 Task: Look for Airbnb properties in Bom Conselho, Brazil from 26th December, 2023 to 31st December, 2023 for 2 adults. Place can be entire room with 1  bedroom having 1 bed and 1 bathroom. Property type can be hotel.
Action: Mouse moved to (520, 179)
Screenshot: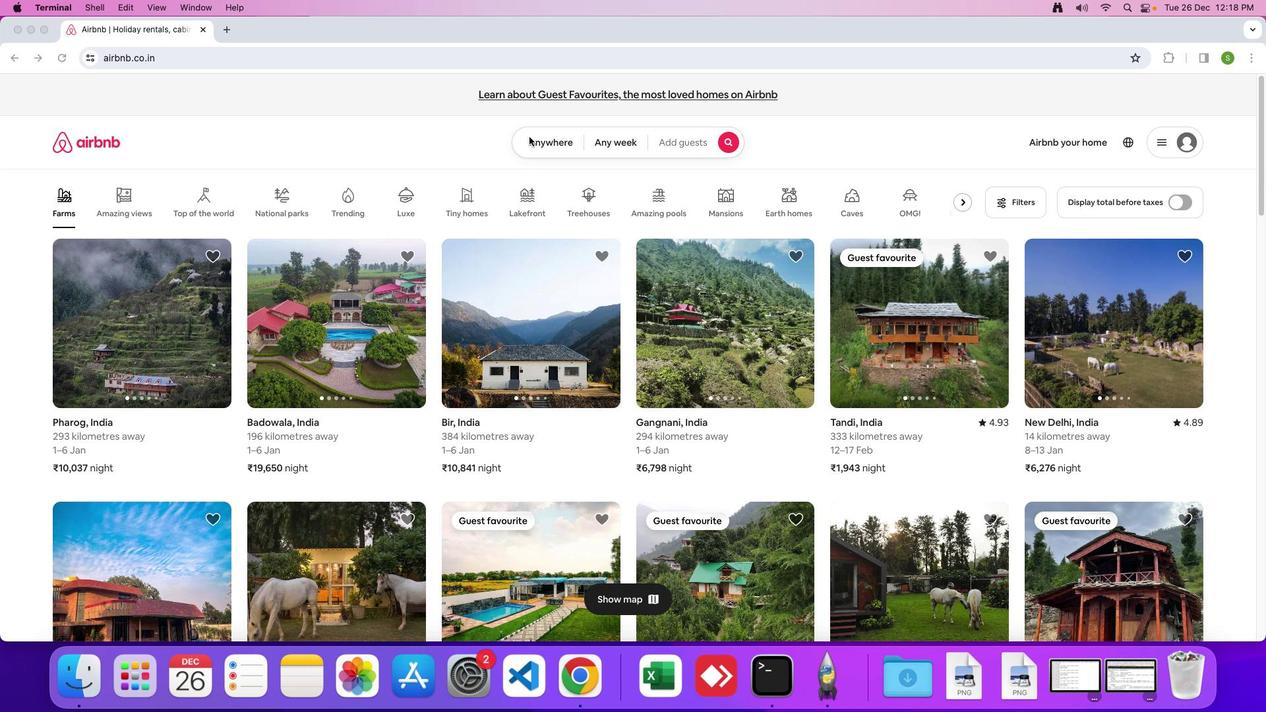 
Action: Mouse pressed left at (520, 179)
Screenshot: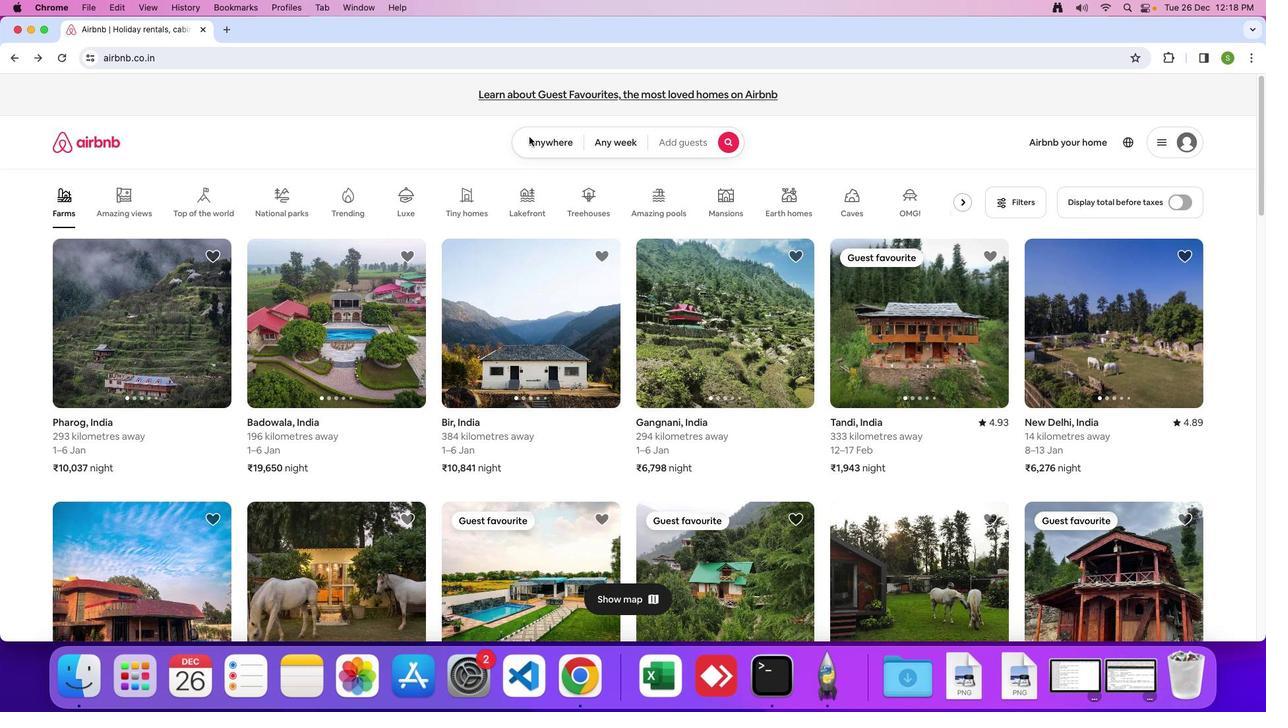 
Action: Mouse moved to (543, 181)
Screenshot: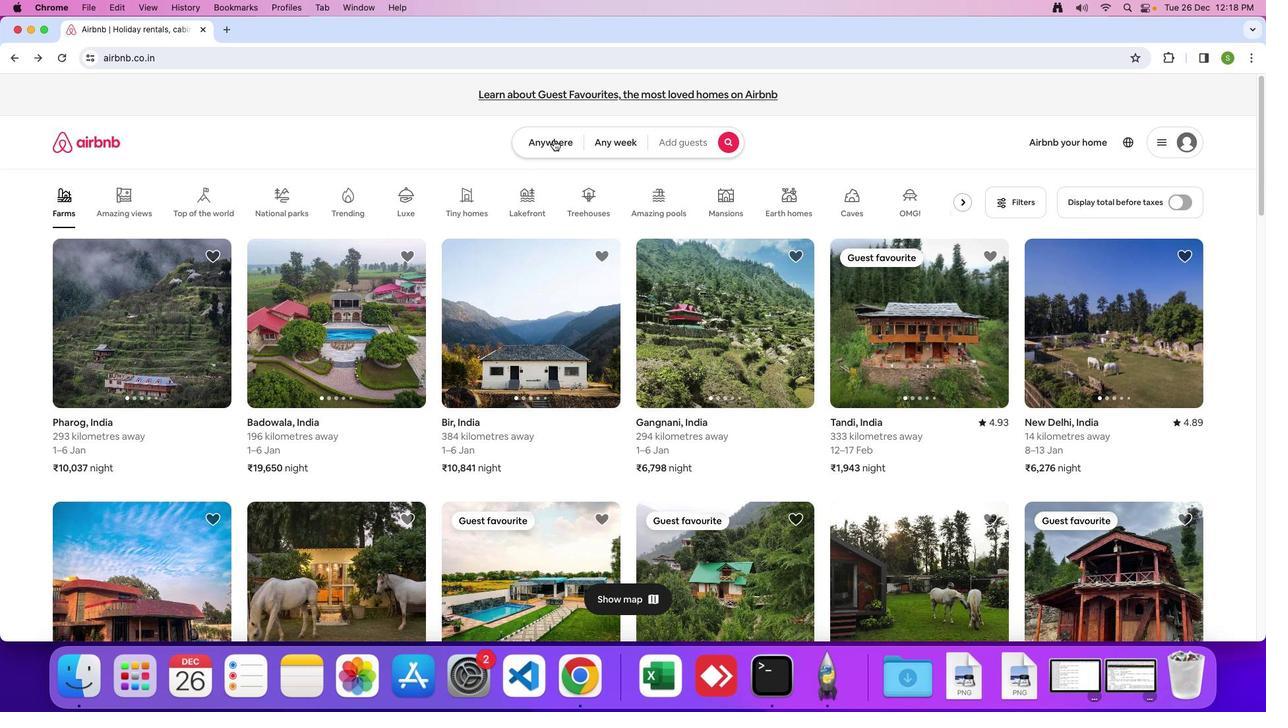 
Action: Mouse pressed left at (543, 181)
Screenshot: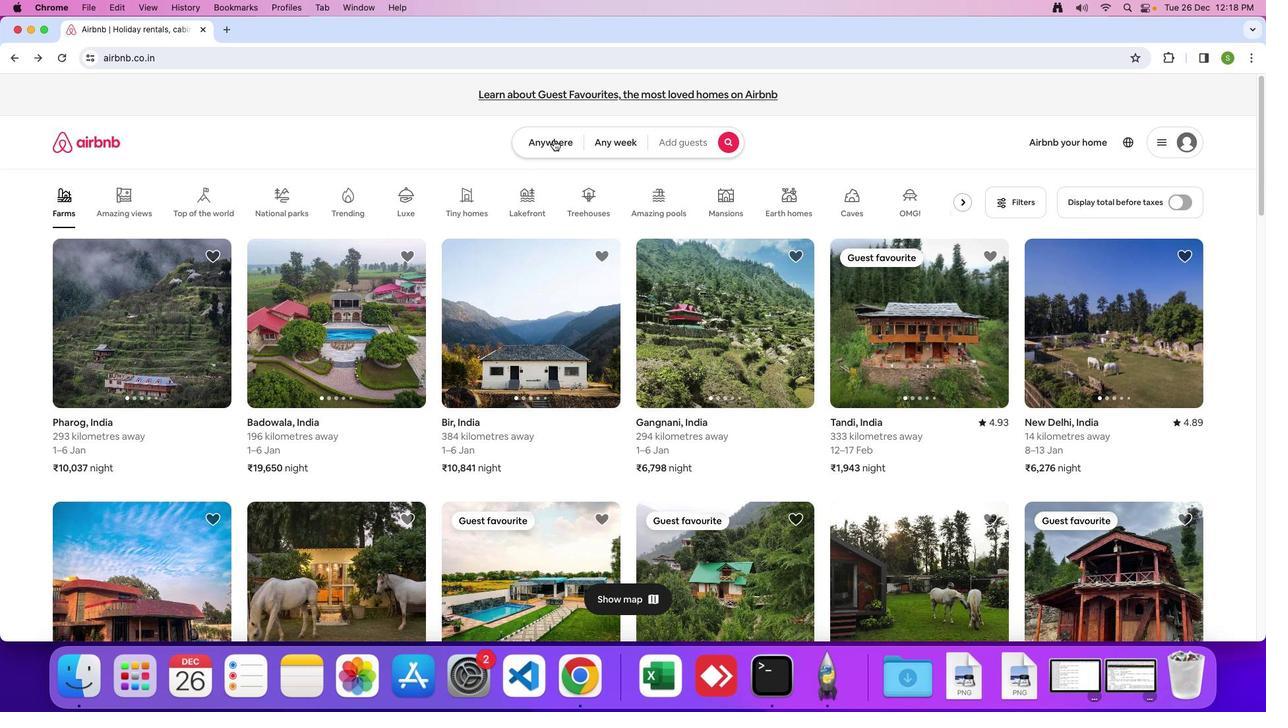 
Action: Mouse moved to (445, 225)
Screenshot: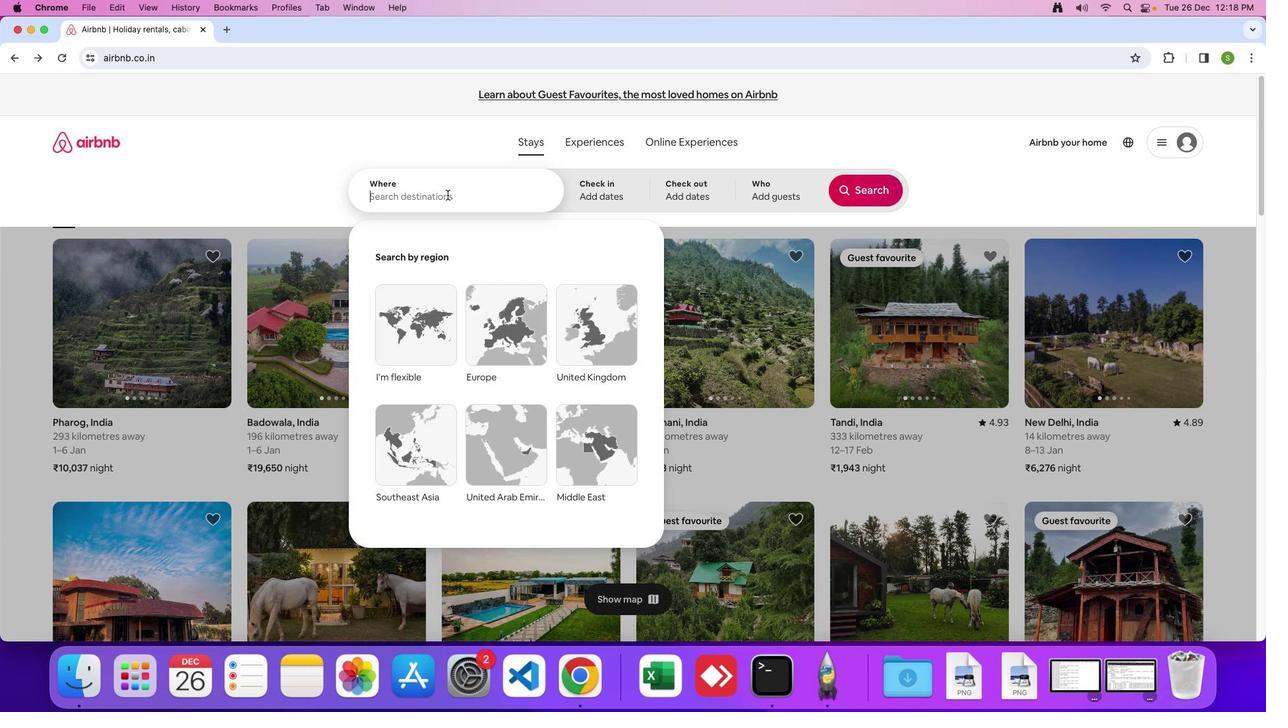 
Action: Mouse pressed left at (445, 225)
Screenshot: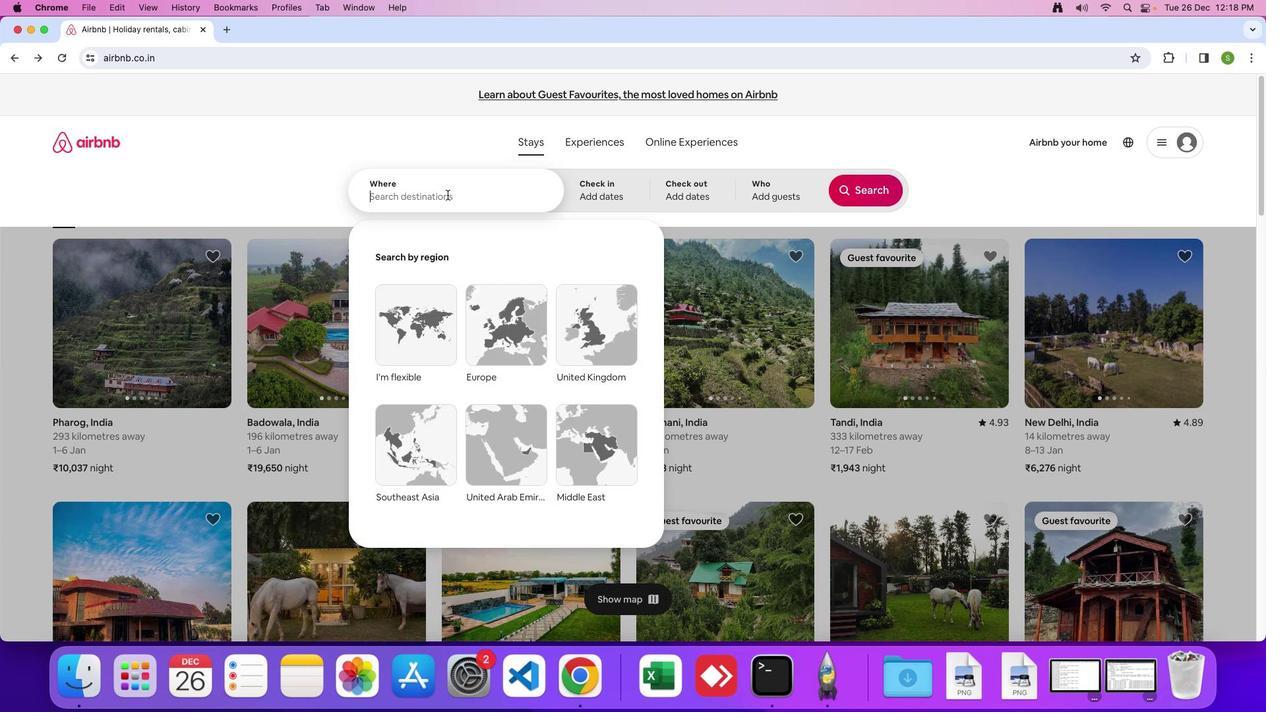 
Action: Mouse moved to (429, 232)
Screenshot: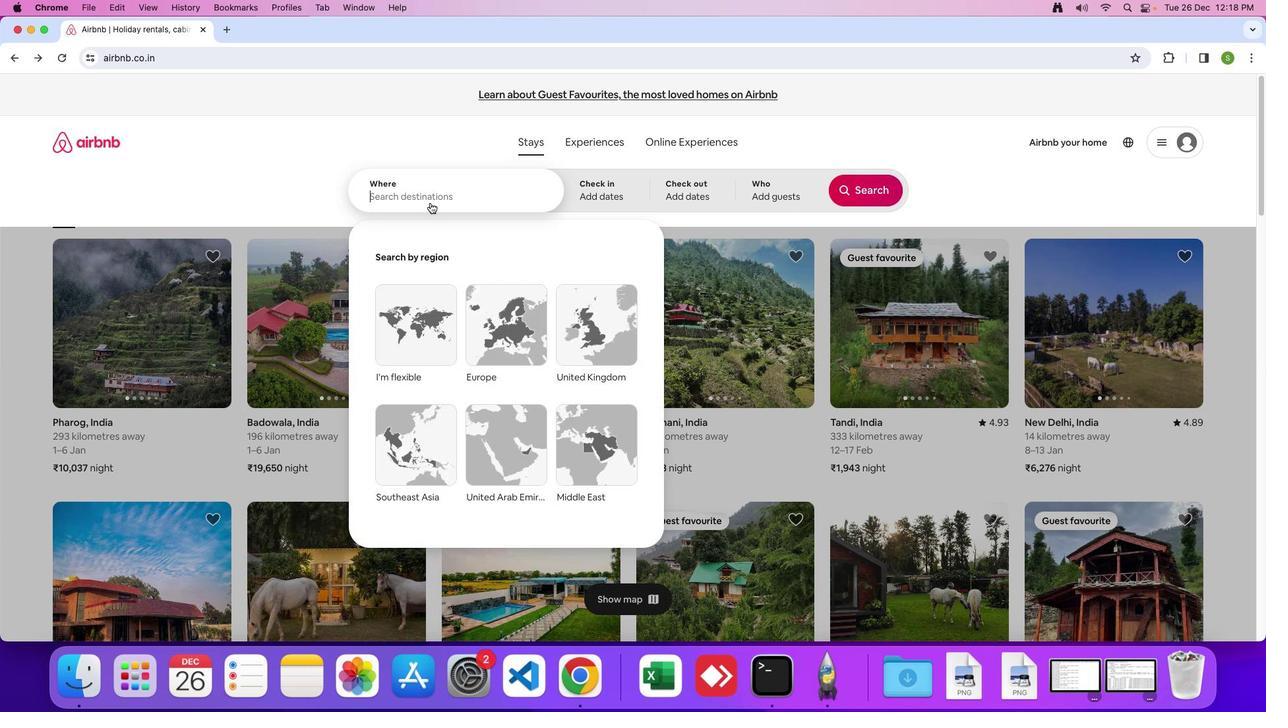 
Action: Key pressed 'B'Key.caps_lock'o''m'Key.spaceKey.shift'C''o''n''s''e''l''h''o'','Key.spaceKey.shift'B''r''a''z''i''l'Key.enter
Screenshot: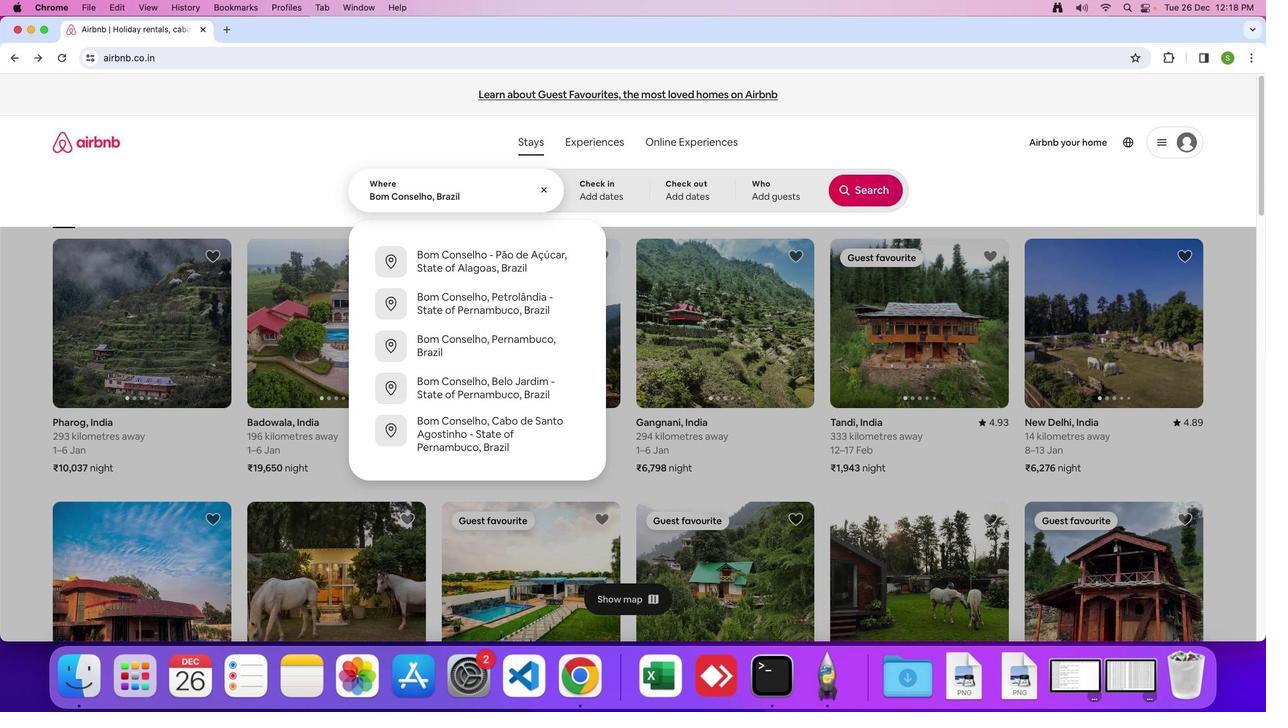 
Action: Mouse moved to (459, 453)
Screenshot: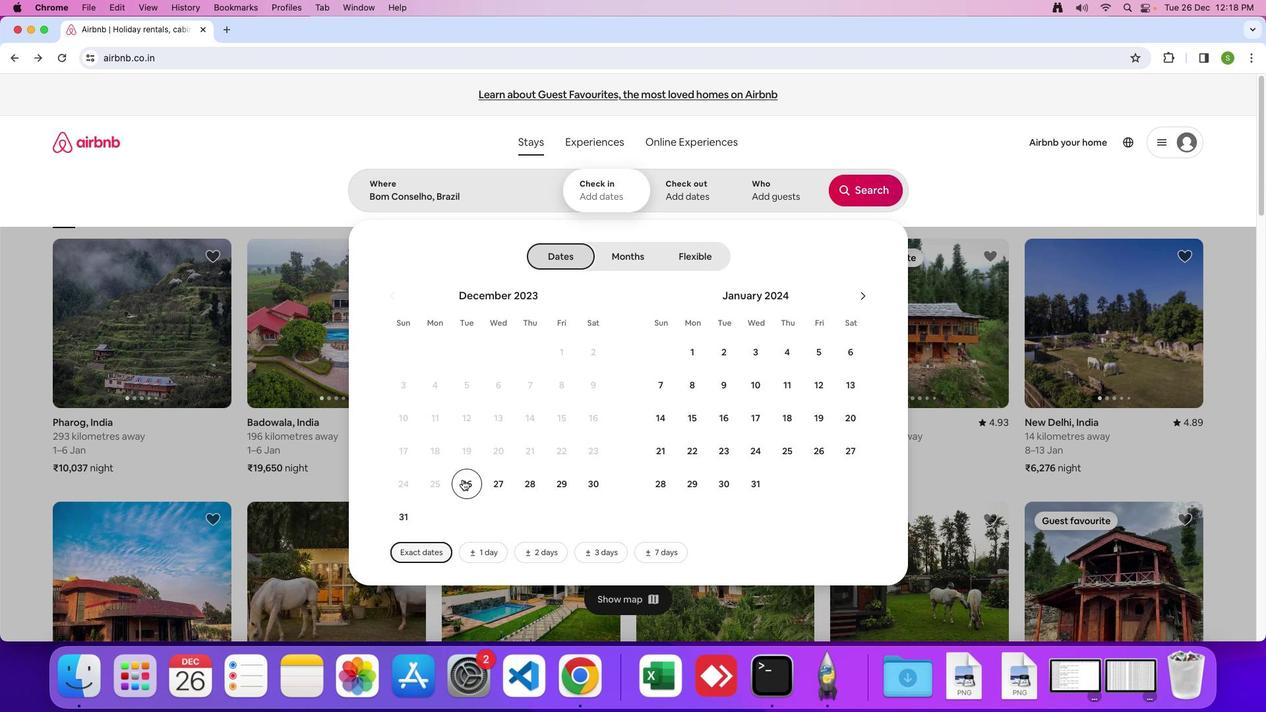 
Action: Mouse pressed left at (459, 453)
Screenshot: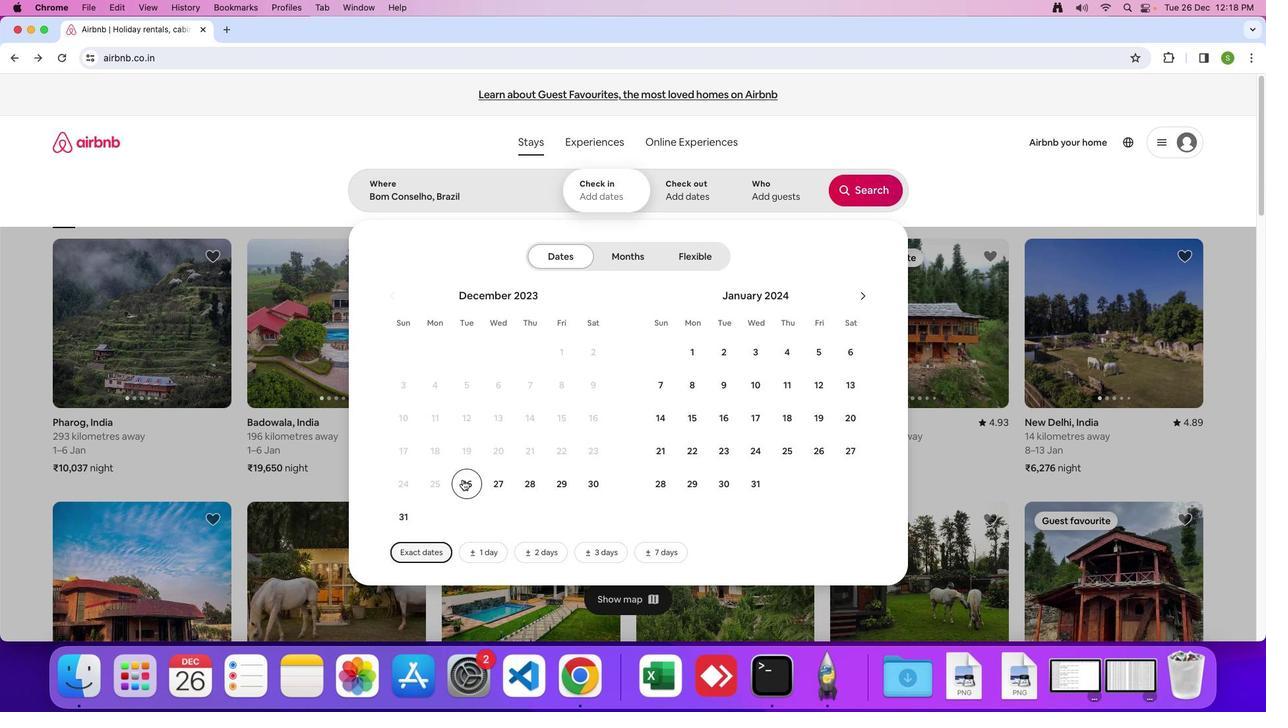 
Action: Mouse moved to (409, 482)
Screenshot: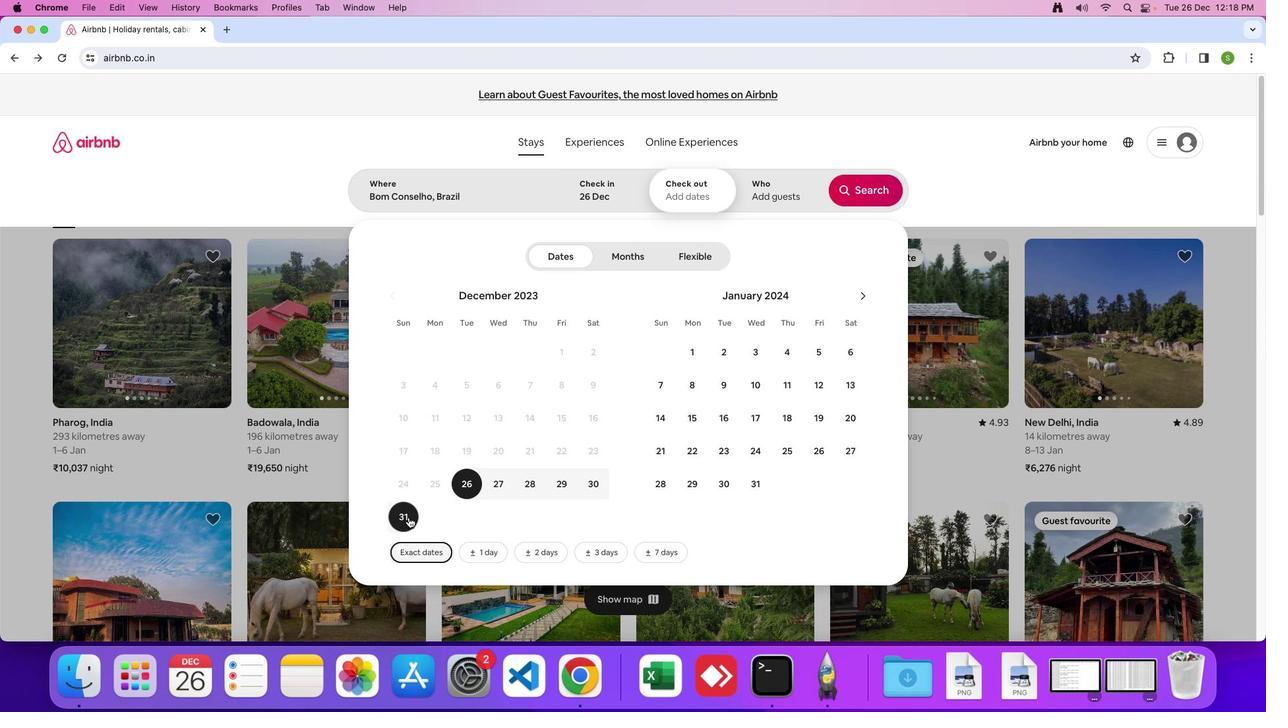 
Action: Mouse pressed left at (409, 482)
Screenshot: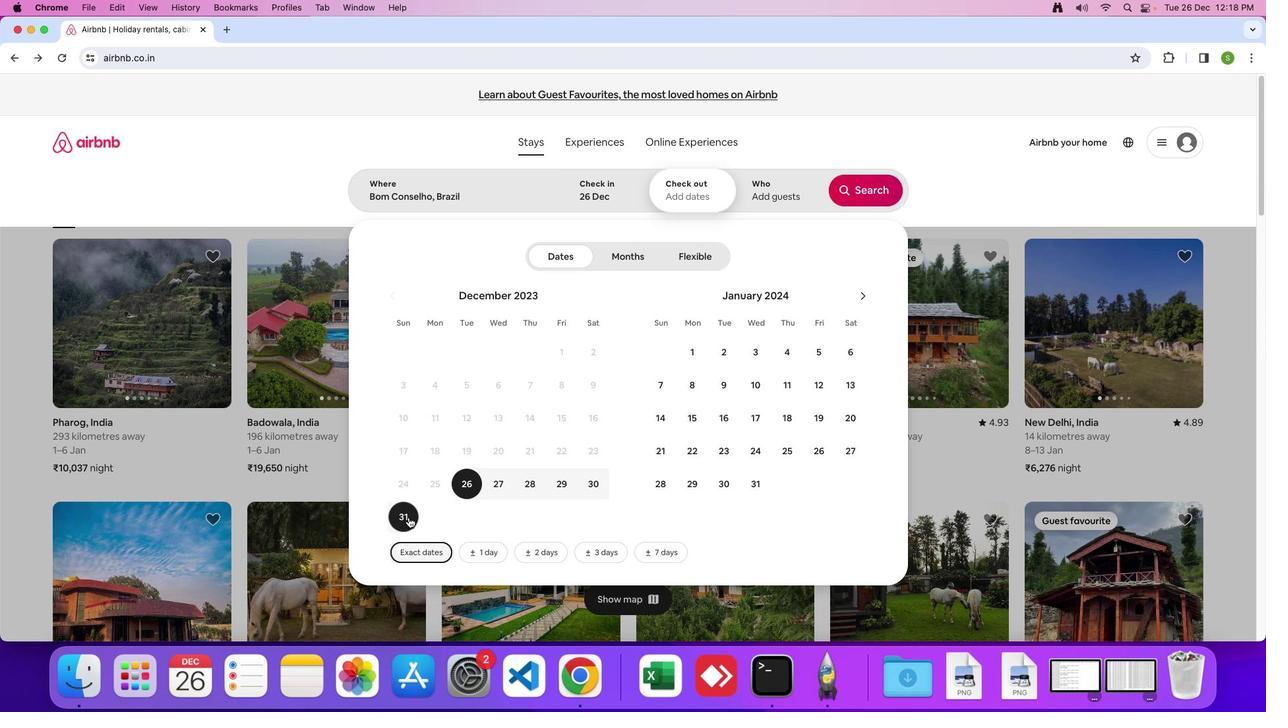 
Action: Mouse moved to (754, 221)
Screenshot: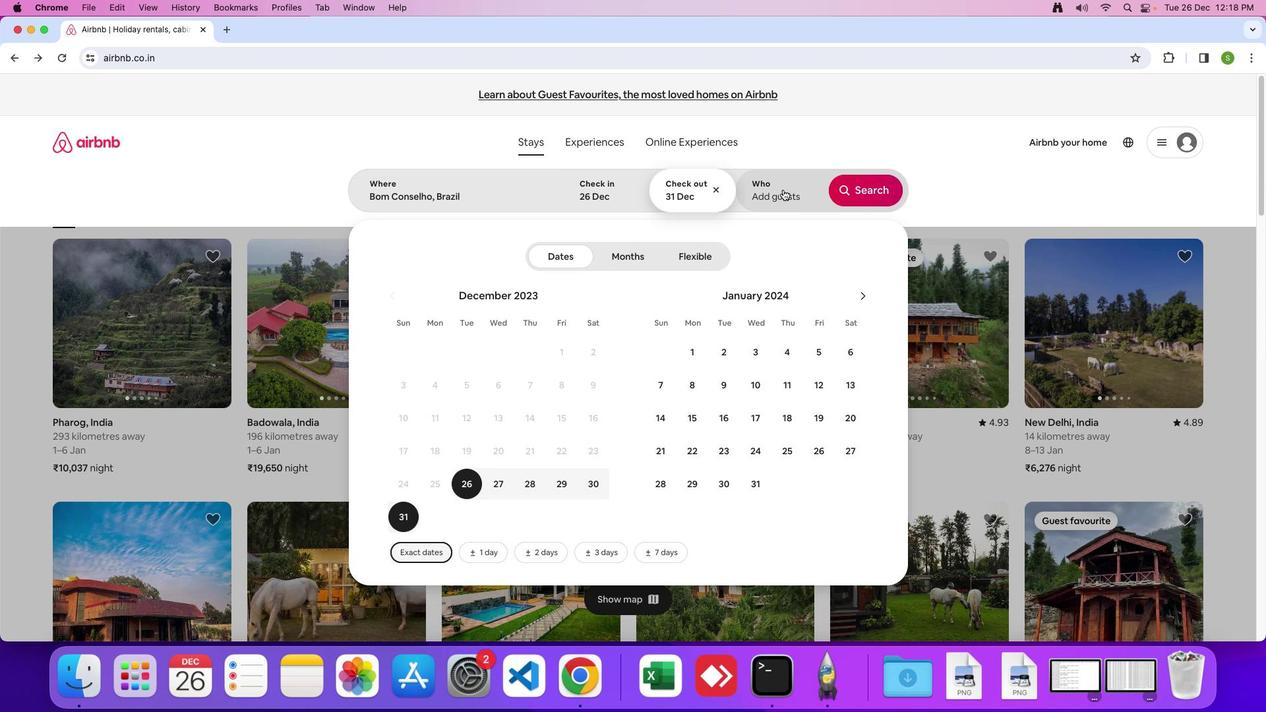 
Action: Mouse pressed left at (754, 221)
Screenshot: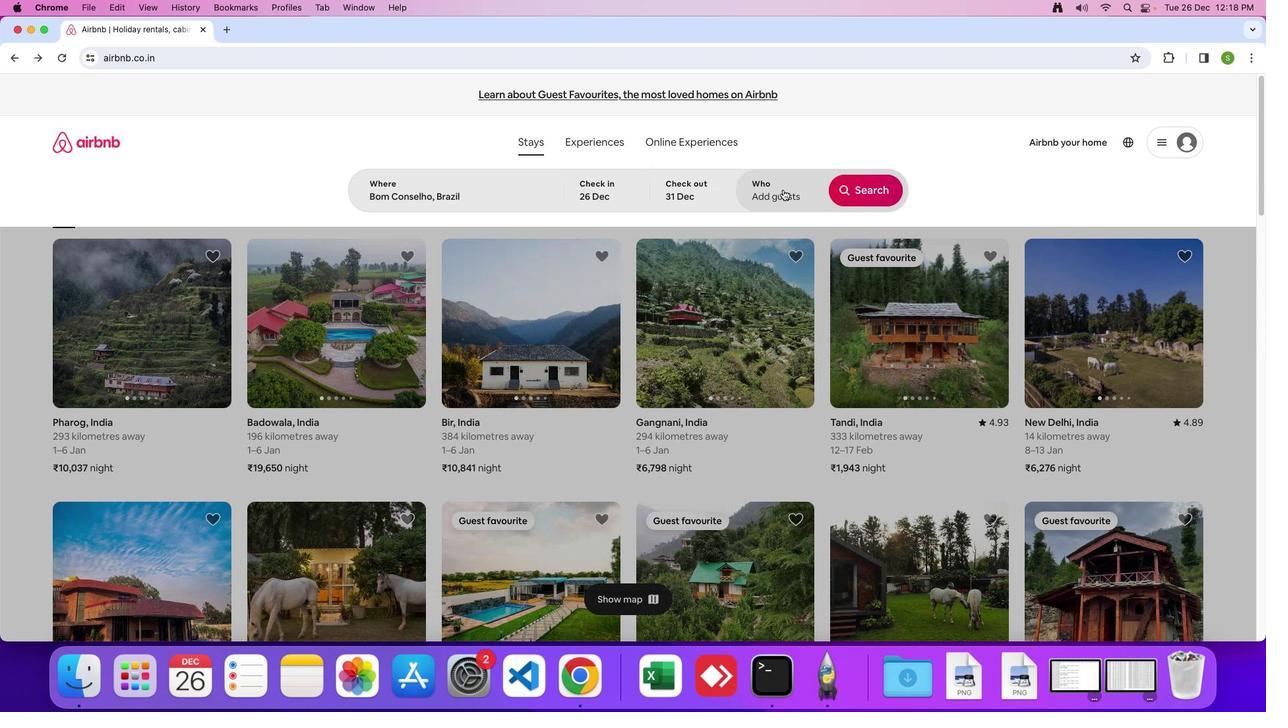 
Action: Mouse moved to (830, 274)
Screenshot: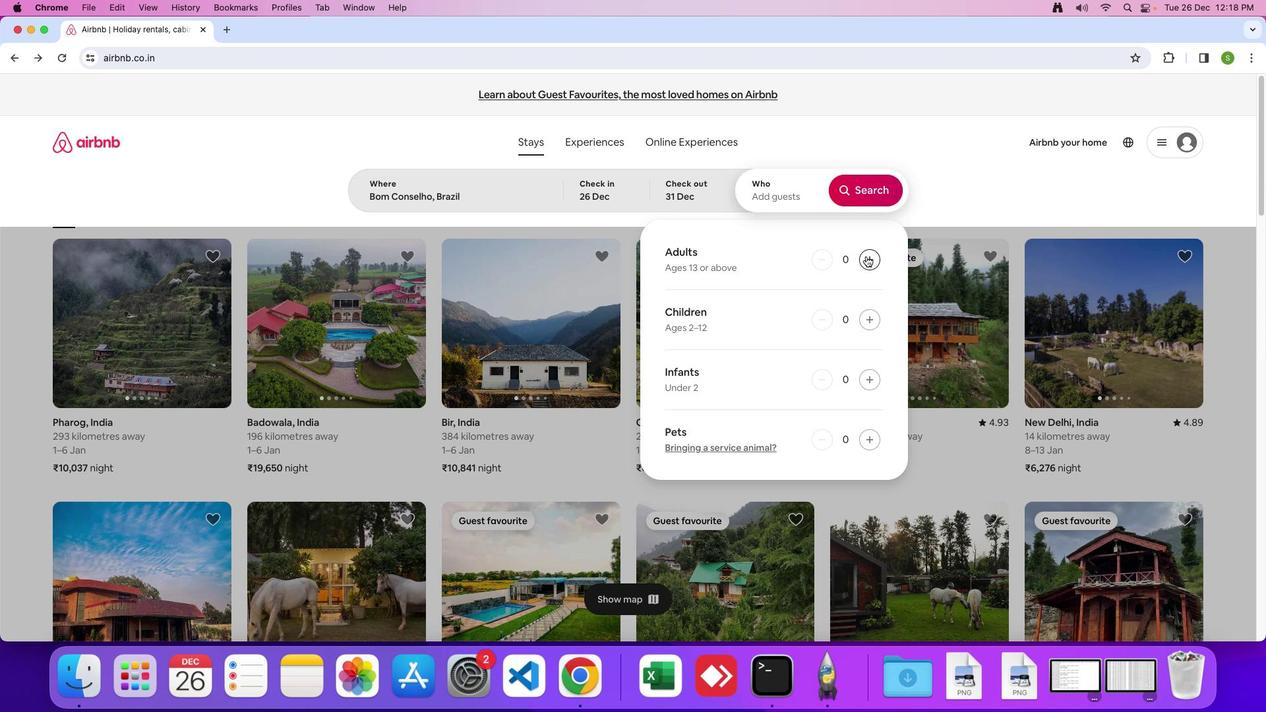 
Action: Mouse pressed left at (830, 274)
Screenshot: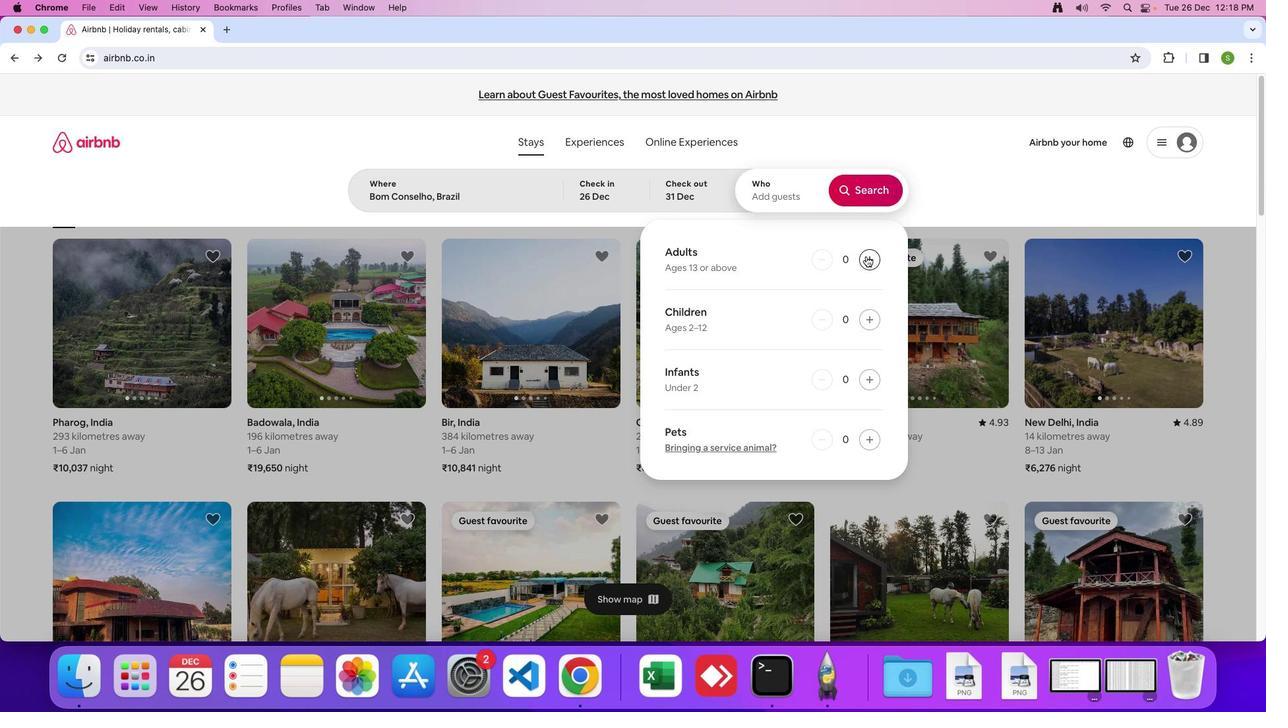 
Action: Mouse pressed left at (830, 274)
Screenshot: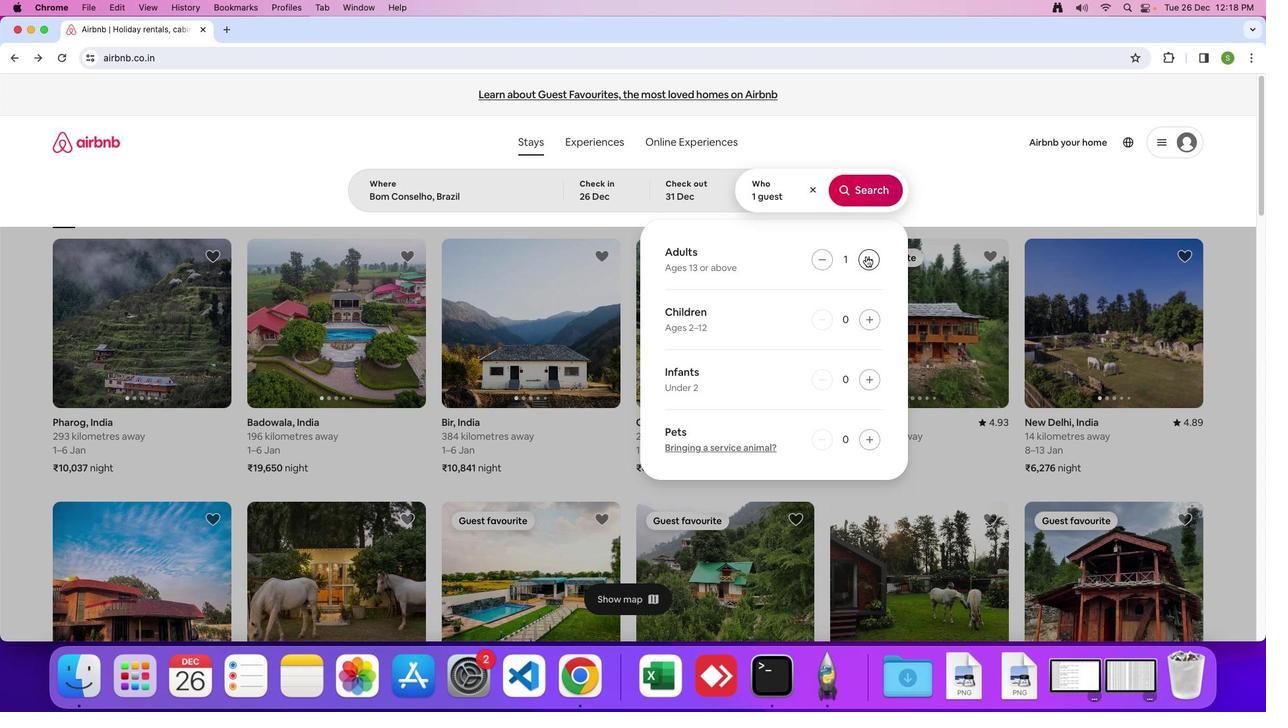 
Action: Mouse moved to (841, 214)
Screenshot: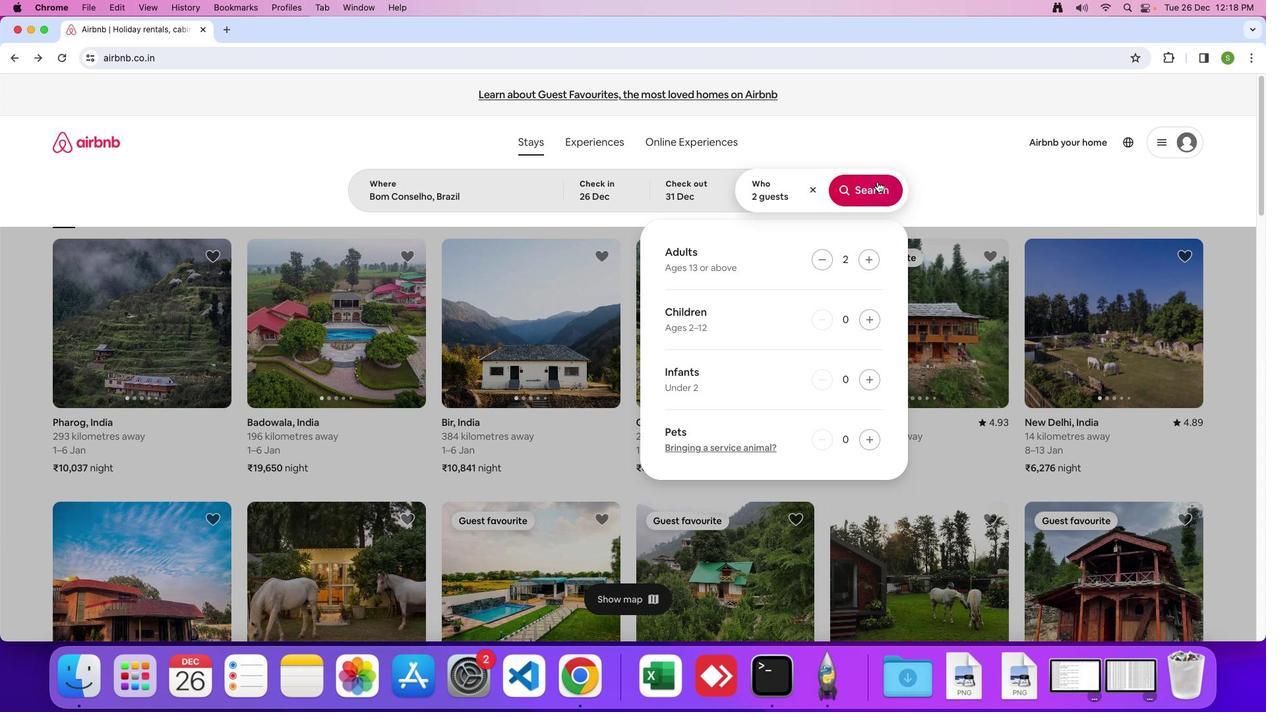 
Action: Mouse pressed left at (841, 214)
Screenshot: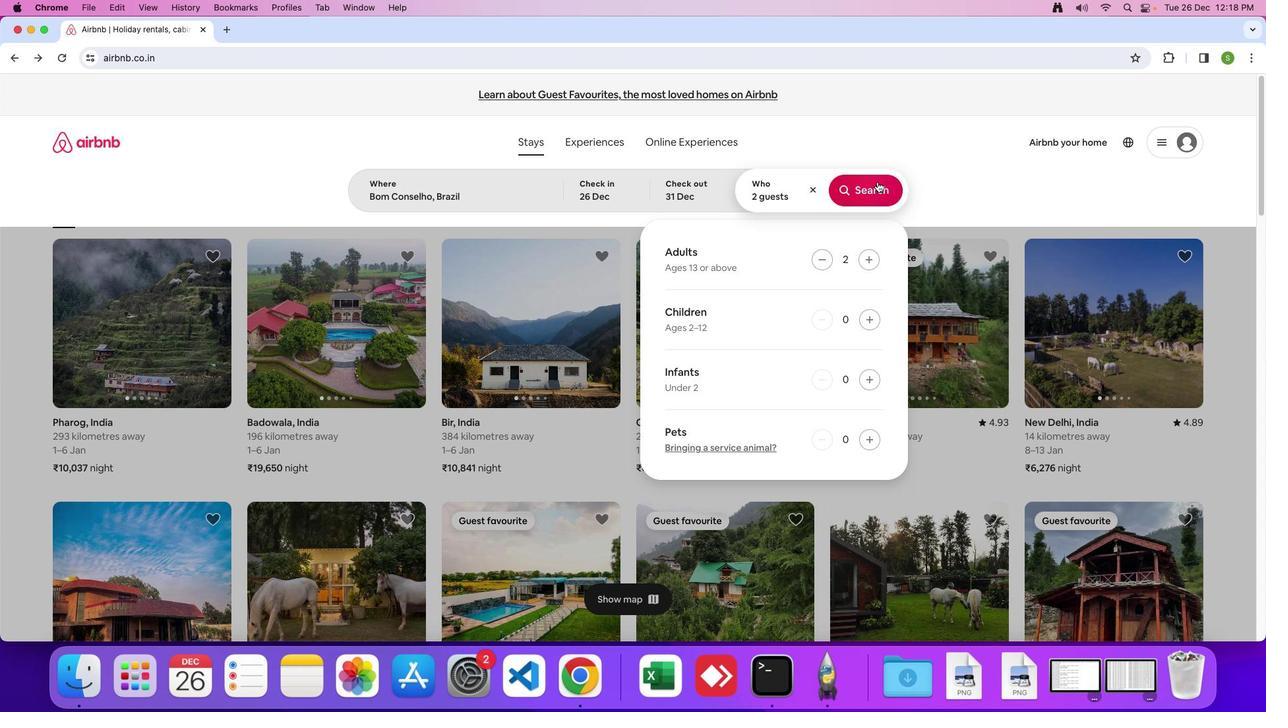 
Action: Mouse moved to (1006, 193)
Screenshot: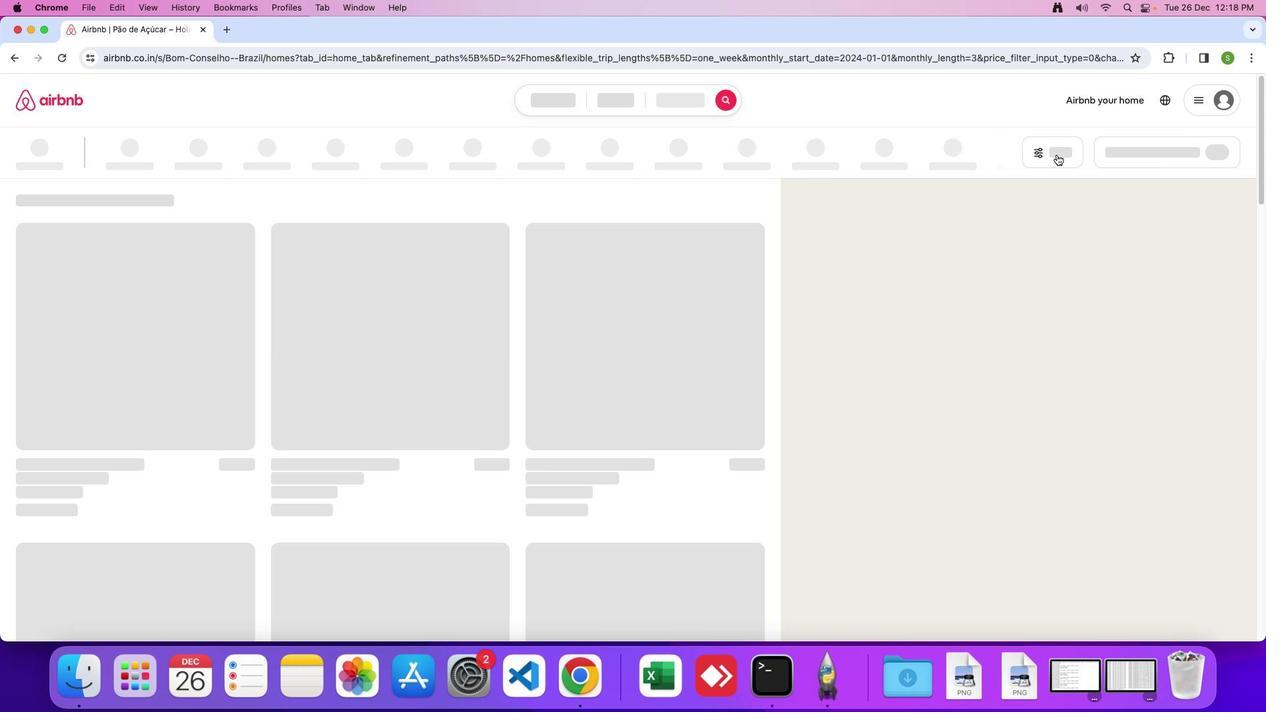 
Action: Mouse pressed left at (1006, 193)
Screenshot: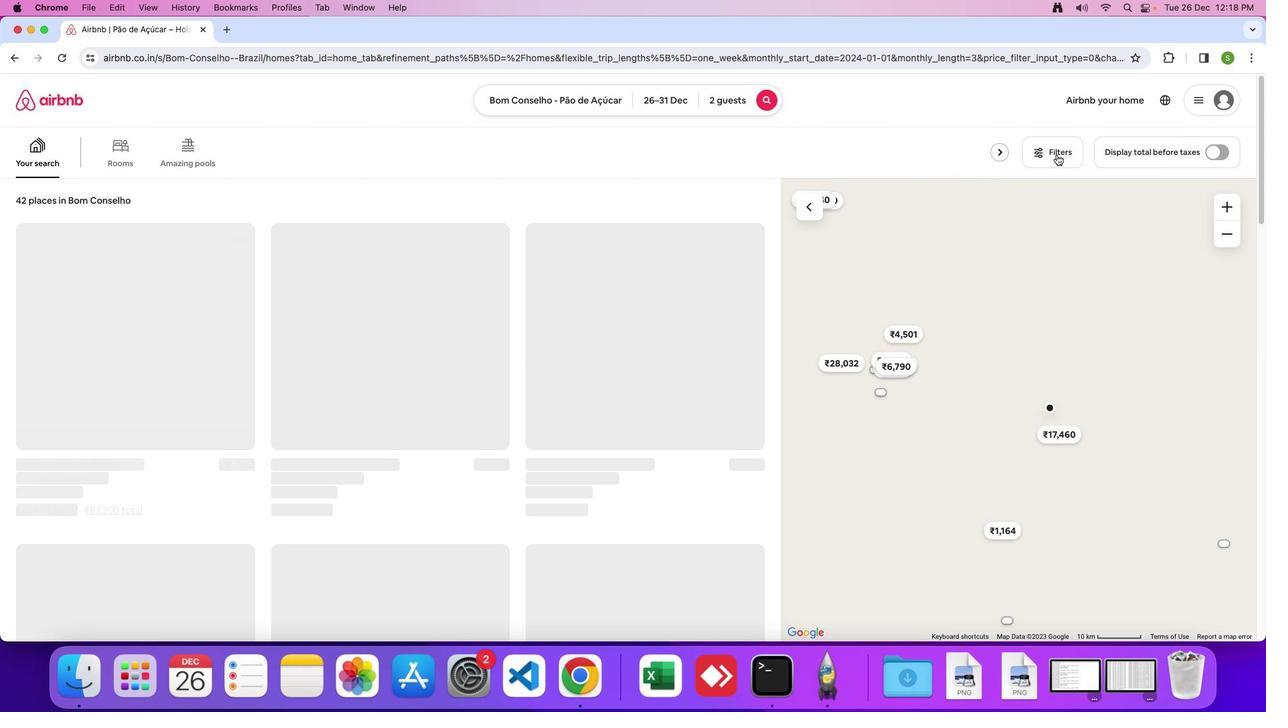 
Action: Mouse moved to (595, 416)
Screenshot: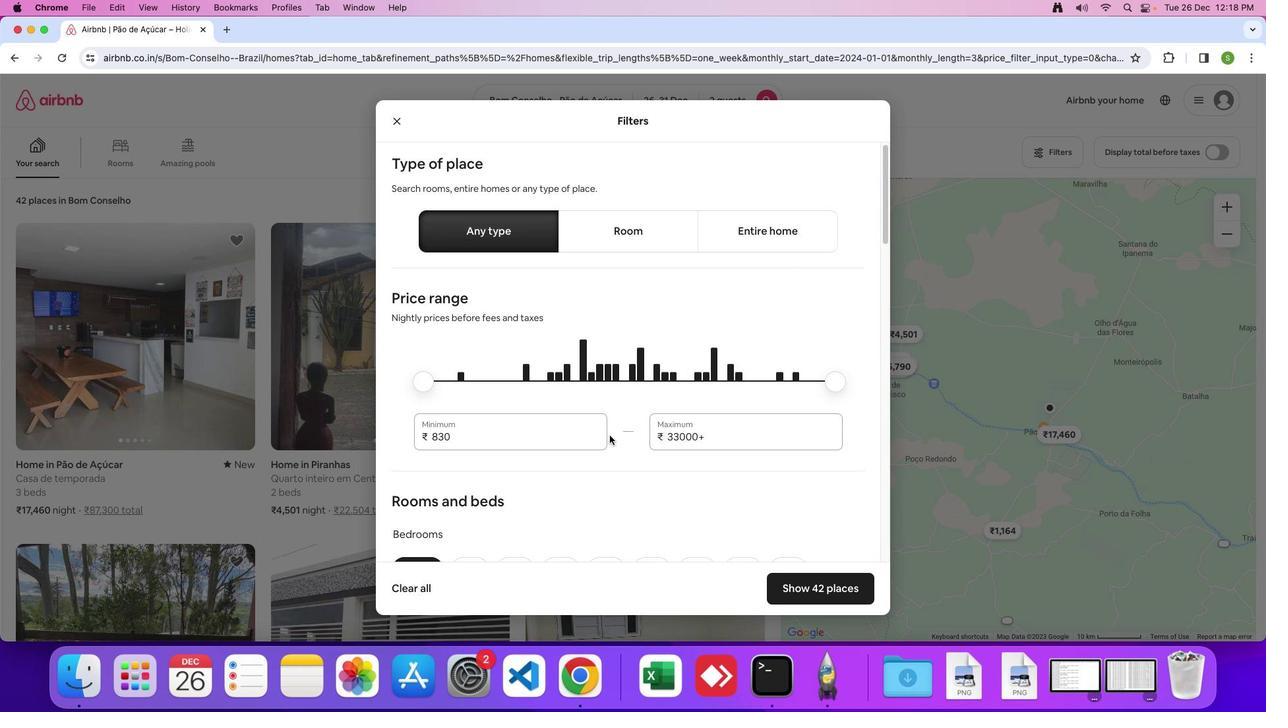 
Action: Mouse scrolled (595, 416) with delta (32, 69)
Screenshot: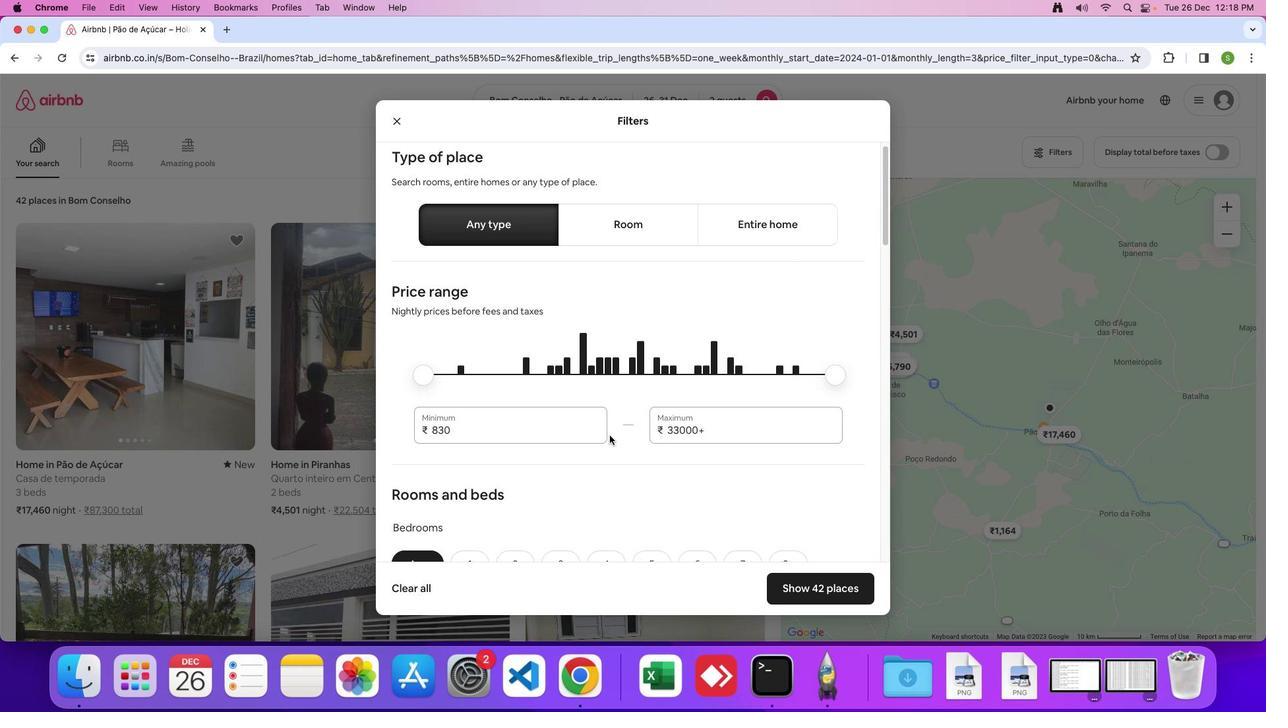 
Action: Mouse scrolled (595, 416) with delta (32, 69)
Screenshot: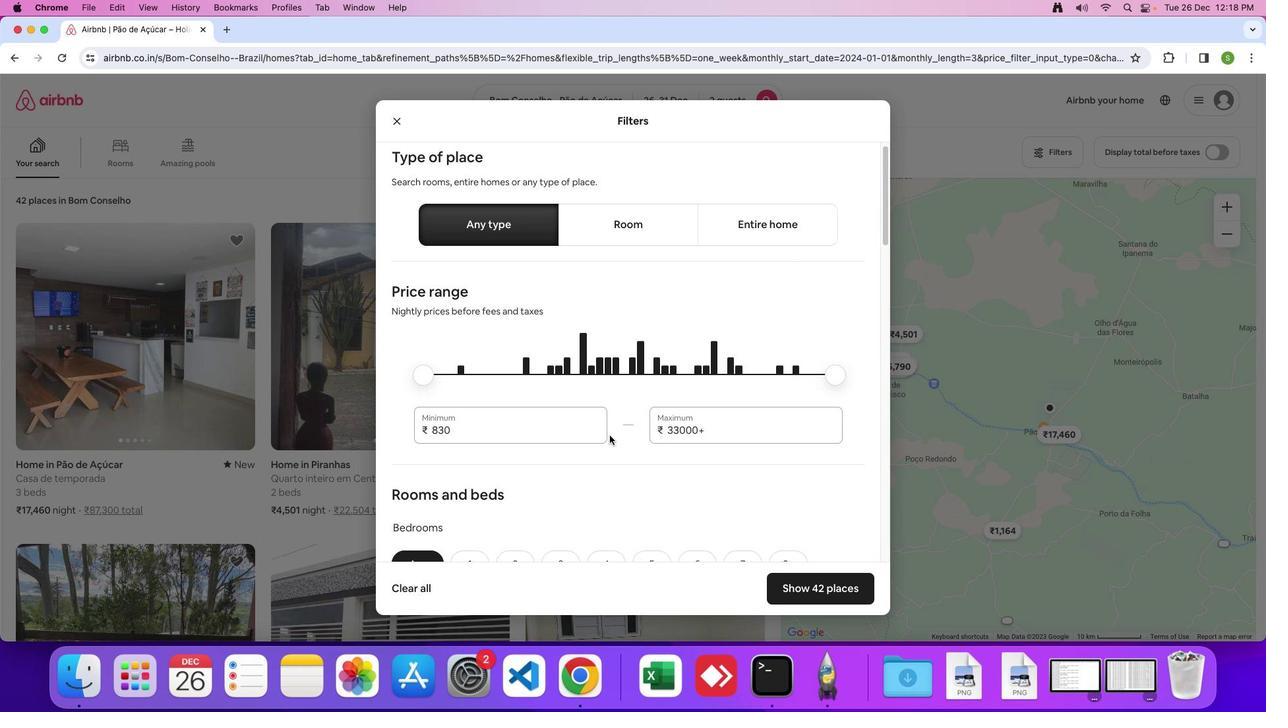 
Action: Mouse scrolled (595, 416) with delta (32, 68)
Screenshot: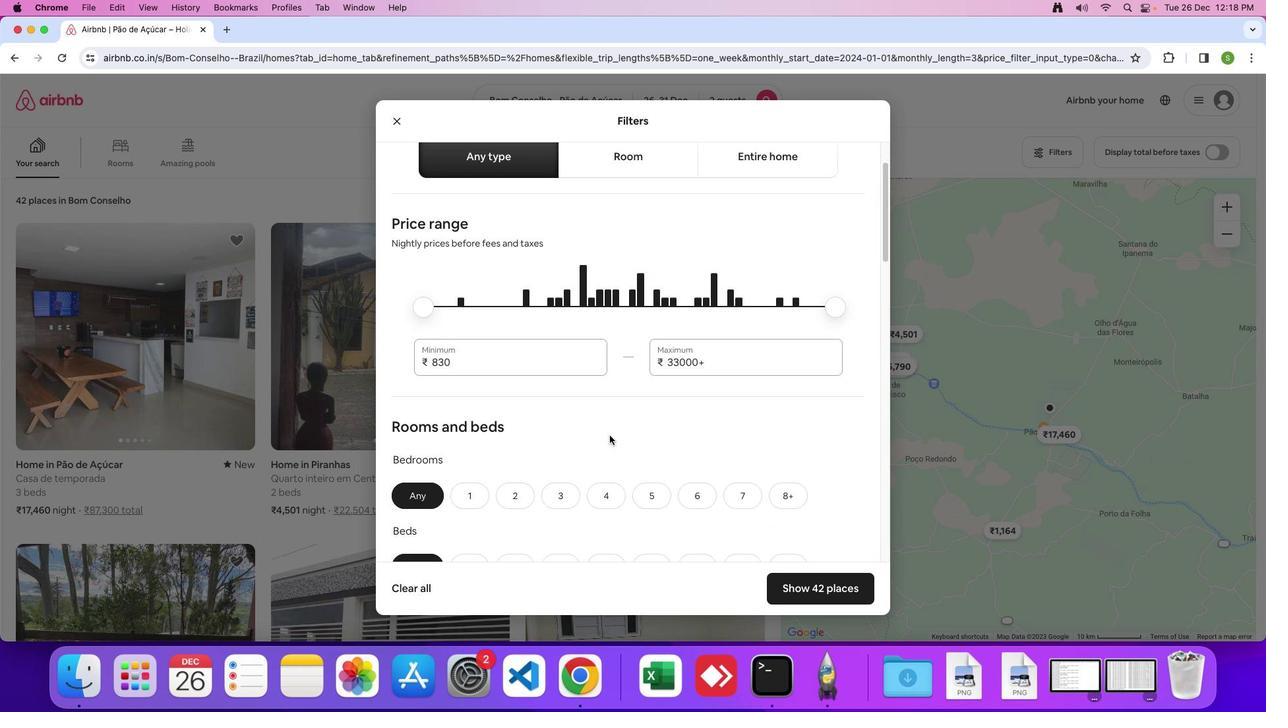 
Action: Mouse scrolled (595, 416) with delta (32, 69)
Screenshot: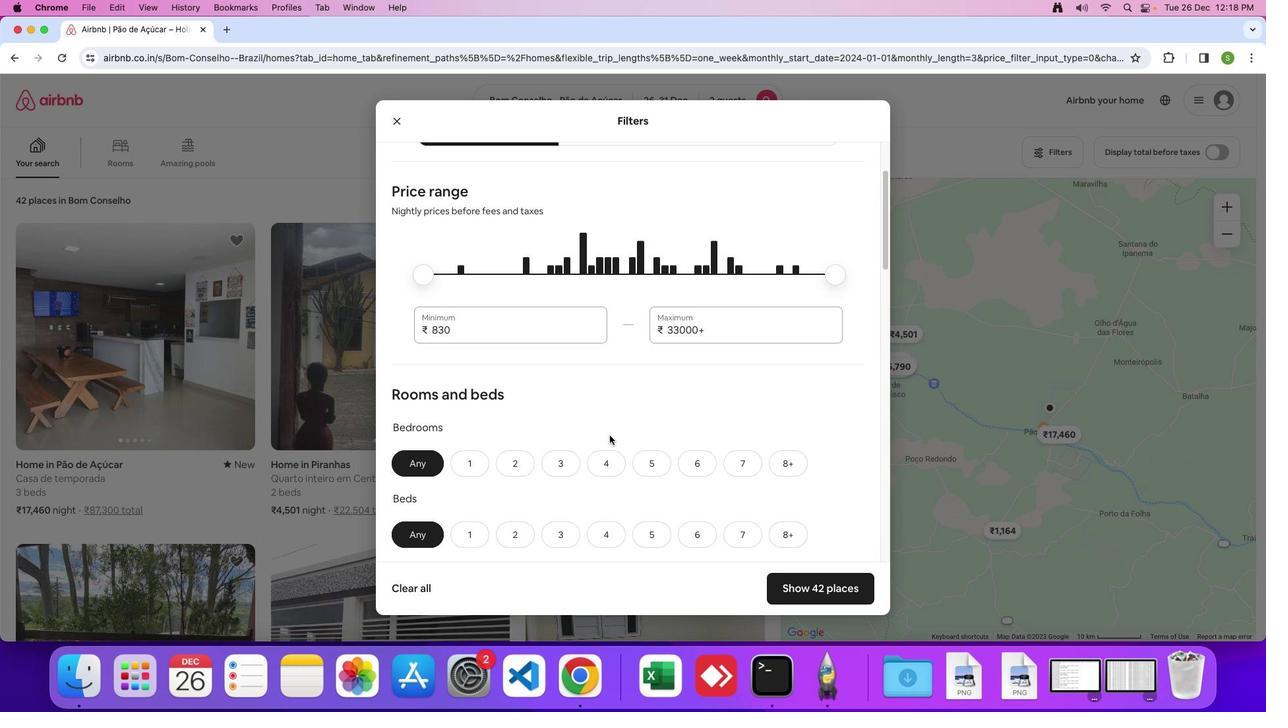 
Action: Mouse scrolled (595, 416) with delta (32, 69)
Screenshot: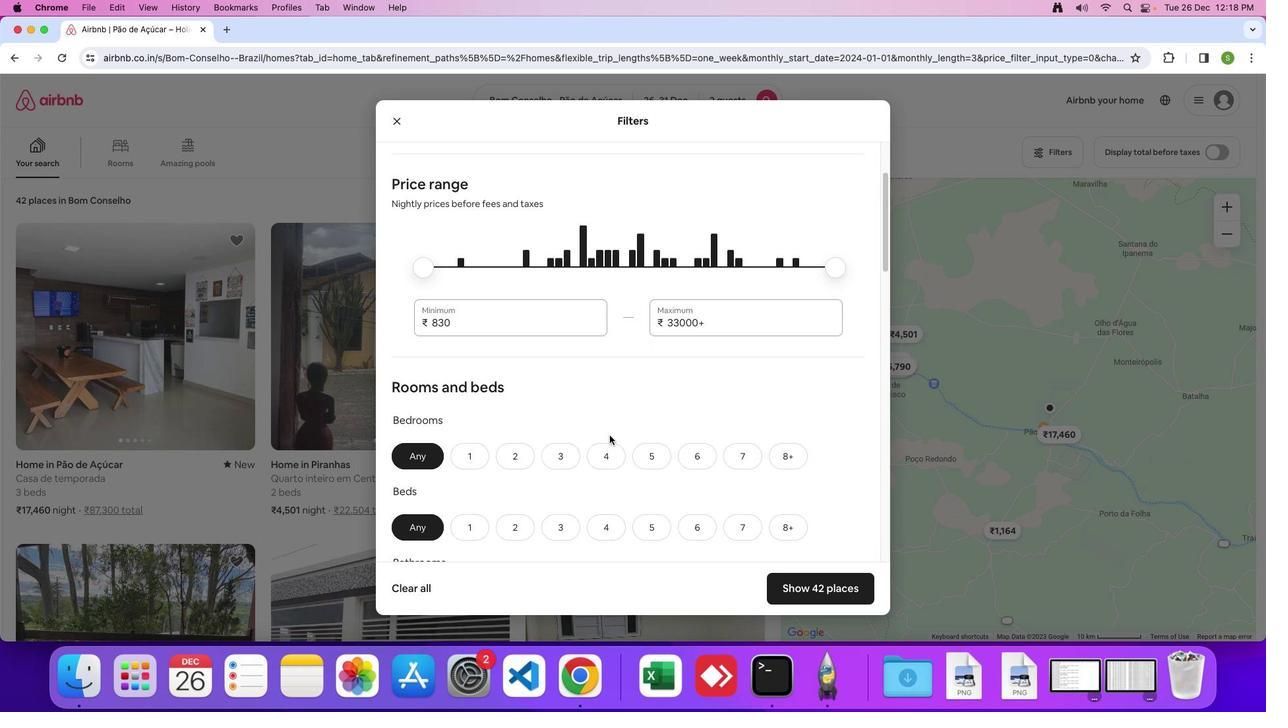 
Action: Mouse scrolled (595, 416) with delta (32, 68)
Screenshot: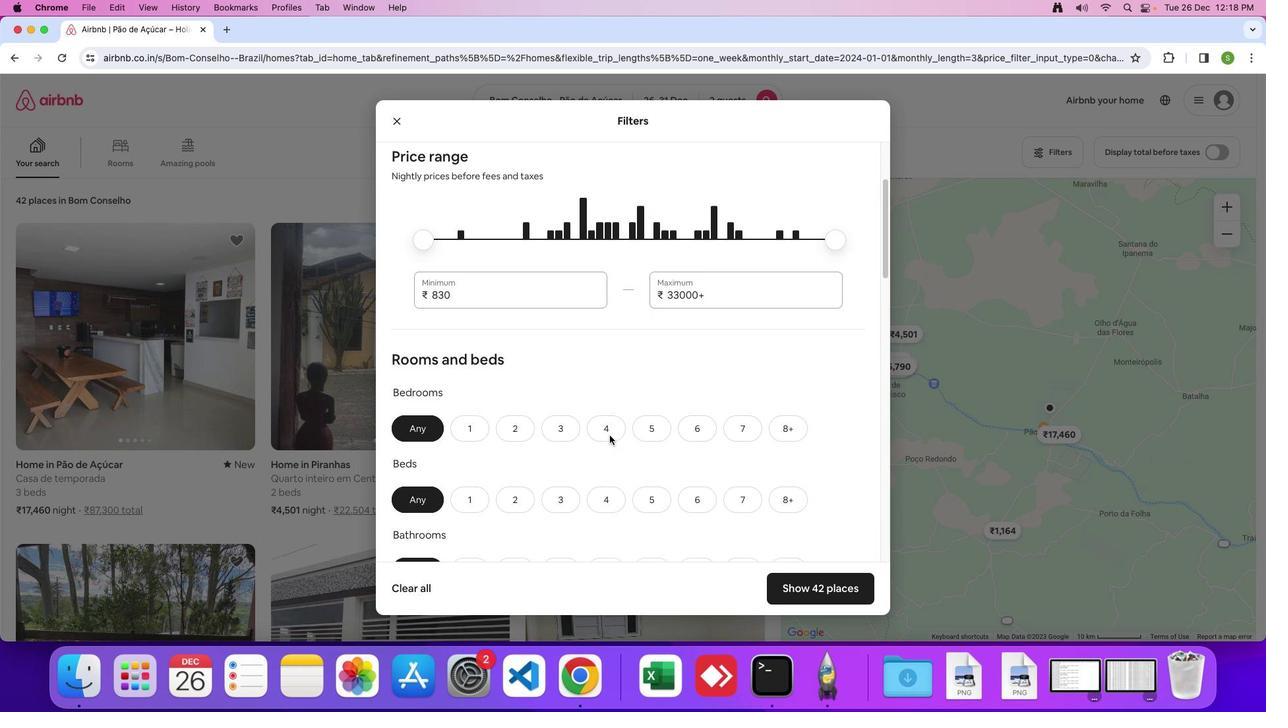 
Action: Mouse moved to (595, 416)
Screenshot: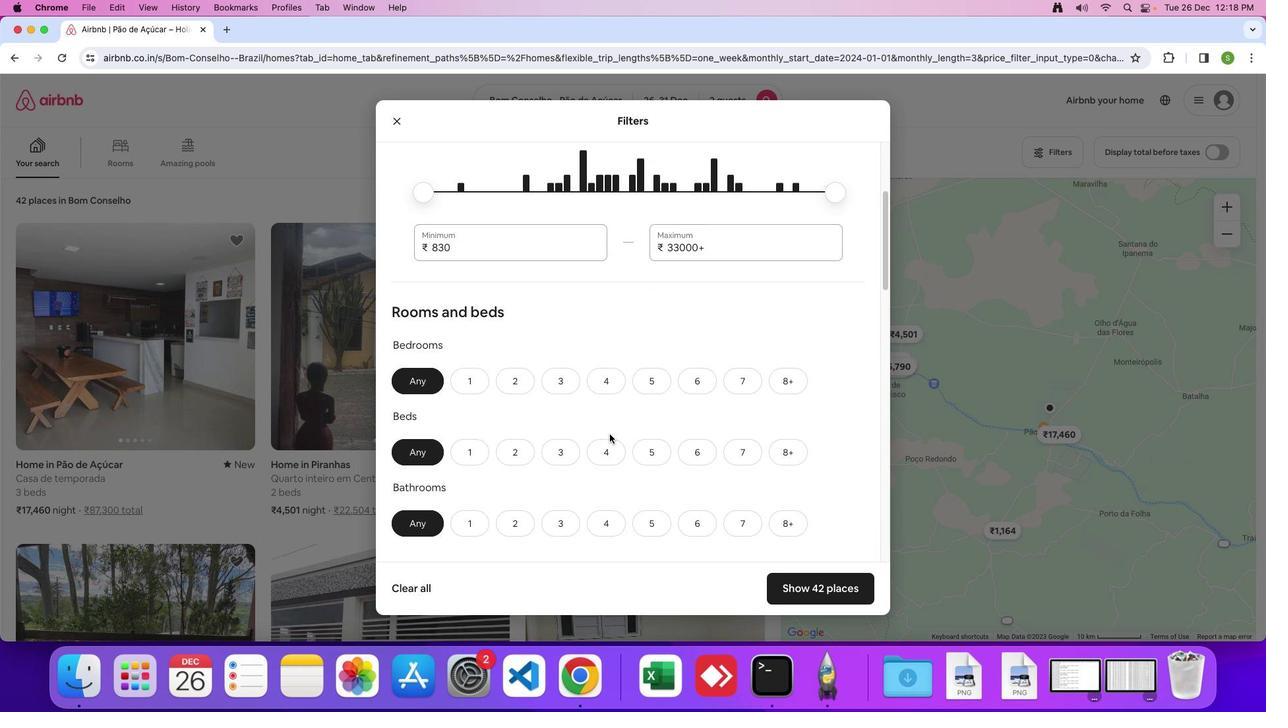 
Action: Mouse scrolled (595, 416) with delta (32, 69)
Screenshot: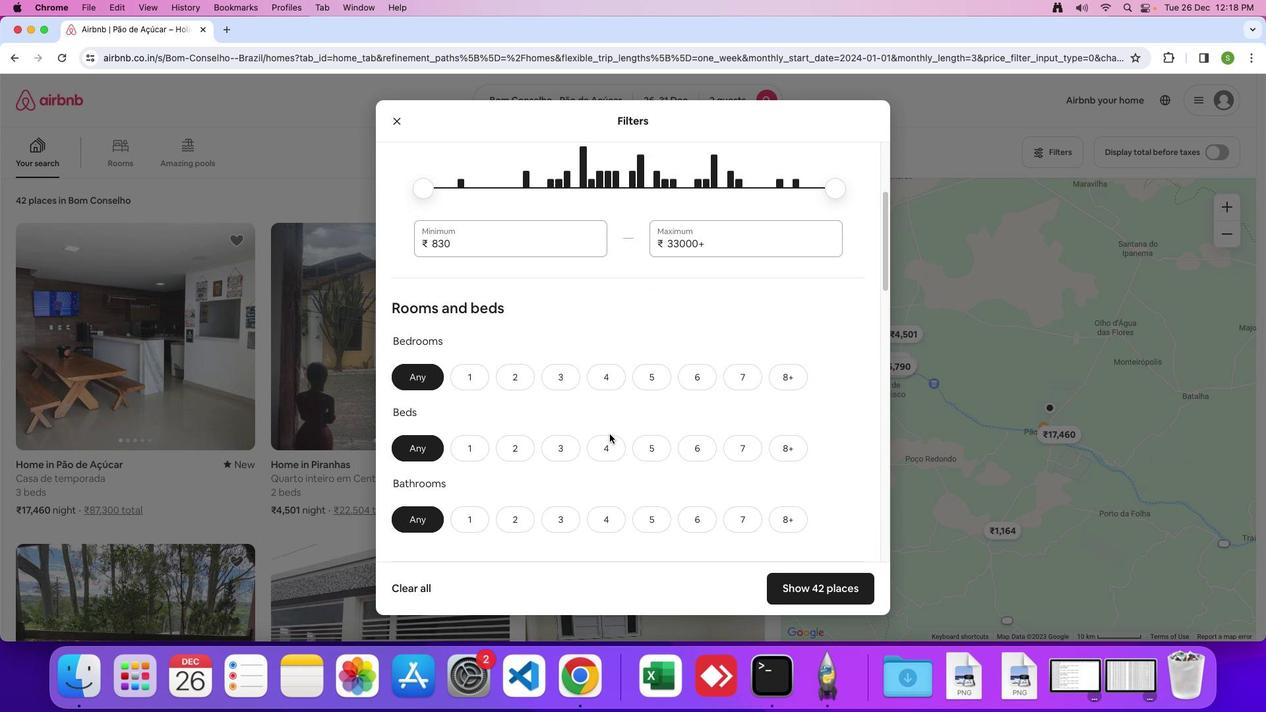 
Action: Mouse moved to (595, 416)
Screenshot: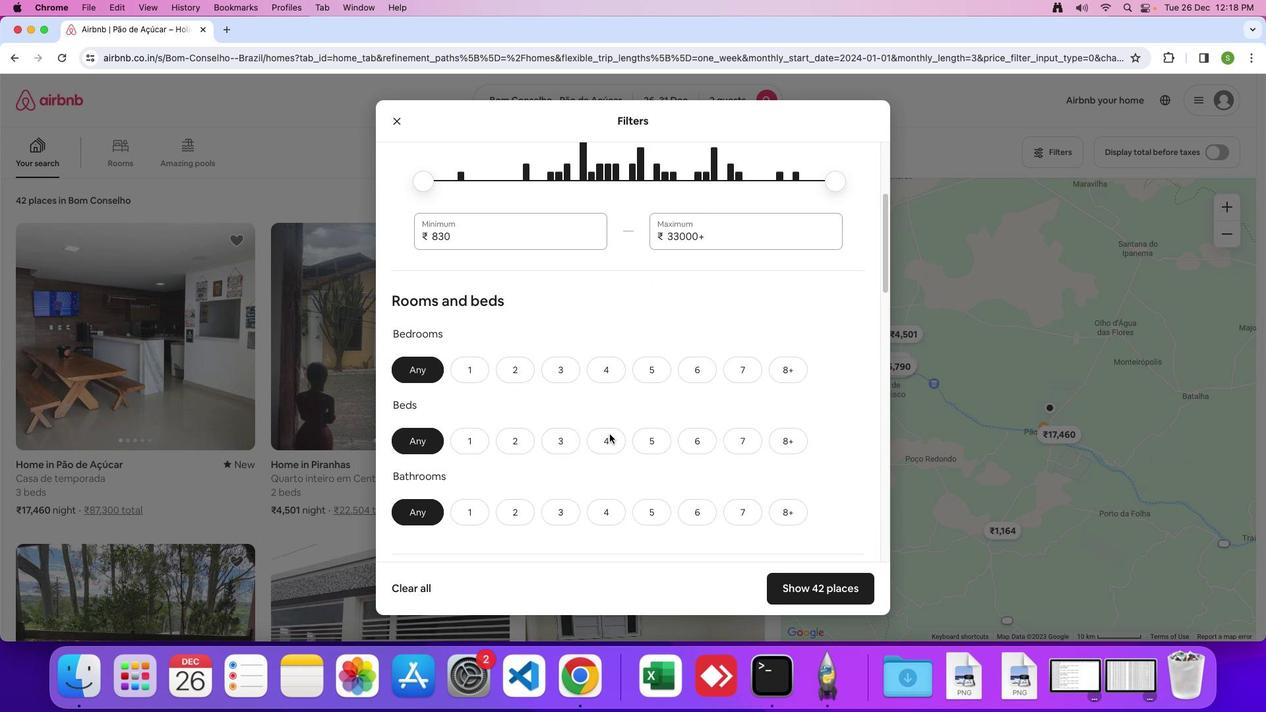 
Action: Mouse scrolled (595, 416) with delta (32, 69)
Screenshot: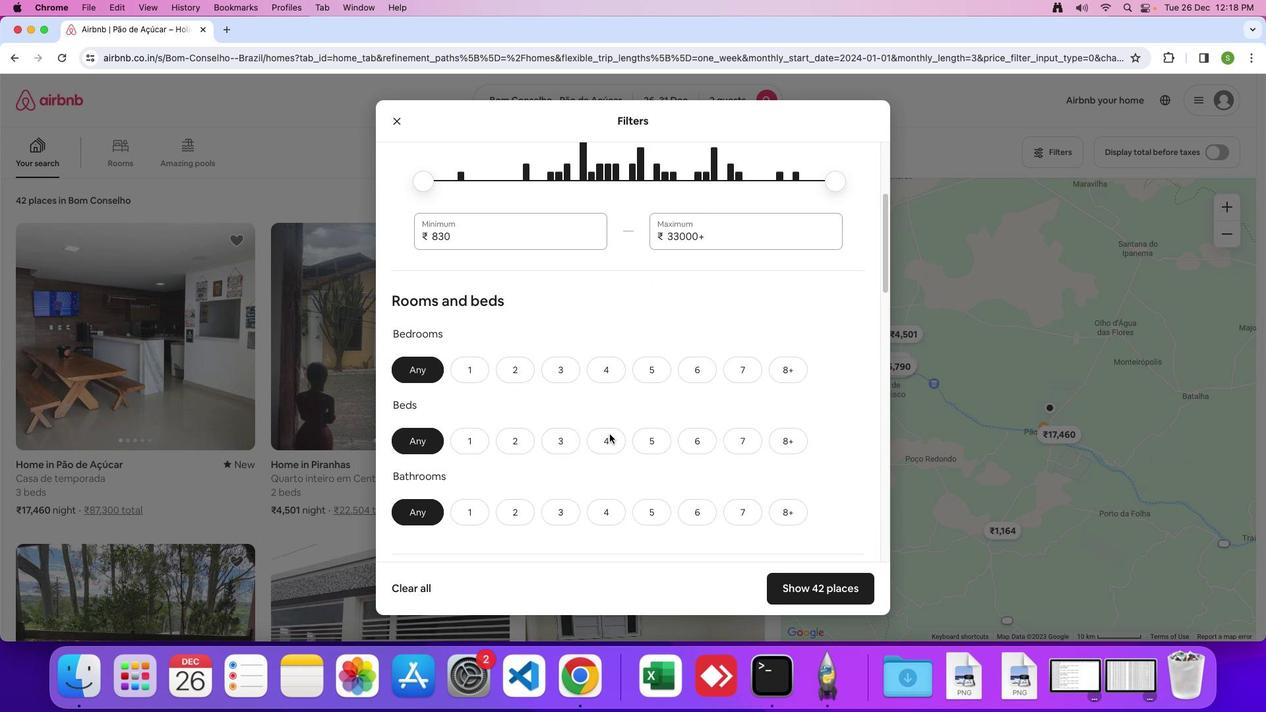 
Action: Mouse moved to (595, 416)
Screenshot: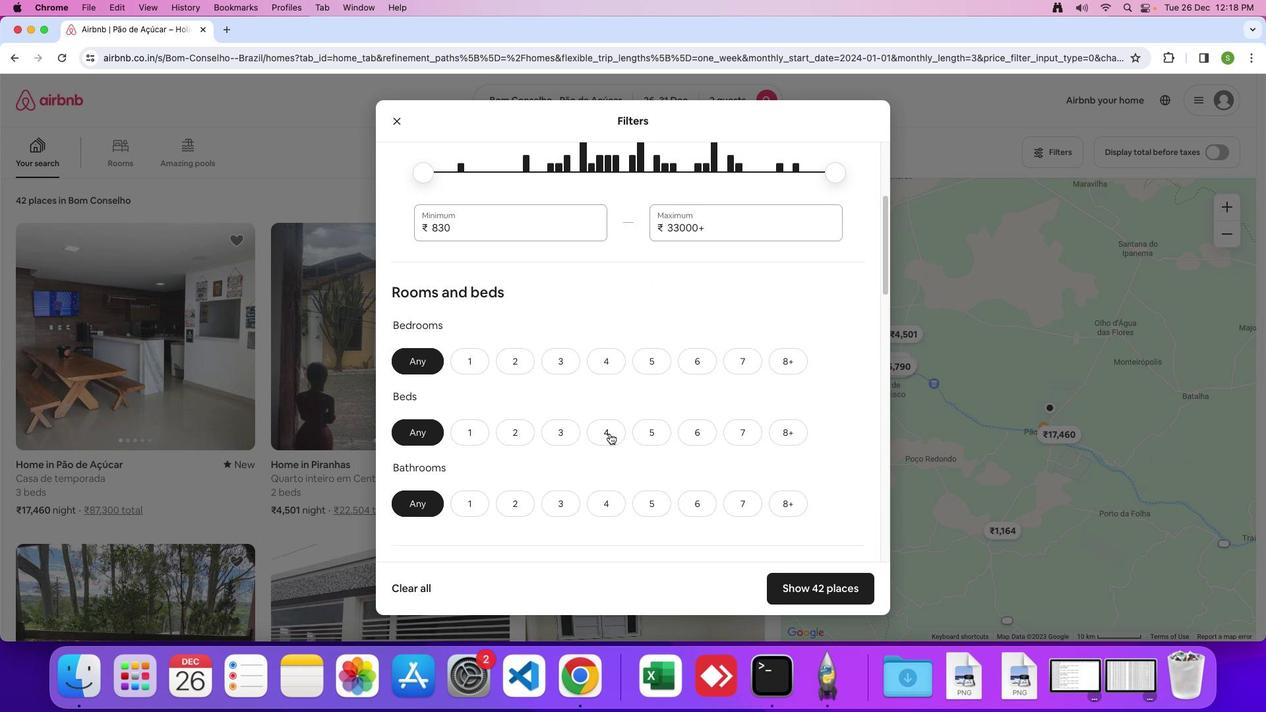 
Action: Mouse scrolled (595, 416) with delta (32, 69)
Screenshot: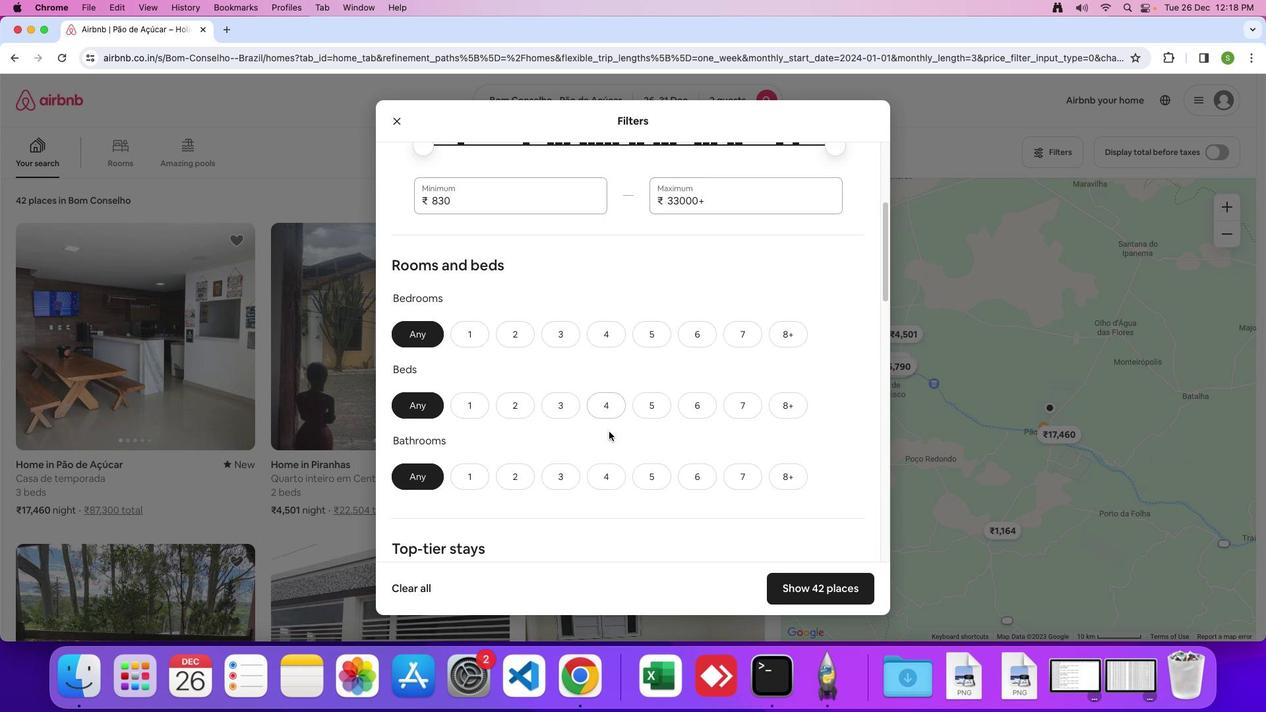 
Action: Mouse moved to (461, 316)
Screenshot: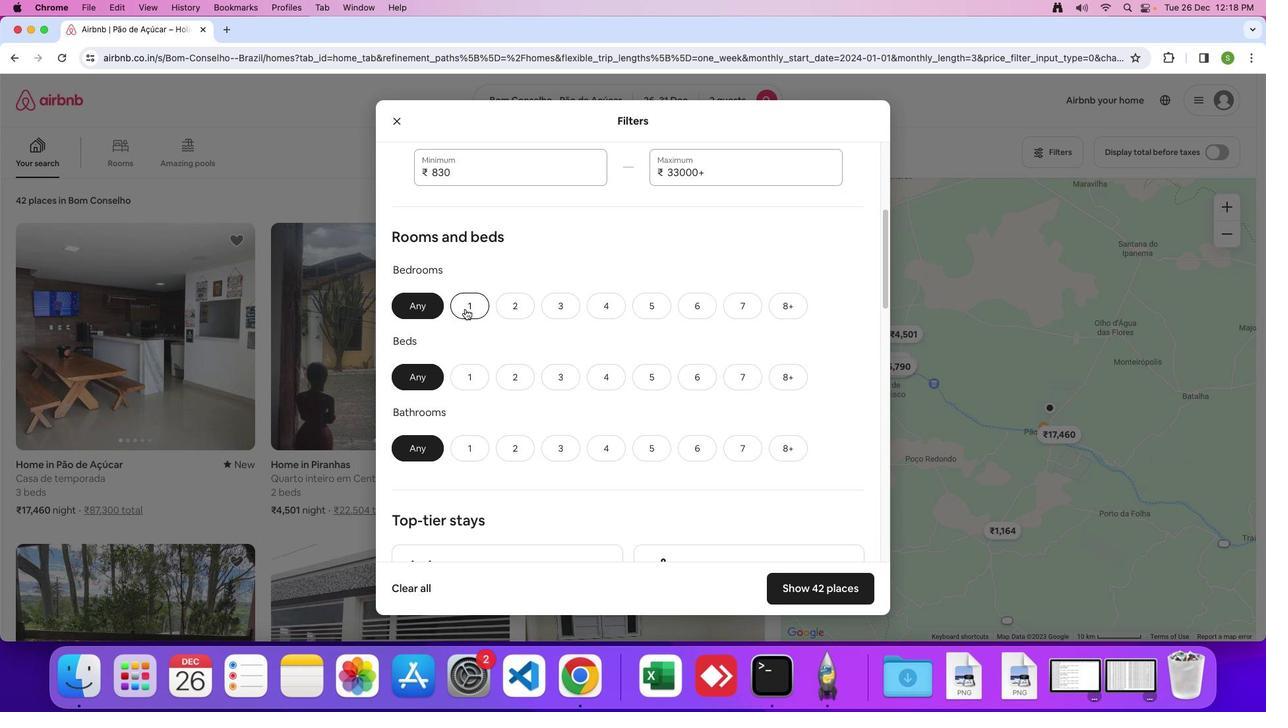 
Action: Mouse pressed left at (461, 316)
Screenshot: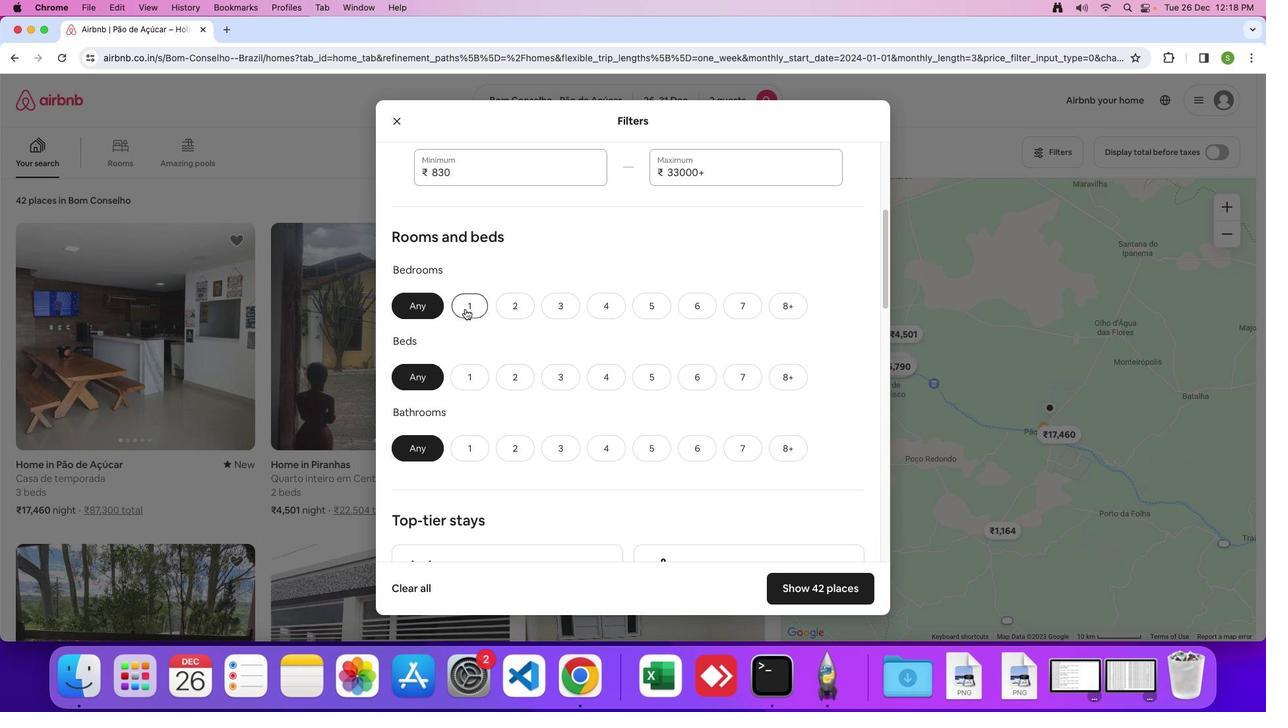 
Action: Mouse moved to (459, 372)
Screenshot: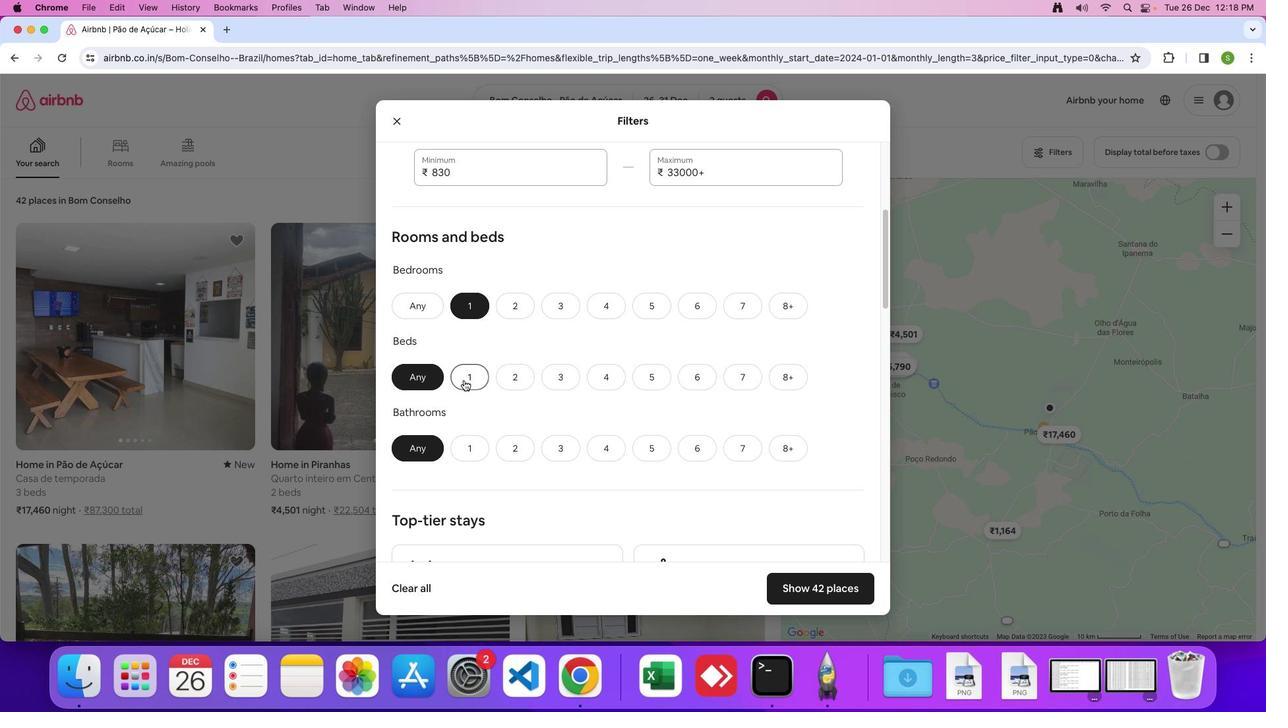 
Action: Mouse pressed left at (459, 372)
Screenshot: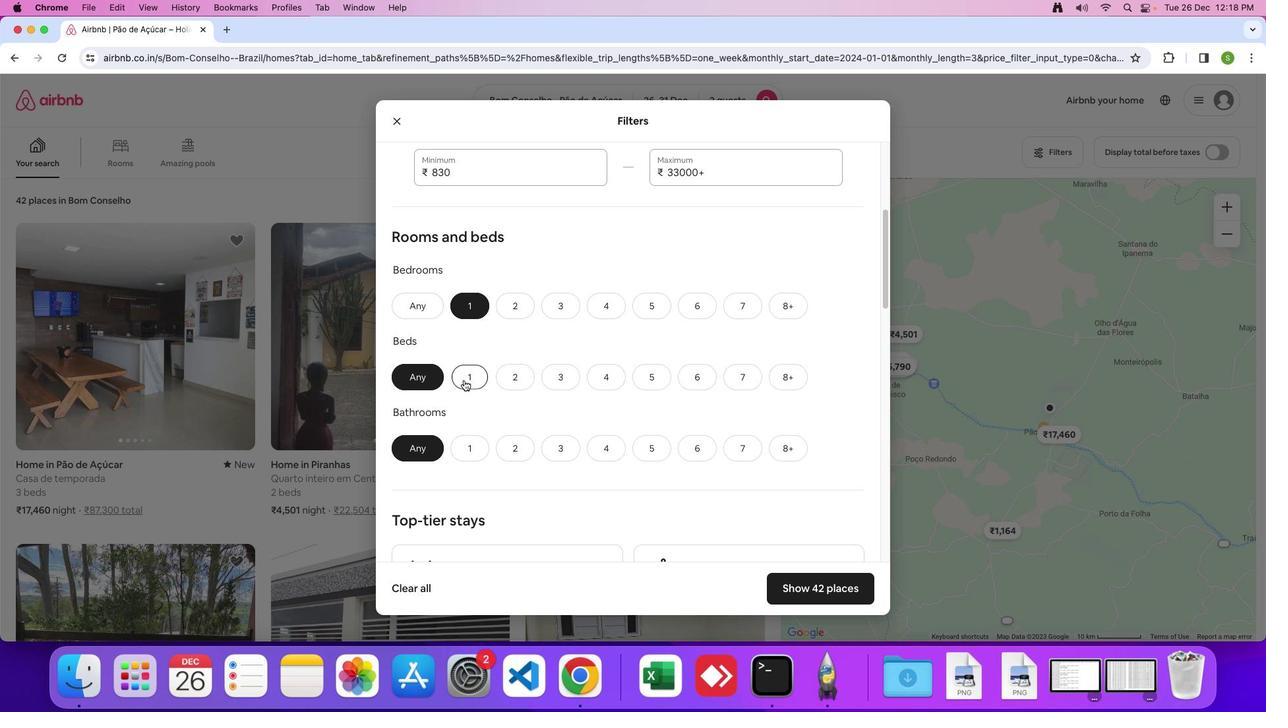 
Action: Mouse moved to (461, 424)
Screenshot: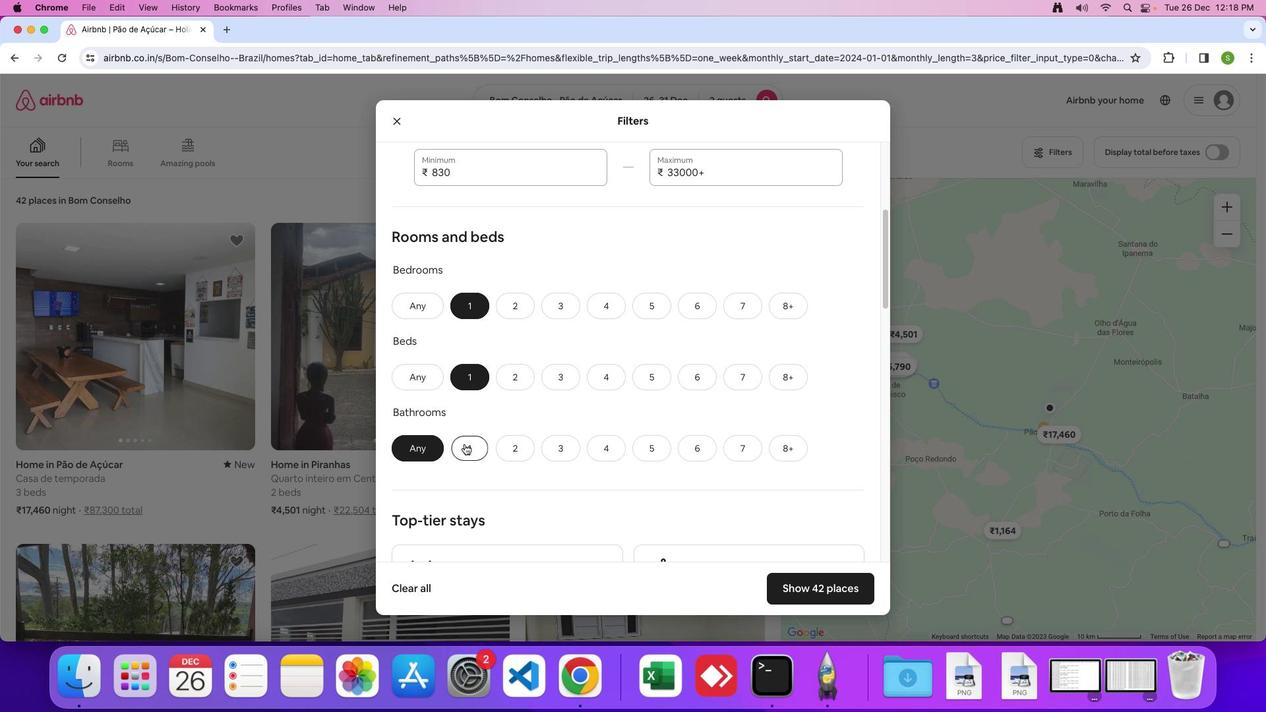 
Action: Mouse pressed left at (461, 424)
Screenshot: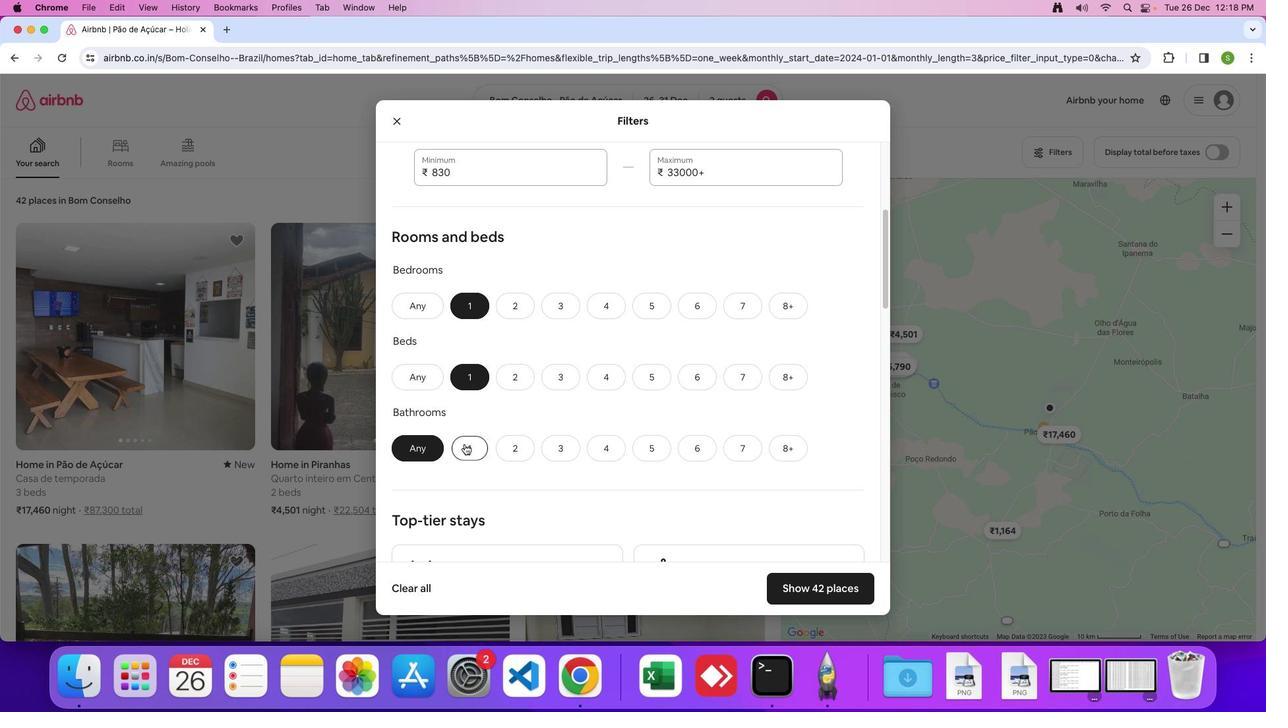 
Action: Mouse moved to (589, 398)
Screenshot: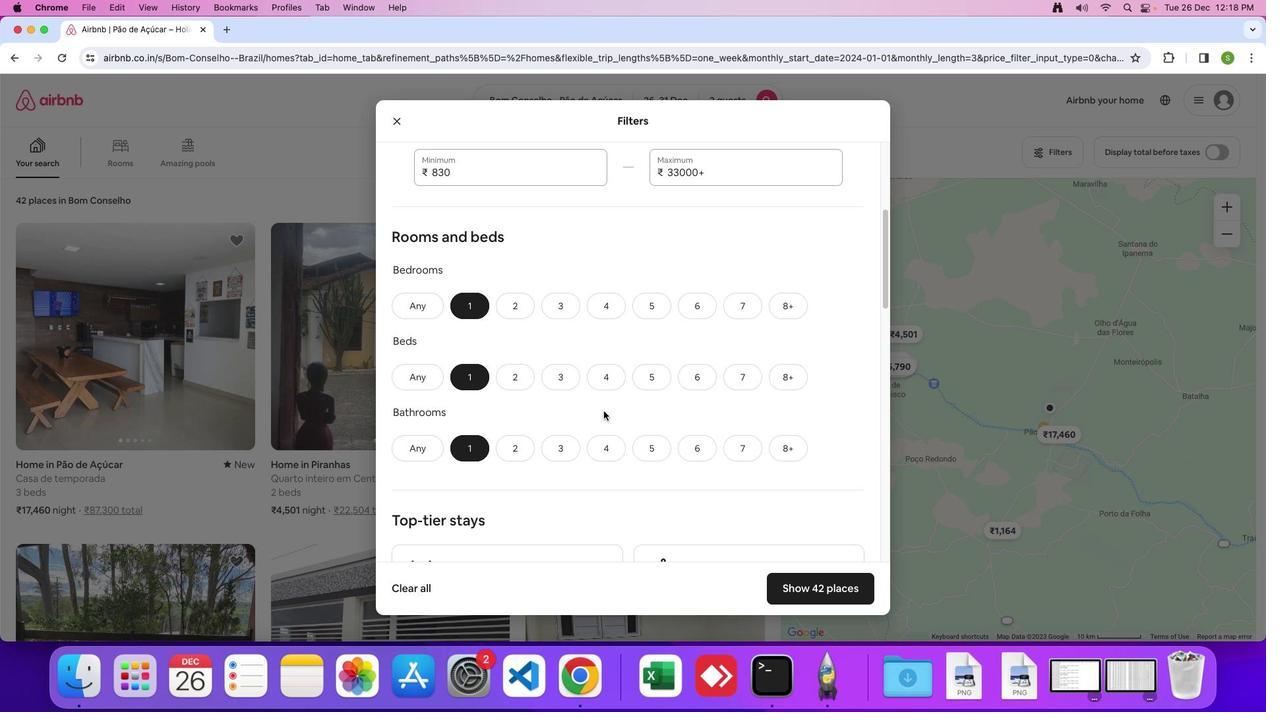 
Action: Mouse scrolled (589, 398) with delta (32, 69)
Screenshot: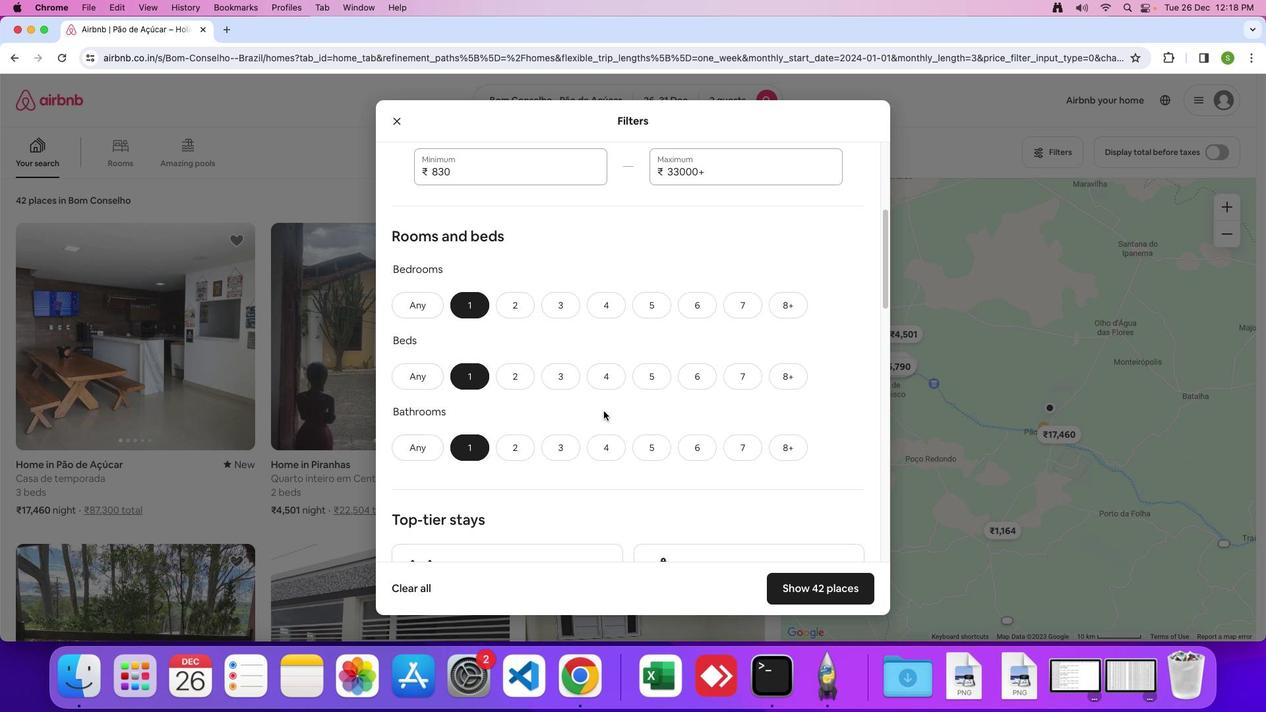 
Action: Mouse scrolled (589, 398) with delta (32, 69)
Screenshot: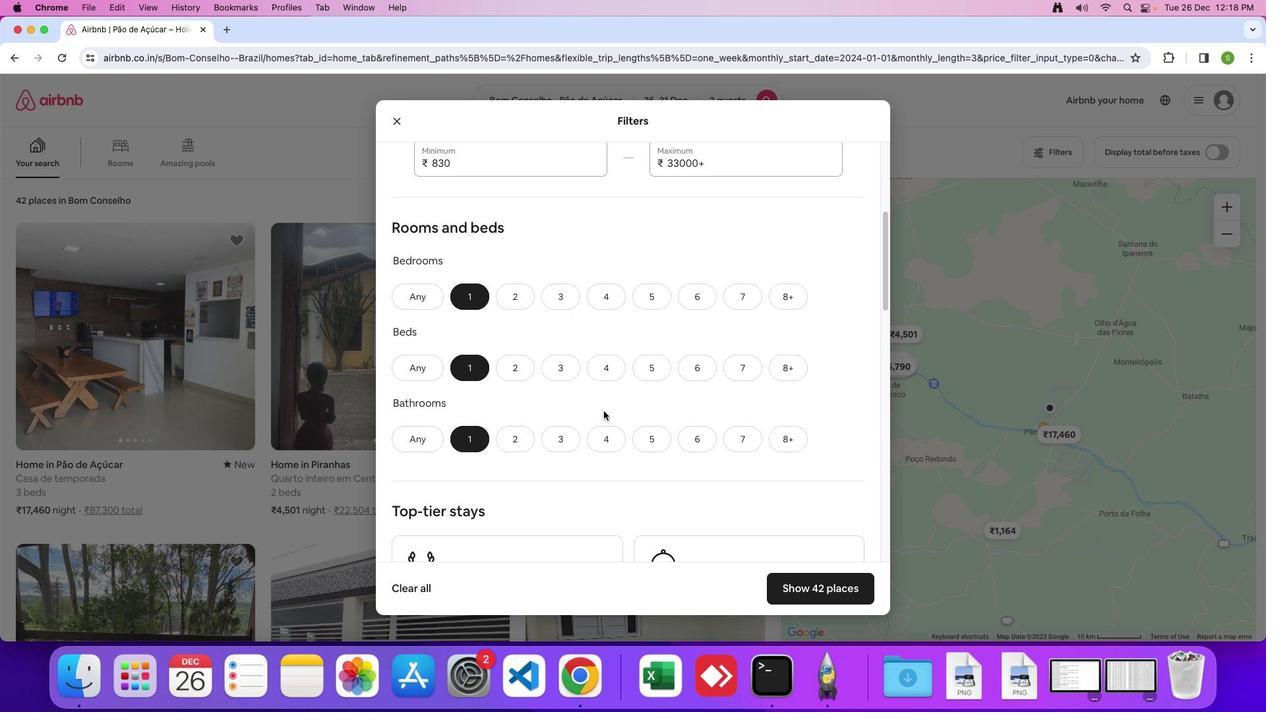 
Action: Mouse scrolled (589, 398) with delta (32, 69)
Screenshot: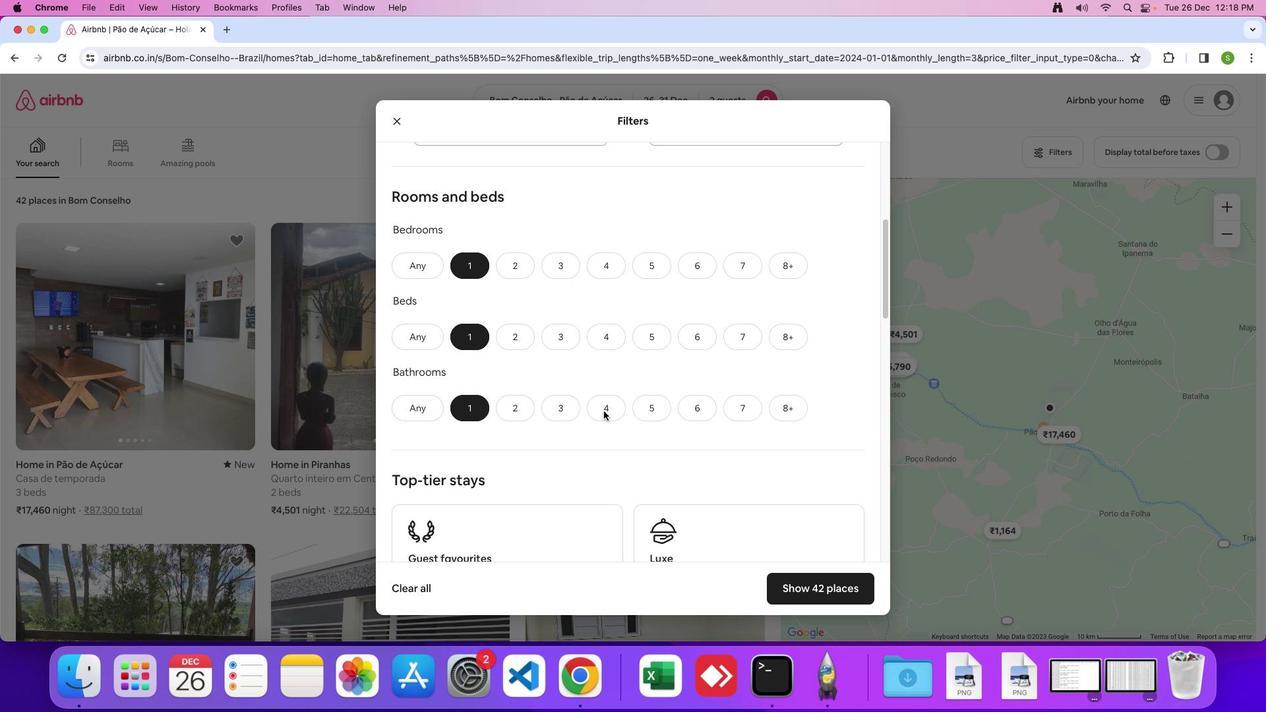 
Action: Mouse moved to (589, 399)
Screenshot: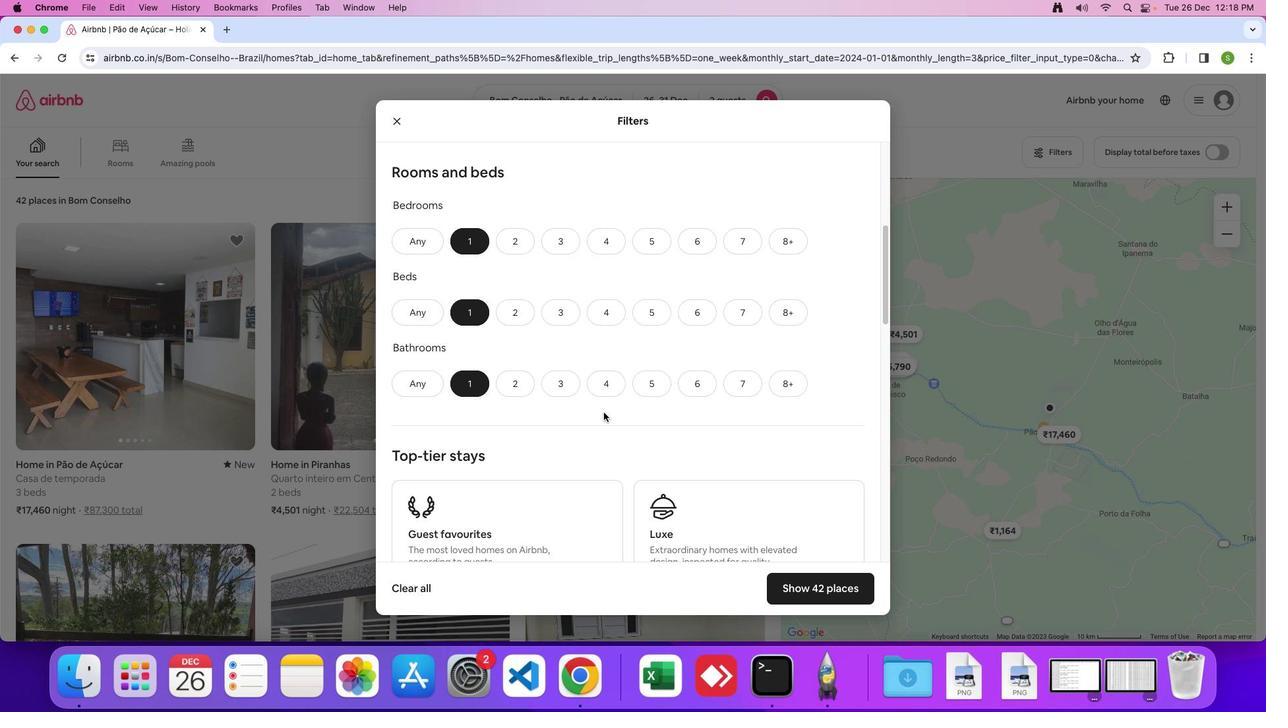 
Action: Mouse scrolled (589, 399) with delta (32, 69)
Screenshot: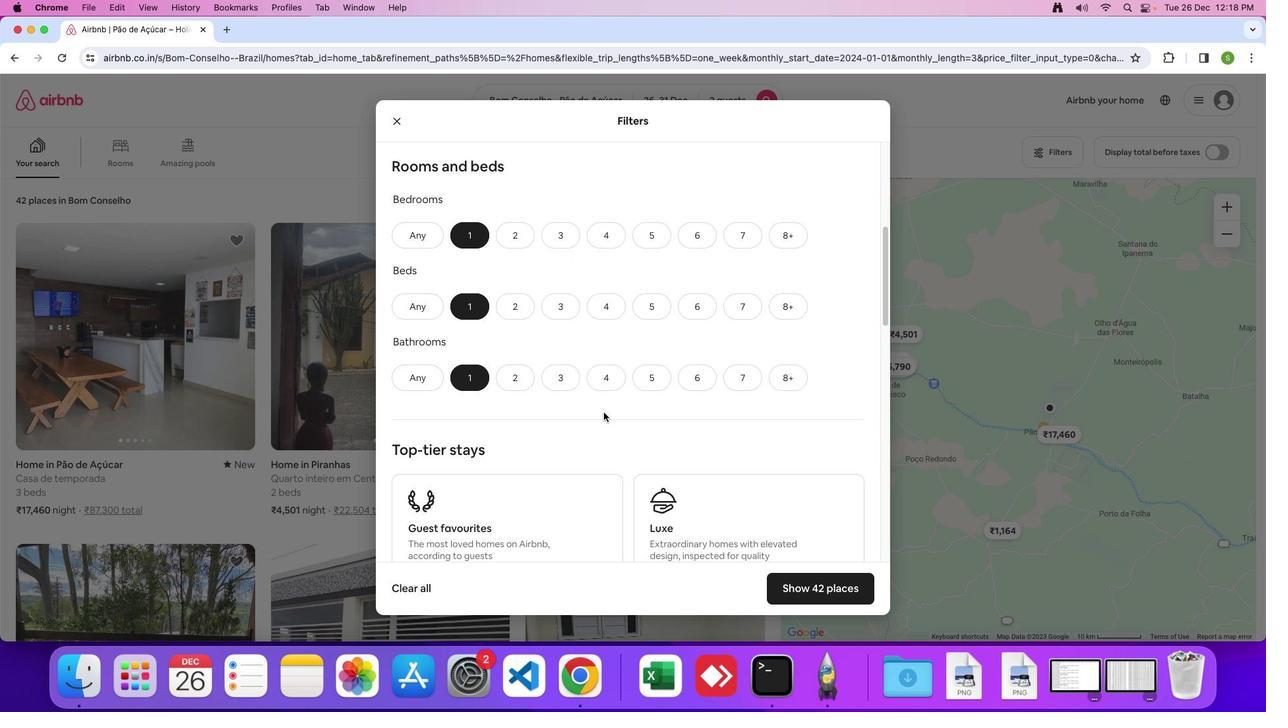 
Action: Mouse scrolled (589, 399) with delta (32, 69)
Screenshot: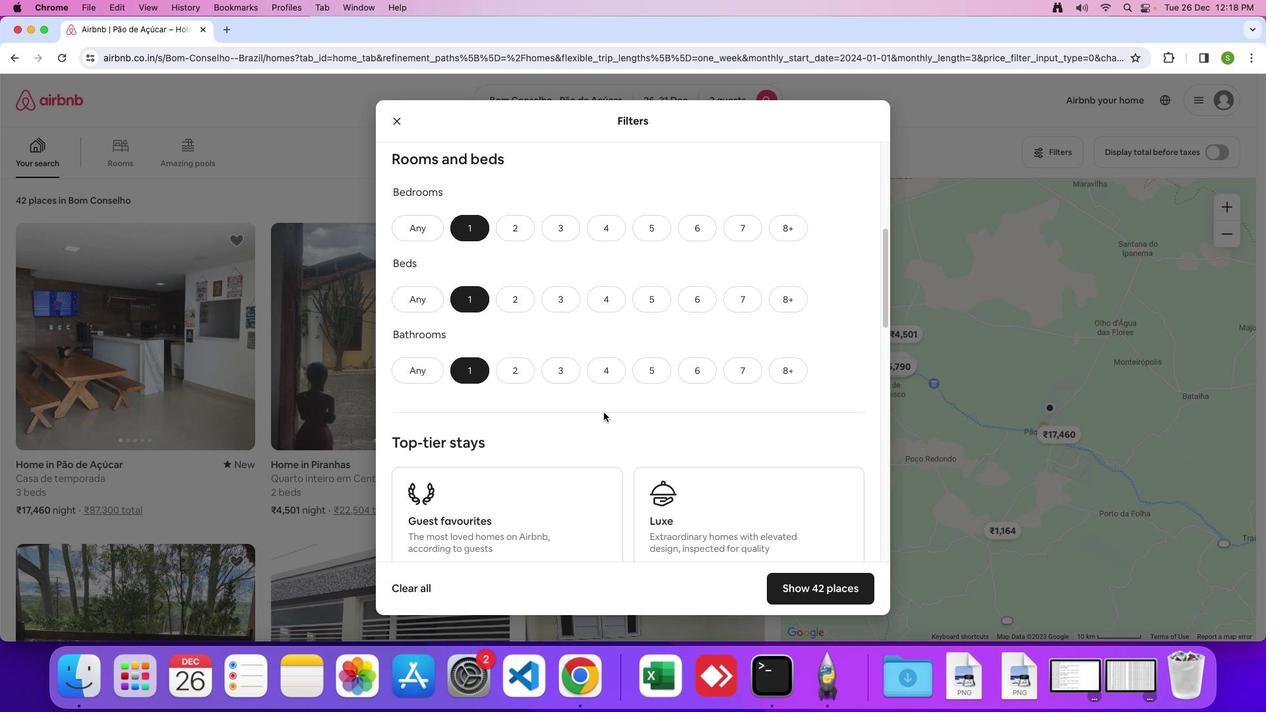 
Action: Mouse scrolled (589, 399) with delta (32, 68)
Screenshot: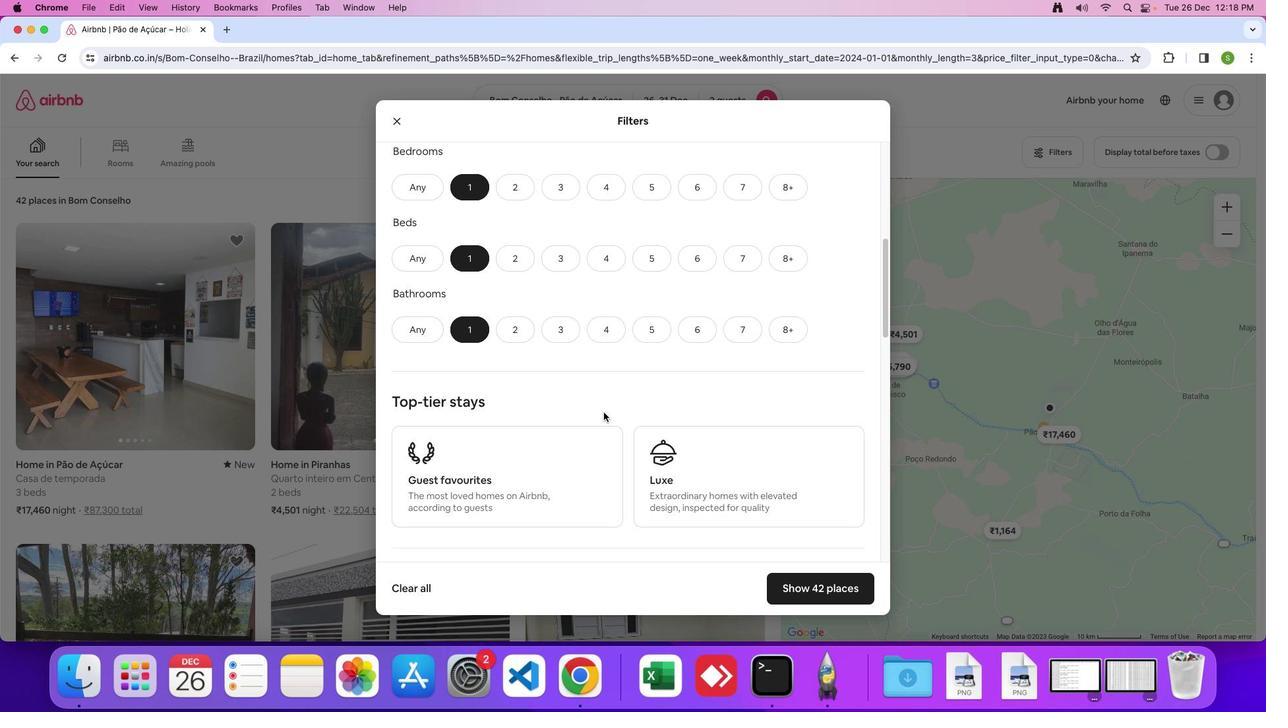 
Action: Mouse scrolled (589, 399) with delta (32, 69)
Screenshot: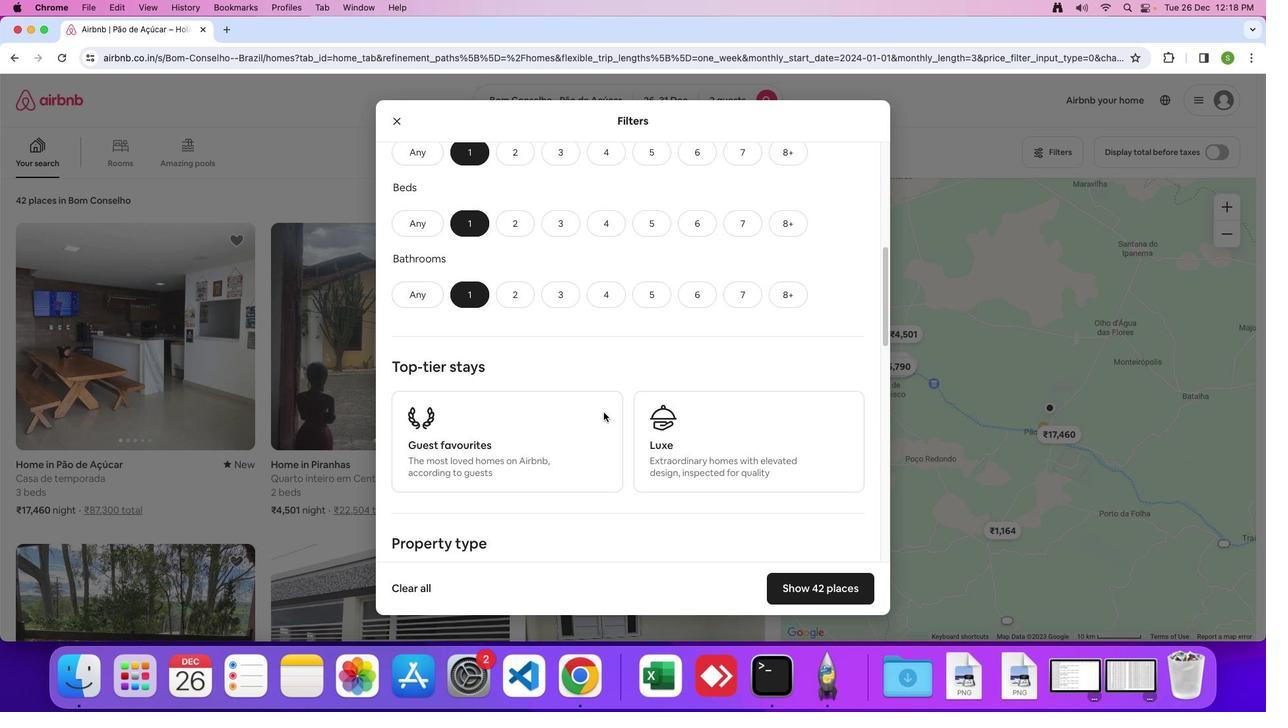 
Action: Mouse scrolled (589, 399) with delta (32, 69)
Screenshot: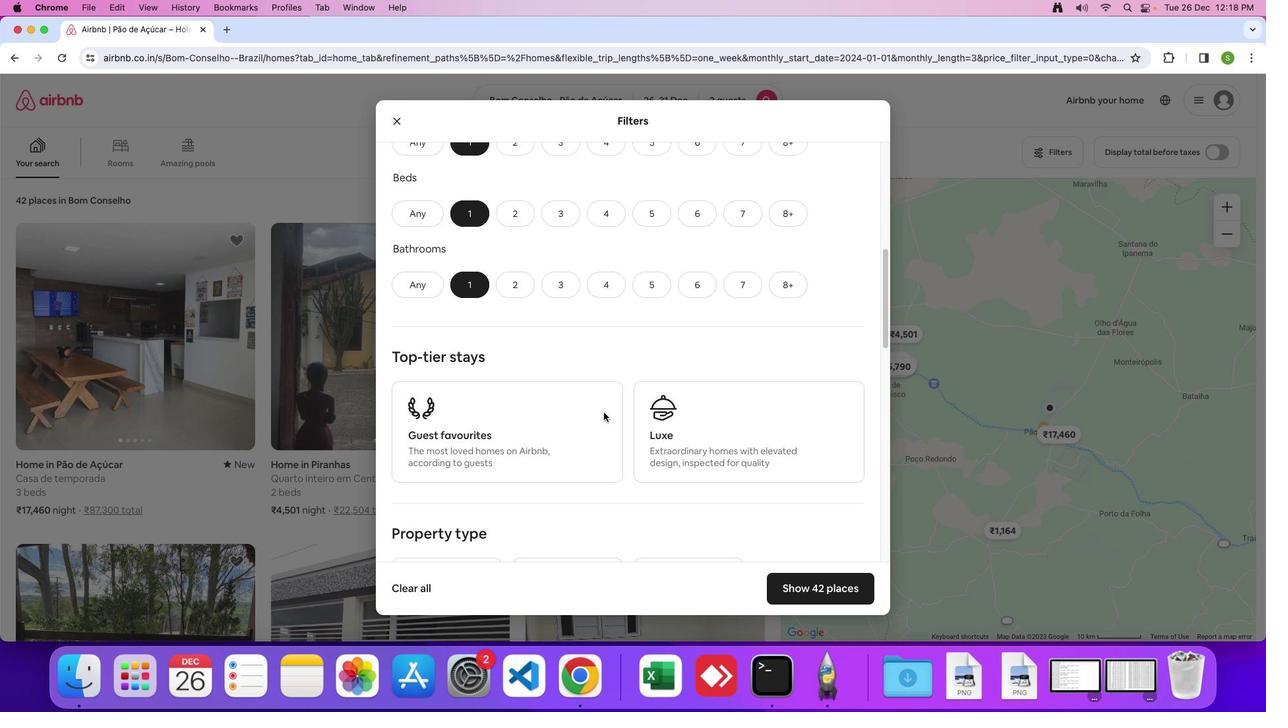 
Action: Mouse scrolled (589, 399) with delta (32, 68)
Screenshot: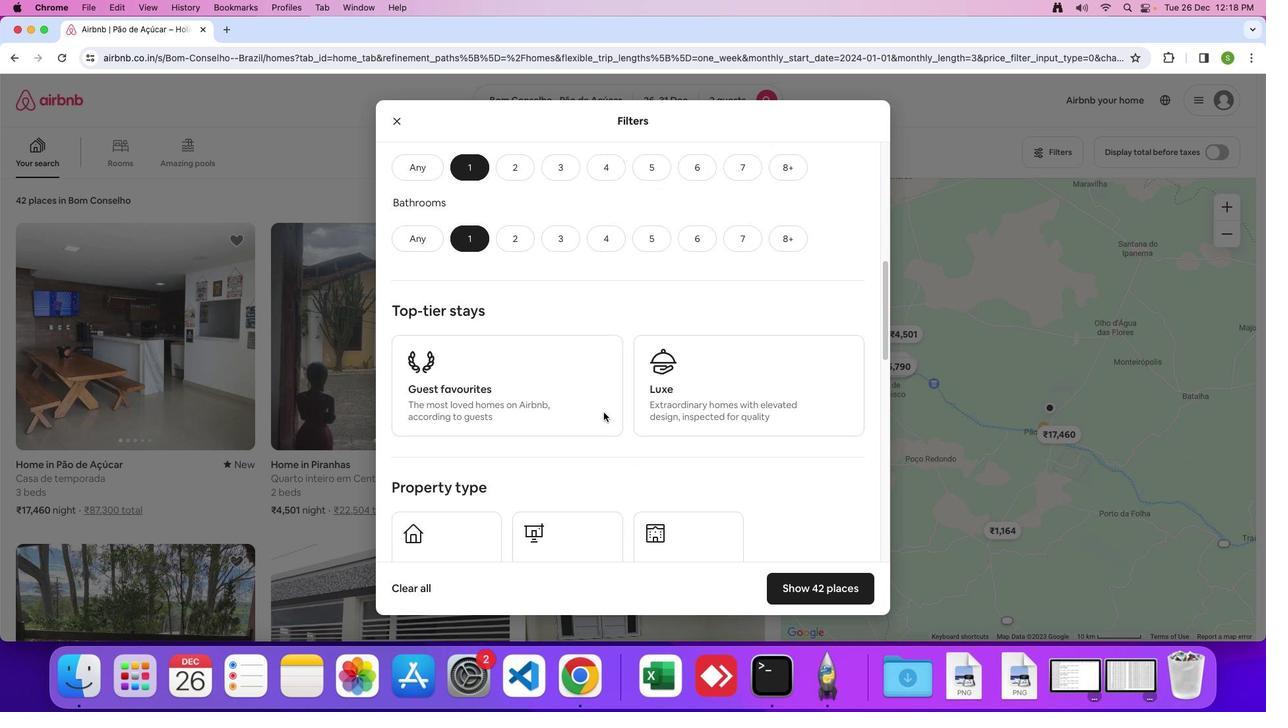 
Action: Mouse scrolled (589, 399) with delta (32, 69)
Screenshot: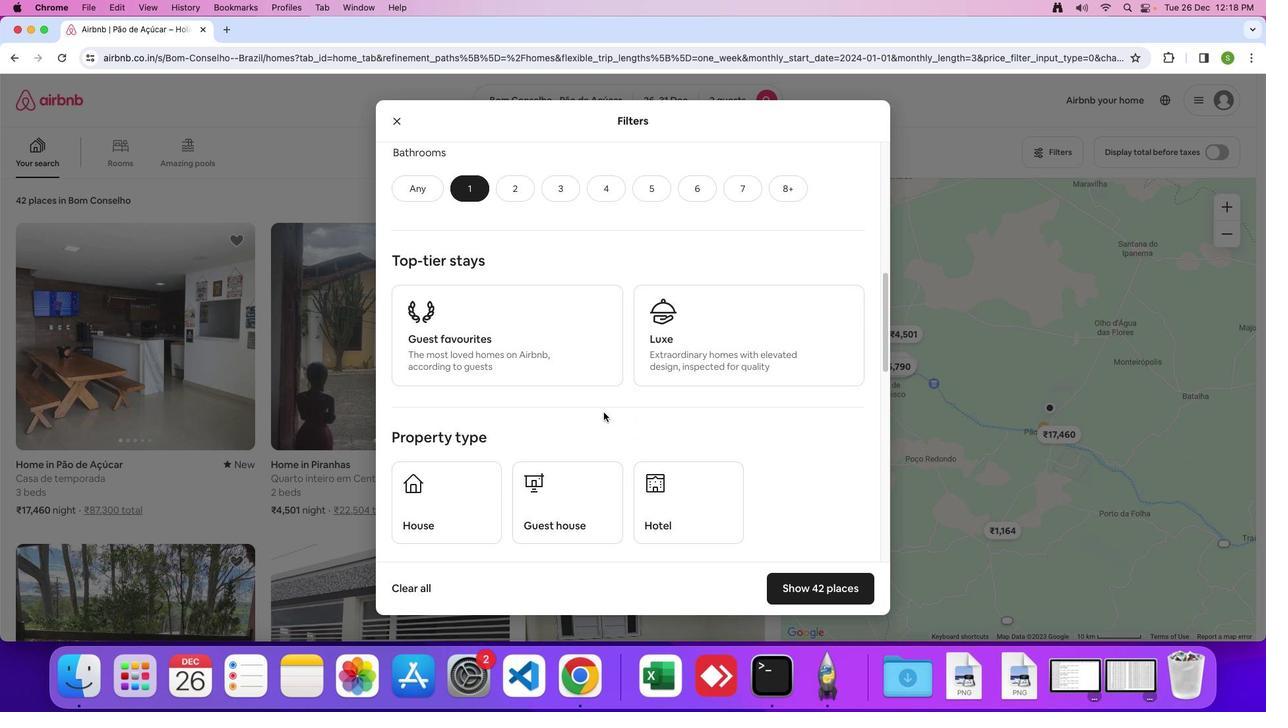 
Action: Mouse scrolled (589, 399) with delta (32, 69)
Screenshot: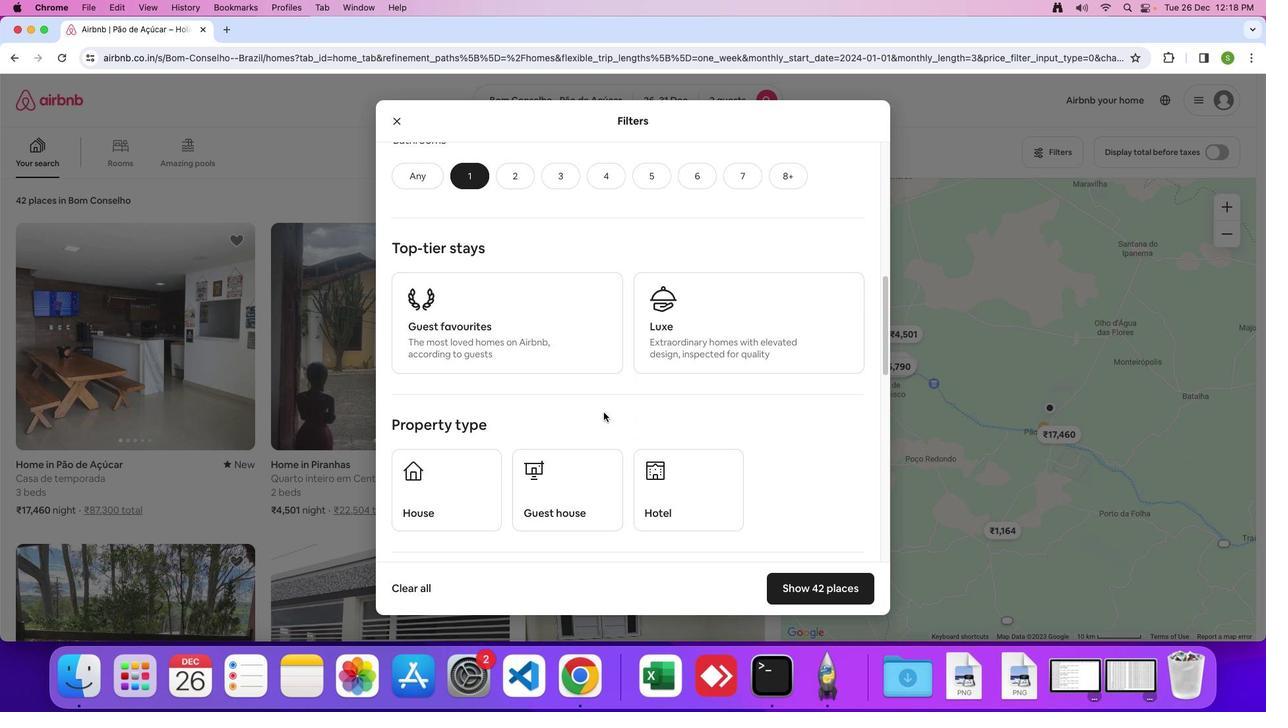 
Action: Mouse scrolled (589, 399) with delta (32, 69)
Screenshot: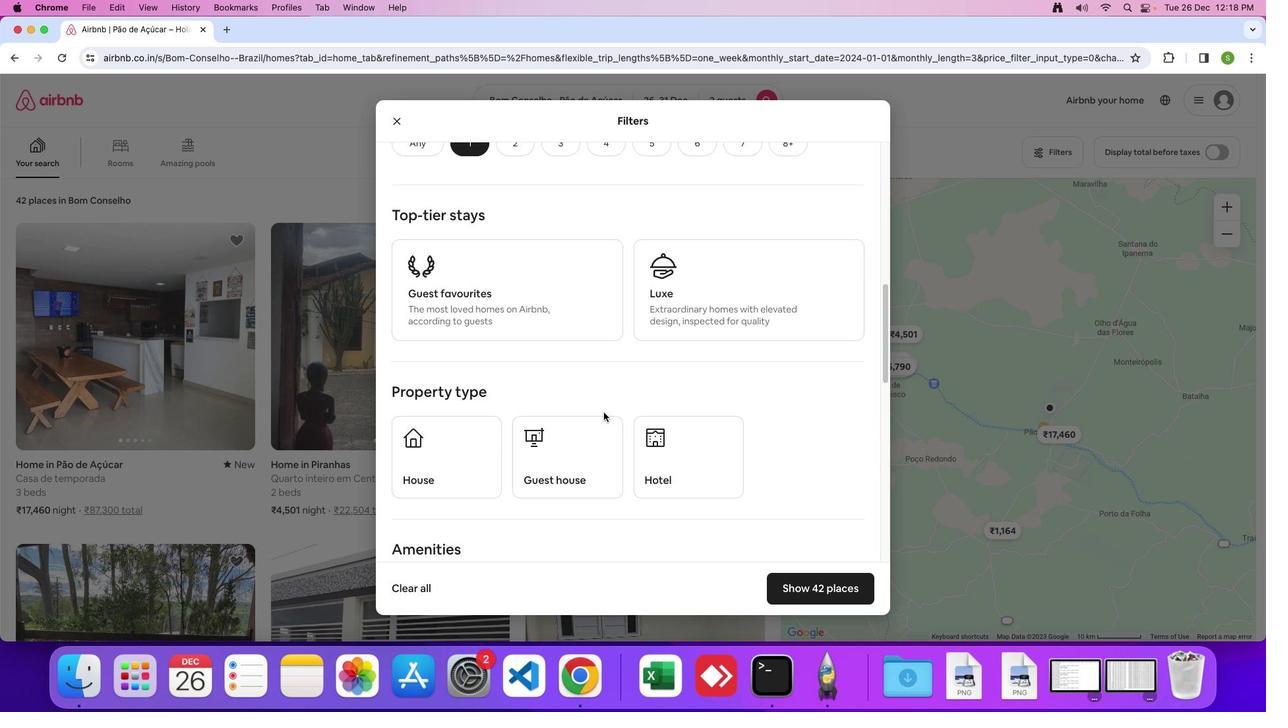 
Action: Mouse moved to (648, 411)
Screenshot: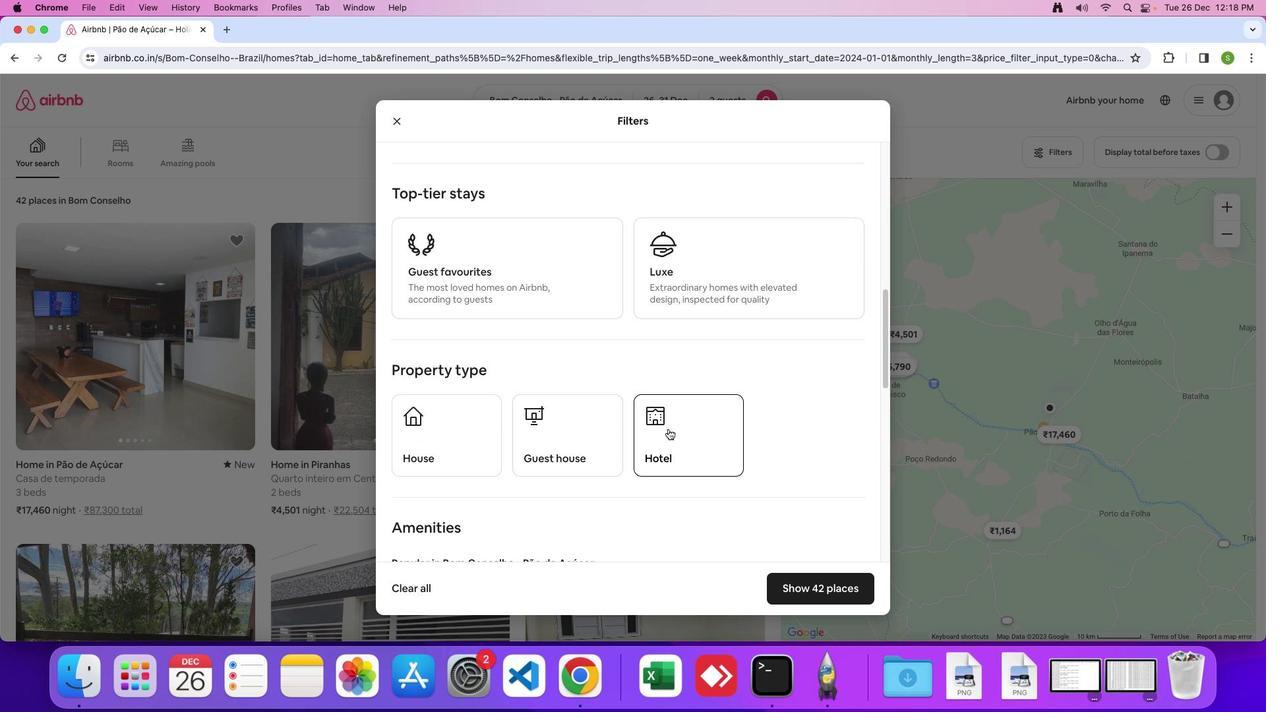 
Action: Mouse pressed left at (648, 411)
Screenshot: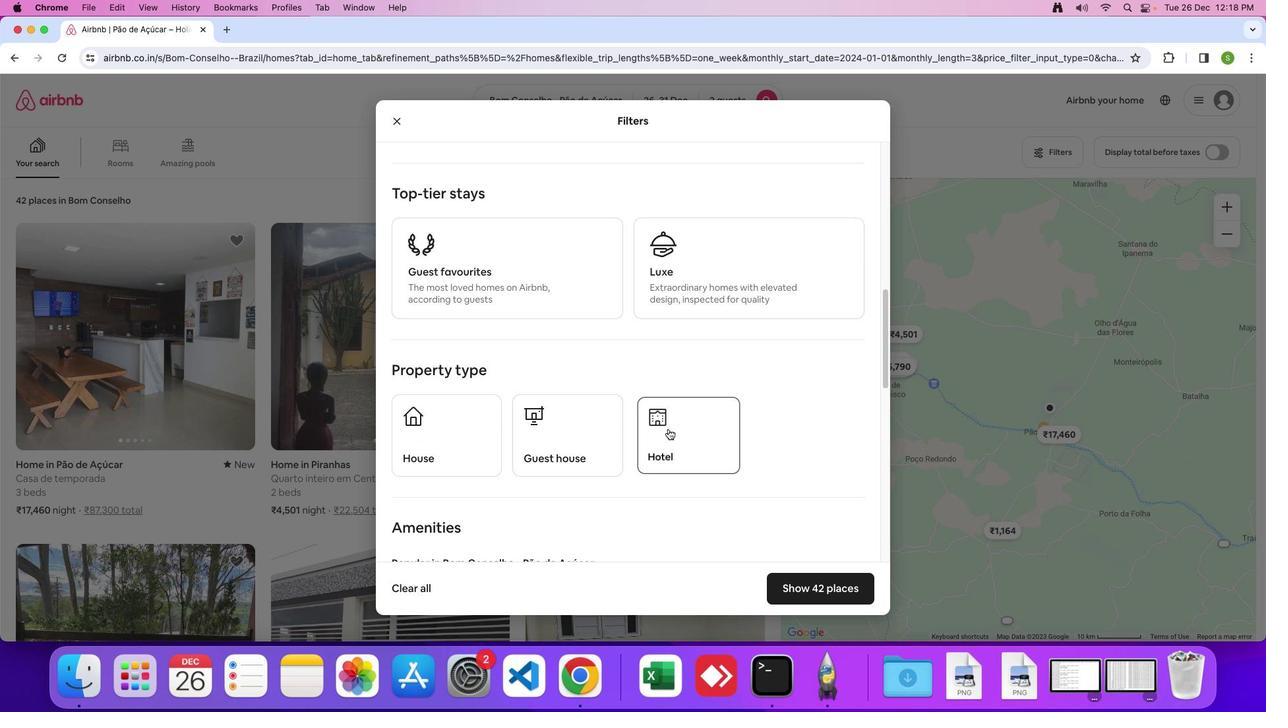 
Action: Mouse moved to (562, 446)
Screenshot: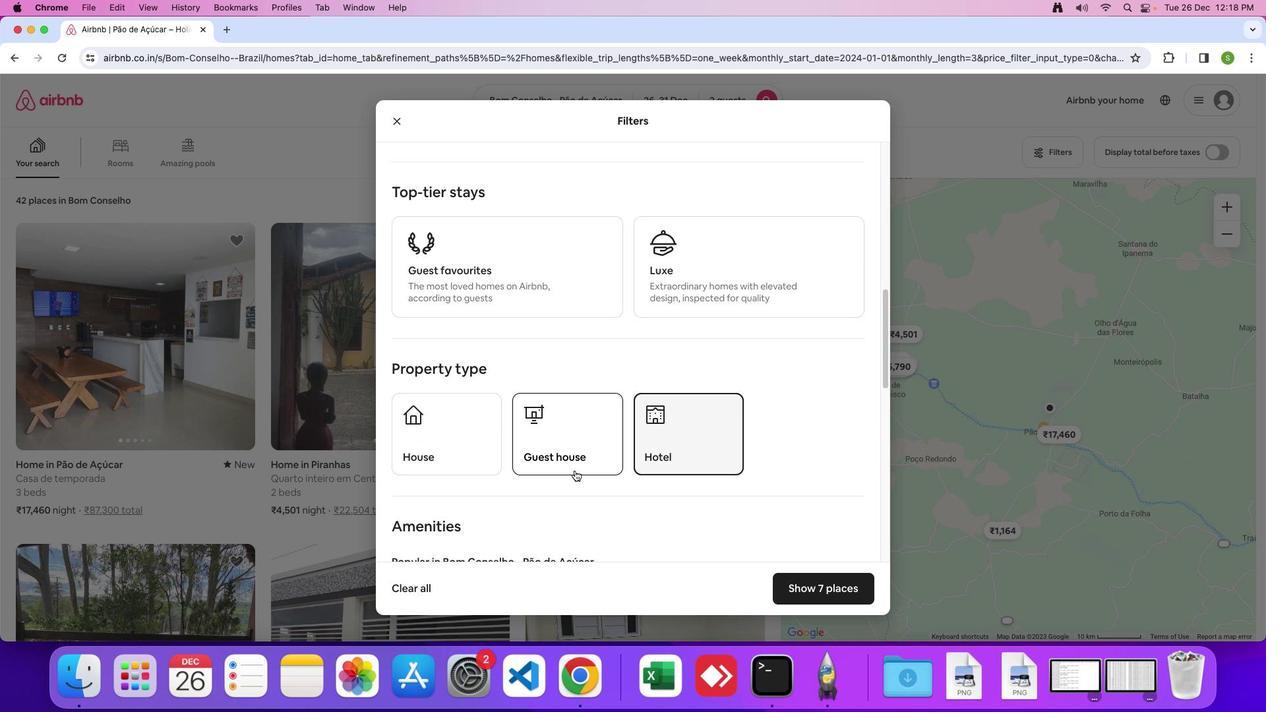 
Action: Mouse scrolled (562, 446) with delta (32, 69)
Screenshot: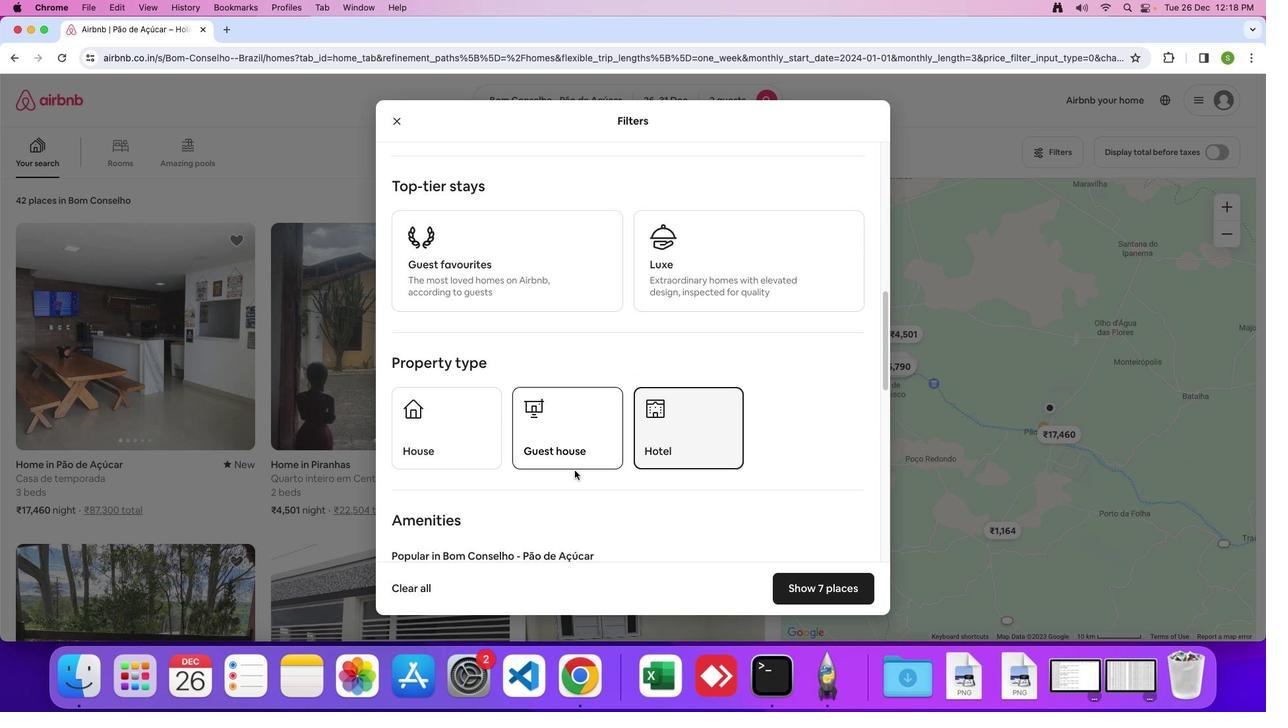 
Action: Mouse moved to (562, 446)
Screenshot: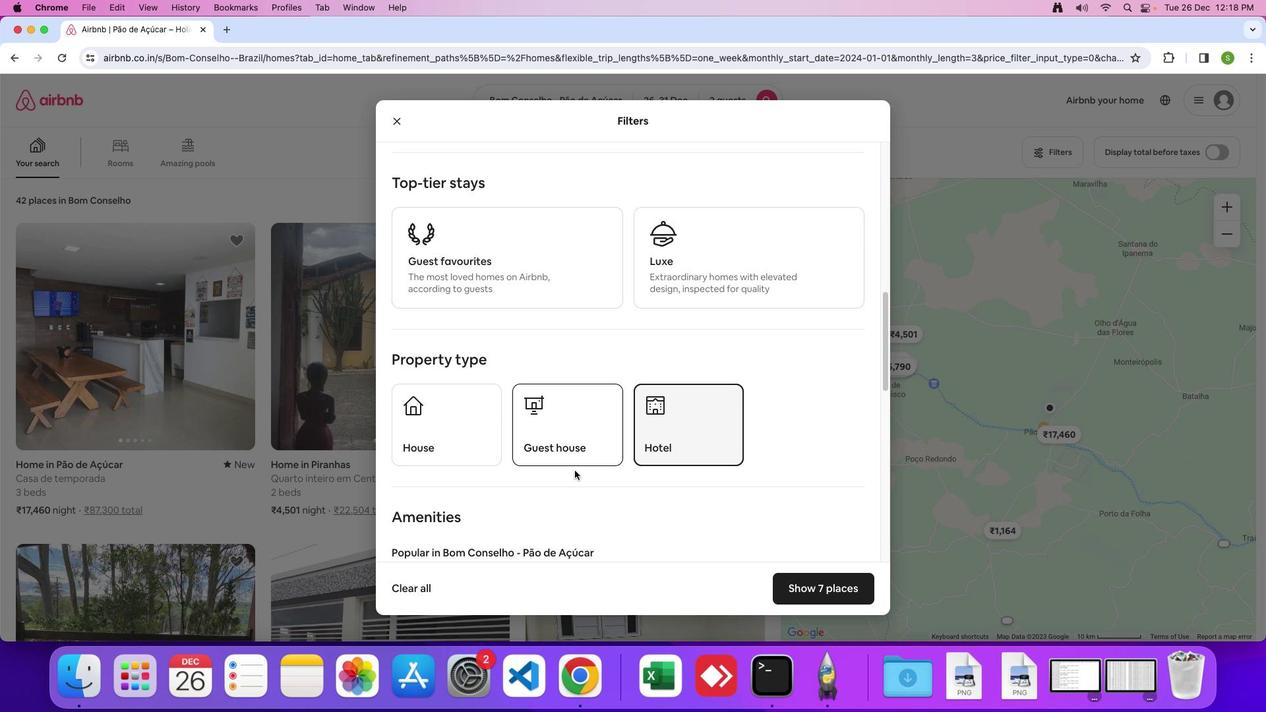 
Action: Mouse scrolled (562, 446) with delta (32, 69)
Screenshot: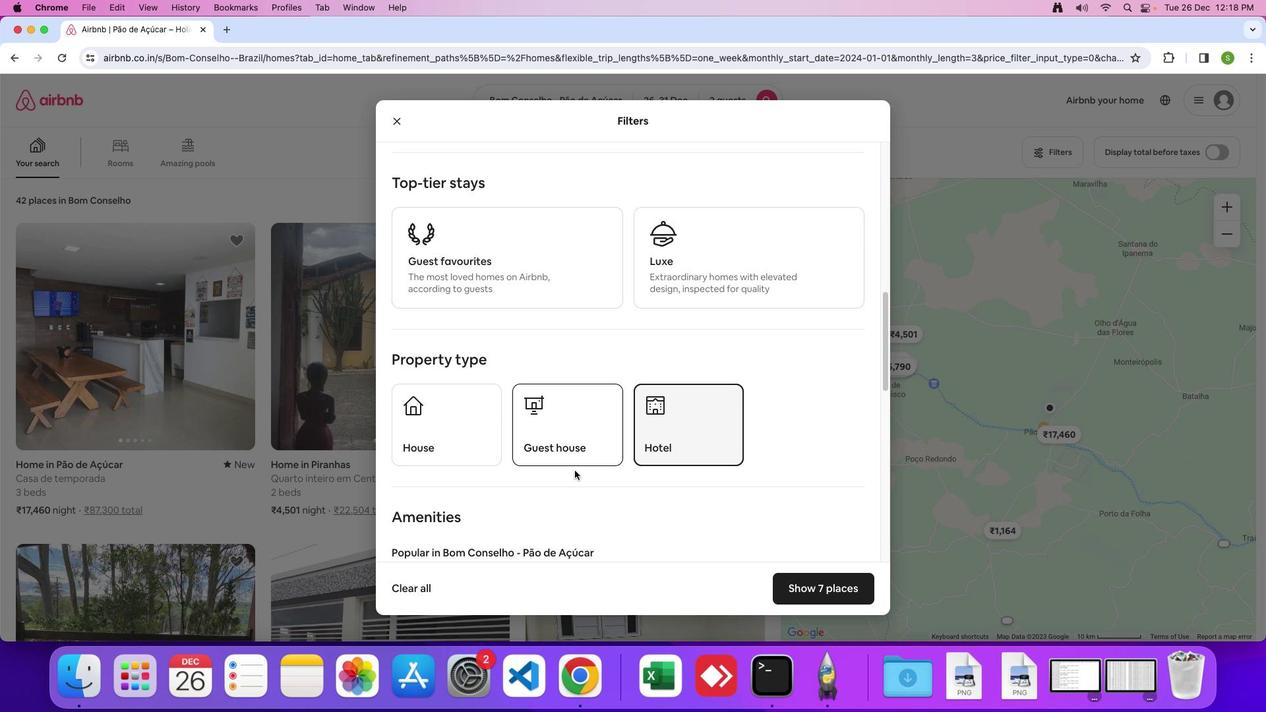 
Action: Mouse moved to (562, 445)
Screenshot: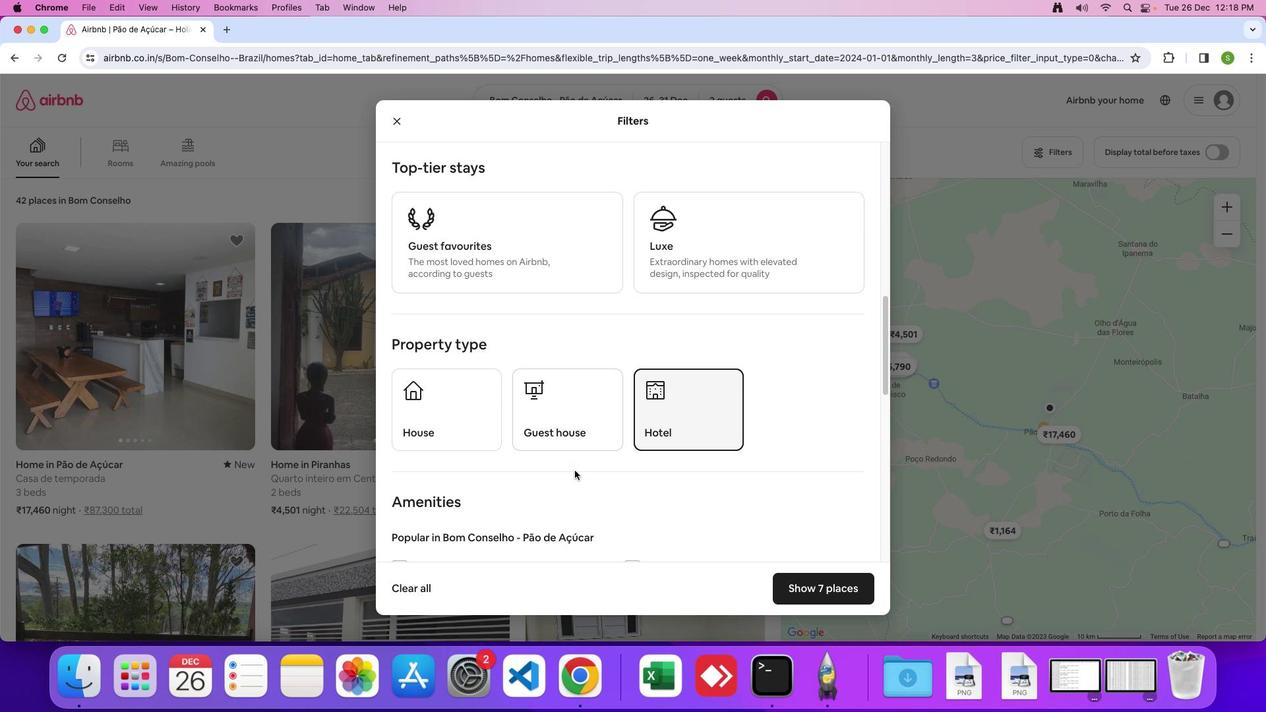 
Action: Mouse scrolled (562, 445) with delta (32, 69)
Screenshot: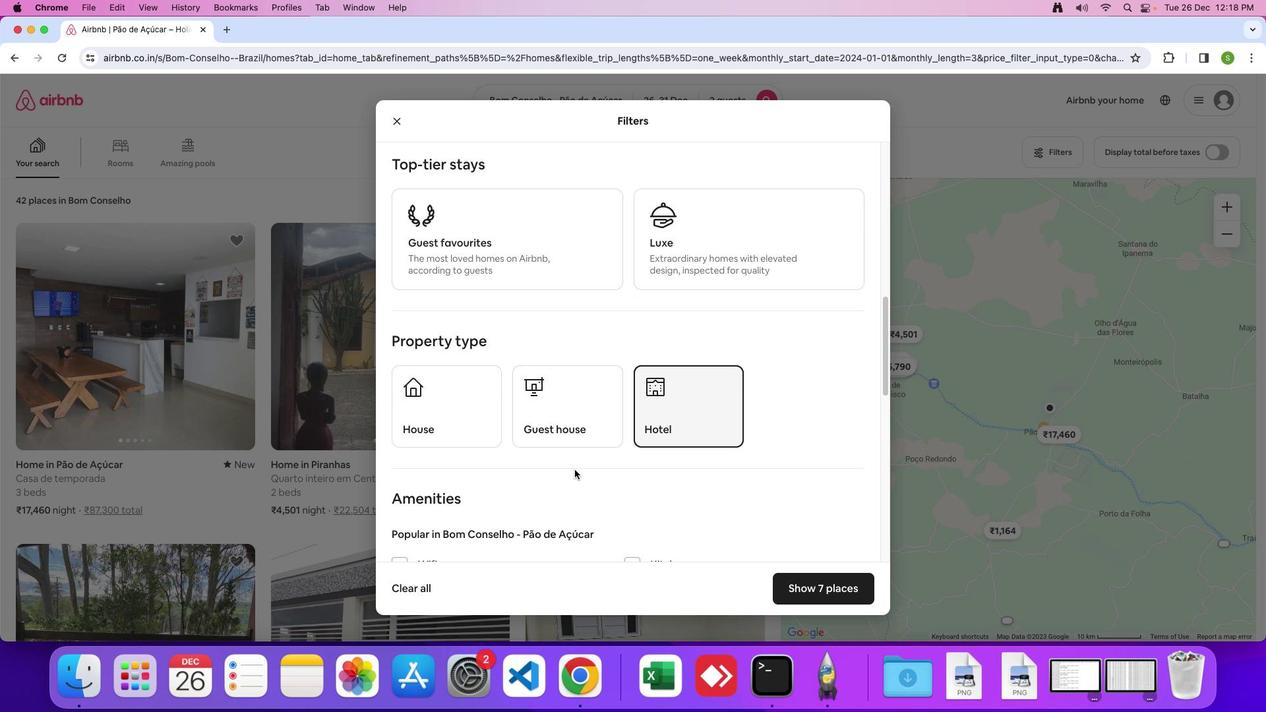 
Action: Mouse moved to (562, 444)
Screenshot: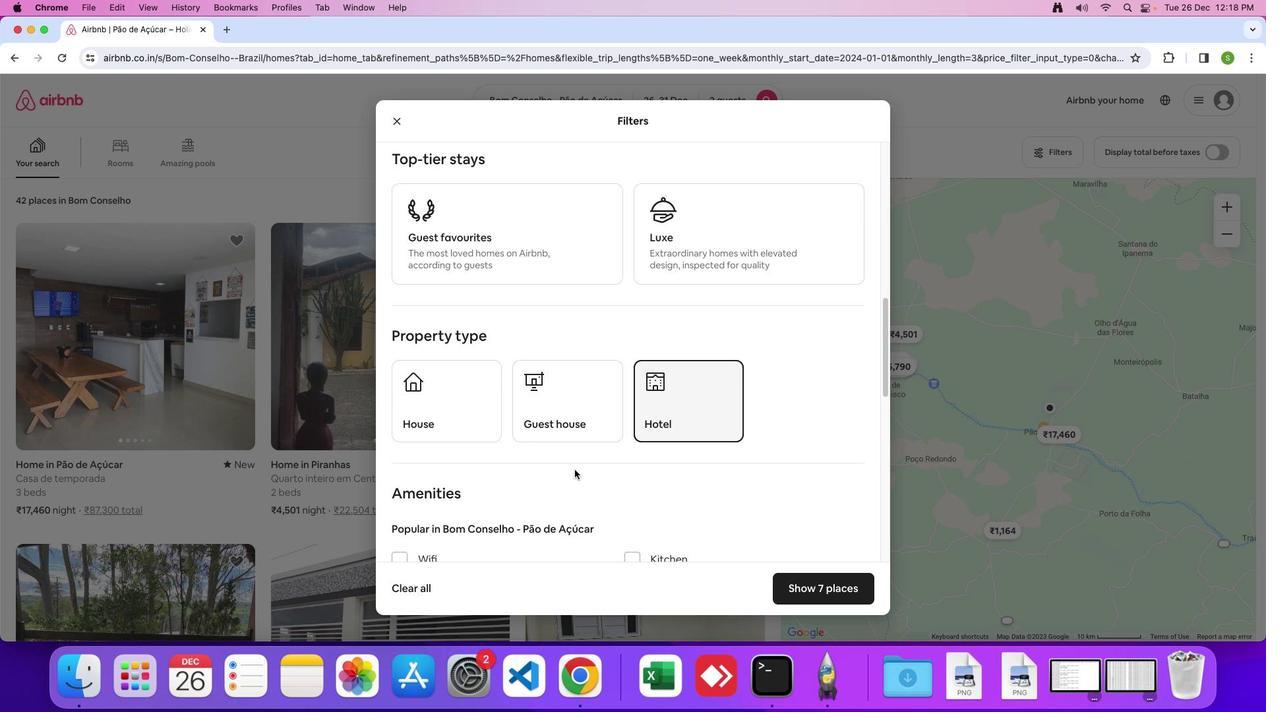 
Action: Mouse scrolled (562, 444) with delta (32, 69)
Screenshot: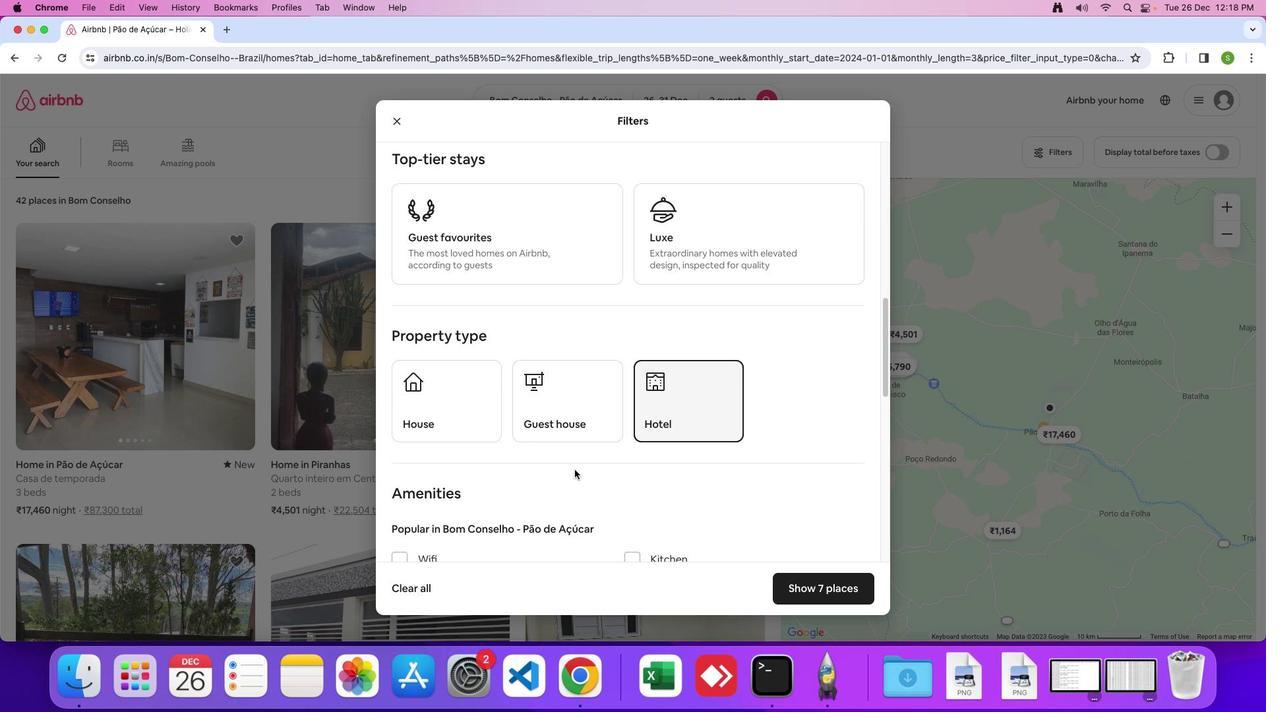 
Action: Mouse scrolled (562, 444) with delta (32, 68)
Screenshot: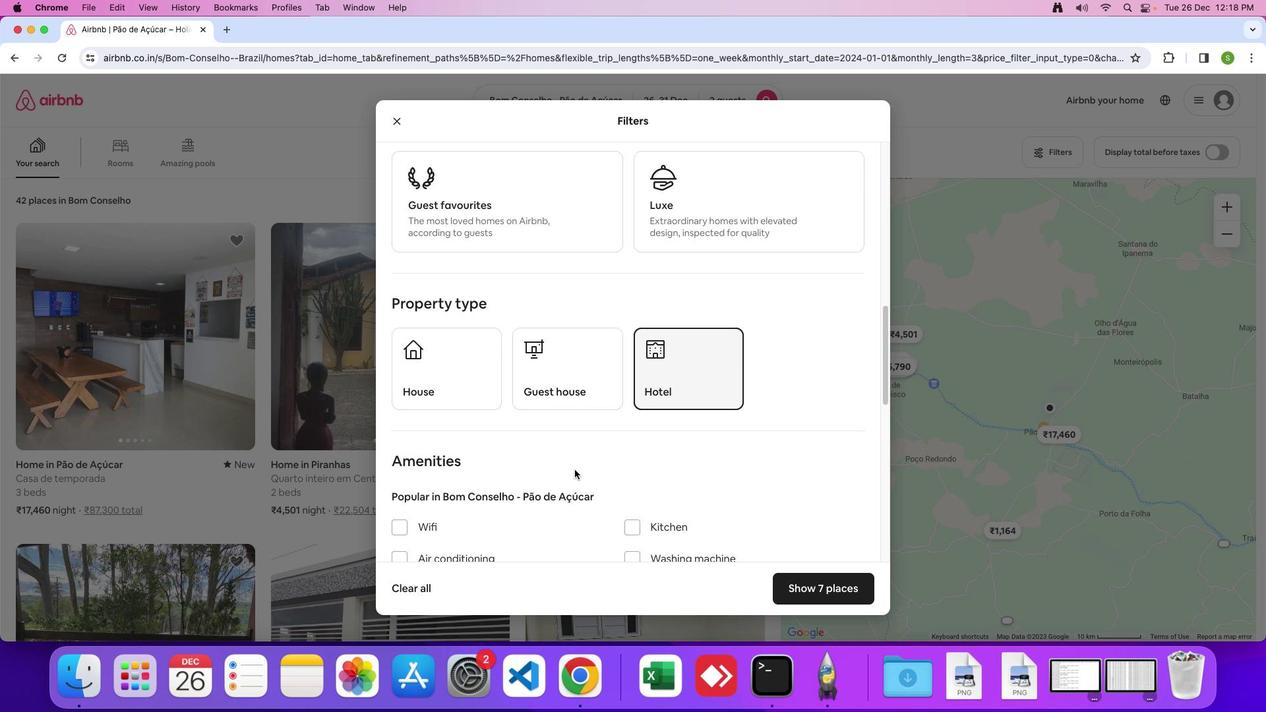 
Action: Mouse moved to (563, 444)
Screenshot: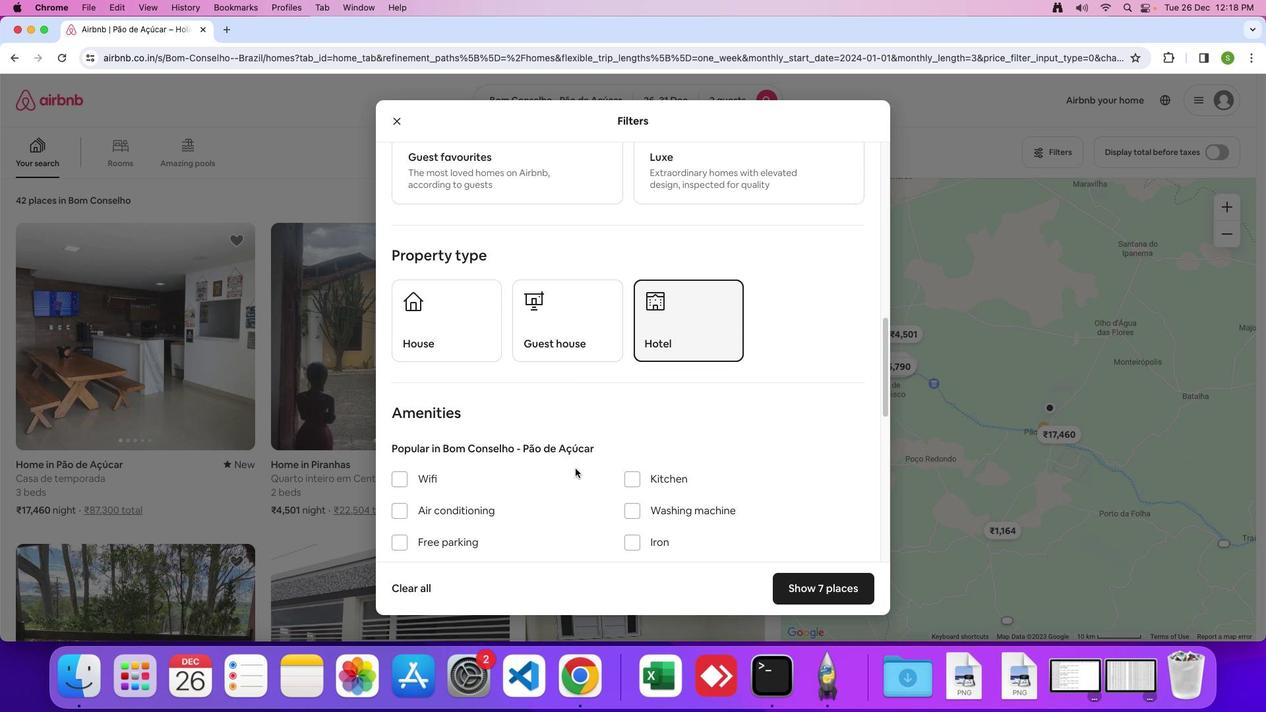 
Action: Mouse scrolled (563, 444) with delta (32, 69)
Screenshot: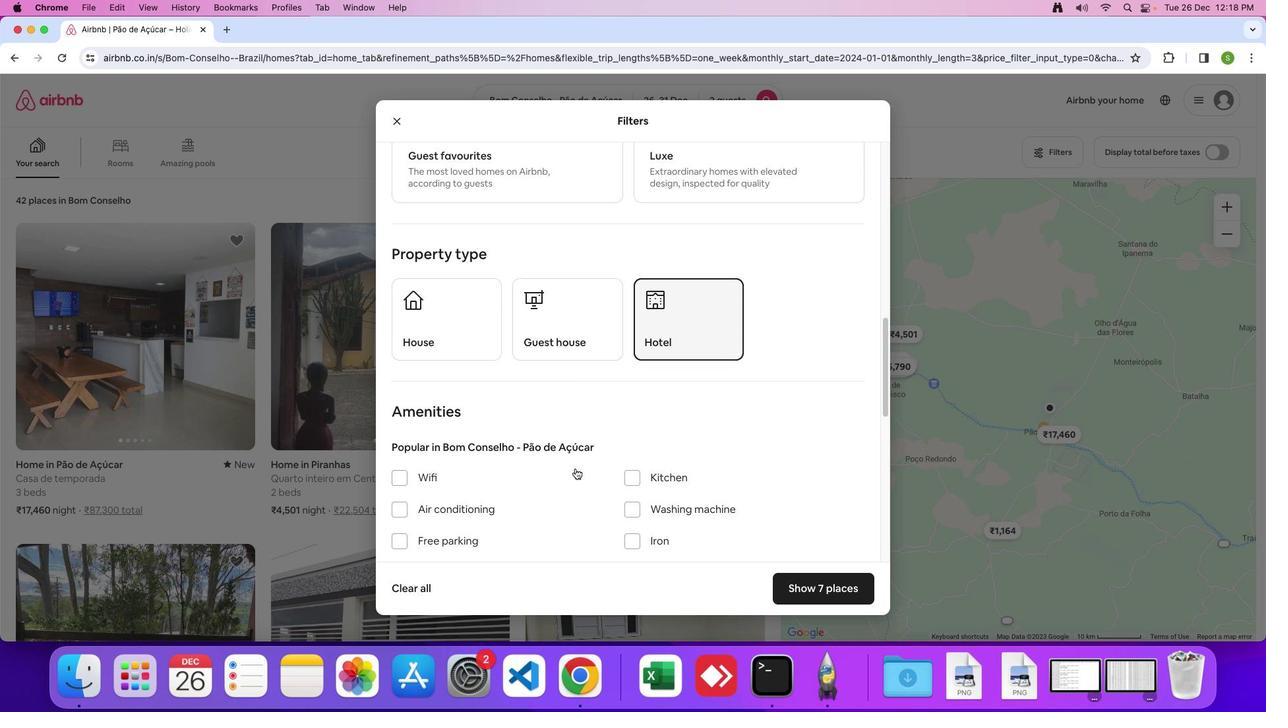 
Action: Mouse moved to (563, 444)
Screenshot: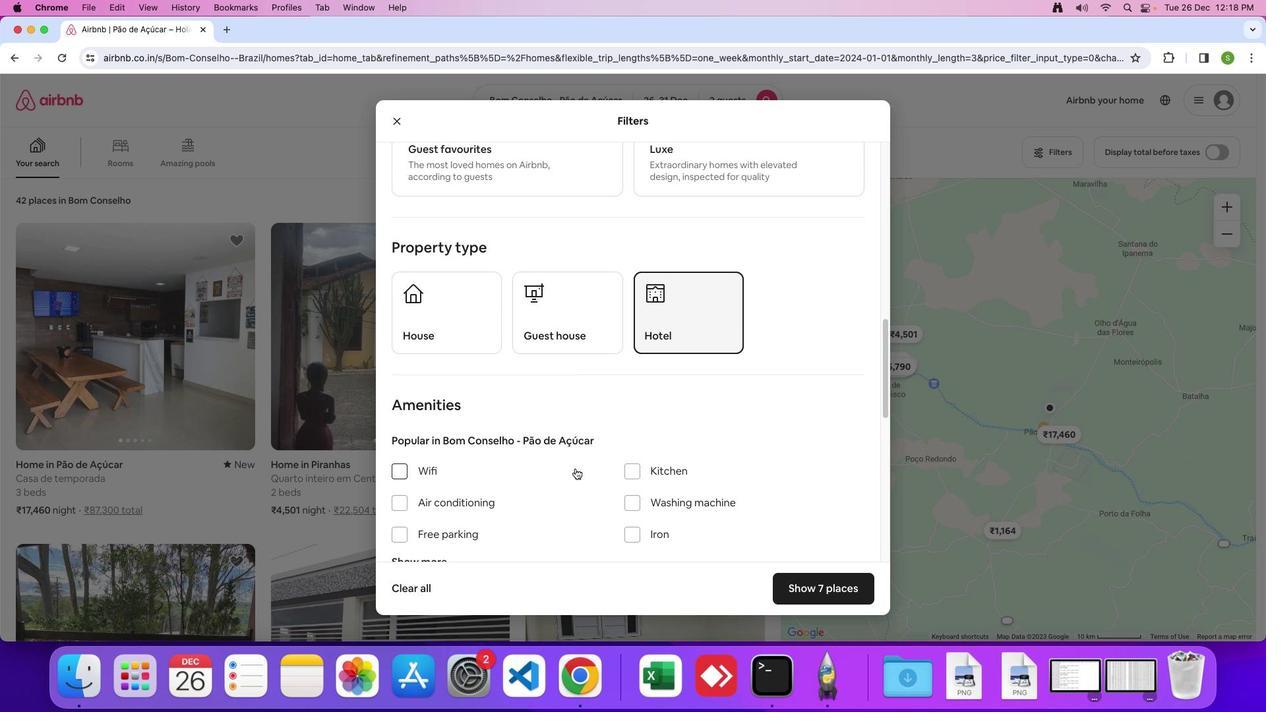
Action: Mouse scrolled (563, 444) with delta (32, 69)
Screenshot: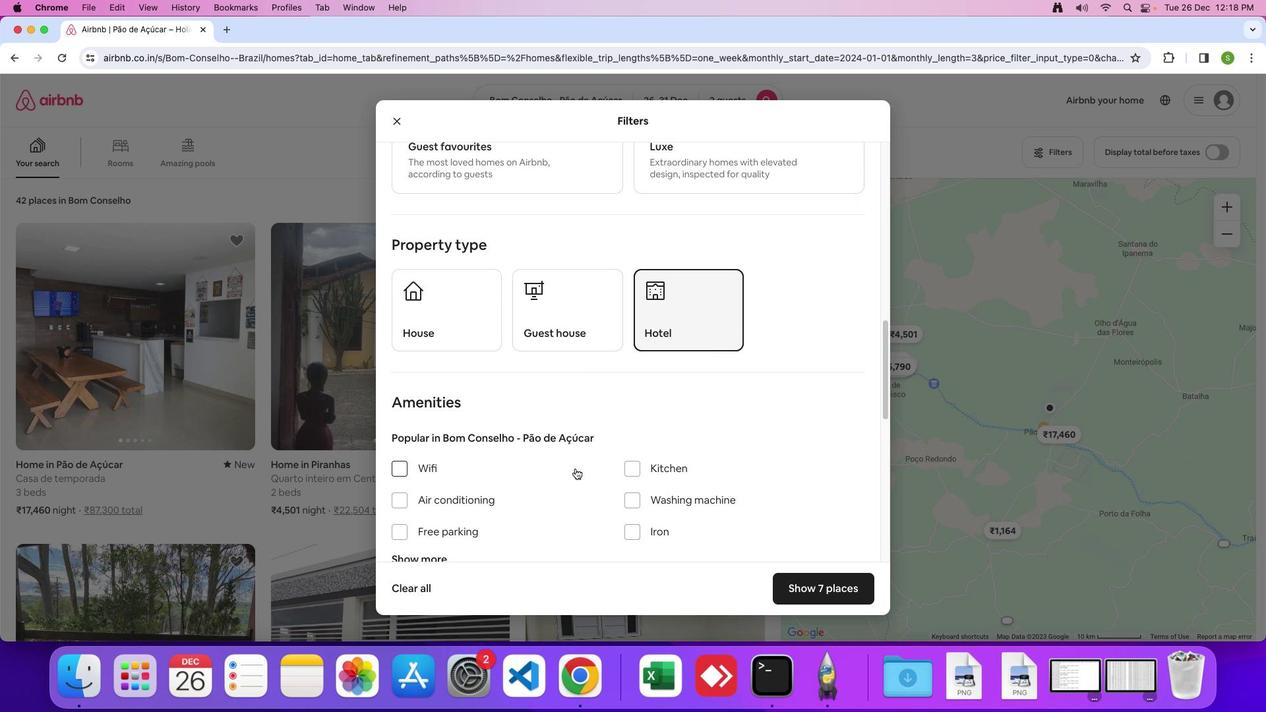 
Action: Mouse moved to (563, 444)
Screenshot: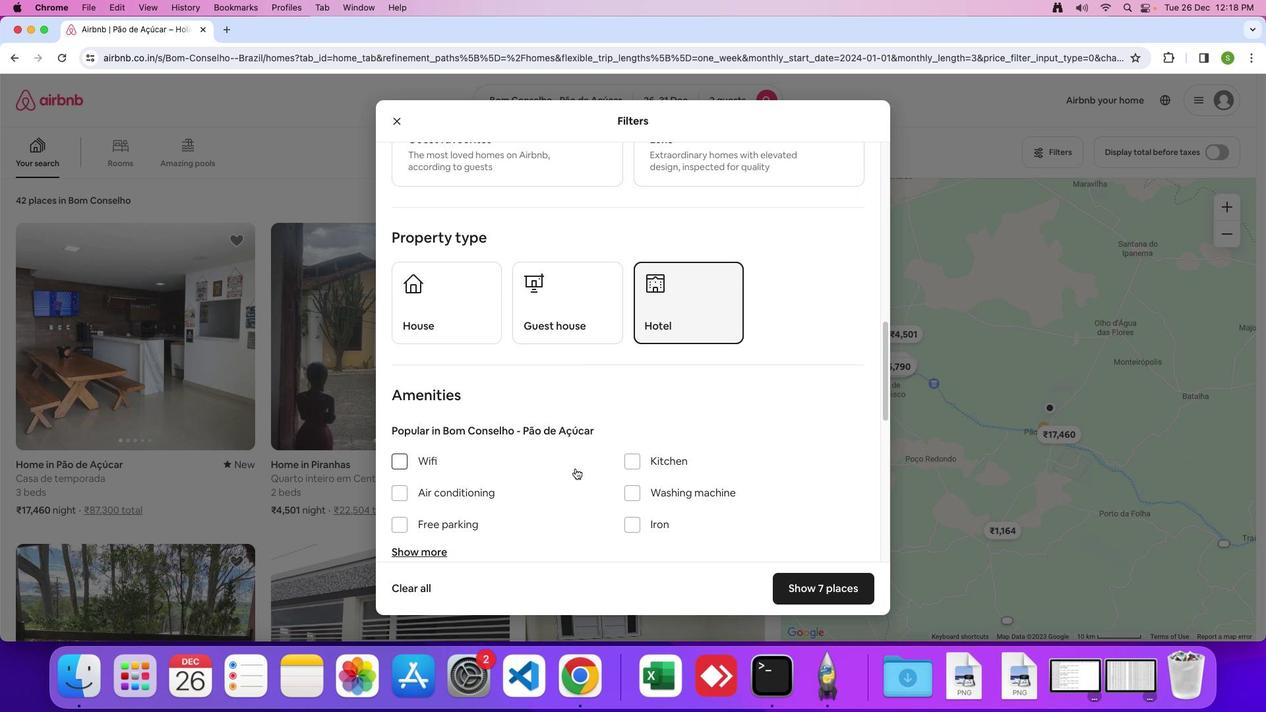 
Action: Mouse scrolled (563, 444) with delta (32, 69)
Screenshot: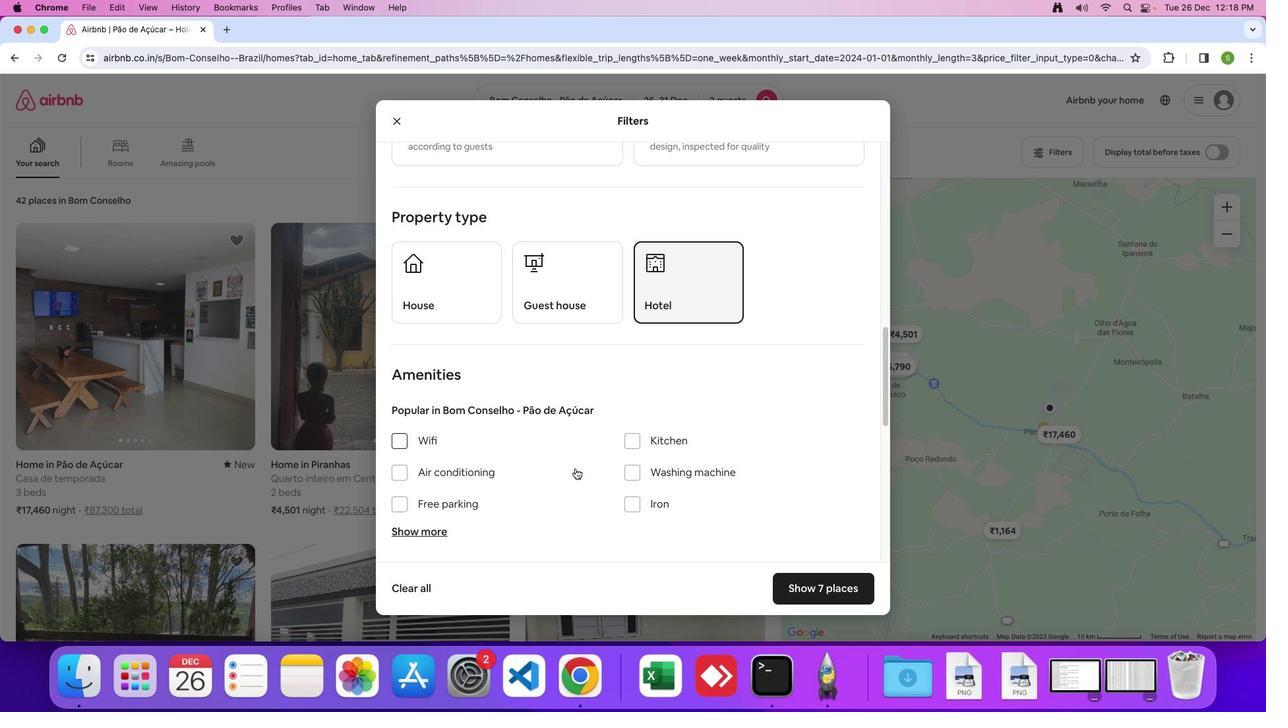 
Action: Mouse moved to (563, 443)
Screenshot: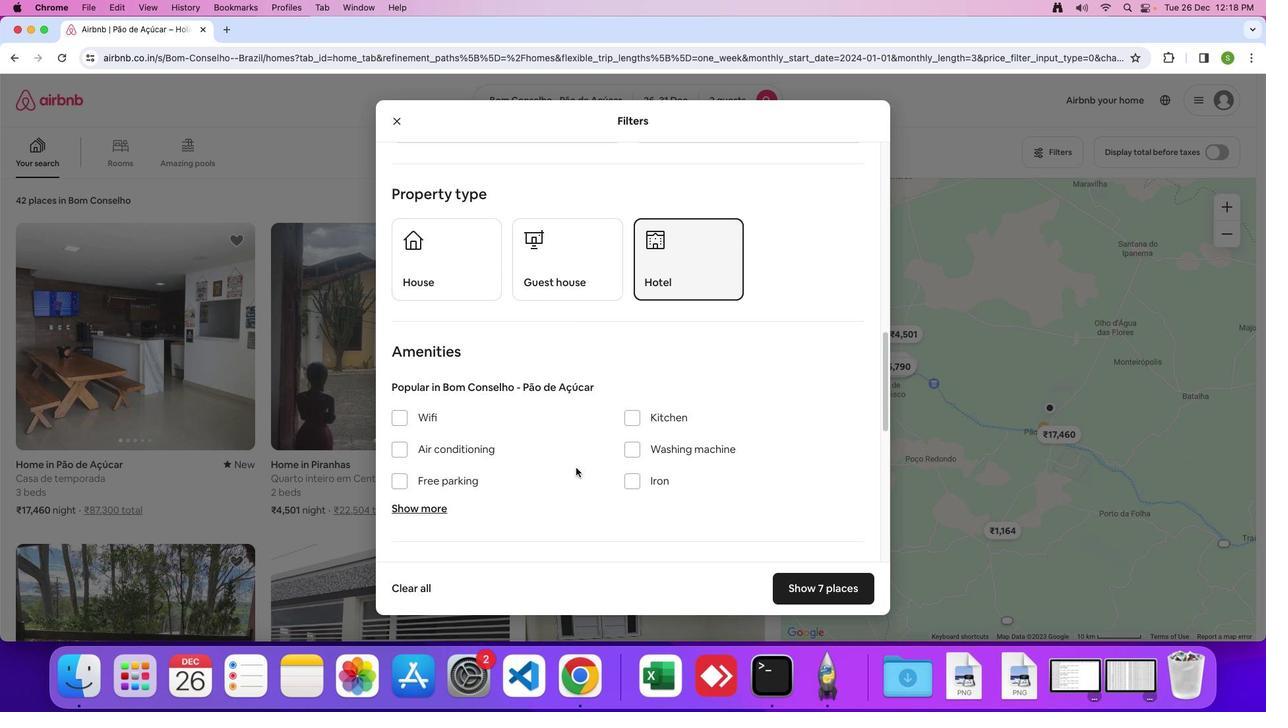 
Action: Mouse scrolled (563, 443) with delta (32, 69)
Screenshot: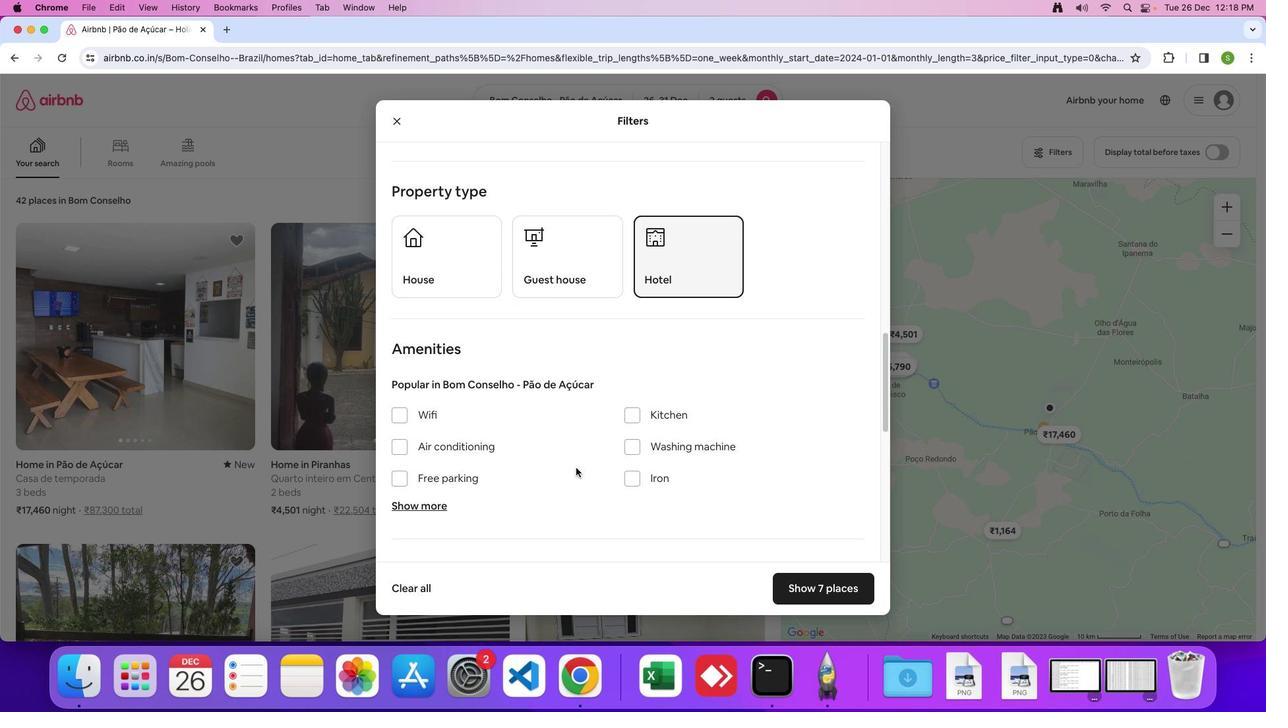
Action: Mouse moved to (563, 443)
Screenshot: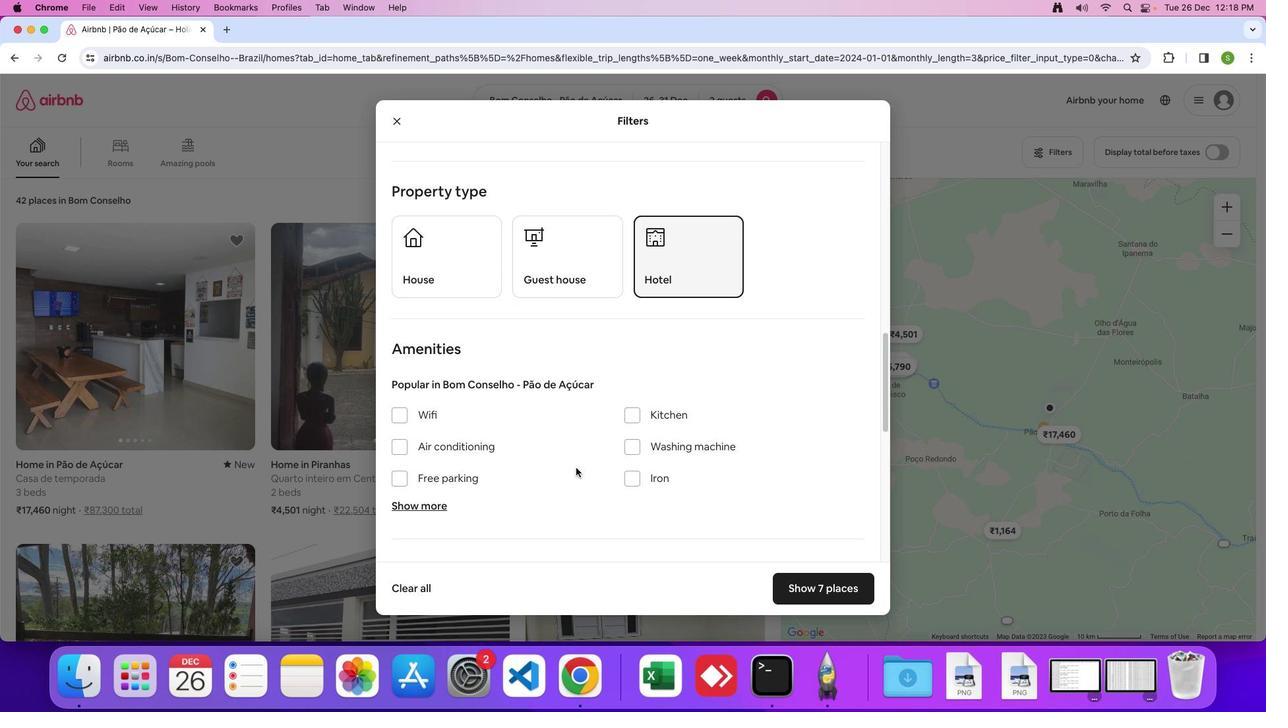 
Action: Mouse scrolled (563, 443) with delta (32, 69)
Screenshot: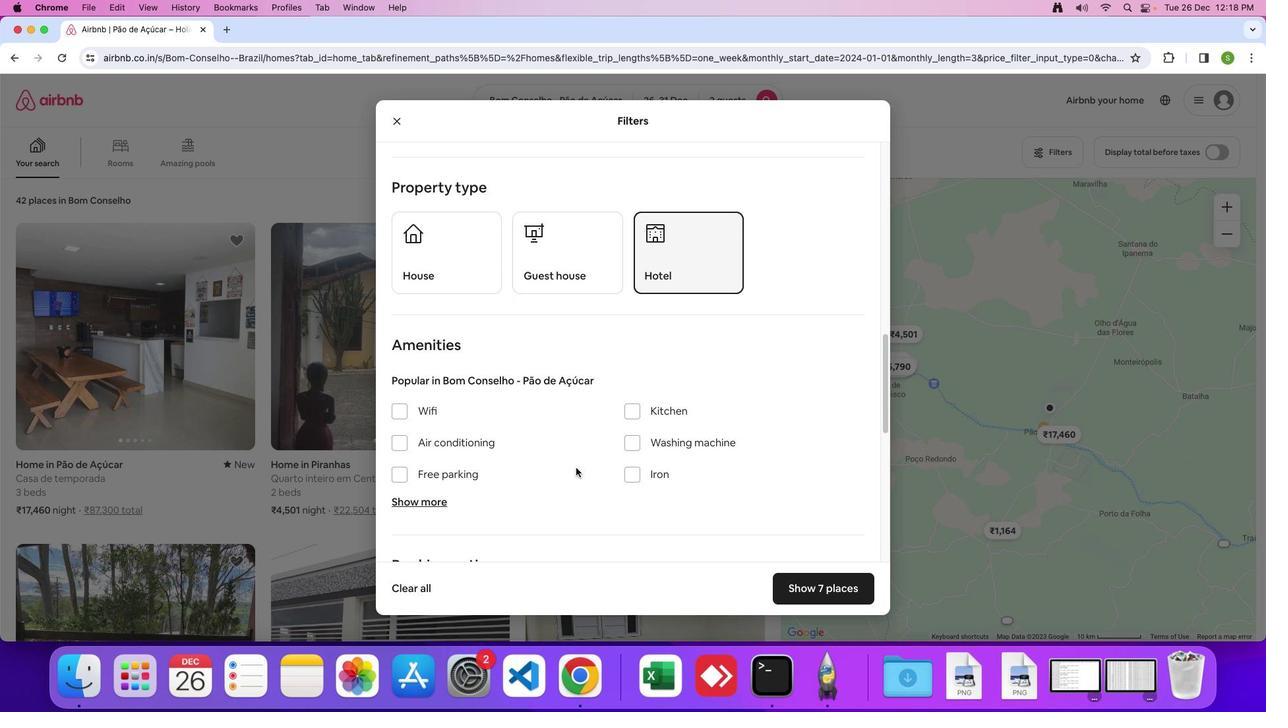 
Action: Mouse scrolled (563, 443) with delta (32, 69)
Screenshot: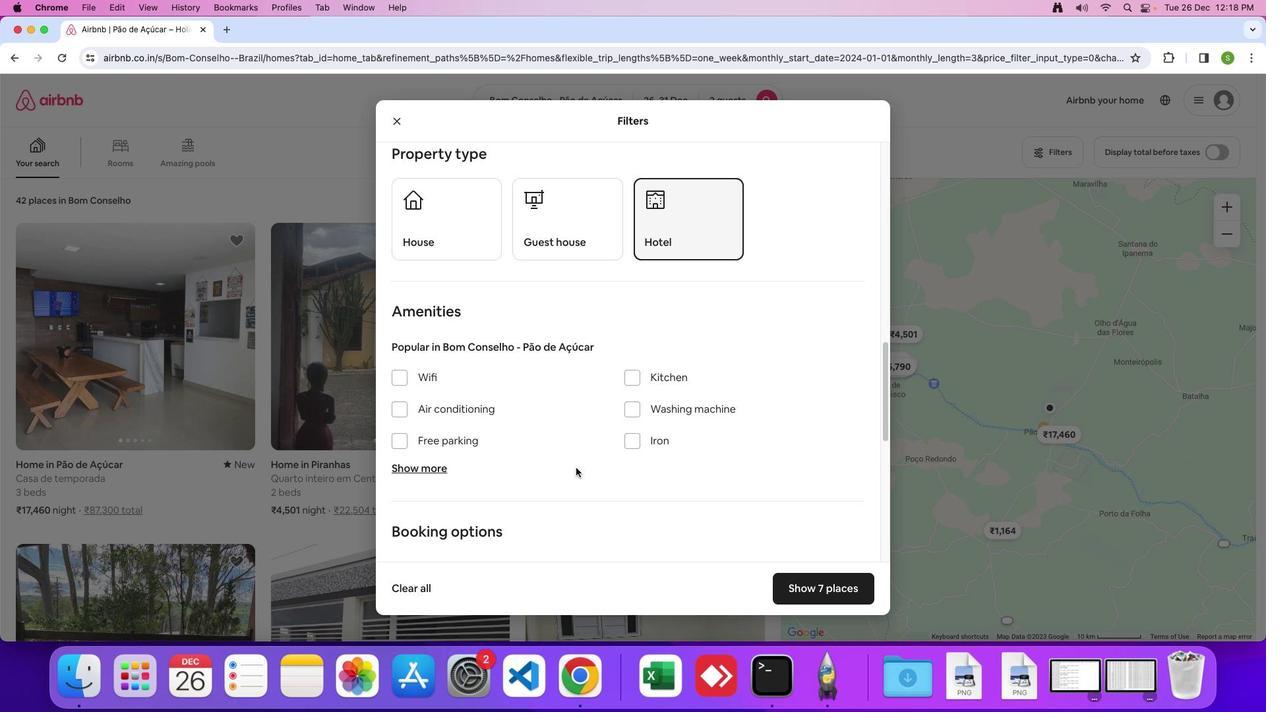 
Action: Mouse moved to (564, 442)
Screenshot: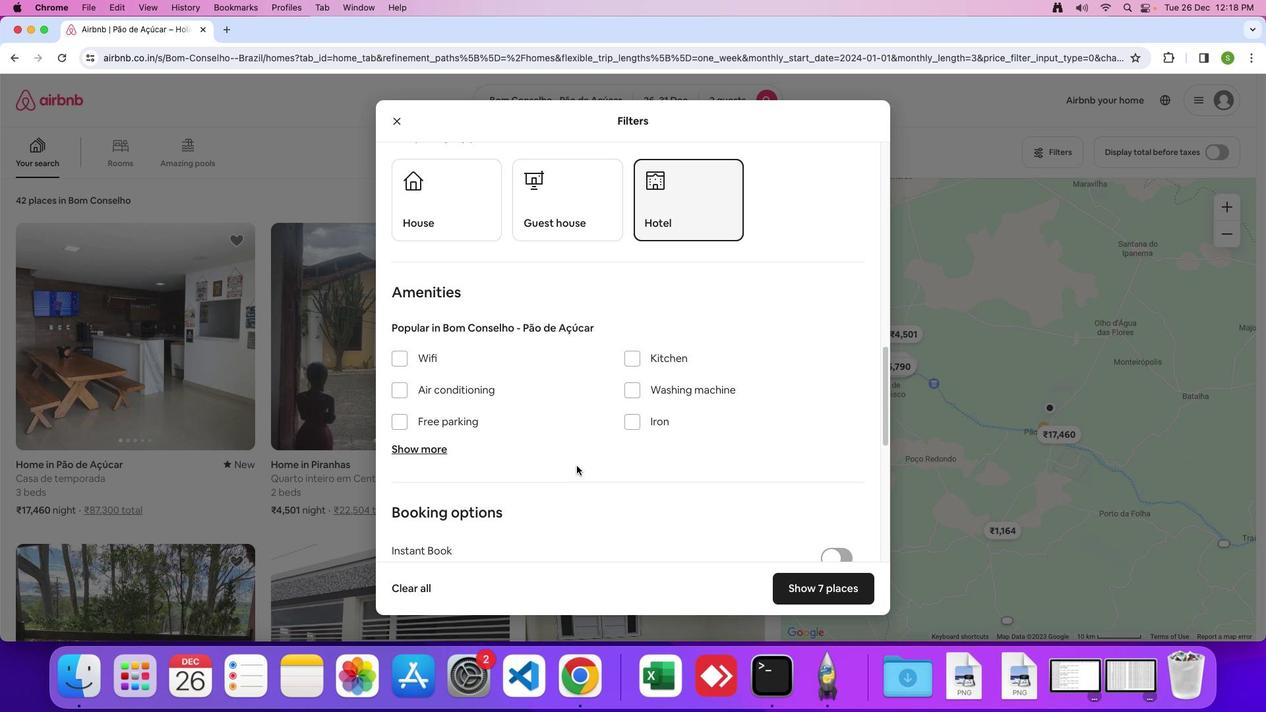 
Action: Mouse scrolled (564, 442) with delta (32, 69)
Screenshot: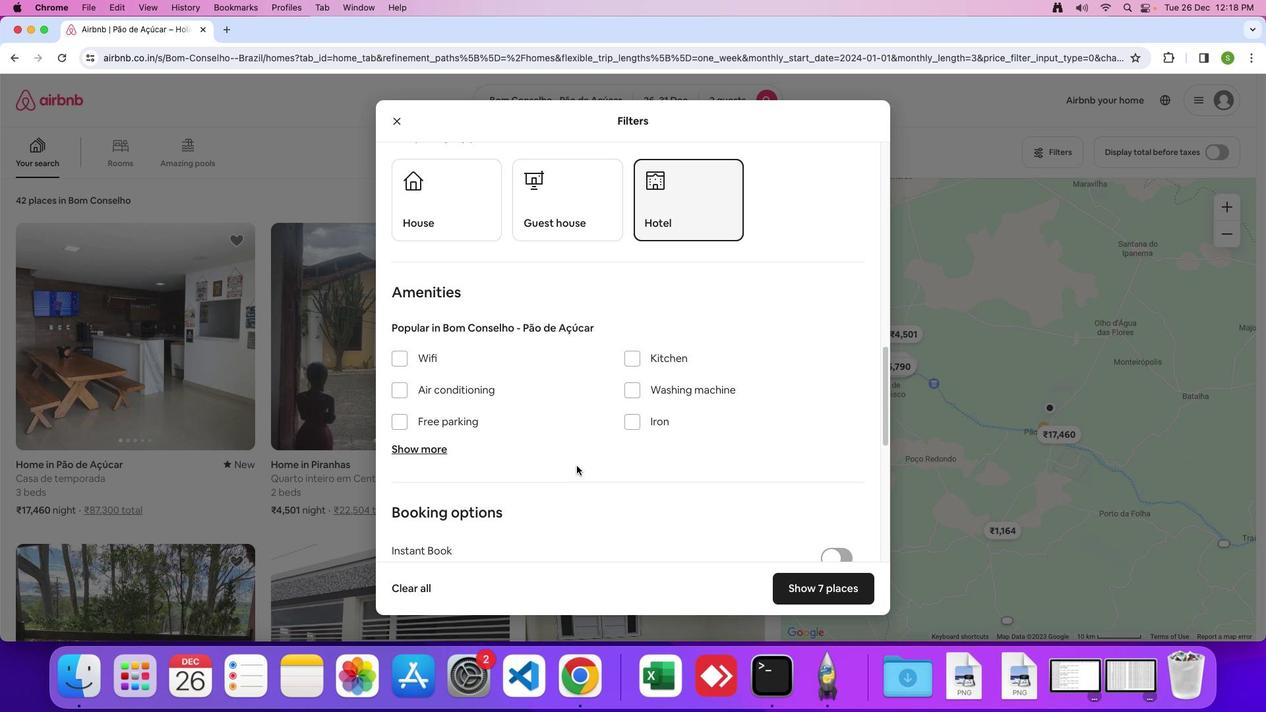 
Action: Mouse moved to (564, 441)
Screenshot: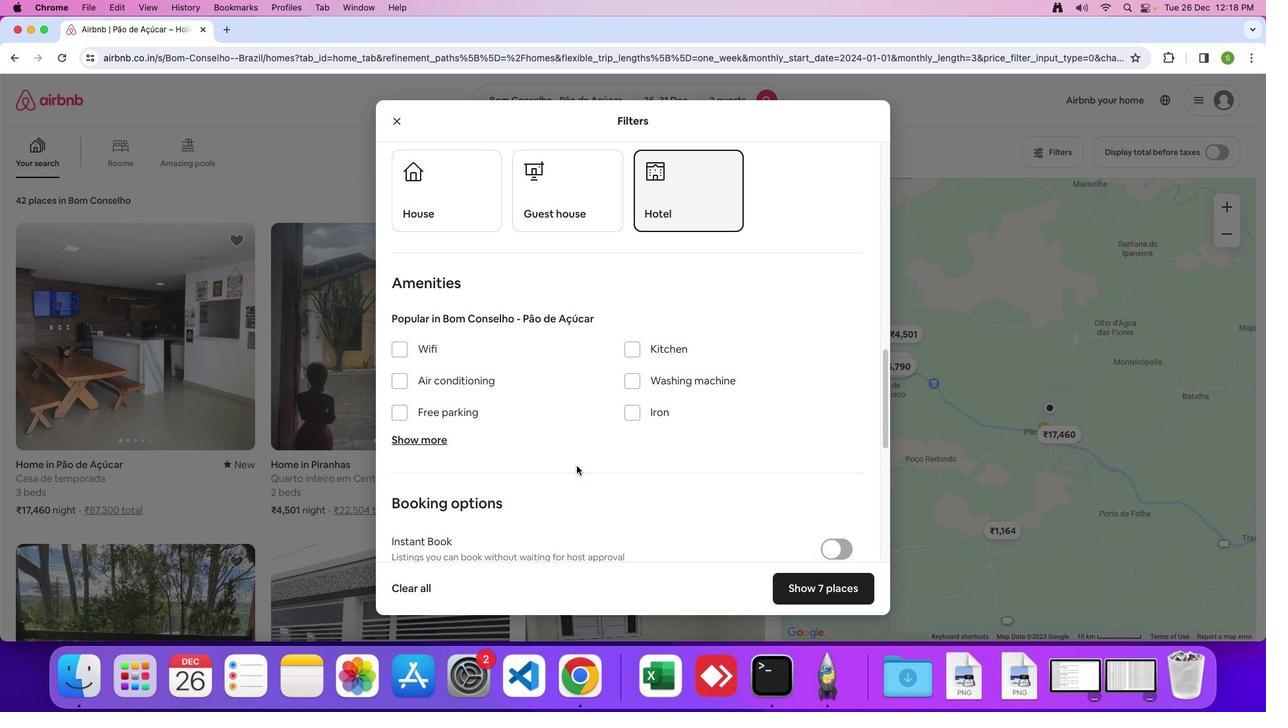 
Action: Mouse scrolled (564, 441) with delta (32, 69)
Screenshot: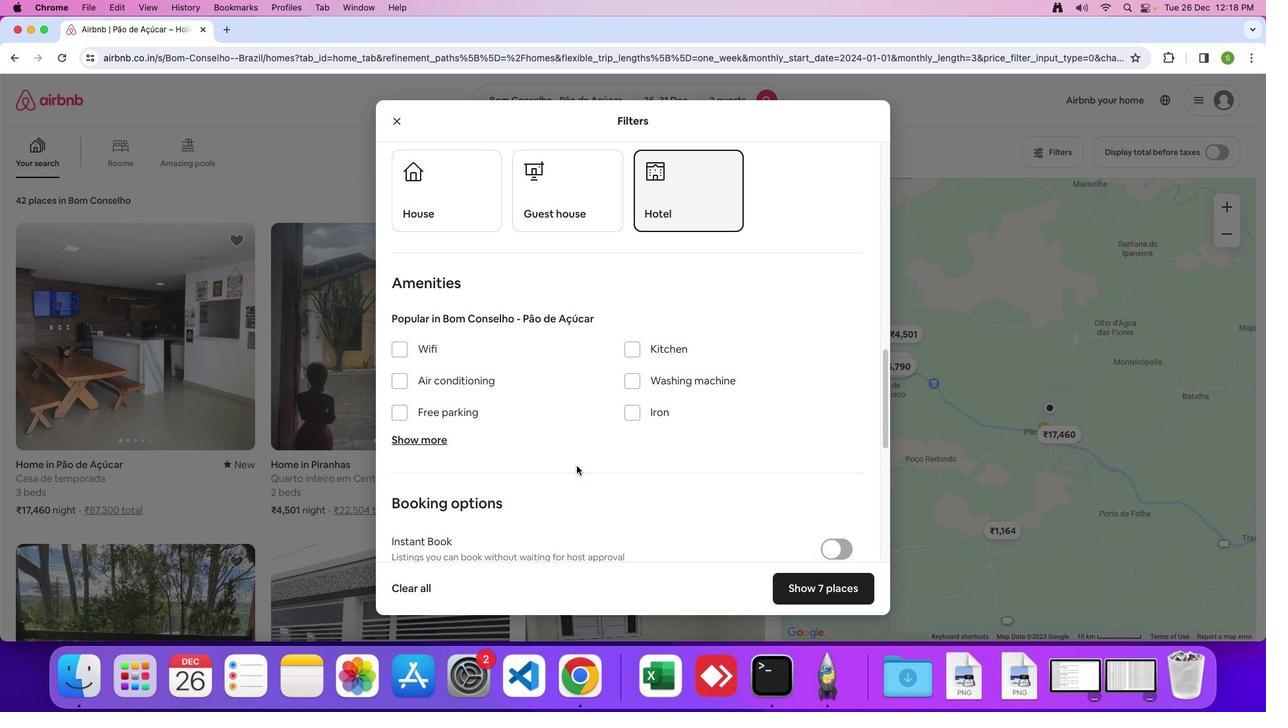 
Action: Mouse moved to (564, 441)
Screenshot: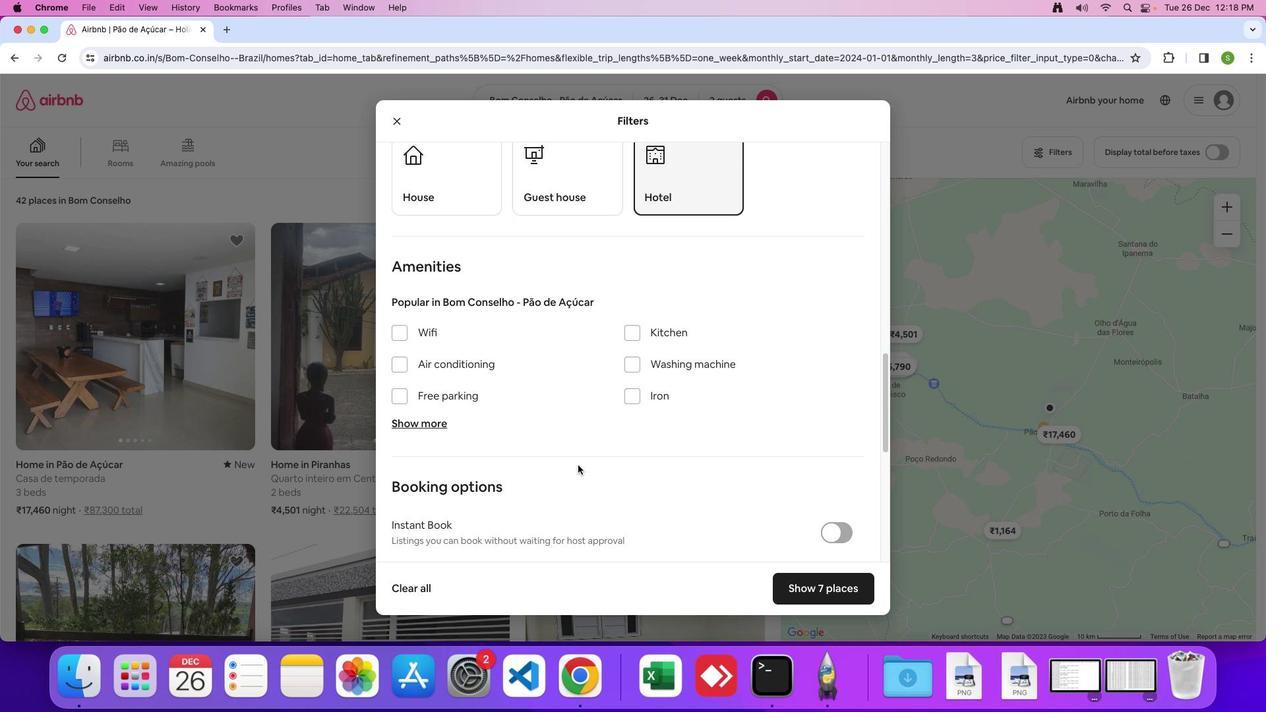 
Action: Mouse scrolled (564, 441) with delta (32, 69)
Screenshot: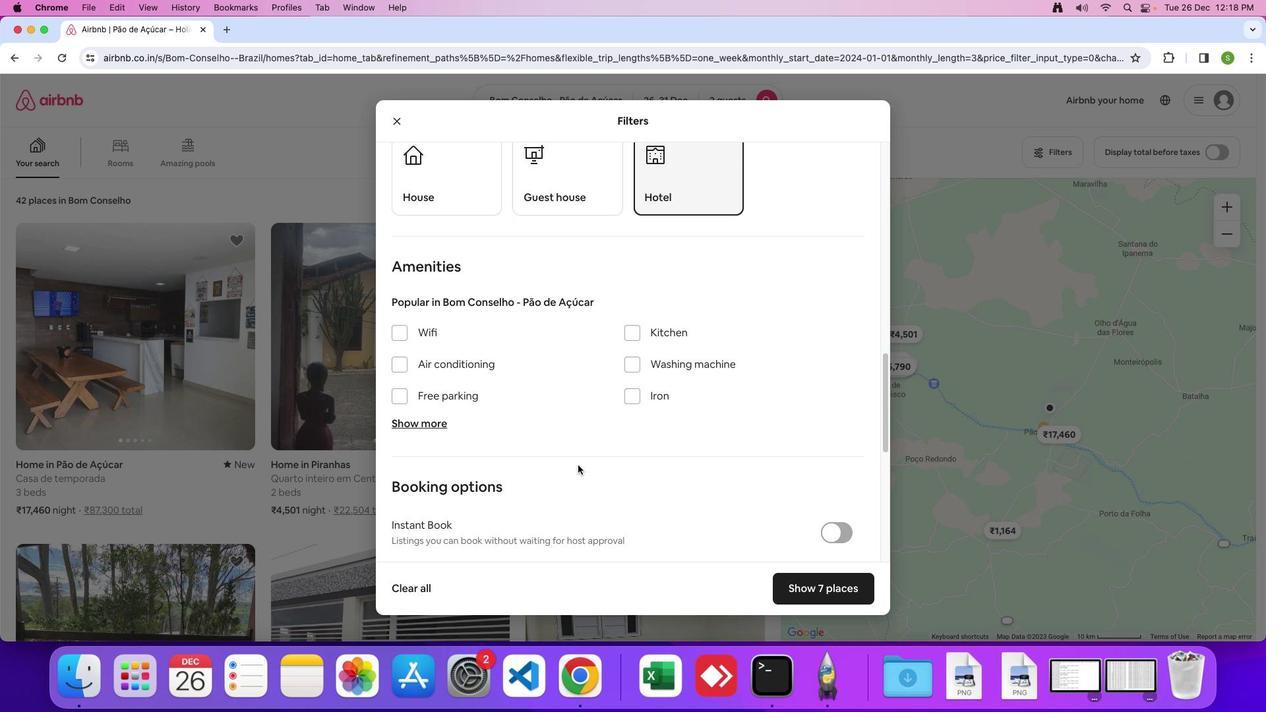
Action: Mouse moved to (564, 440)
Screenshot: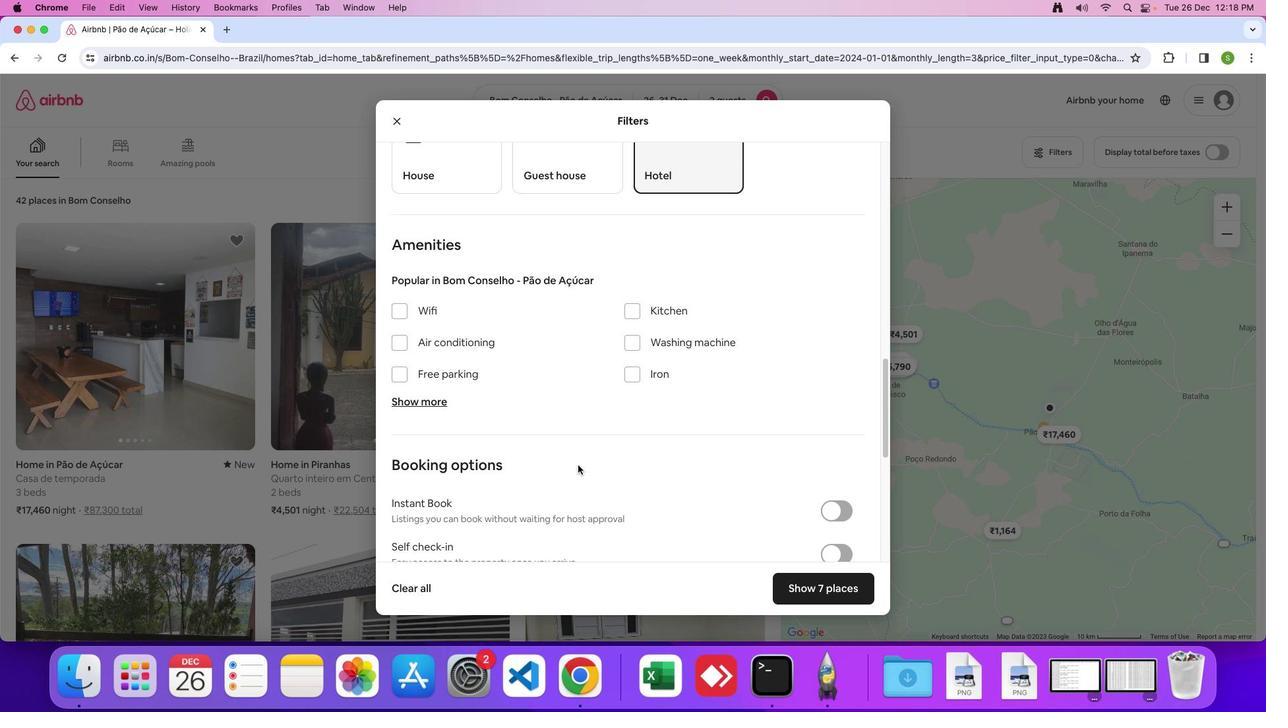 
Action: Mouse scrolled (564, 440) with delta (32, 69)
Screenshot: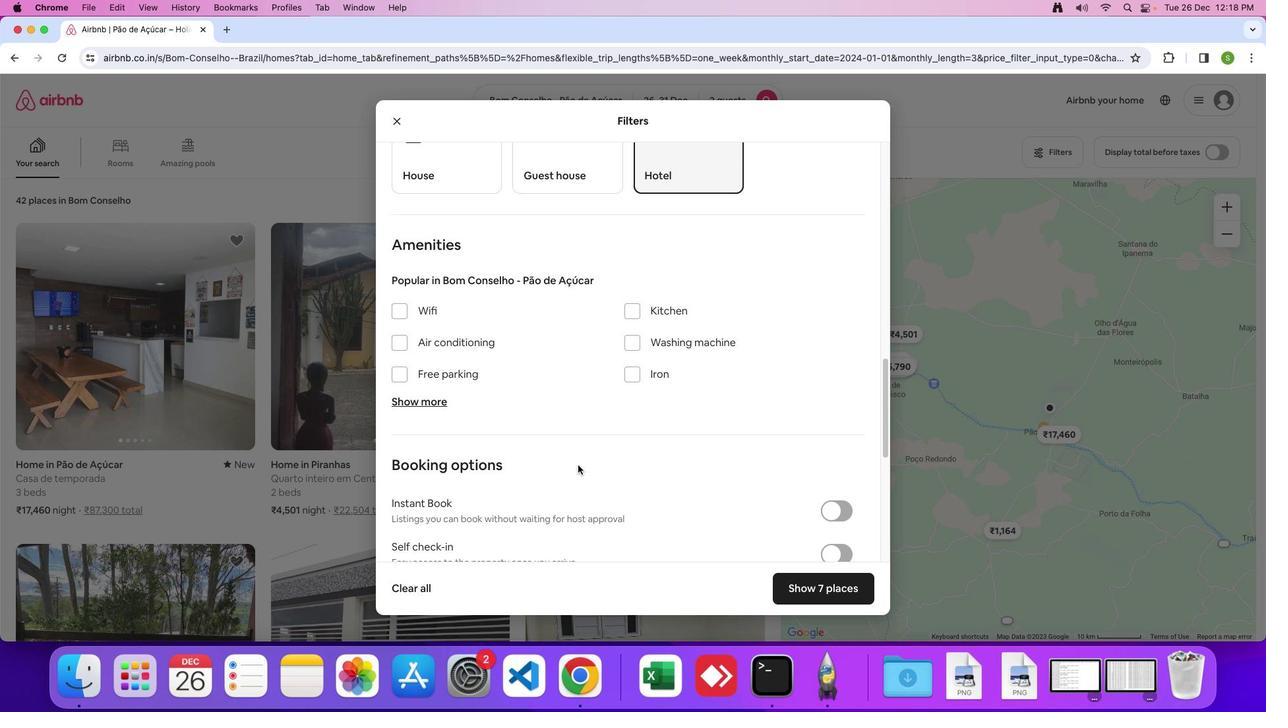
Action: Mouse moved to (564, 440)
Screenshot: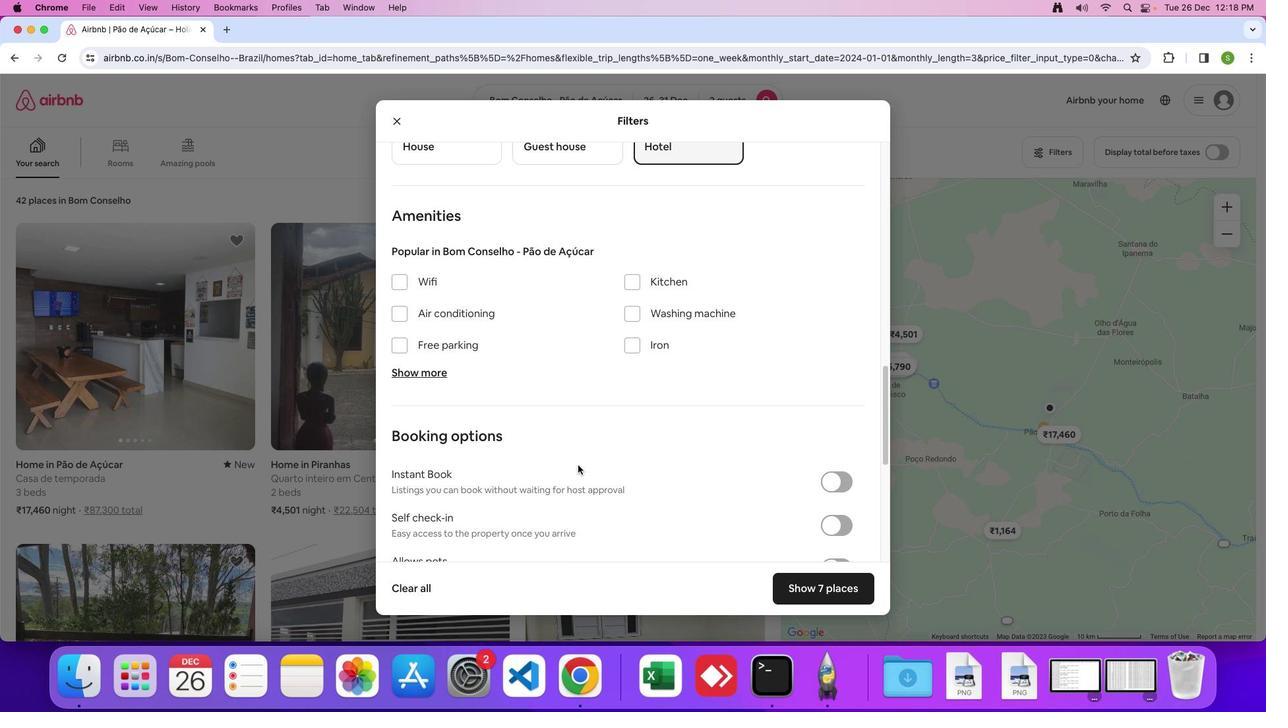 
Action: Mouse scrolled (564, 440) with delta (32, 68)
Screenshot: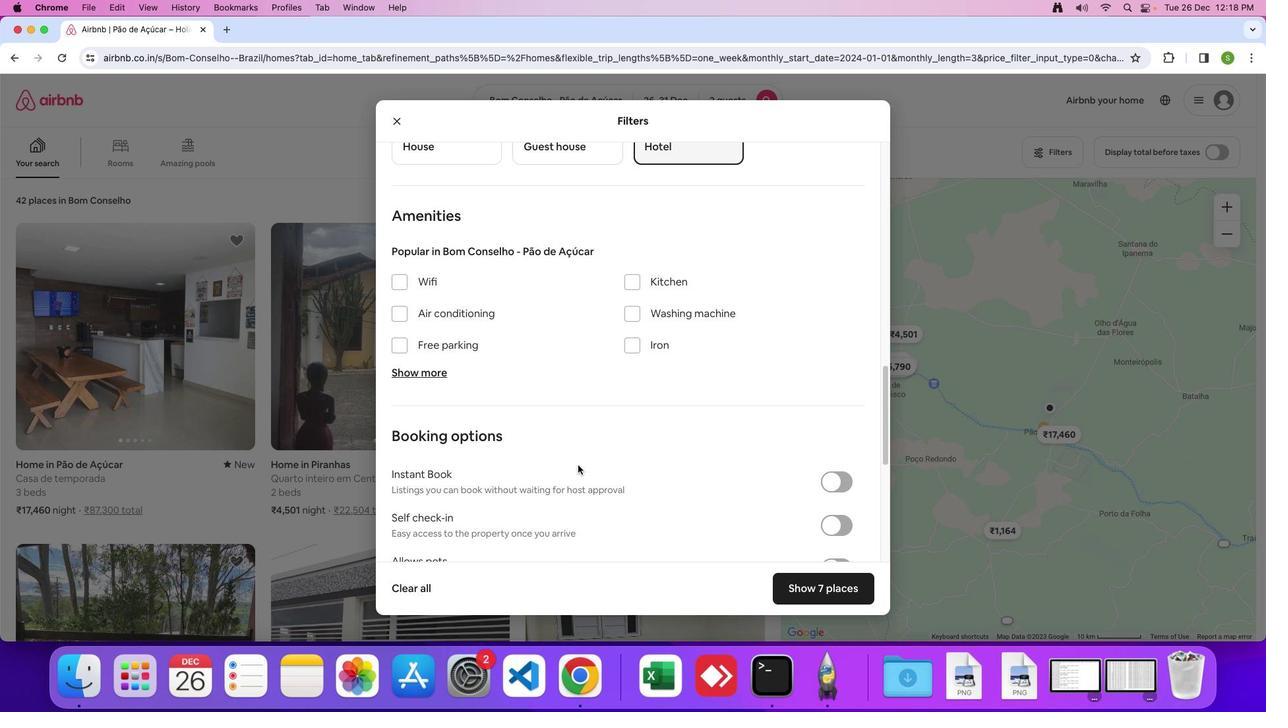 
Action: Mouse moved to (566, 440)
Screenshot: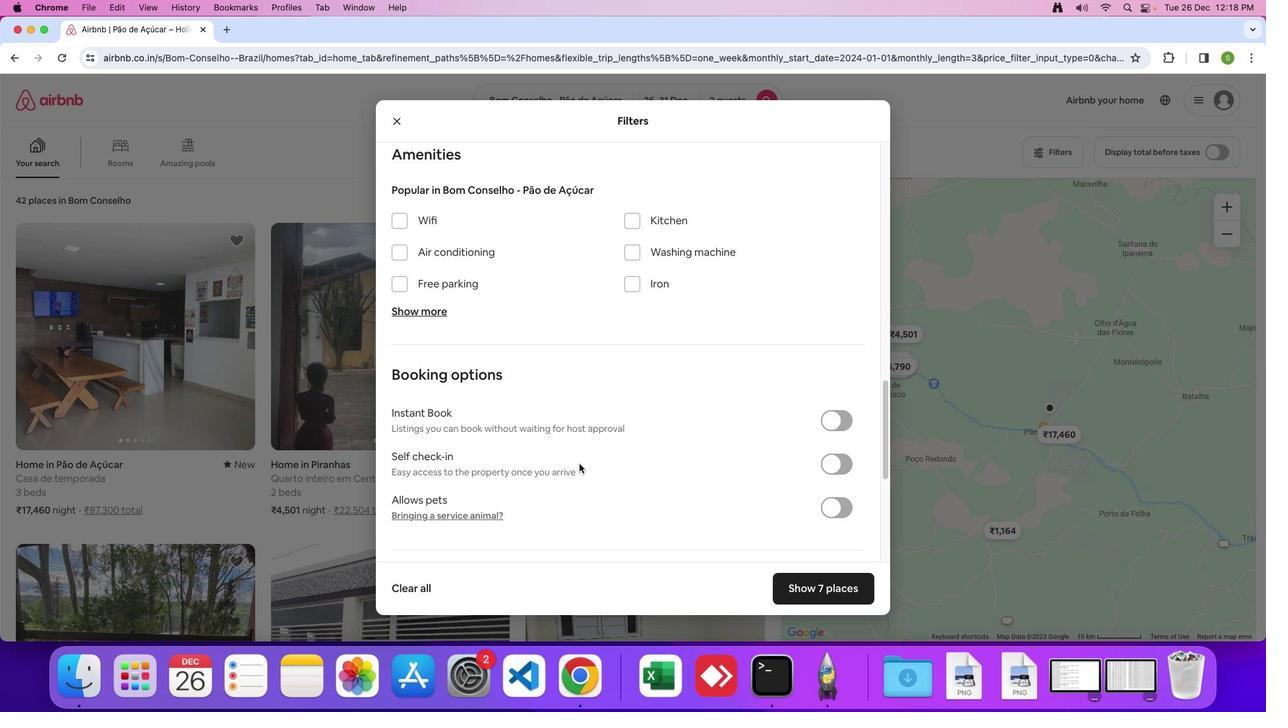 
Action: Mouse scrolled (566, 440) with delta (32, 69)
Screenshot: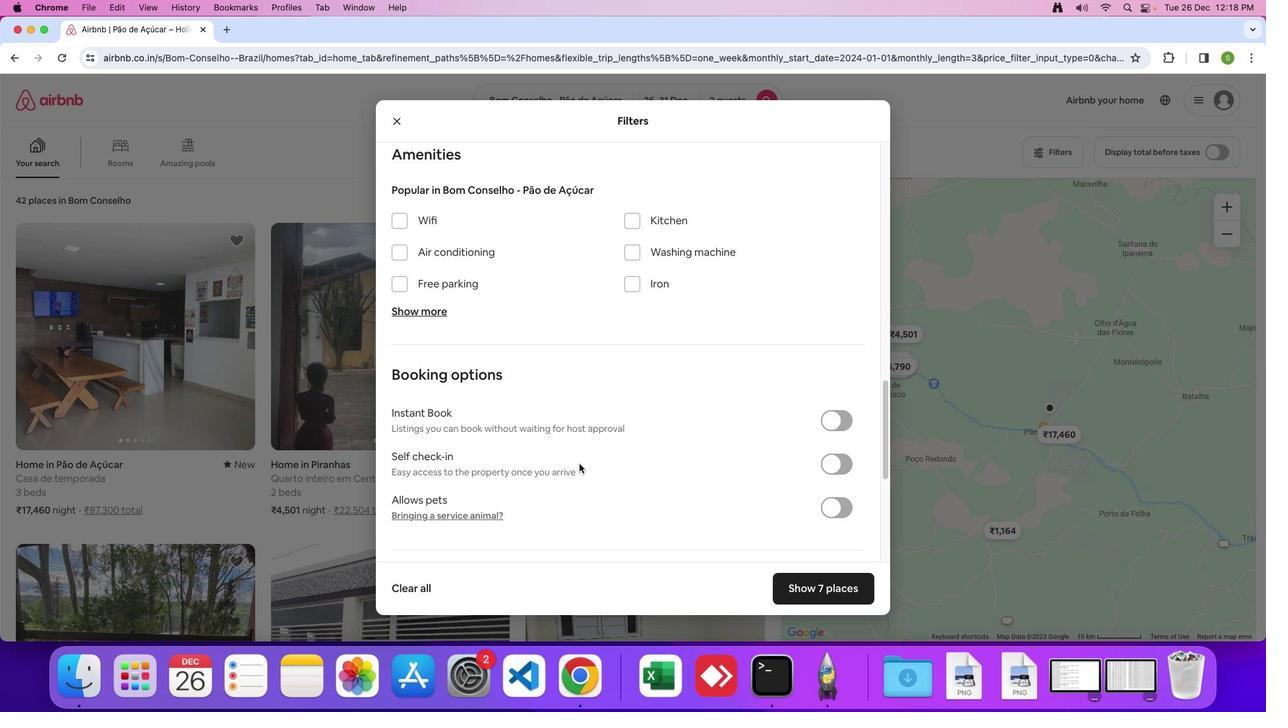 
Action: Mouse scrolled (566, 440) with delta (32, 69)
Screenshot: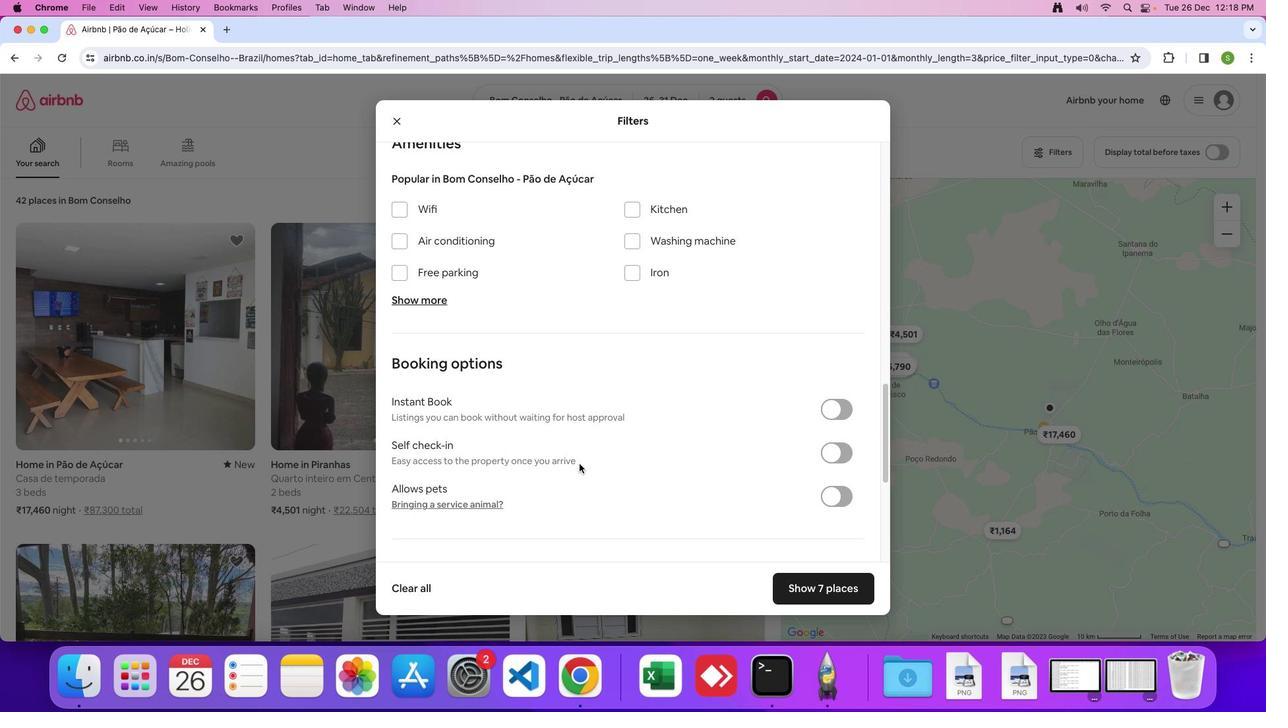 
Action: Mouse moved to (566, 440)
Screenshot: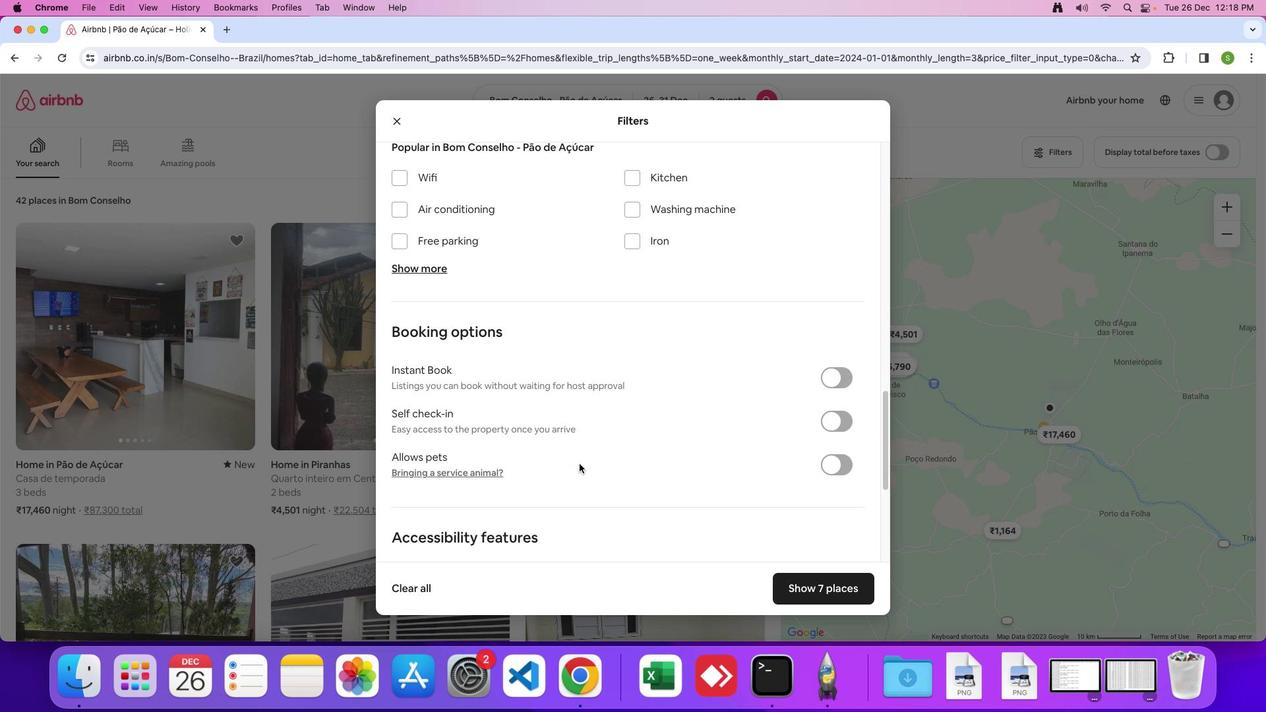 
Action: Mouse scrolled (566, 440) with delta (32, 68)
Screenshot: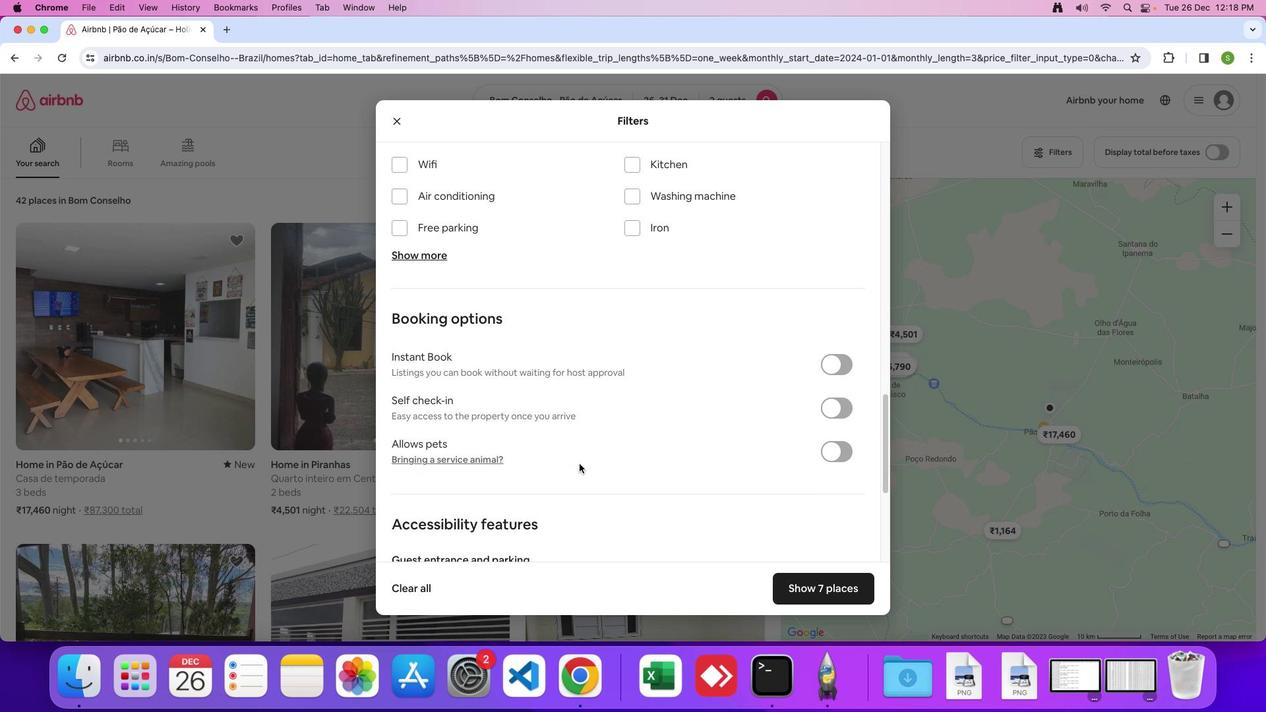 
Action: Mouse scrolled (566, 440) with delta (32, 69)
Screenshot: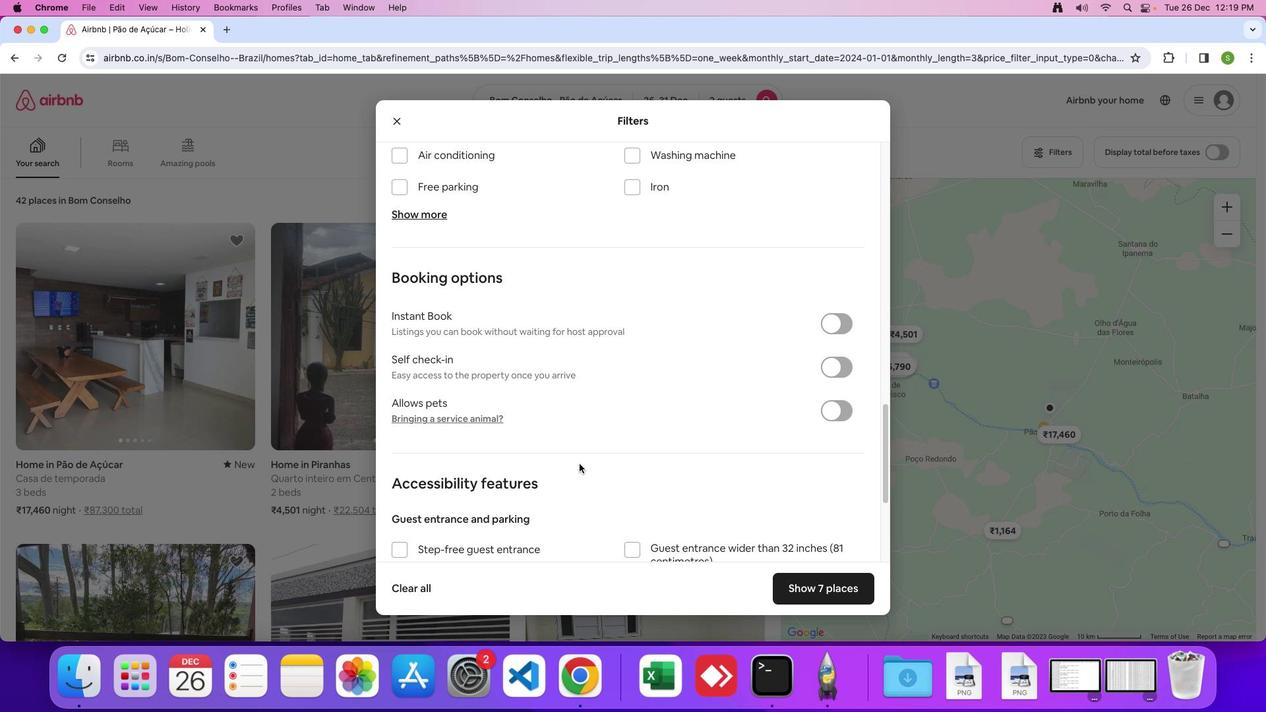
Action: Mouse scrolled (566, 440) with delta (32, 69)
Screenshot: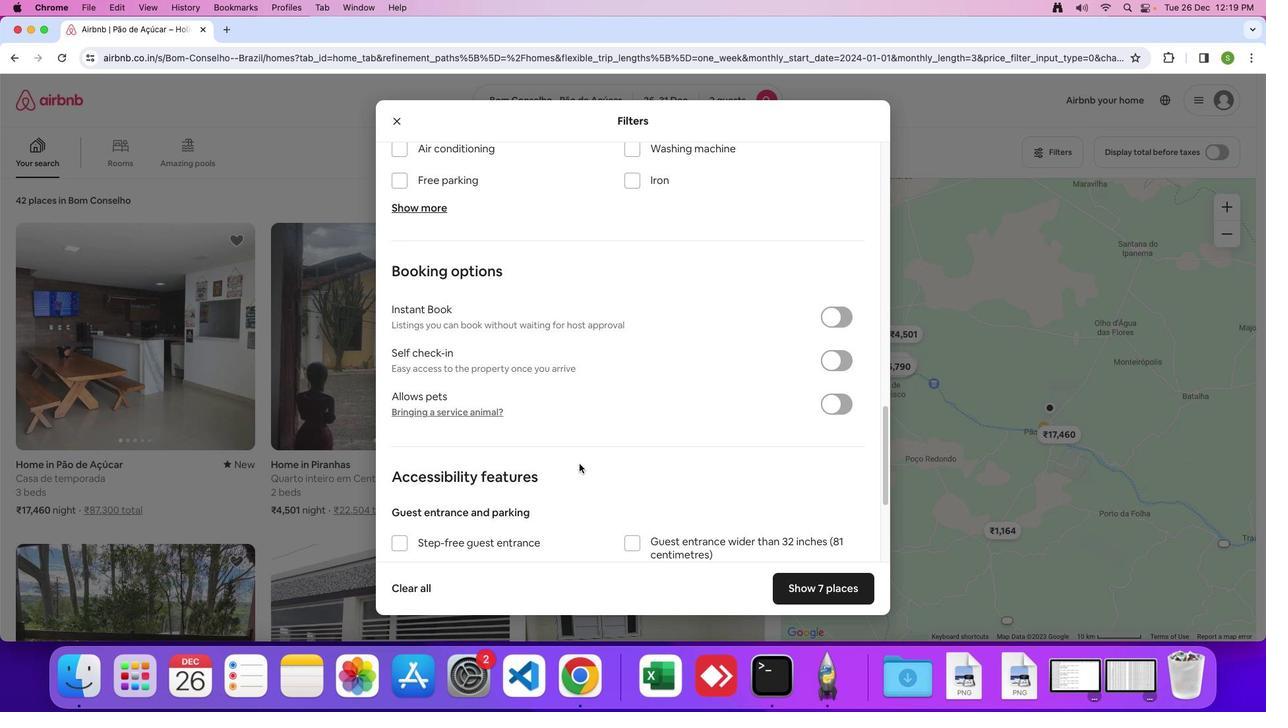 
Action: Mouse scrolled (566, 440) with delta (32, 69)
Screenshot: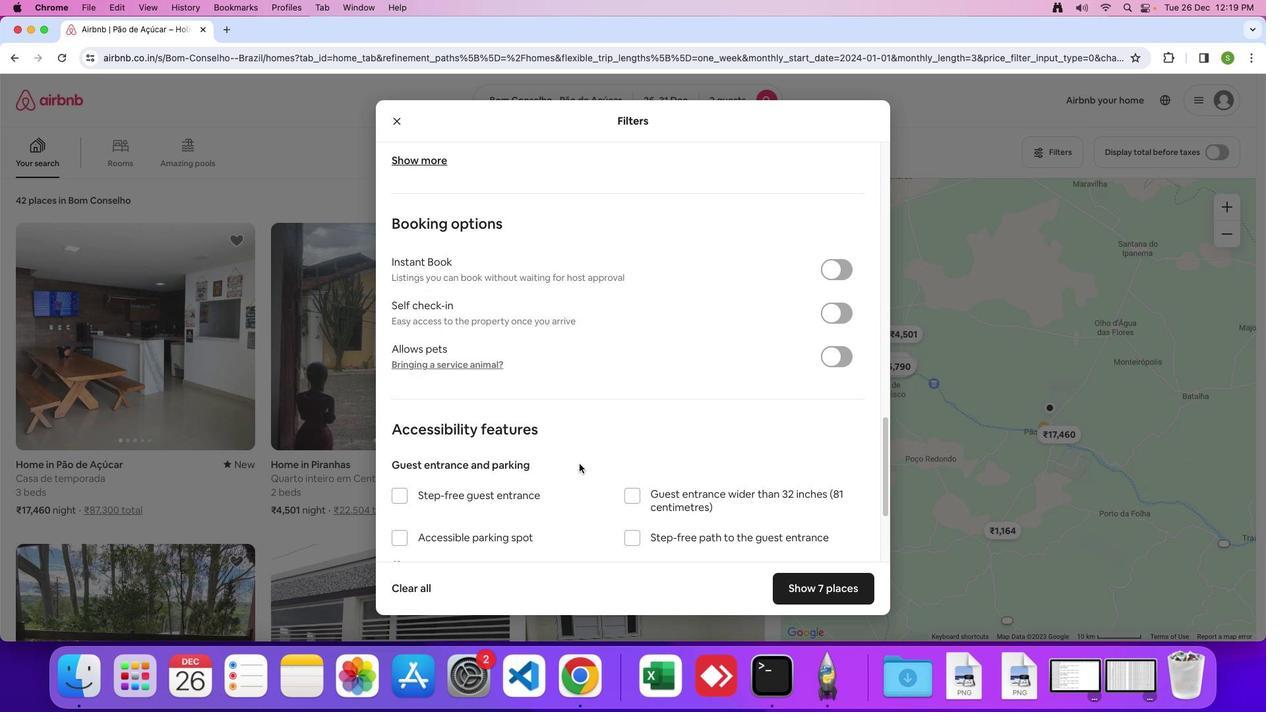 
Action: Mouse scrolled (566, 440) with delta (32, 69)
Screenshot: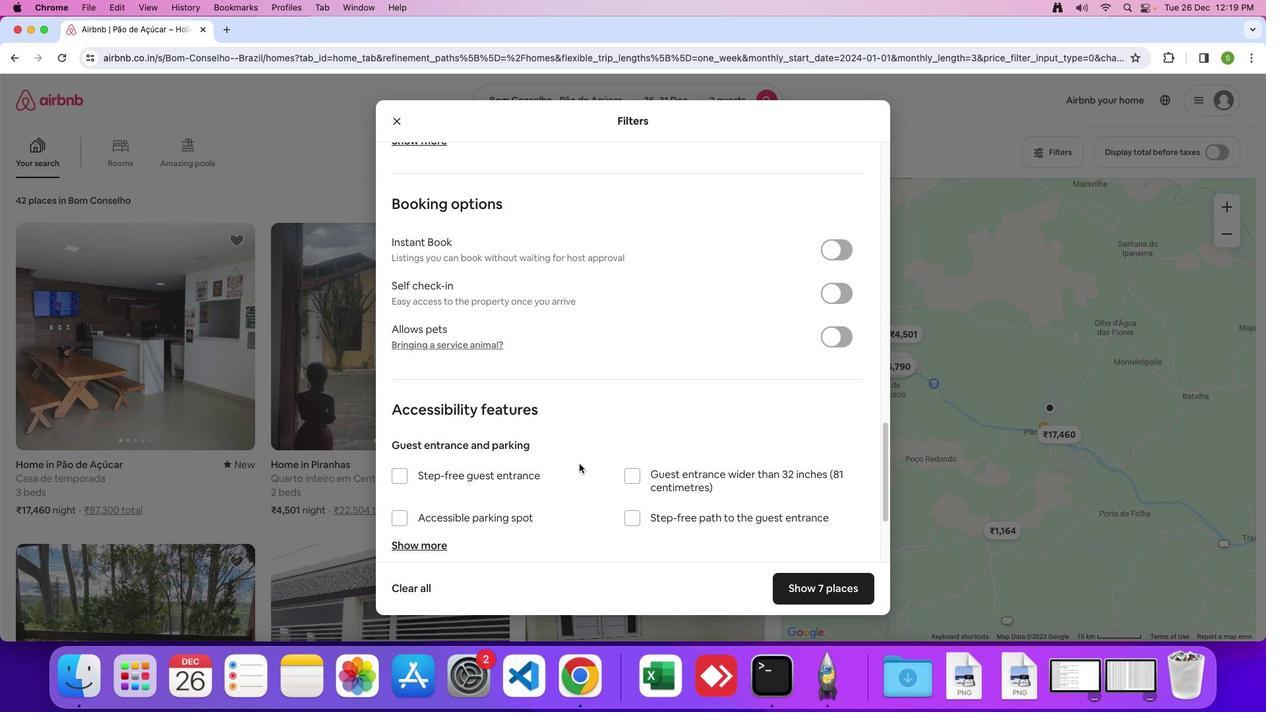 
Action: Mouse scrolled (566, 440) with delta (32, 69)
Screenshot: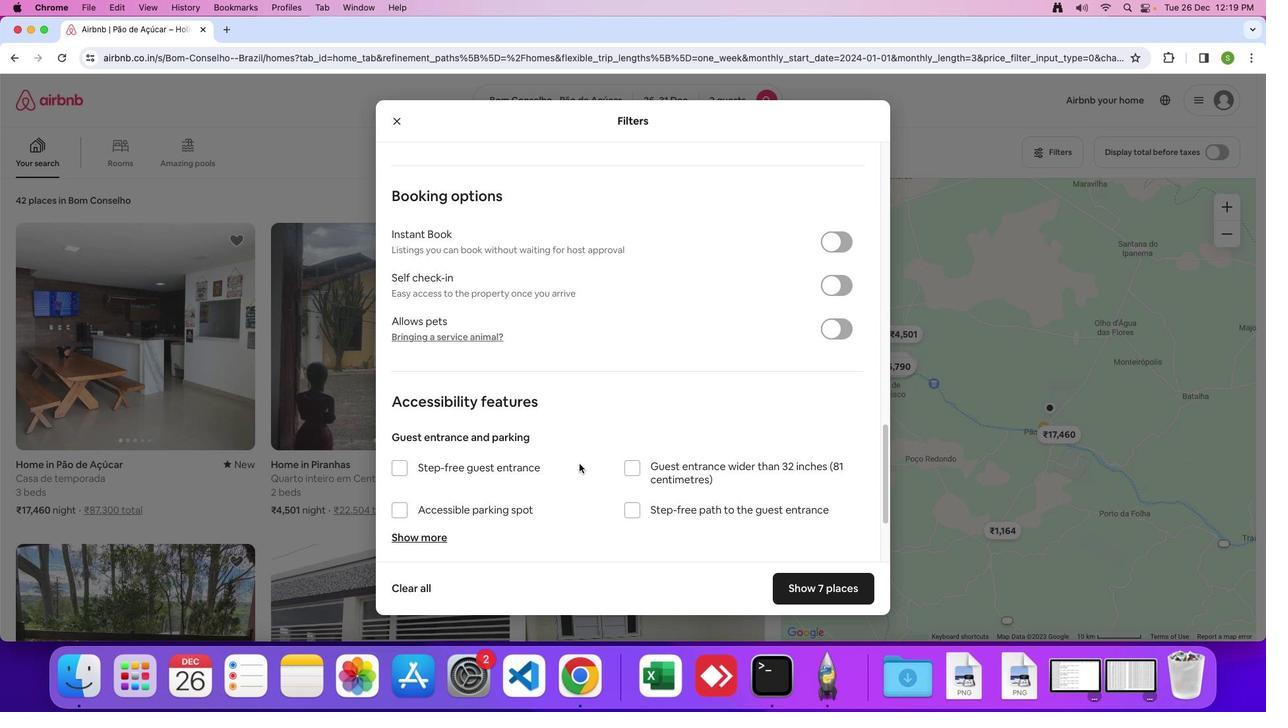 
Action: Mouse scrolled (566, 440) with delta (32, 69)
Screenshot: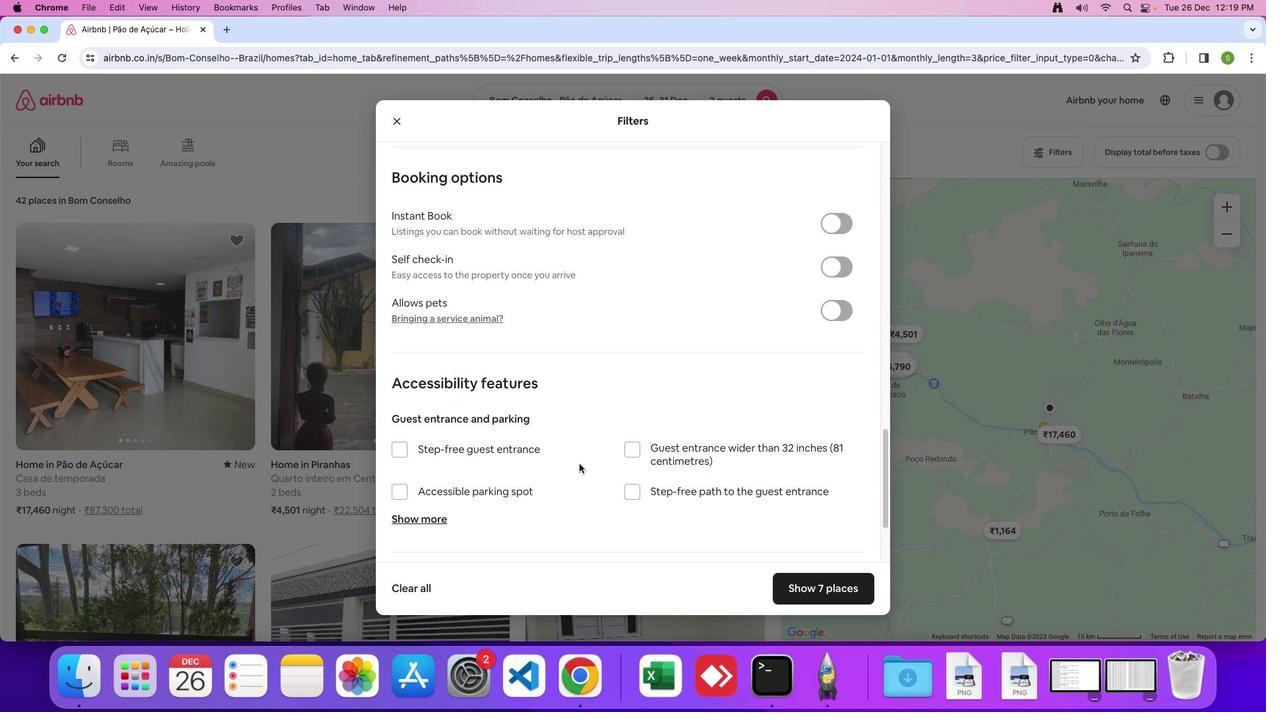 
Action: Mouse scrolled (566, 440) with delta (32, 69)
Screenshot: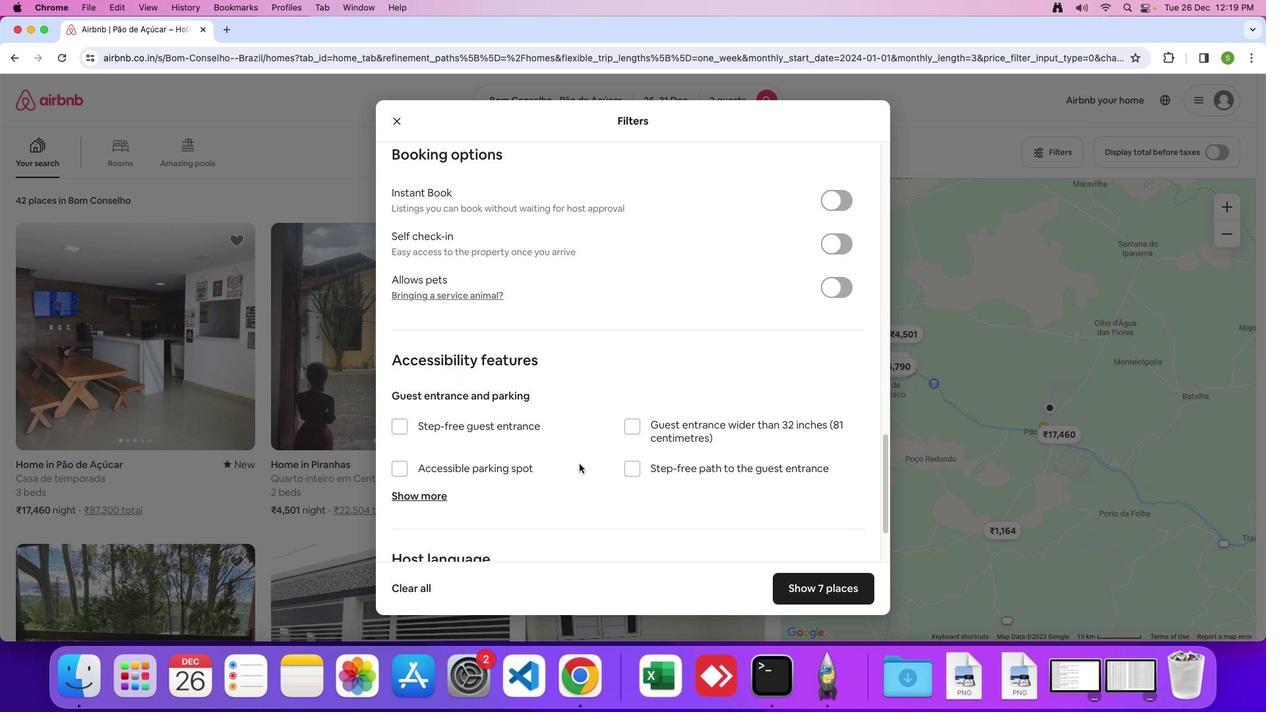 
Action: Mouse scrolled (566, 440) with delta (32, 69)
Screenshot: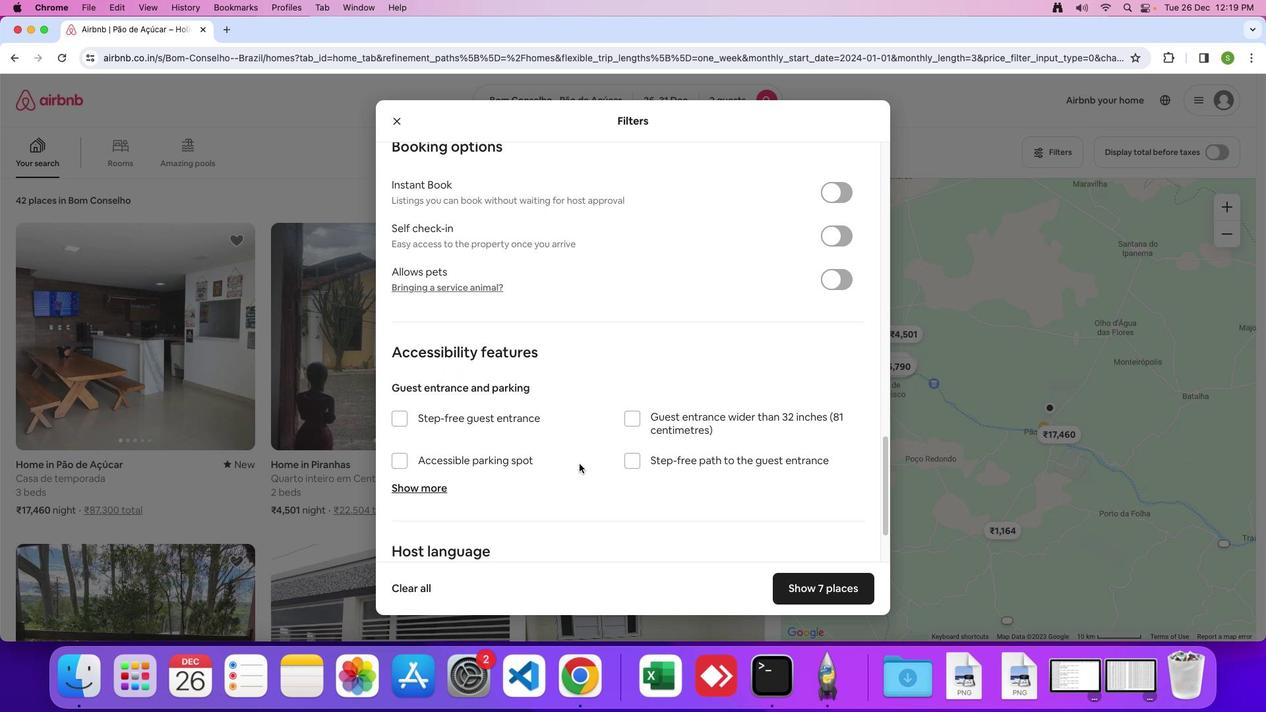 
Action: Mouse scrolled (566, 440) with delta (32, 69)
Screenshot: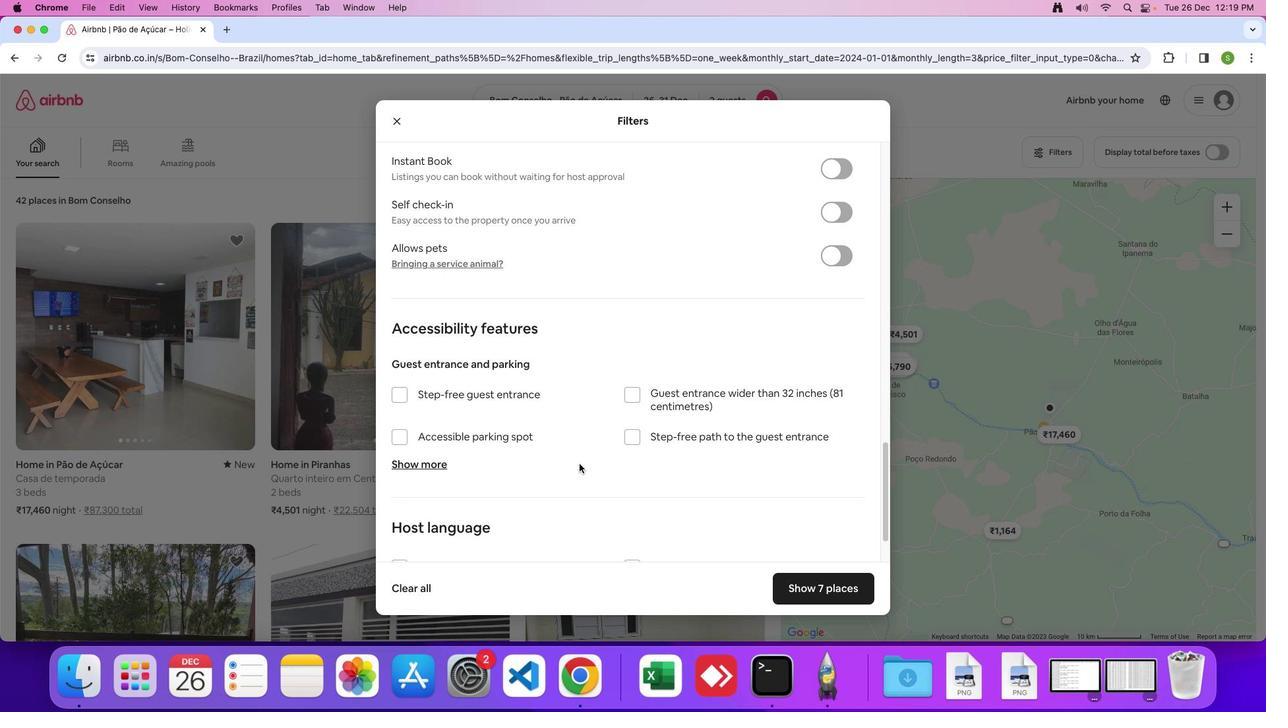 
Action: Mouse scrolled (566, 440) with delta (32, 69)
Screenshot: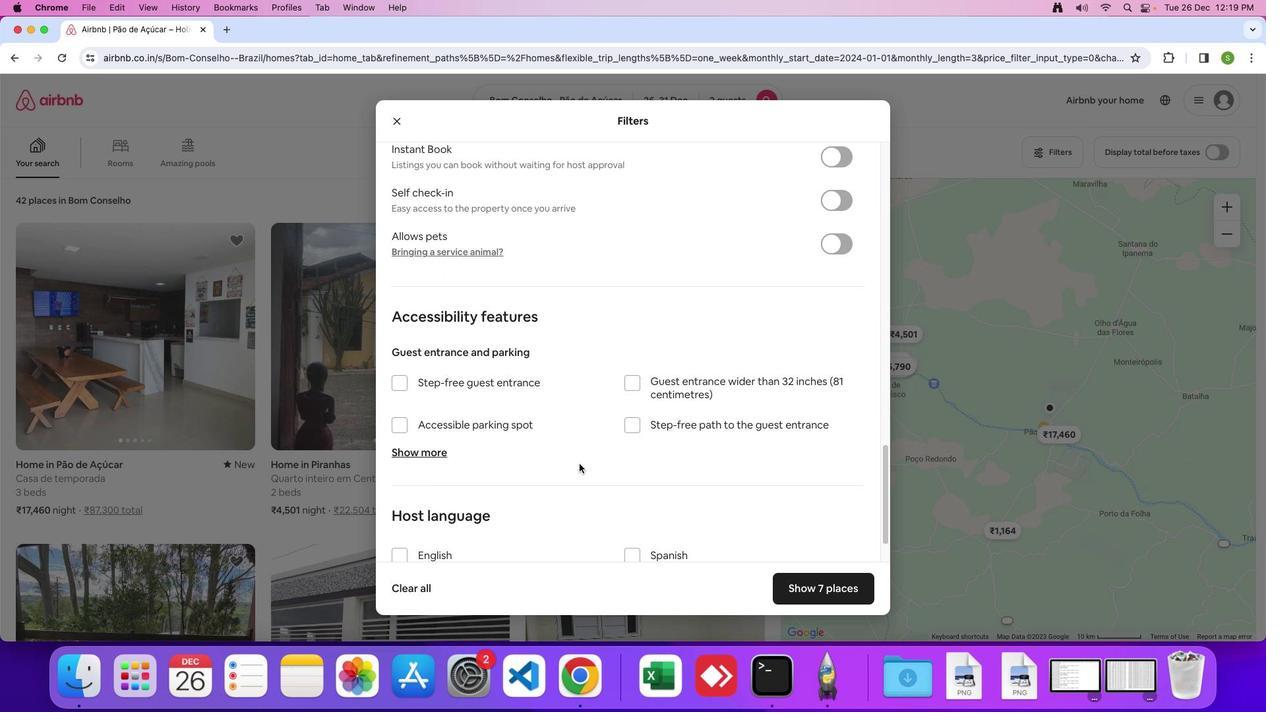 
Action: Mouse scrolled (566, 440) with delta (32, 68)
Screenshot: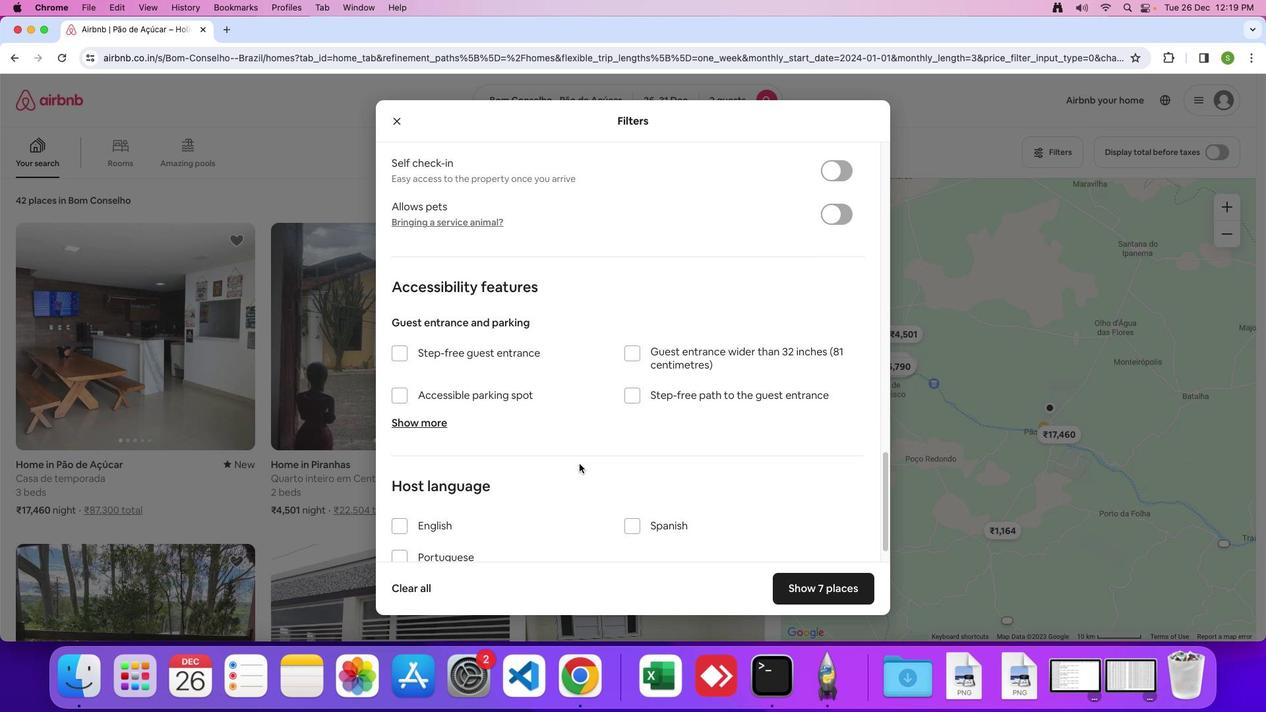 
Action: Mouse scrolled (566, 440) with delta (32, 69)
Screenshot: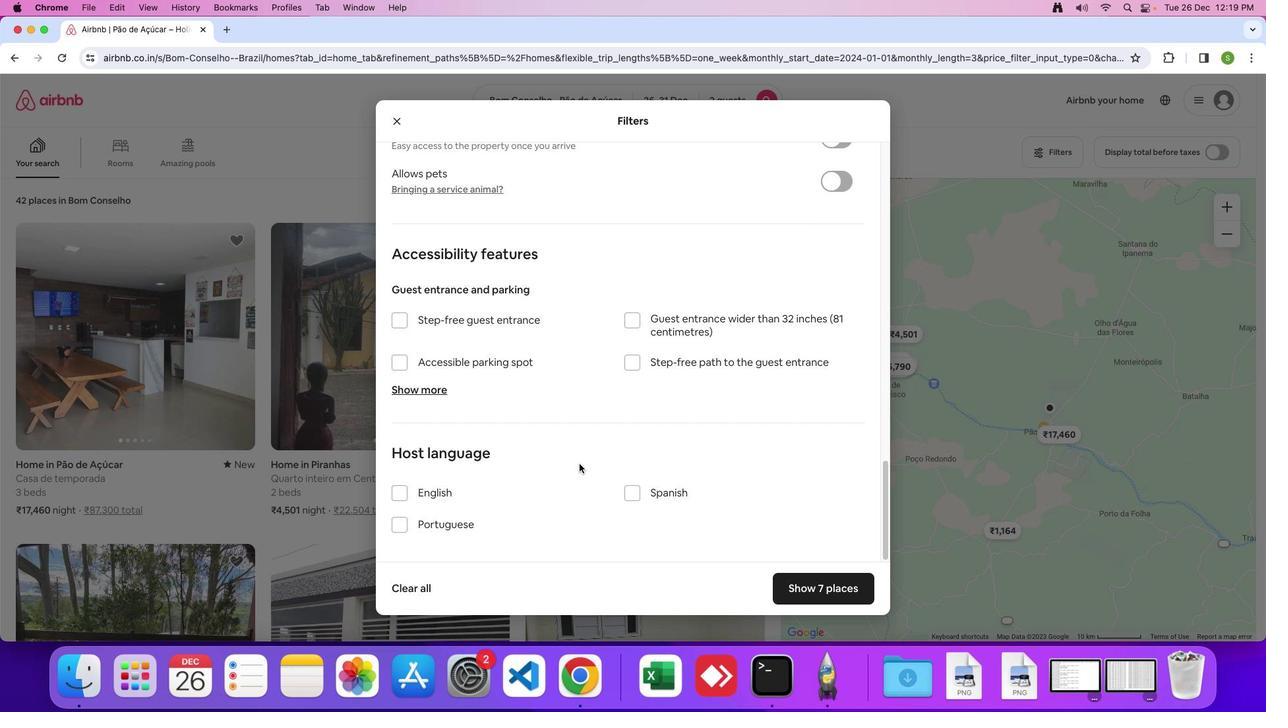 
Action: Mouse scrolled (566, 440) with delta (32, 69)
Screenshot: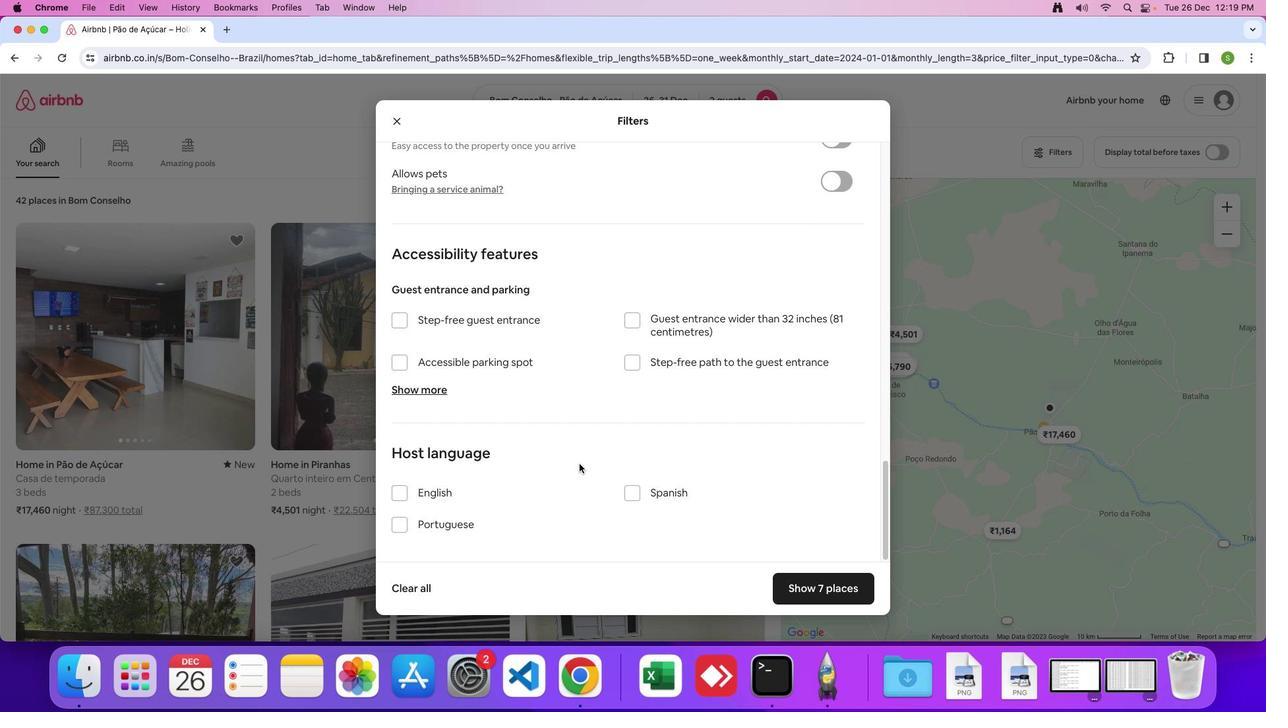 
Action: Mouse scrolled (566, 440) with delta (32, 68)
Screenshot: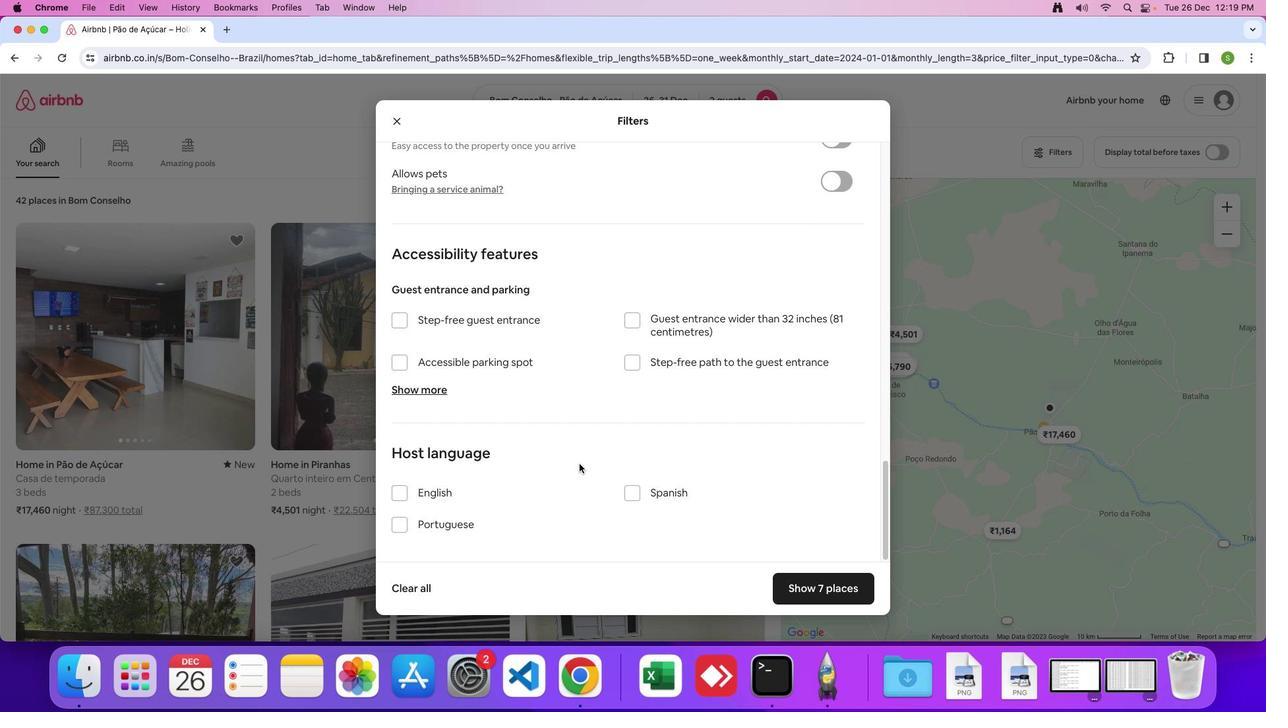 
Action: Mouse moved to (790, 545)
Screenshot: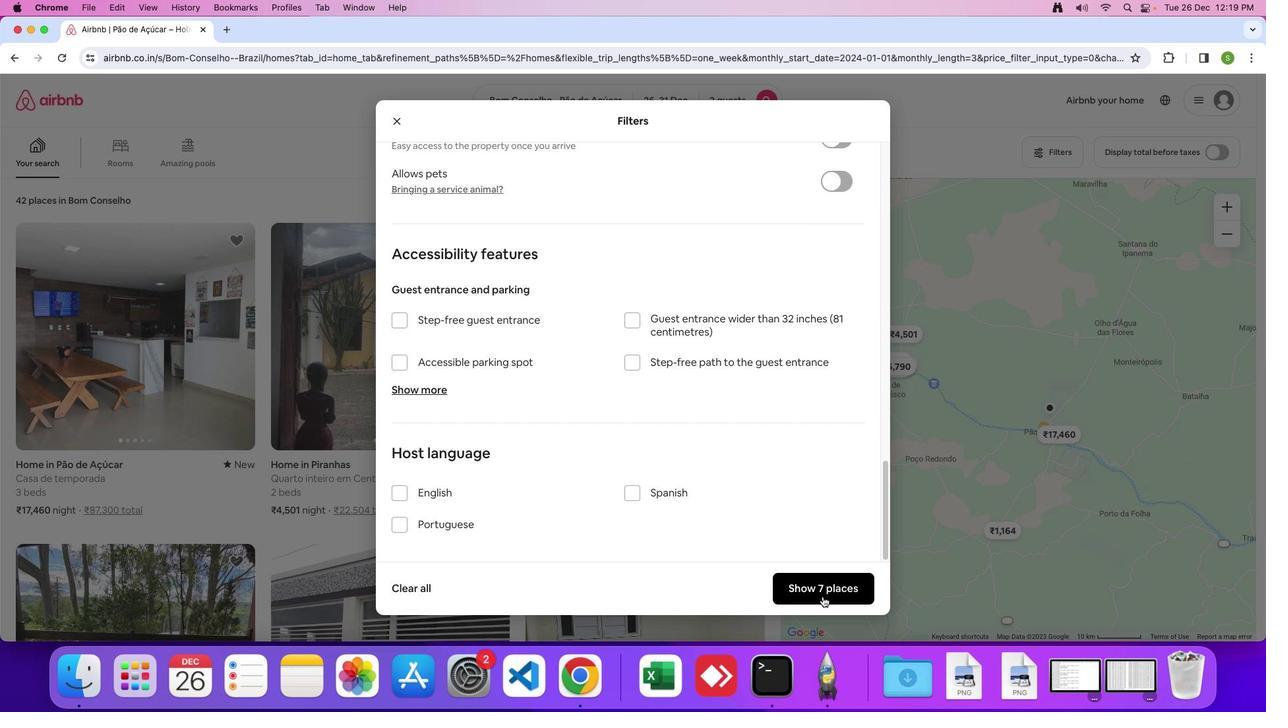 
Action: Mouse pressed left at (790, 545)
Screenshot: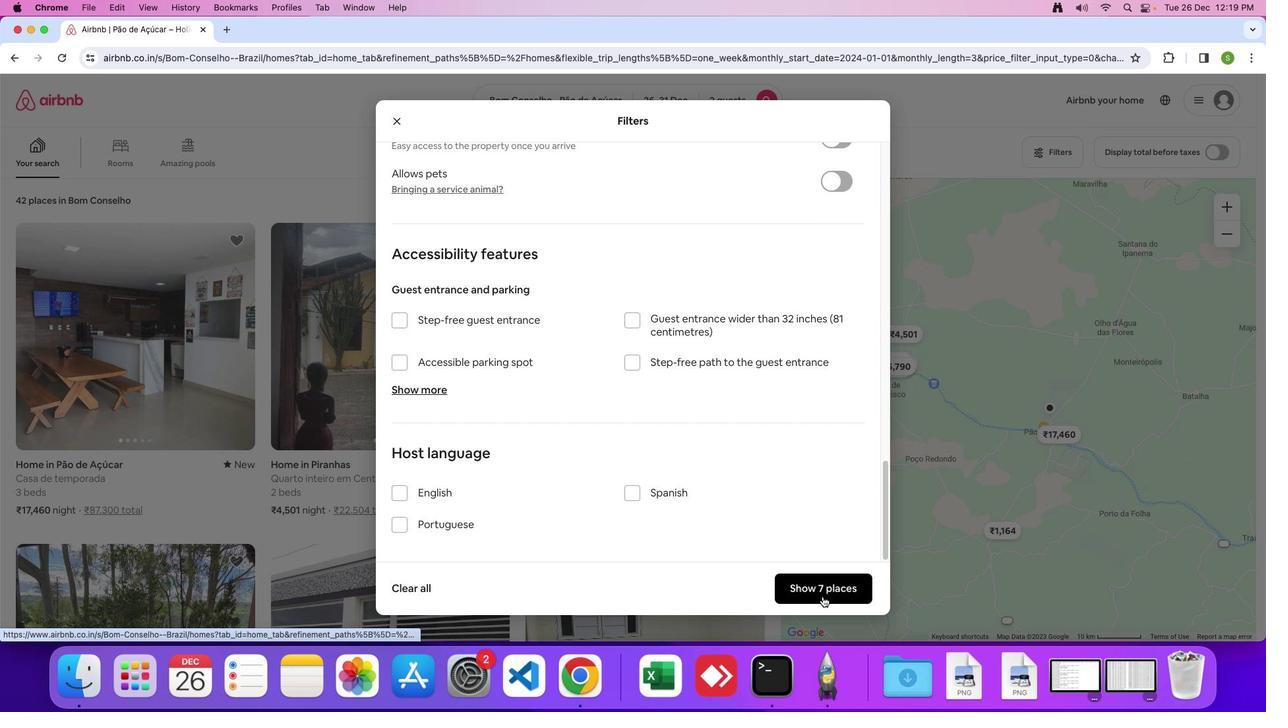
Action: Mouse moved to (178, 339)
Screenshot: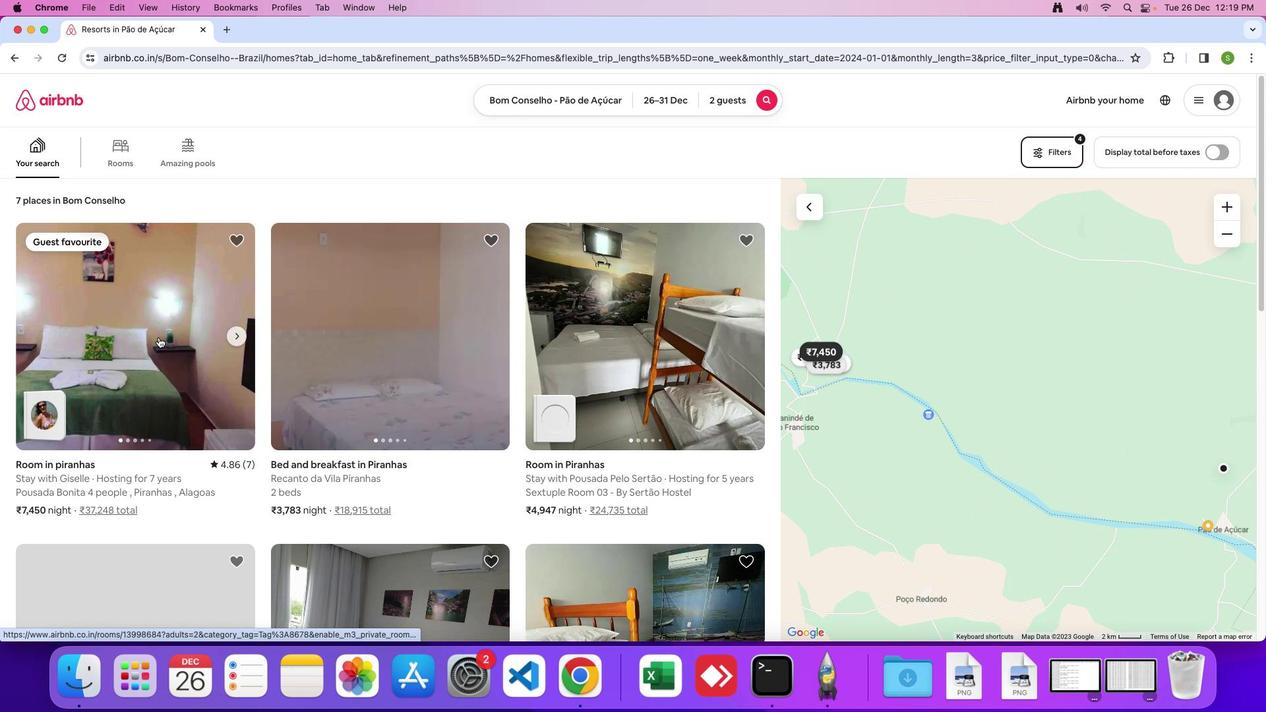 
Action: Mouse pressed left at (178, 339)
Screenshot: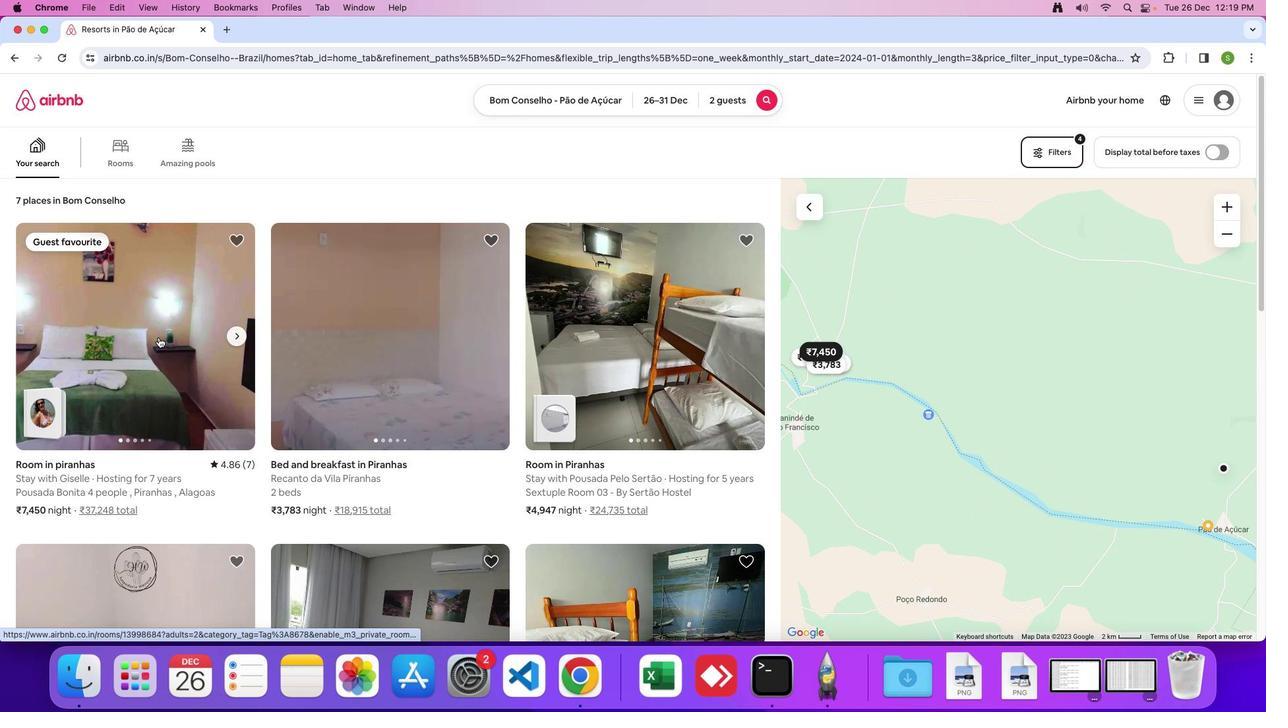 
Action: Mouse moved to (468, 358)
Screenshot: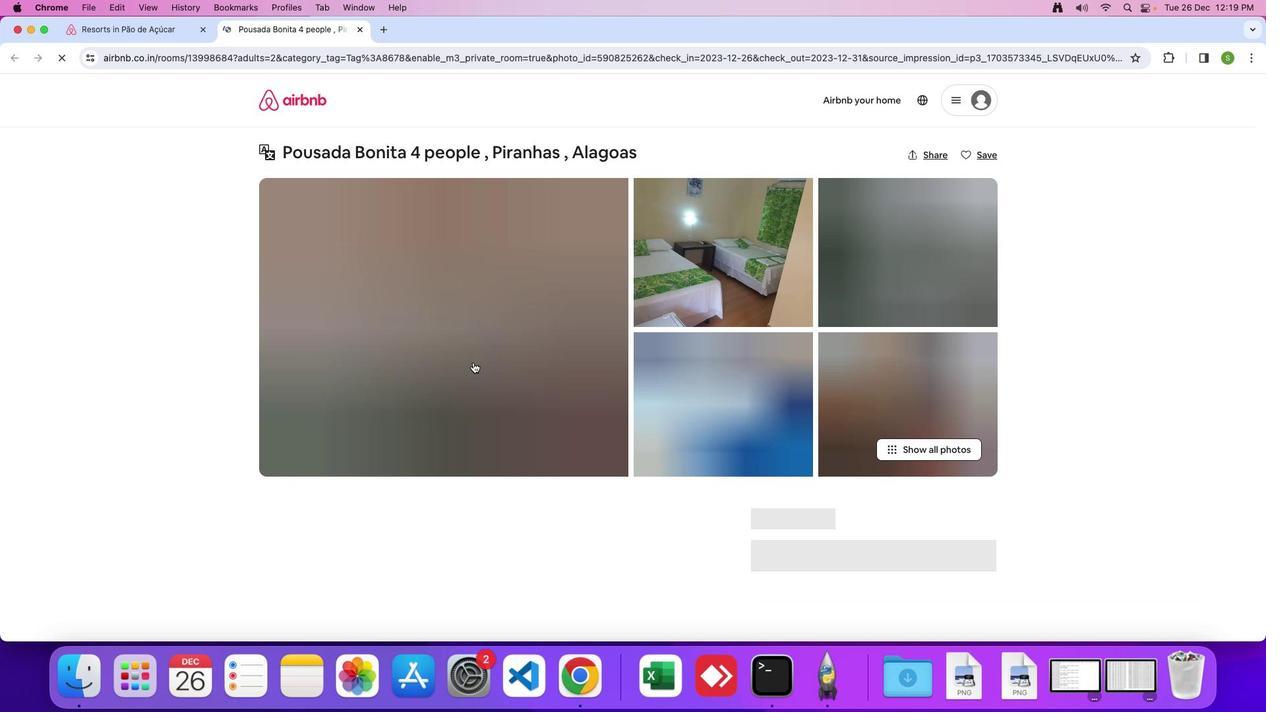 
Action: Mouse pressed left at (468, 358)
Screenshot: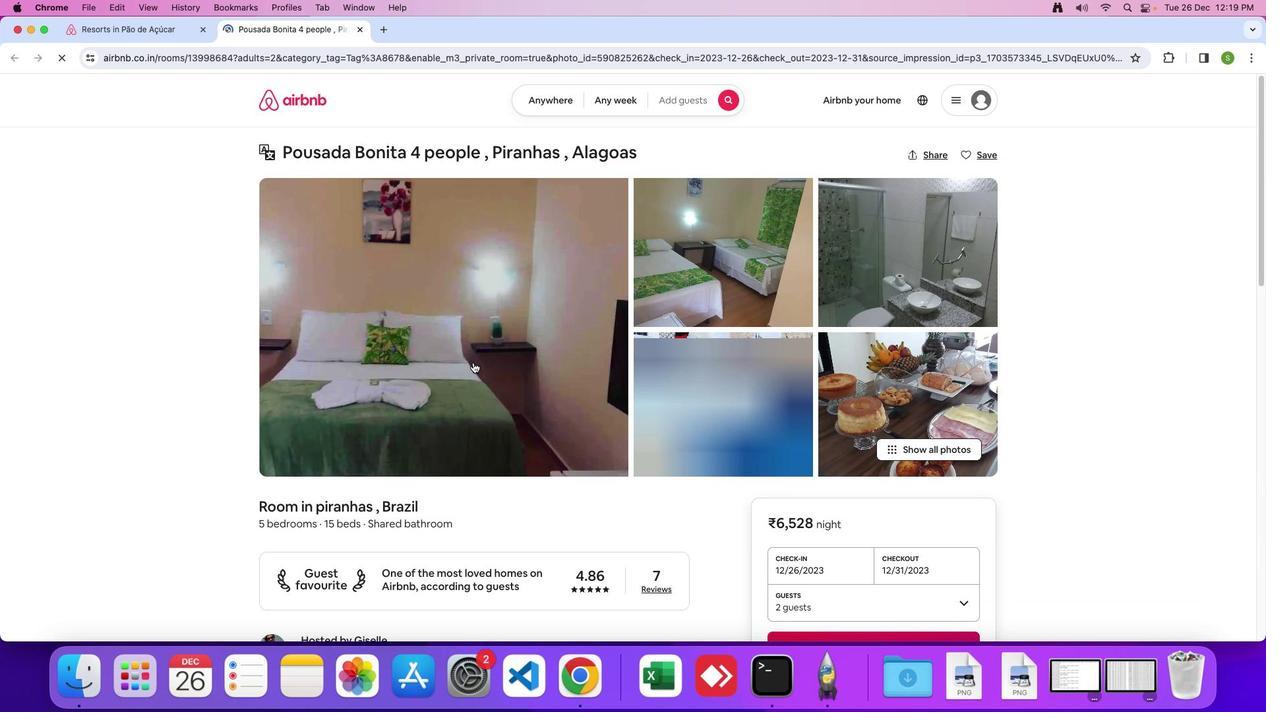 
Action: Mouse moved to (610, 351)
Screenshot: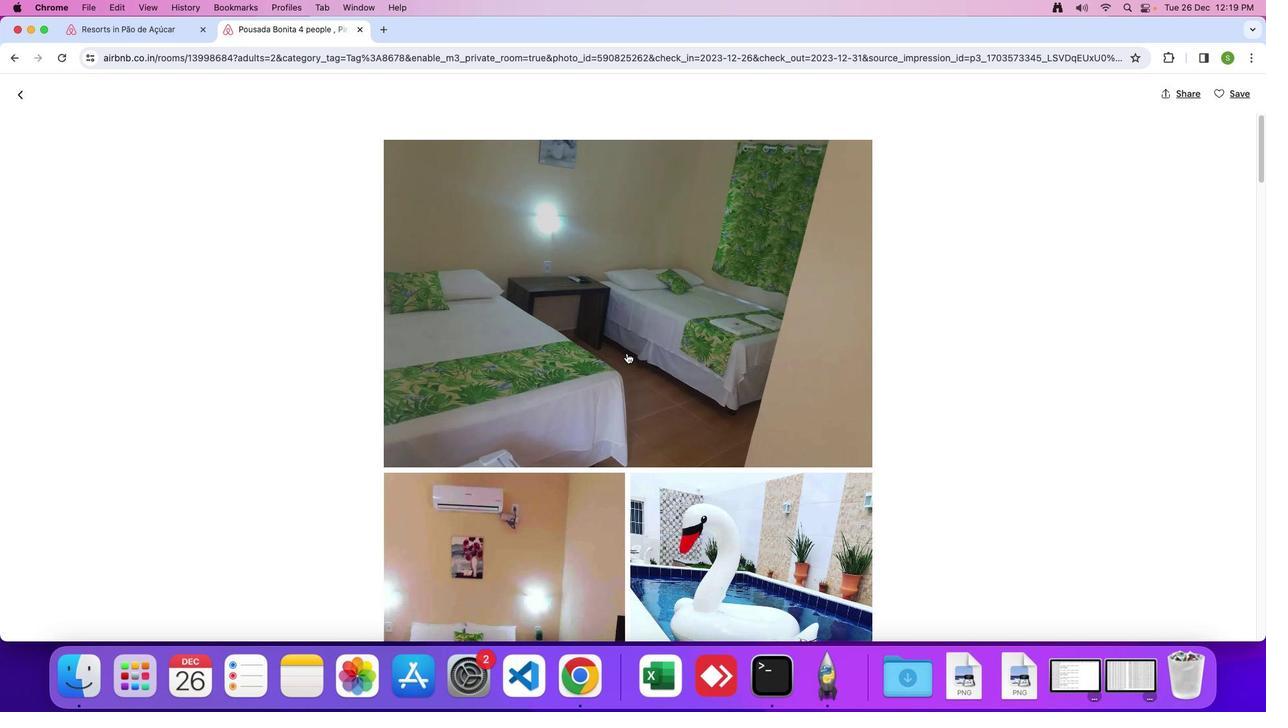 
Action: Mouse scrolled (610, 351) with delta (32, 69)
Screenshot: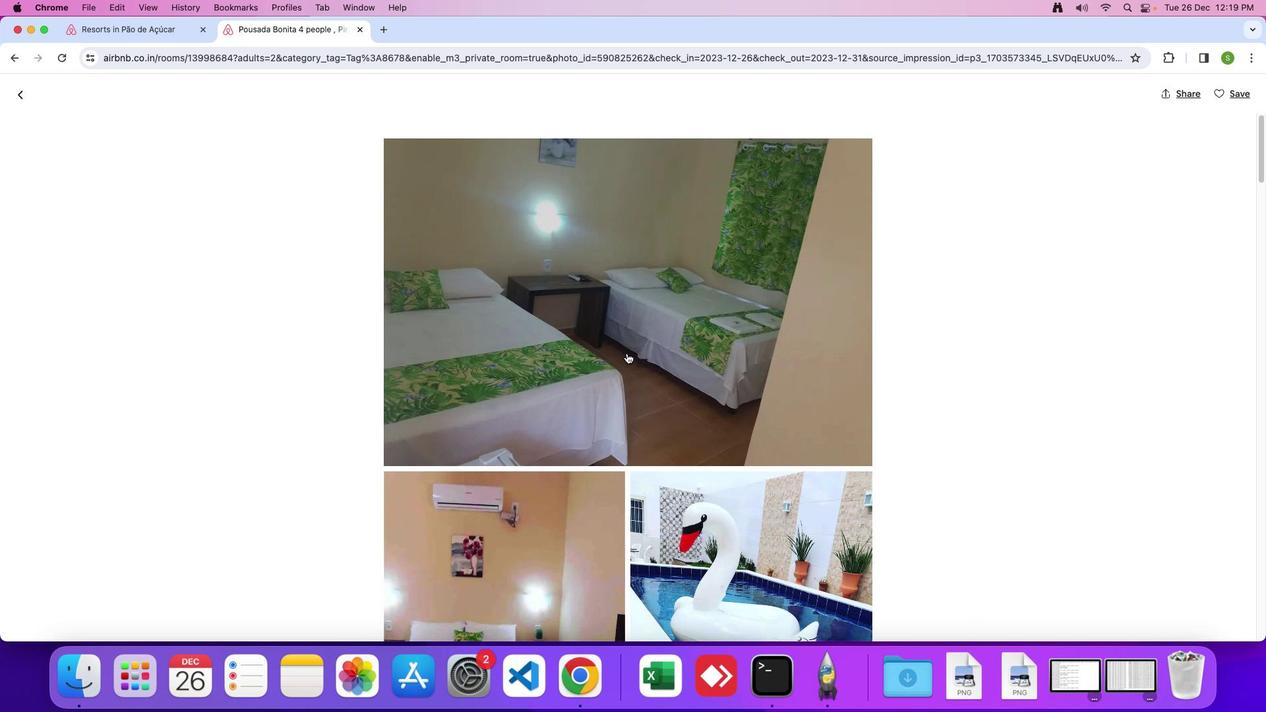 
Action: Mouse scrolled (610, 351) with delta (32, 69)
Screenshot: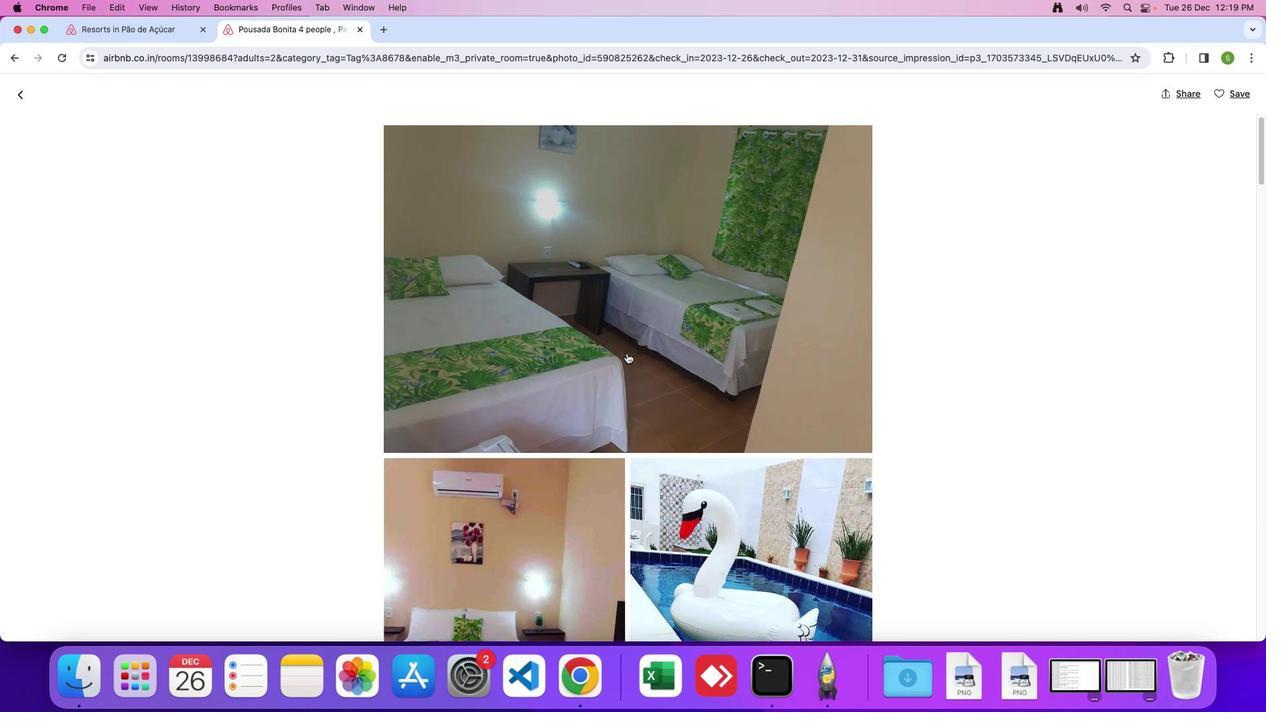 
Action: Mouse scrolled (610, 351) with delta (32, 69)
Screenshot: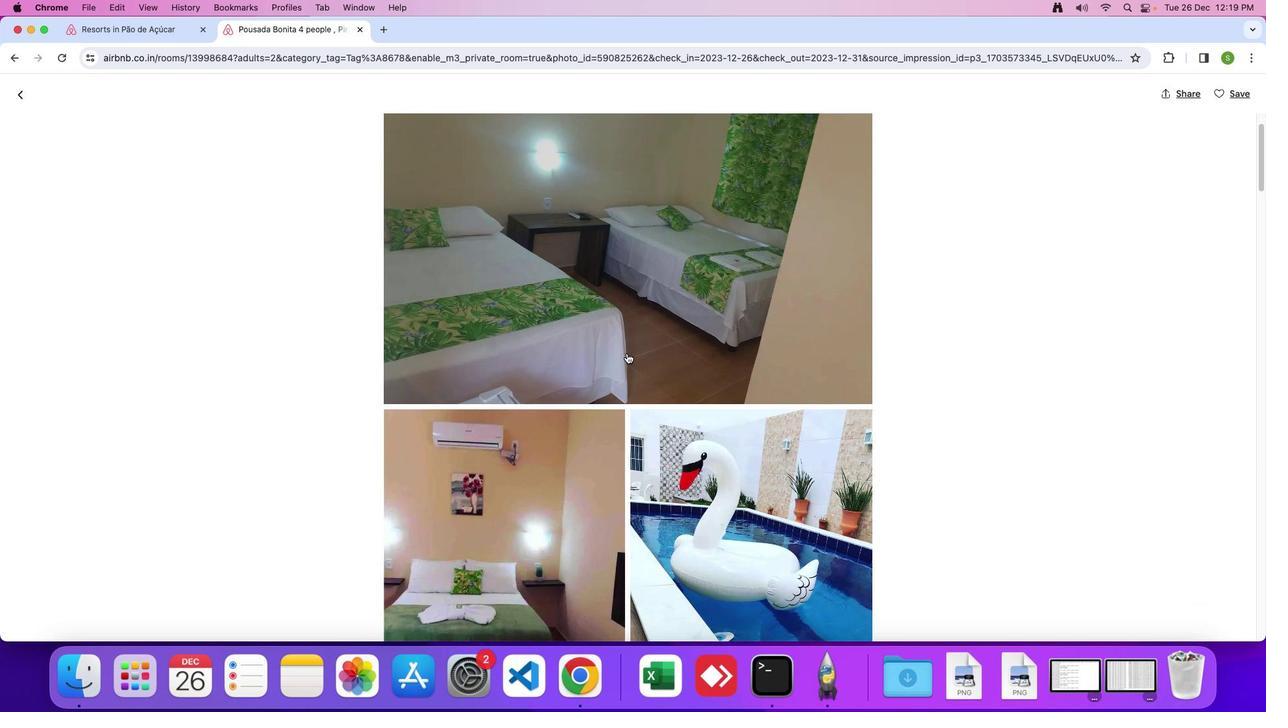 
Action: Mouse moved to (610, 352)
Screenshot: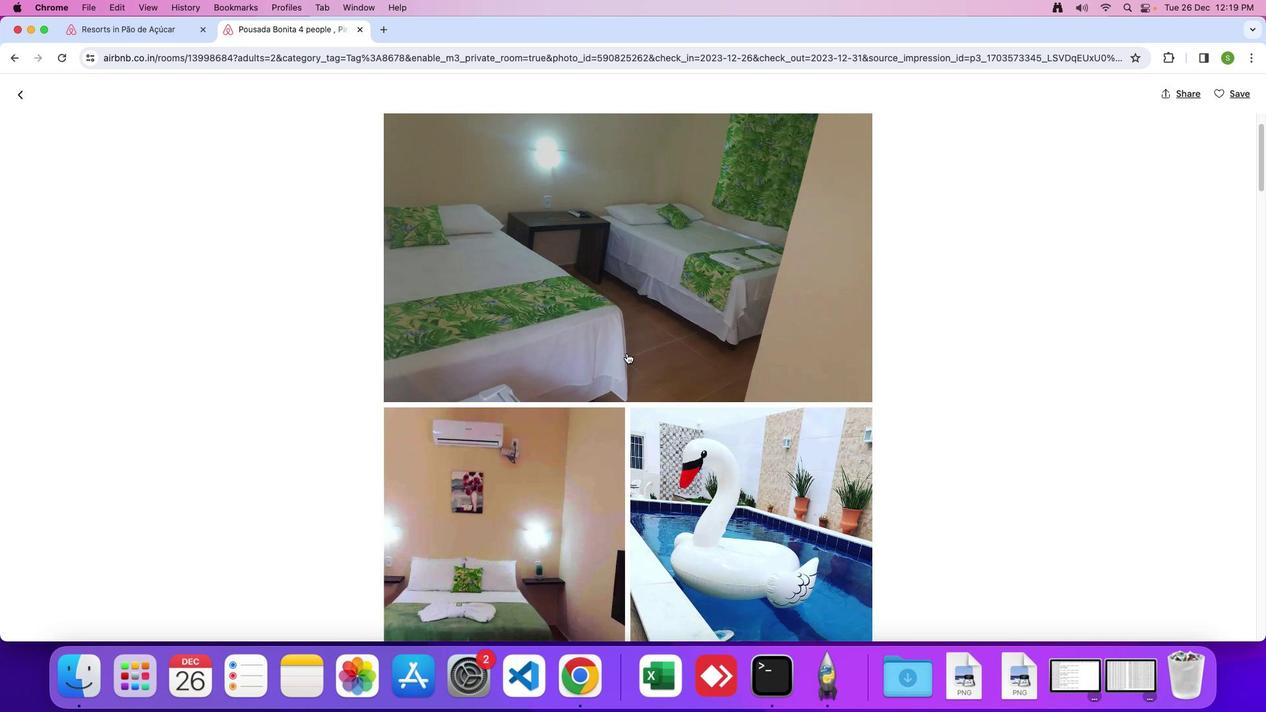 
Action: Mouse scrolled (610, 352) with delta (32, 69)
Screenshot: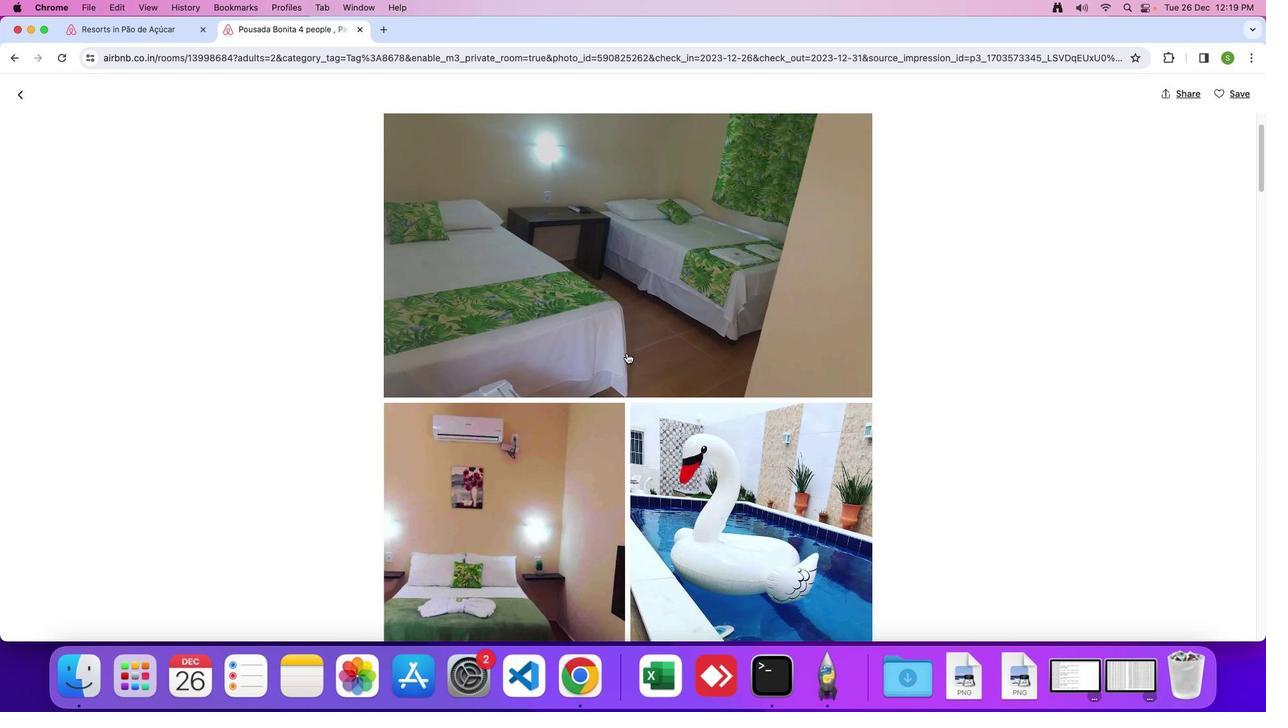 
Action: Mouse scrolled (610, 352) with delta (32, 69)
Screenshot: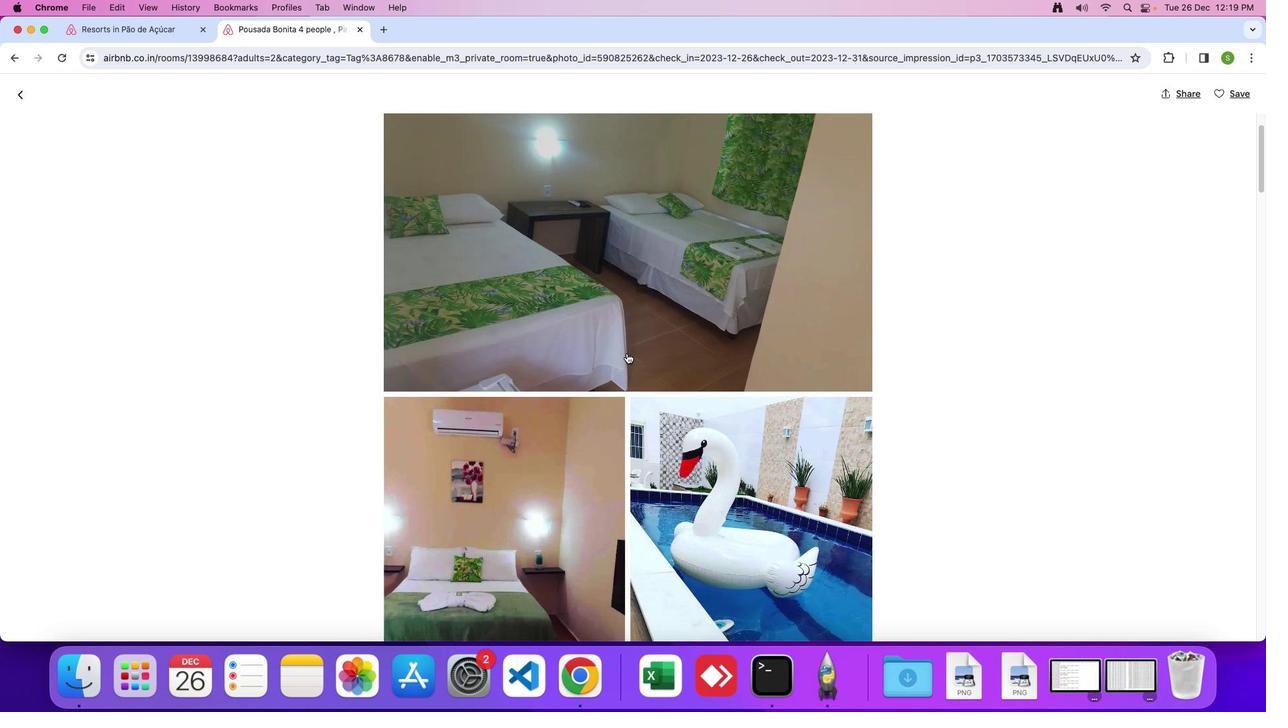 
Action: Mouse scrolled (610, 352) with delta (32, 68)
Screenshot: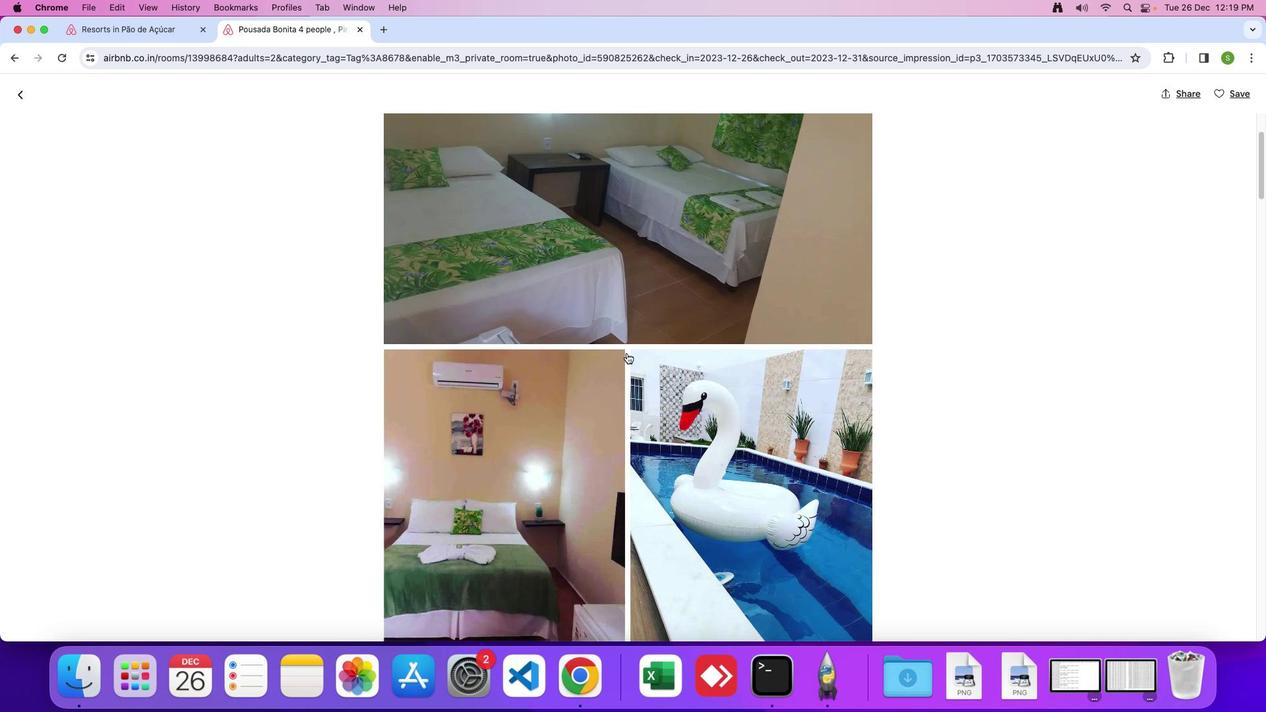 
Action: Mouse scrolled (610, 352) with delta (32, 69)
Screenshot: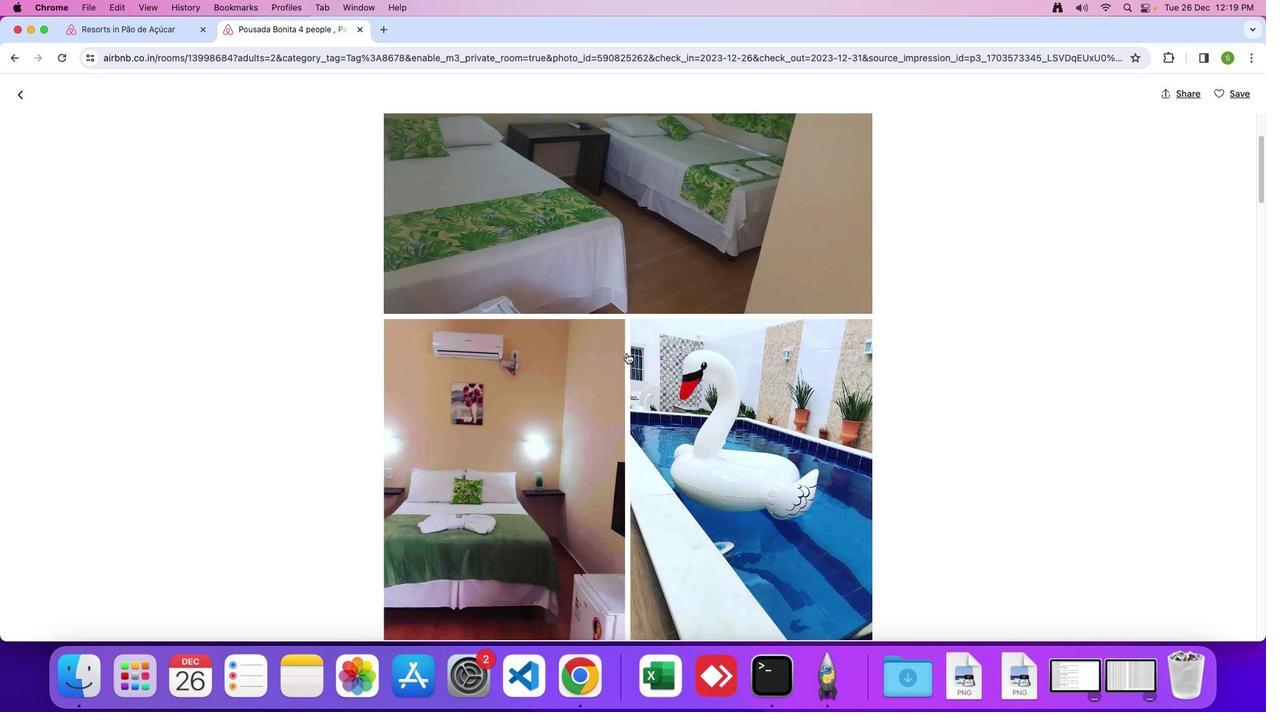 
Action: Mouse scrolled (610, 352) with delta (32, 69)
Screenshot: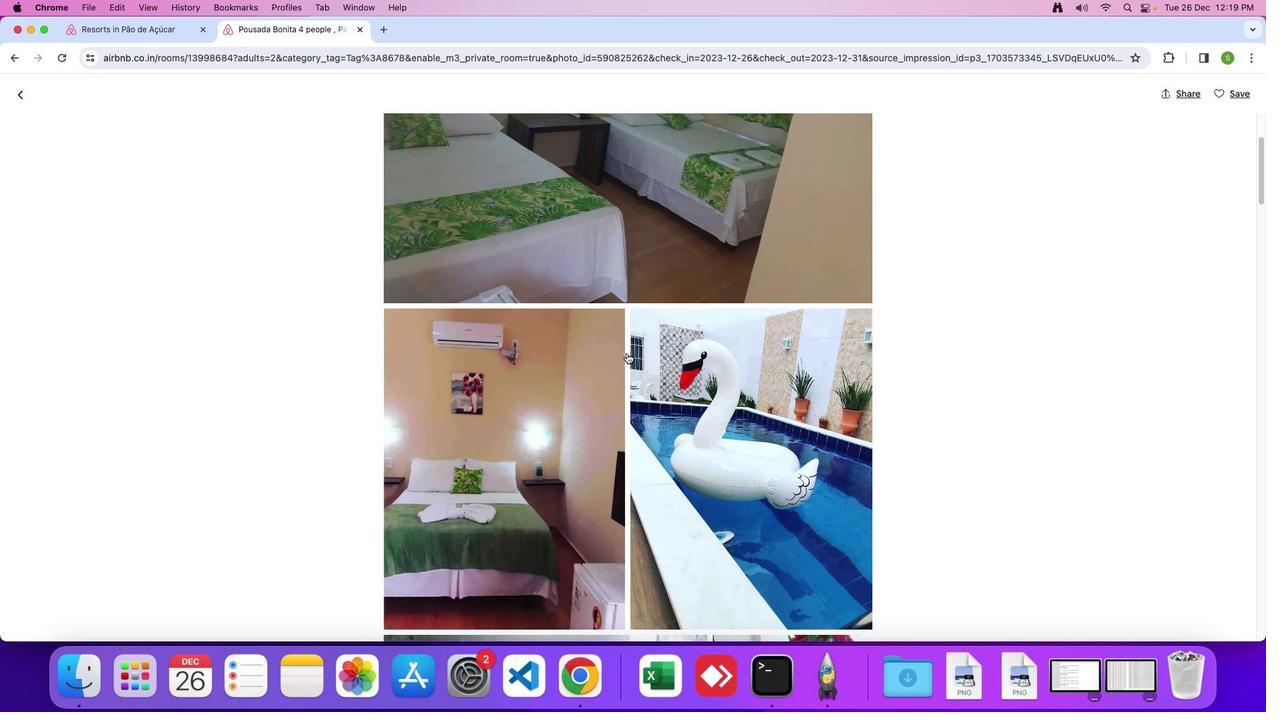 
Action: Mouse scrolled (610, 352) with delta (32, 69)
Screenshot: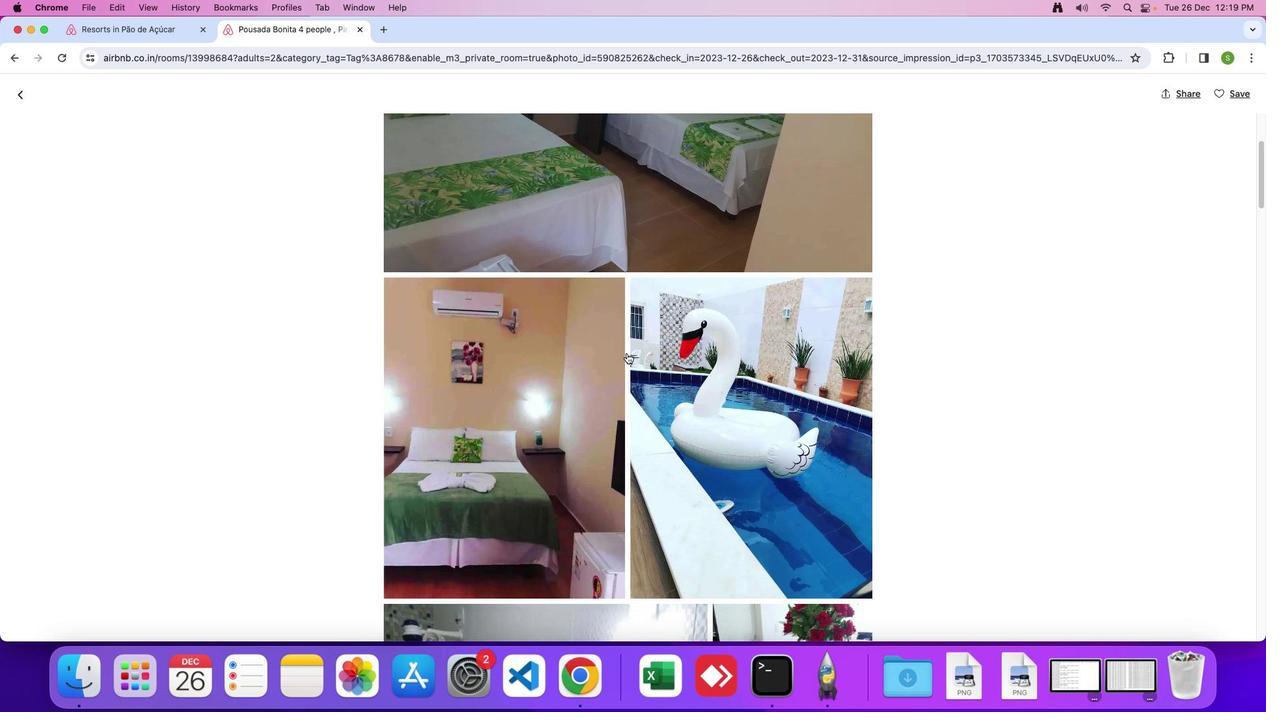 
Action: Mouse moved to (610, 352)
Screenshot: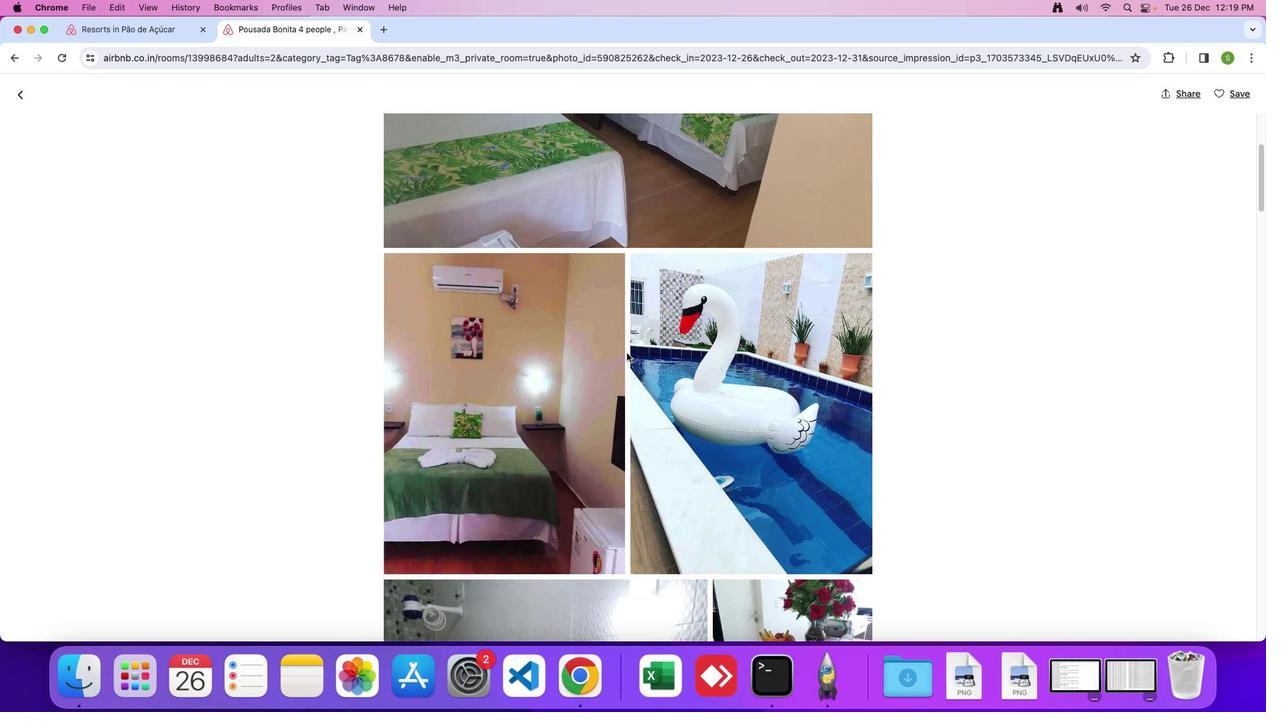 
Action: Mouse scrolled (610, 352) with delta (32, 69)
Screenshot: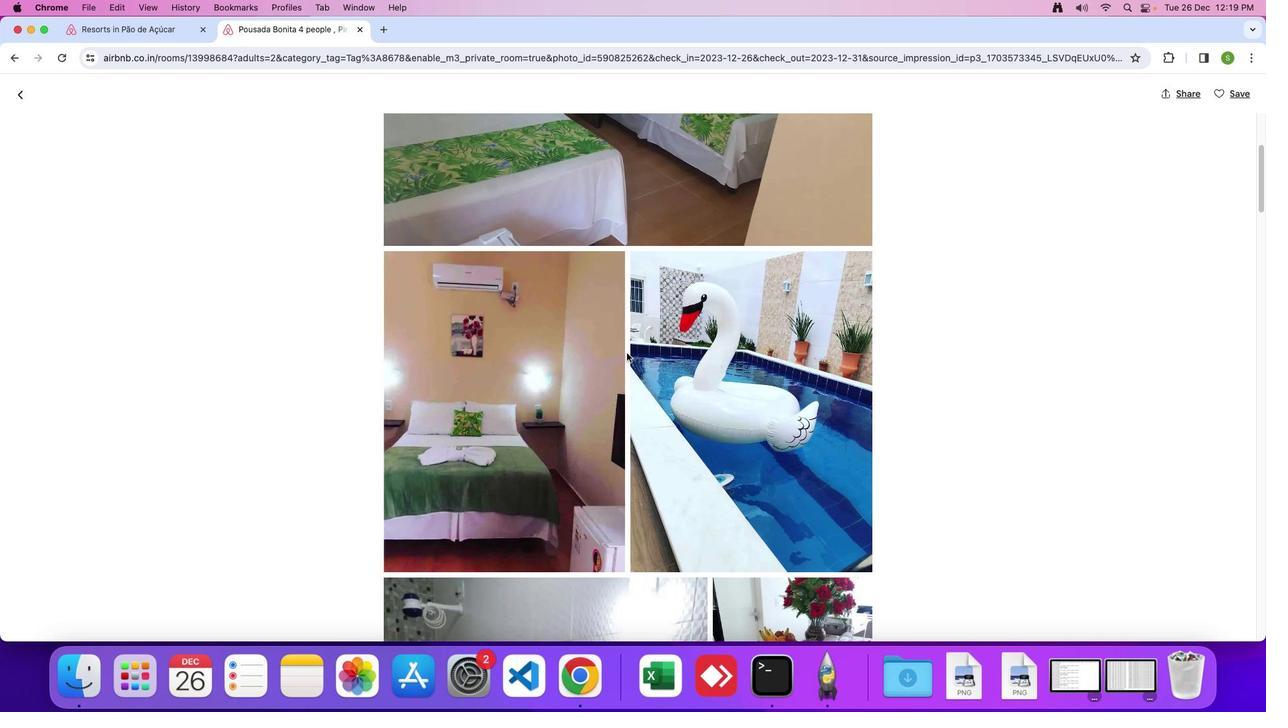
Action: Mouse scrolled (610, 352) with delta (32, 69)
Screenshot: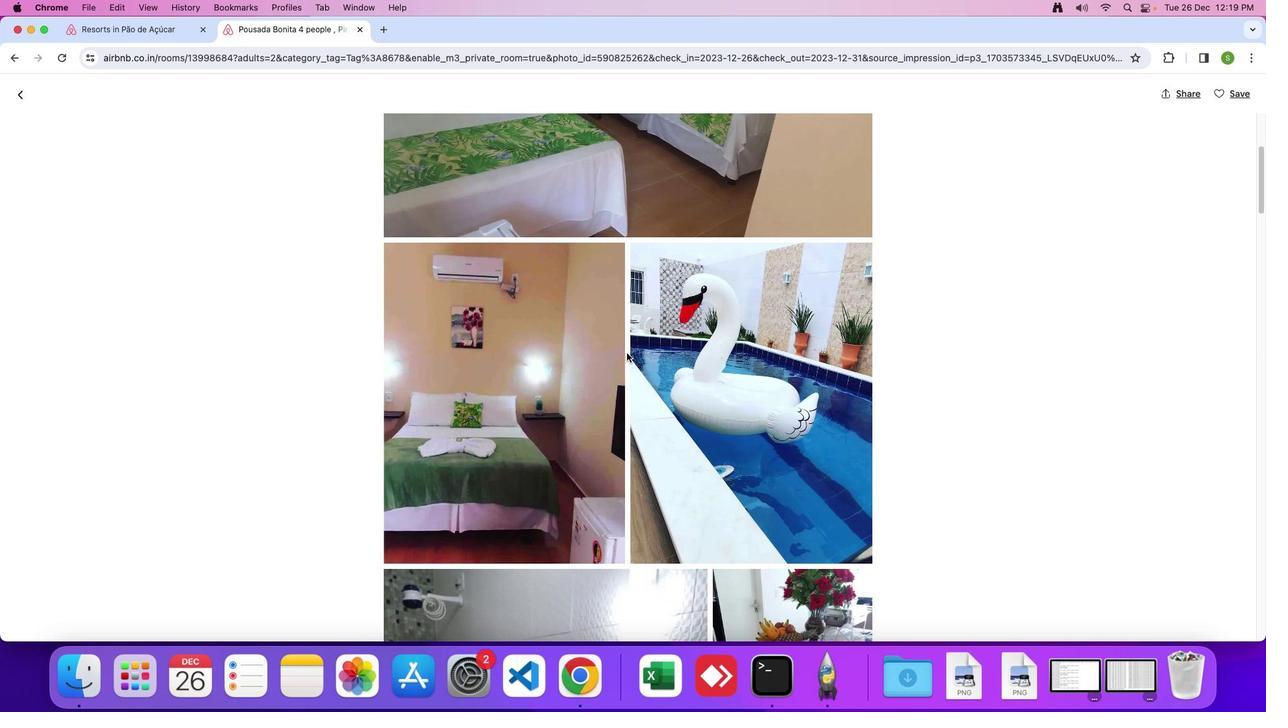 
Action: Mouse scrolled (610, 352) with delta (32, 69)
Screenshot: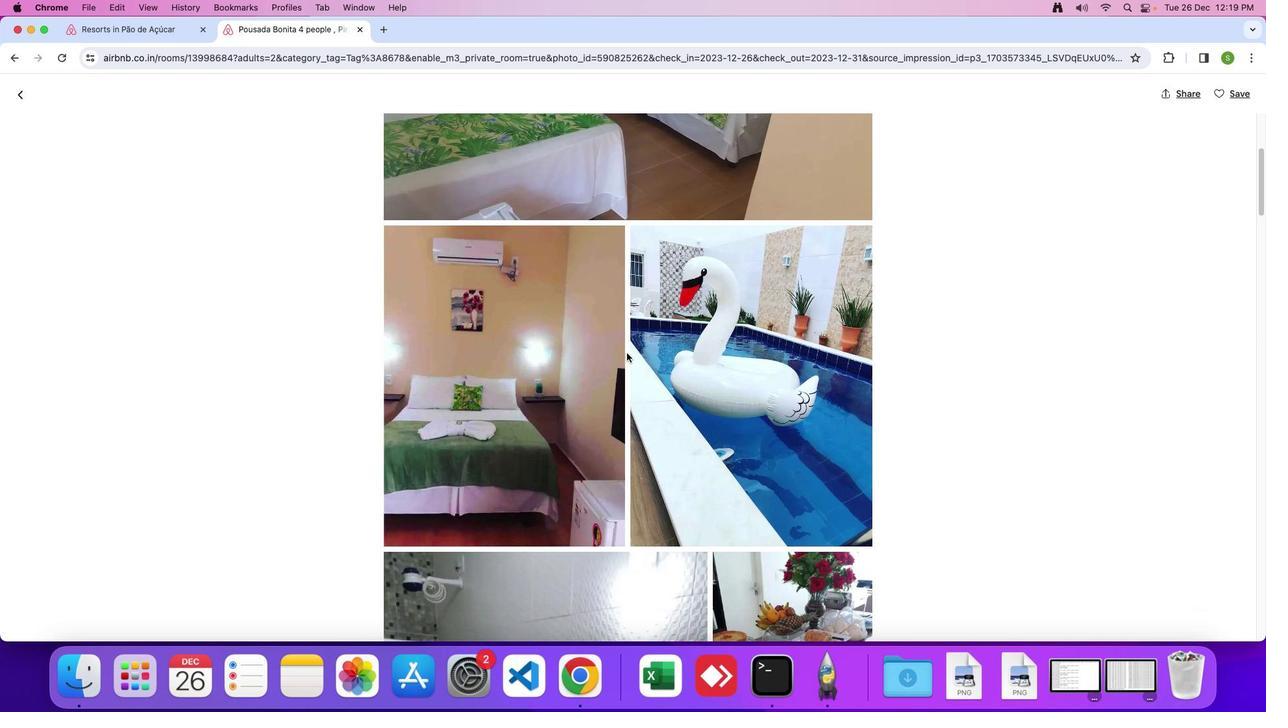 
Action: Mouse scrolled (610, 352) with delta (32, 69)
Screenshot: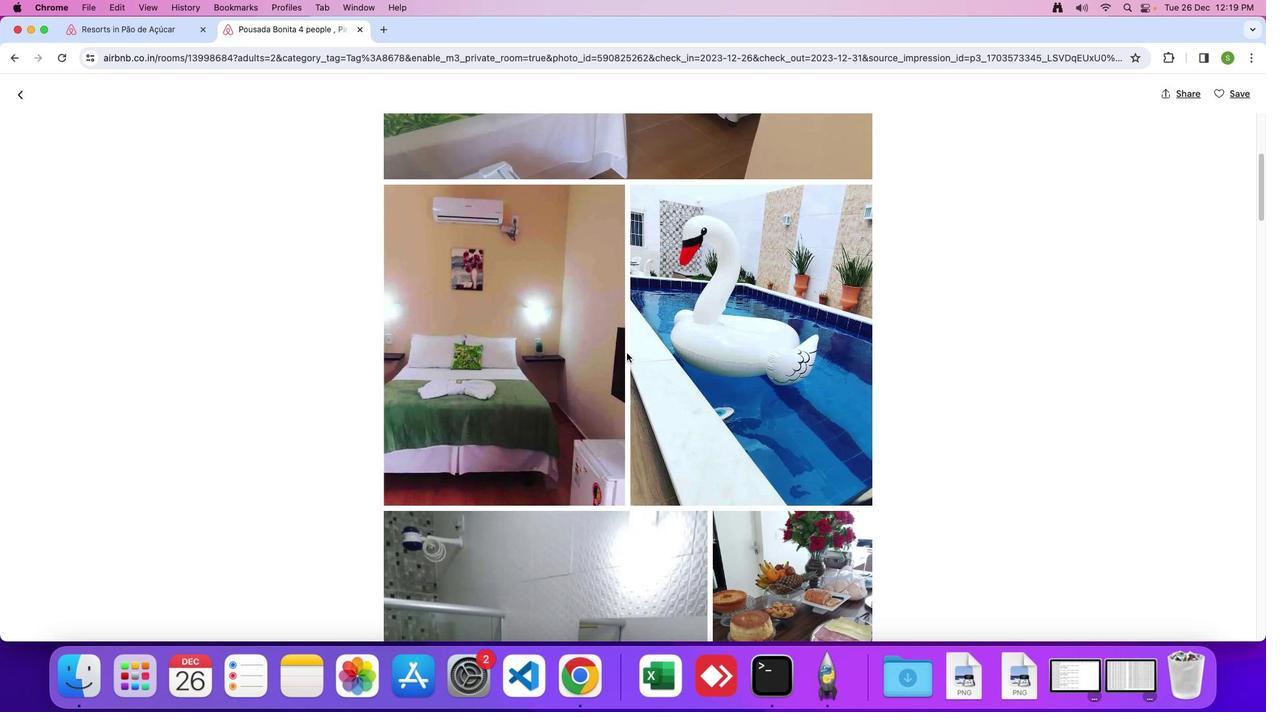
Action: Mouse scrolled (610, 352) with delta (32, 69)
Screenshot: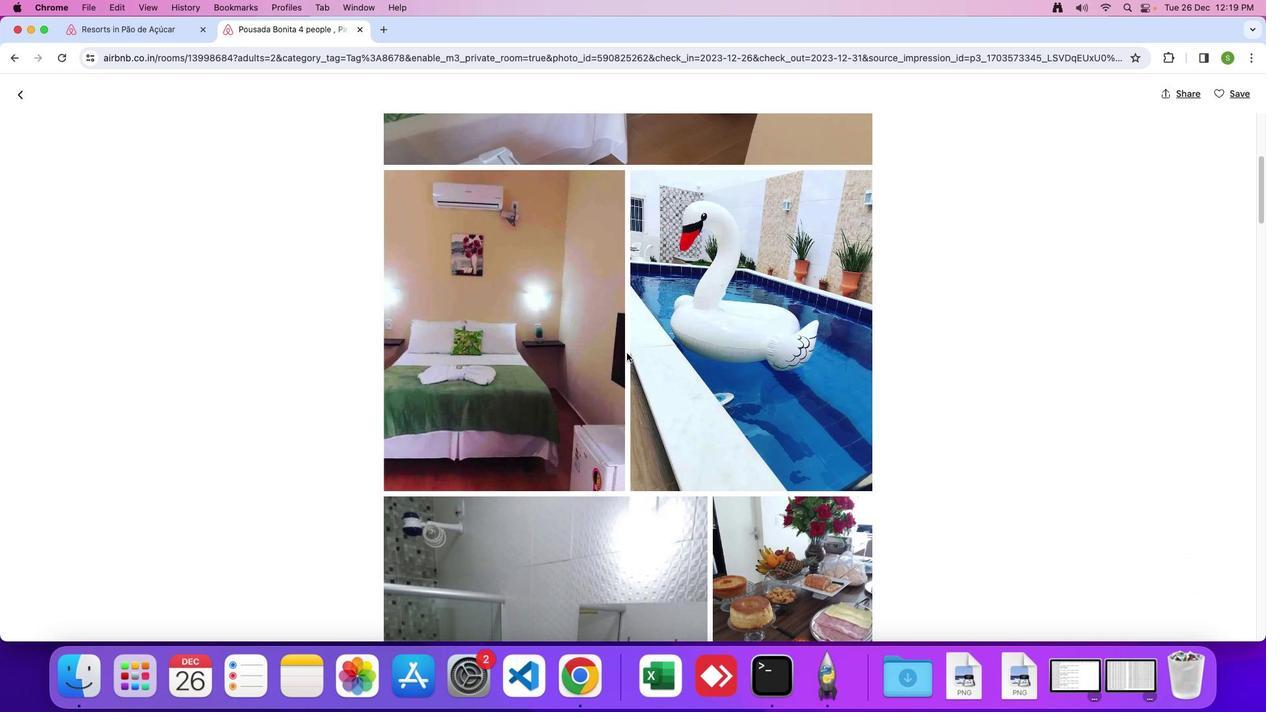 
Action: Mouse scrolled (610, 352) with delta (32, 69)
Screenshot: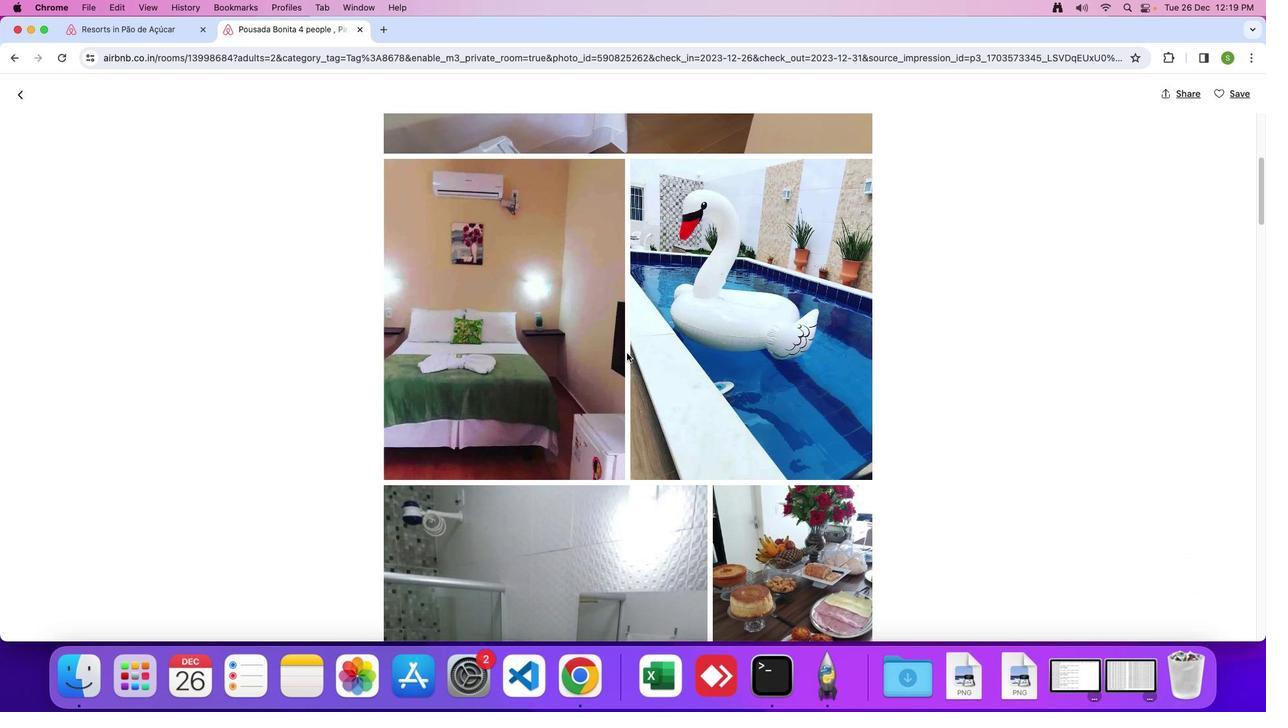 
Action: Mouse scrolled (610, 352) with delta (32, 69)
Screenshot: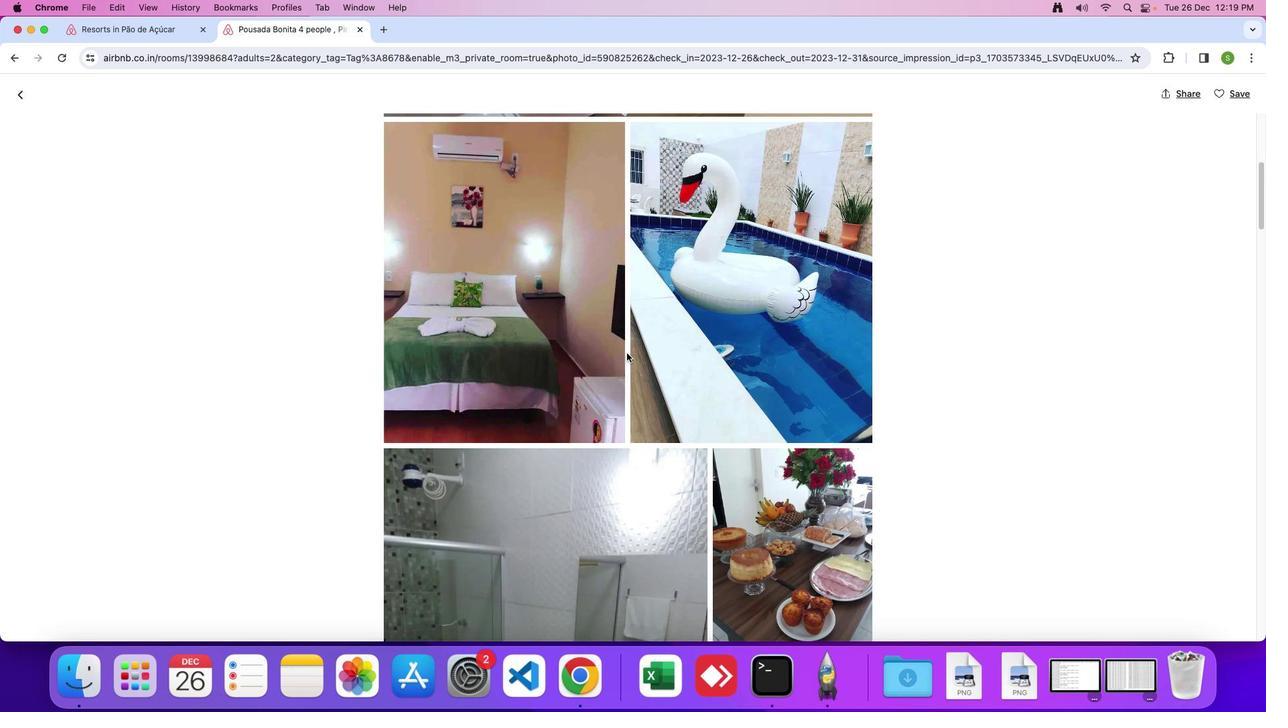 
Action: Mouse scrolled (610, 352) with delta (32, 69)
Screenshot: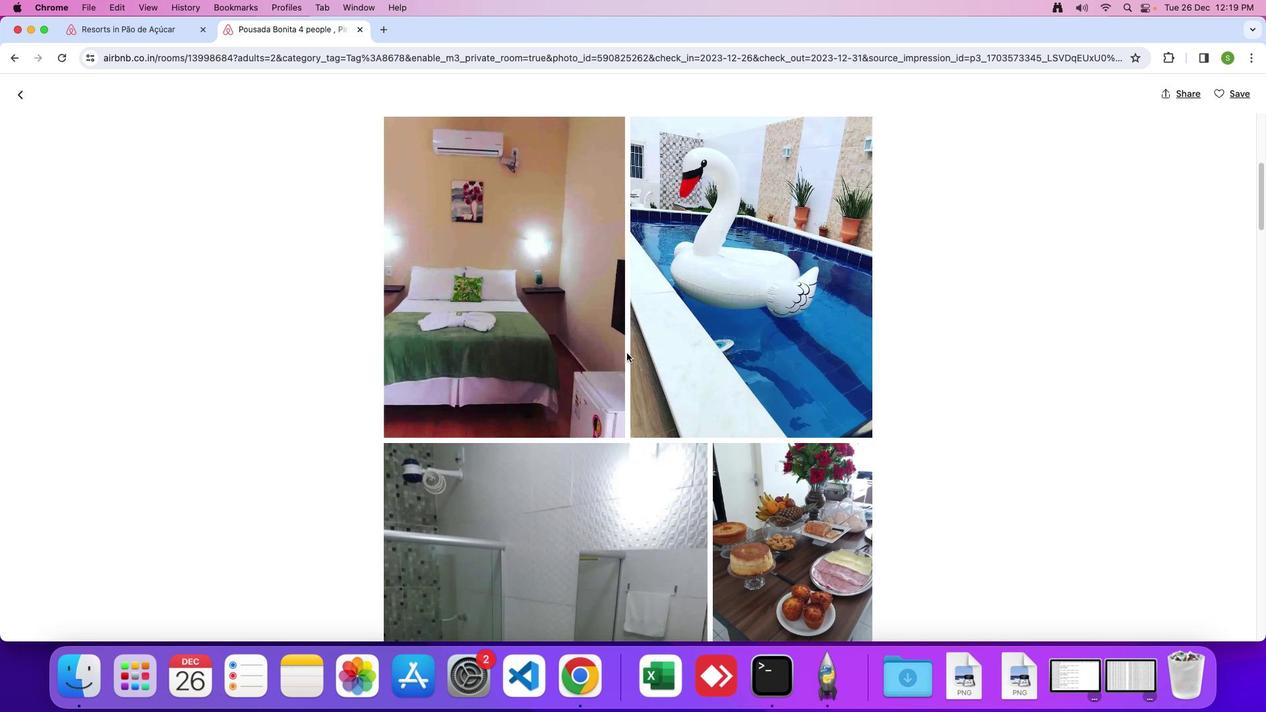 
Action: Mouse scrolled (610, 352) with delta (32, 69)
Screenshot: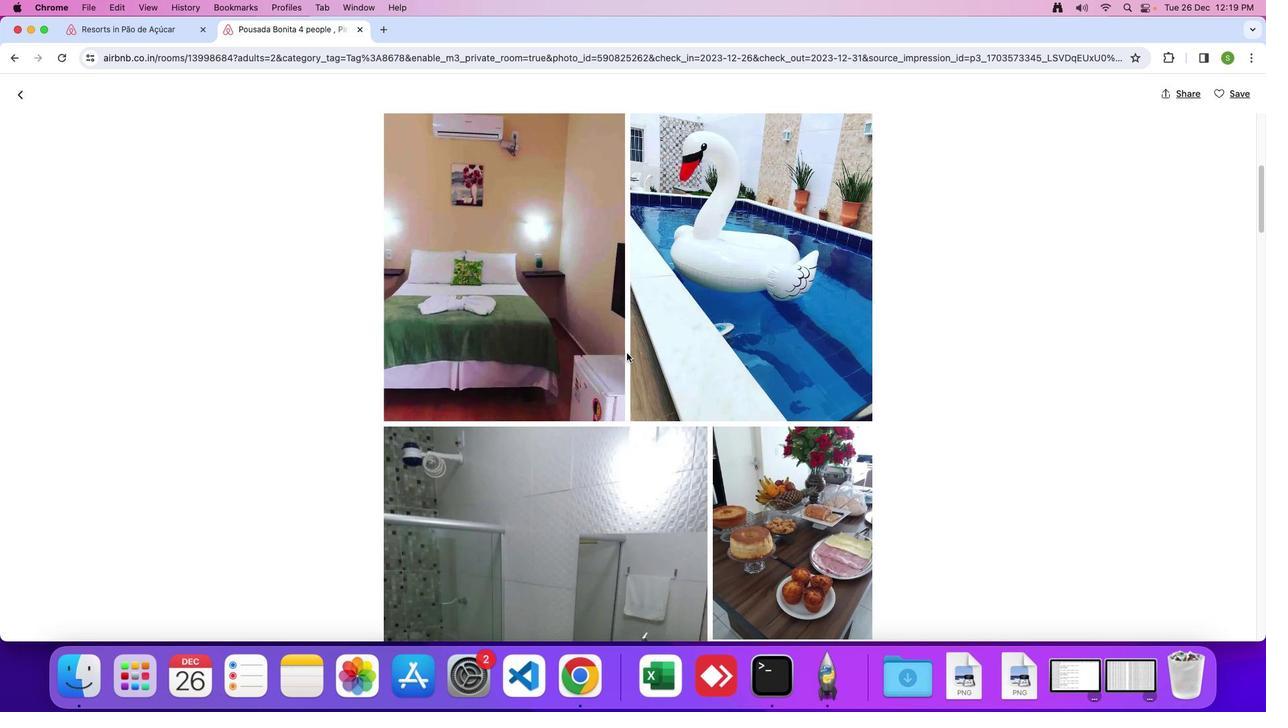 
Action: Mouse scrolled (610, 352) with delta (32, 69)
Screenshot: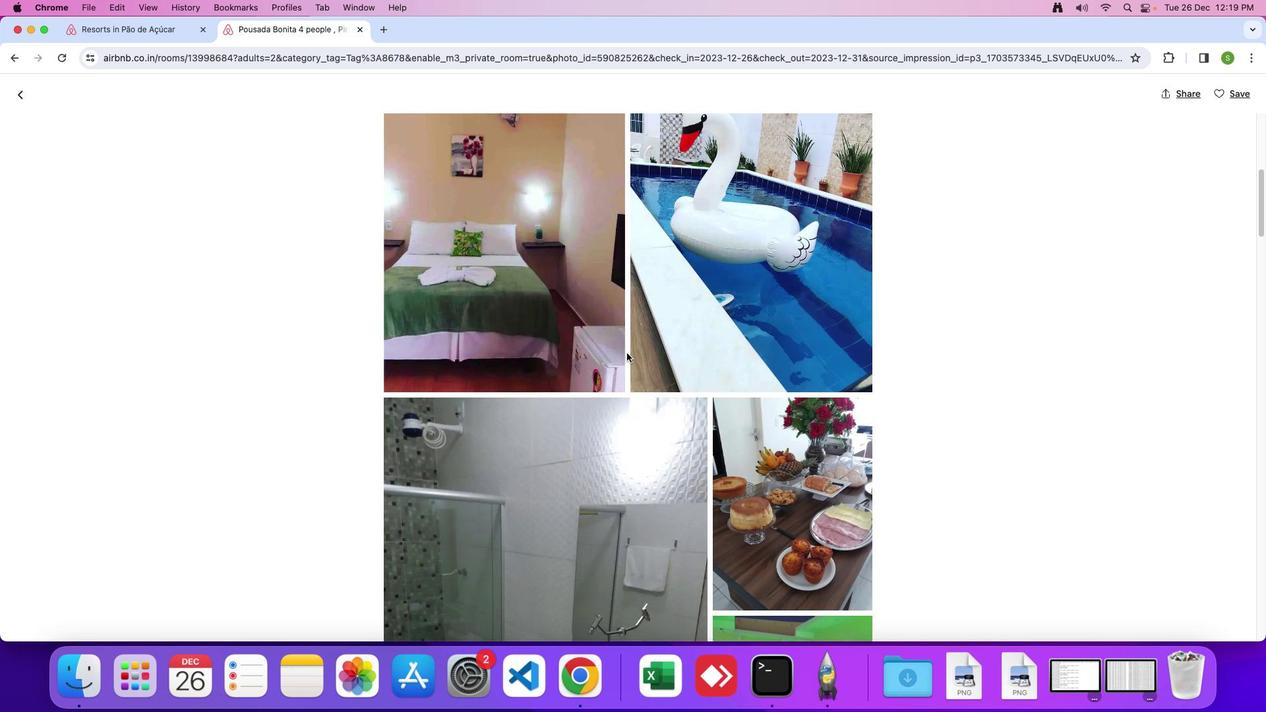 
Action: Mouse scrolled (610, 352) with delta (32, 69)
Screenshot: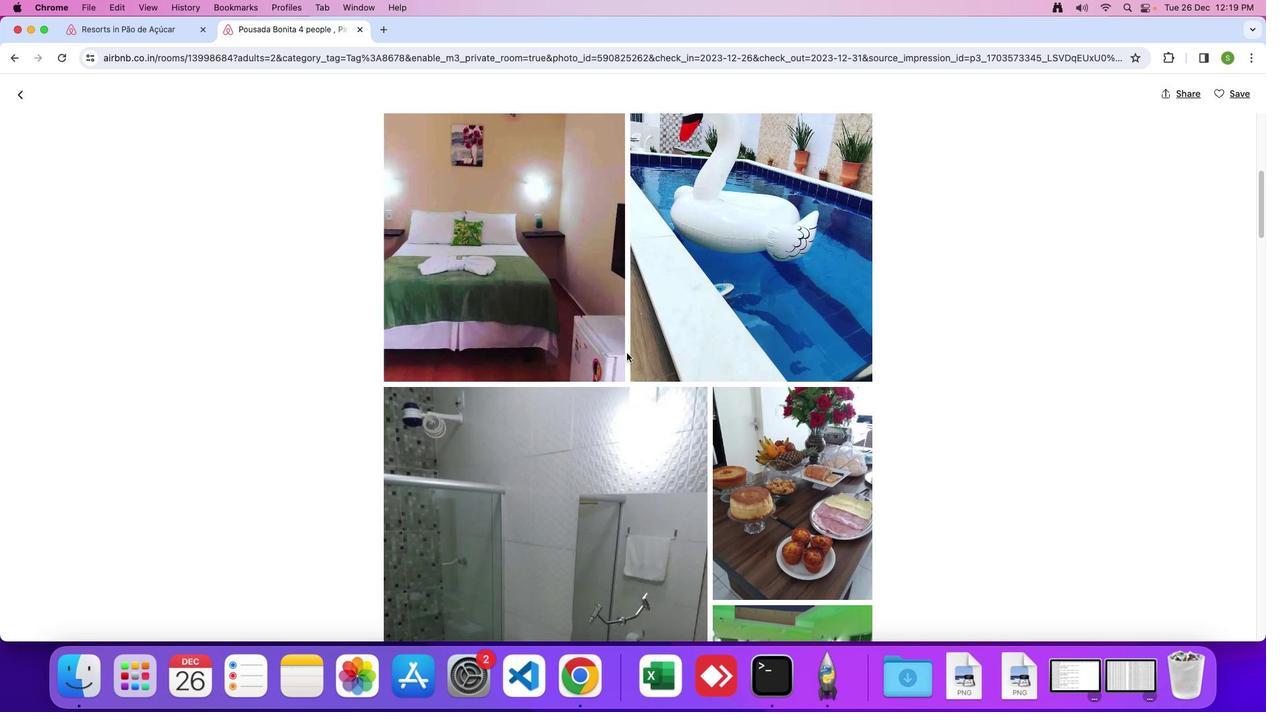 
Action: Mouse scrolled (610, 352) with delta (32, 69)
Screenshot: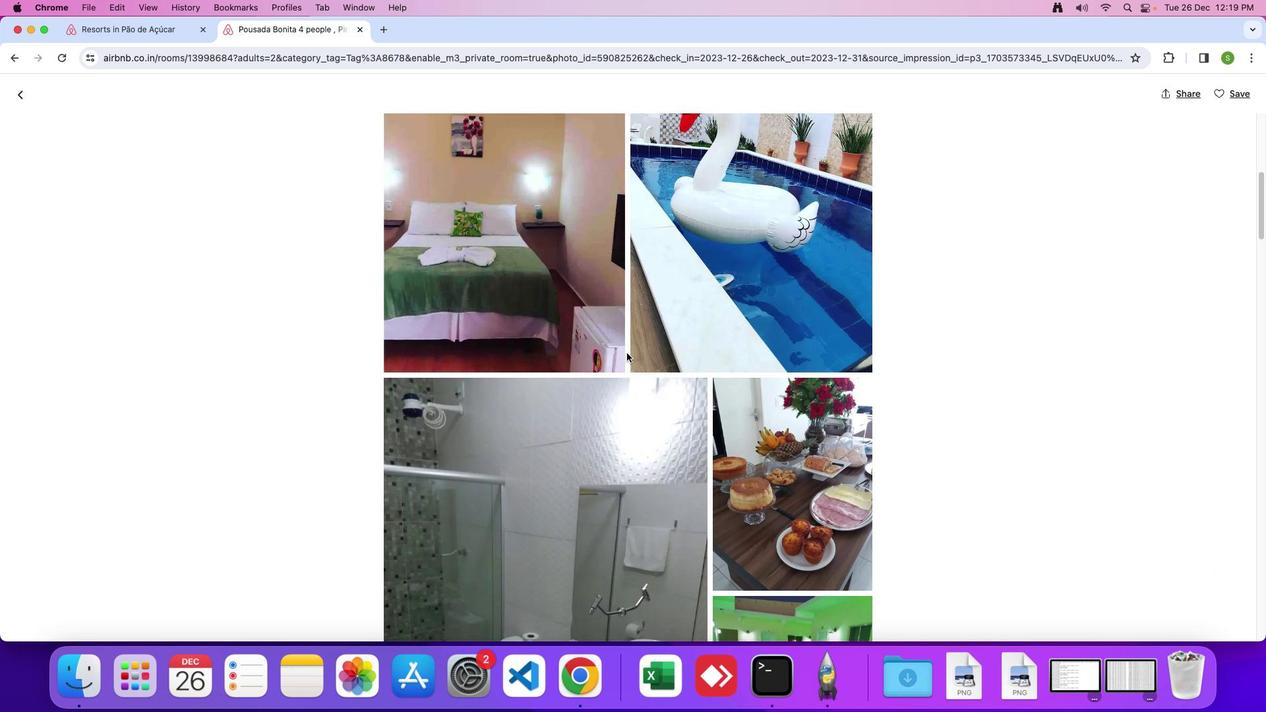 
Action: Mouse scrolled (610, 352) with delta (32, 69)
Screenshot: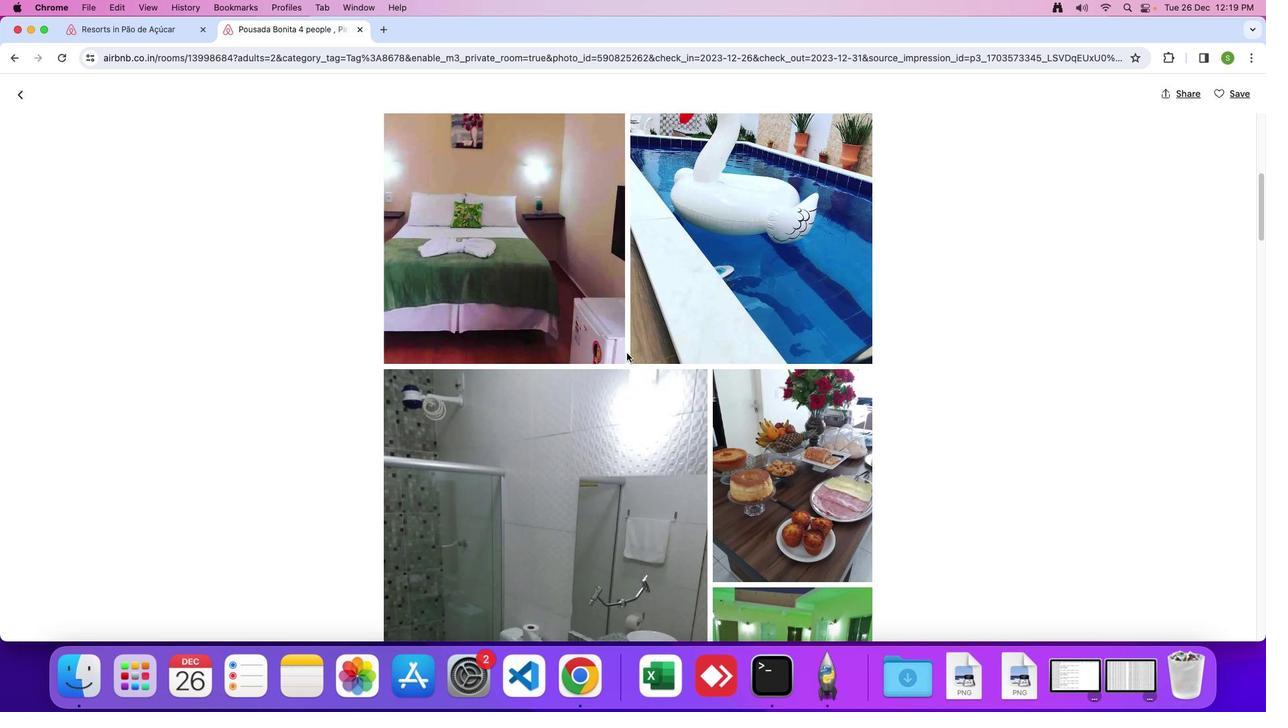 
Action: Mouse scrolled (610, 352) with delta (32, 69)
Screenshot: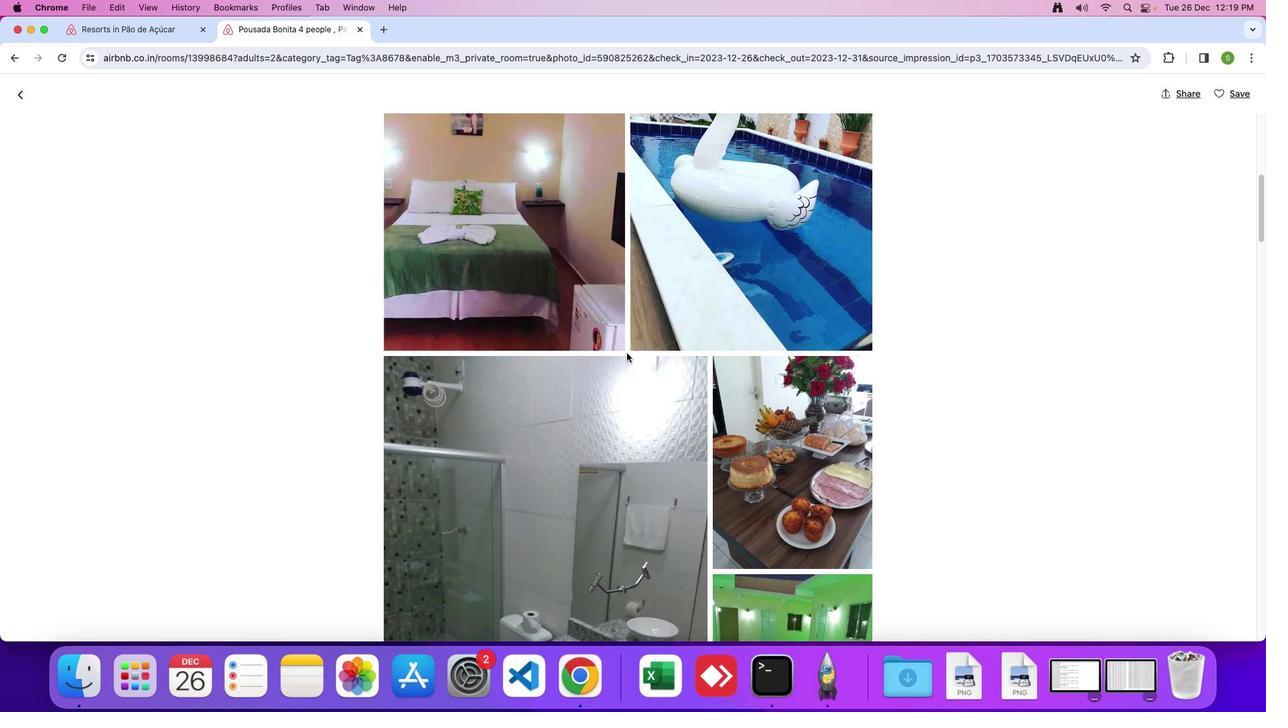 
Action: Mouse scrolled (610, 352) with delta (32, 69)
Screenshot: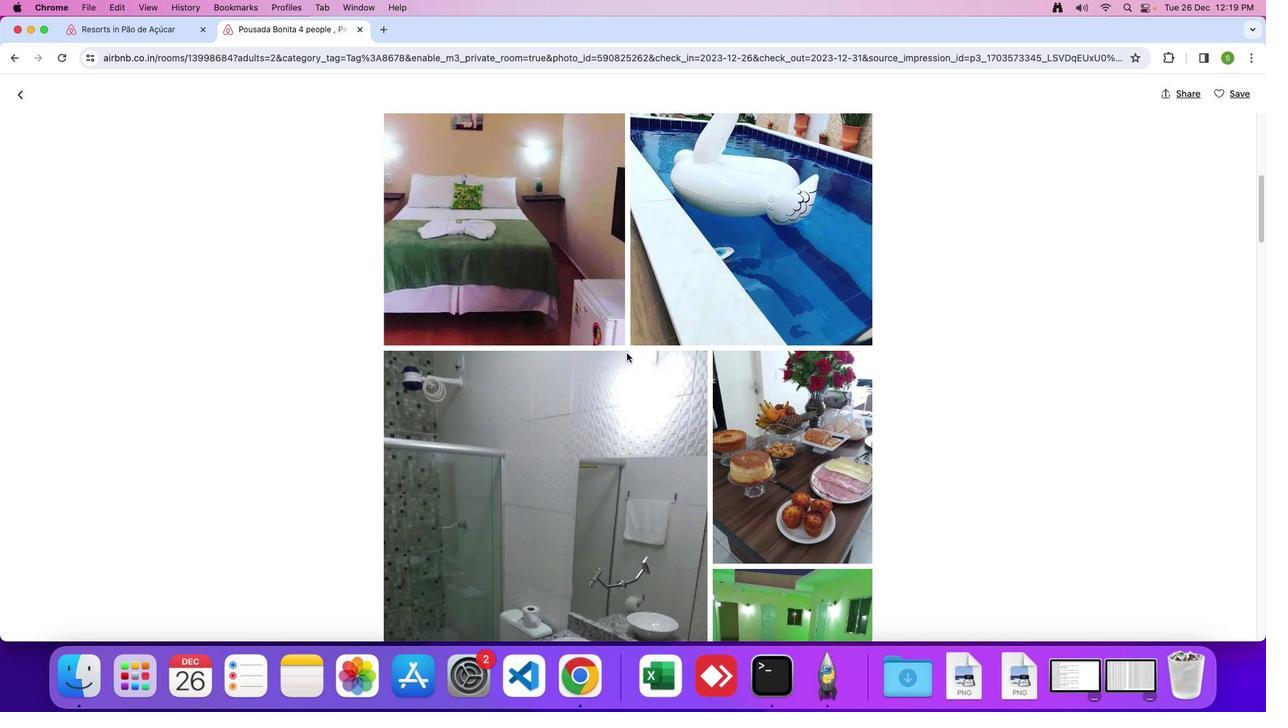 
Action: Mouse scrolled (610, 352) with delta (32, 68)
Screenshot: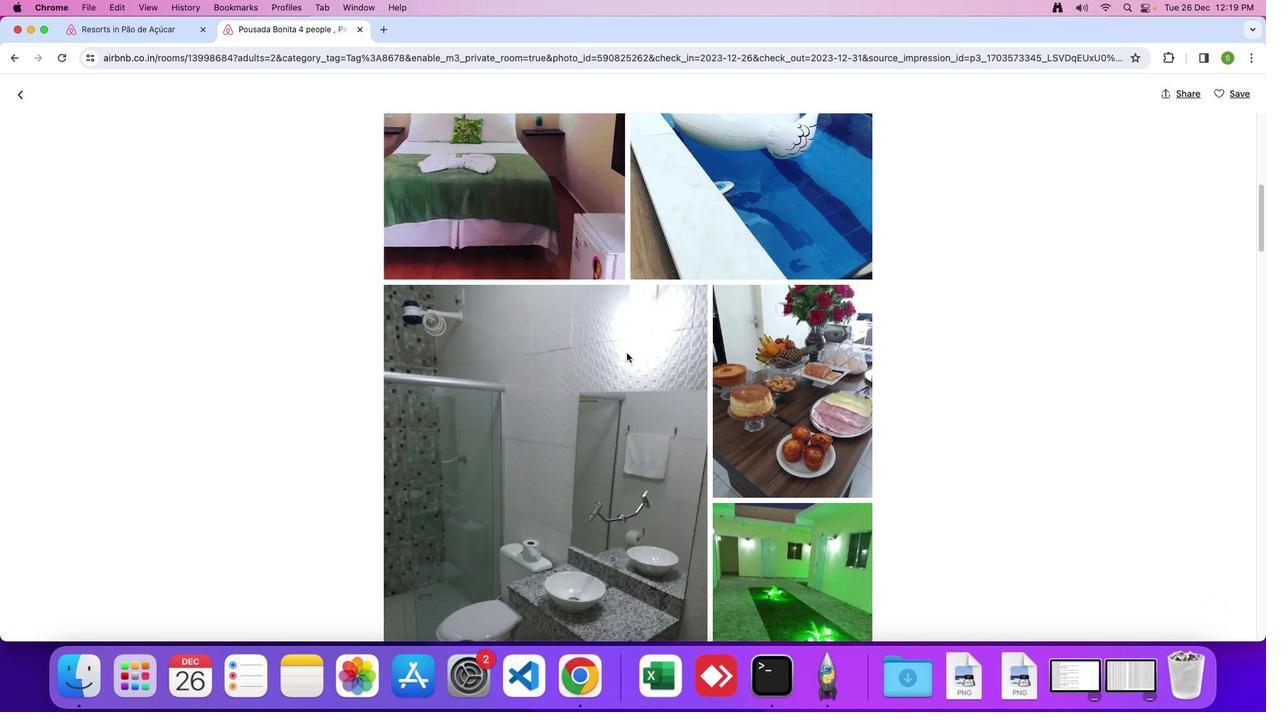 
Action: Mouse scrolled (610, 352) with delta (32, 69)
Screenshot: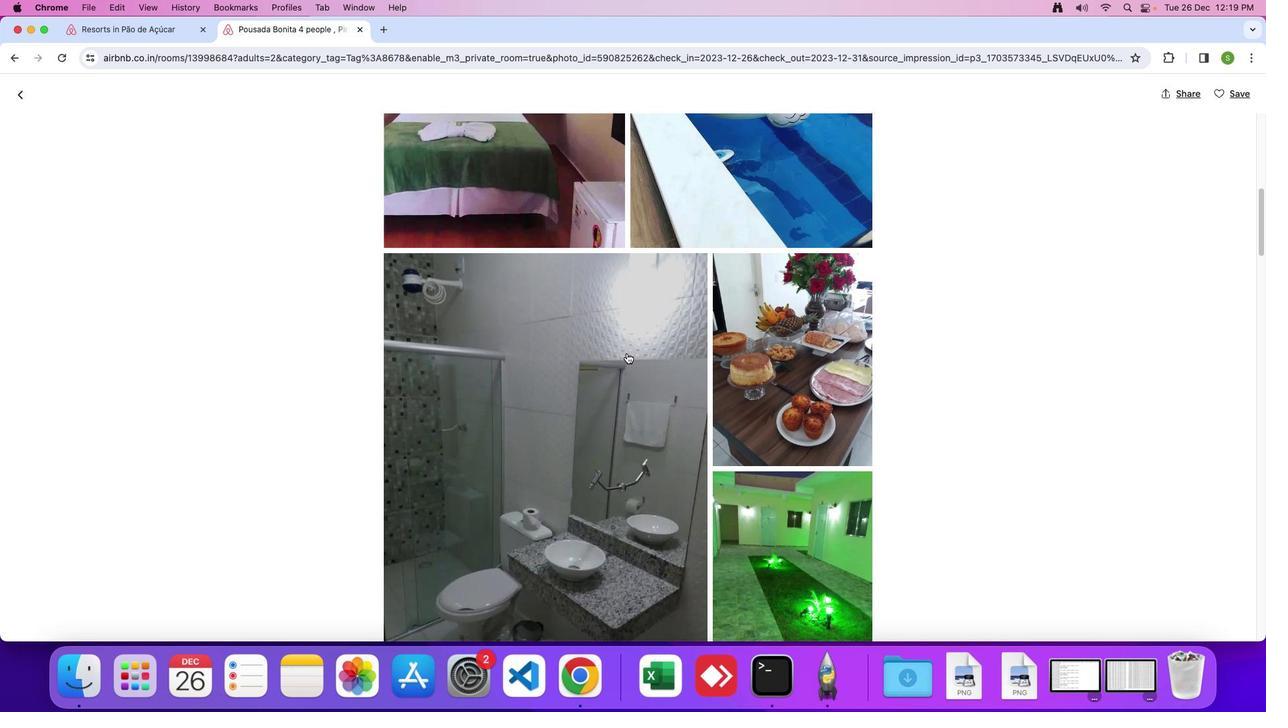 
Action: Mouse scrolled (610, 352) with delta (32, 69)
Screenshot: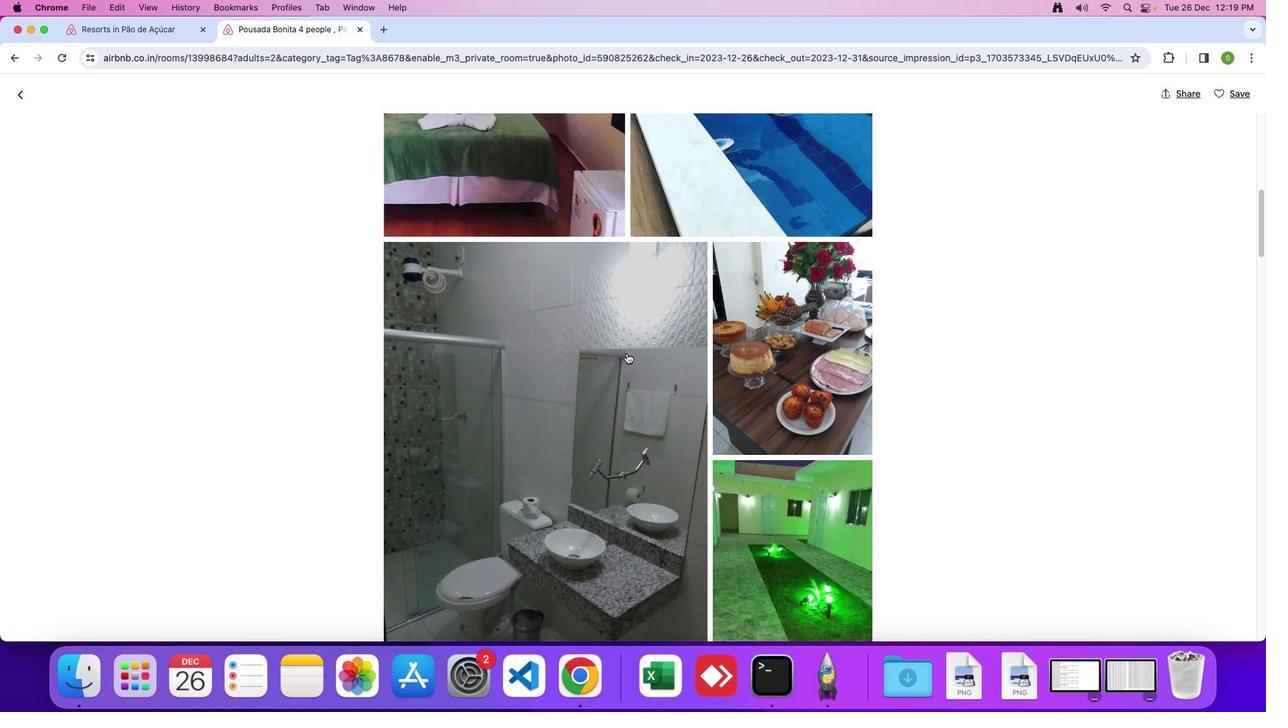 
Action: Mouse scrolled (610, 352) with delta (32, 68)
Screenshot: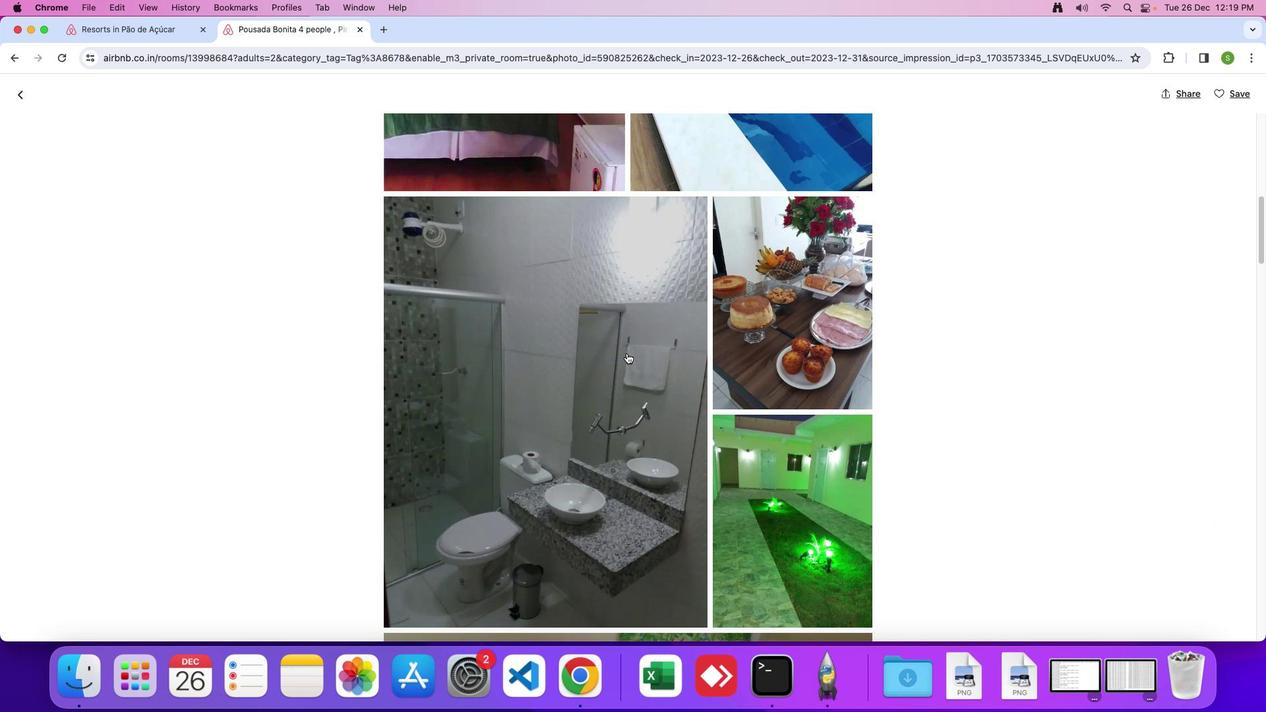 
Action: Mouse scrolled (610, 352) with delta (32, 69)
Screenshot: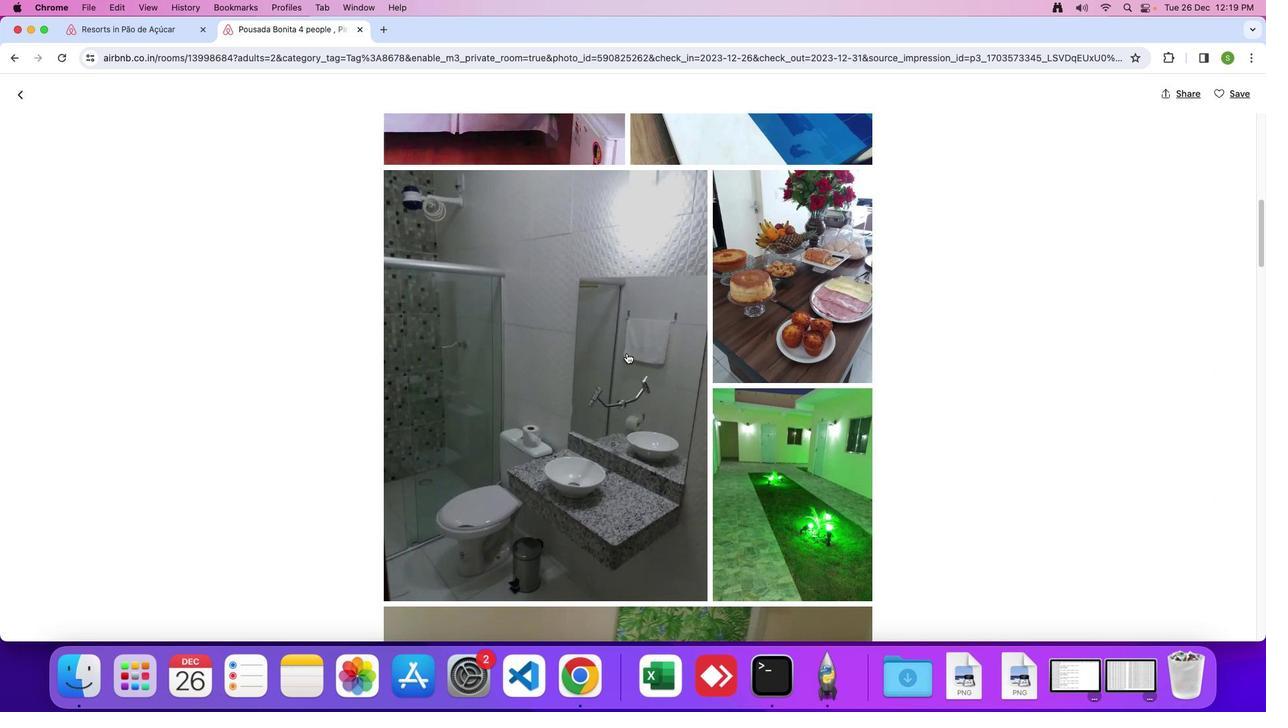 
Action: Mouse scrolled (610, 352) with delta (32, 69)
Screenshot: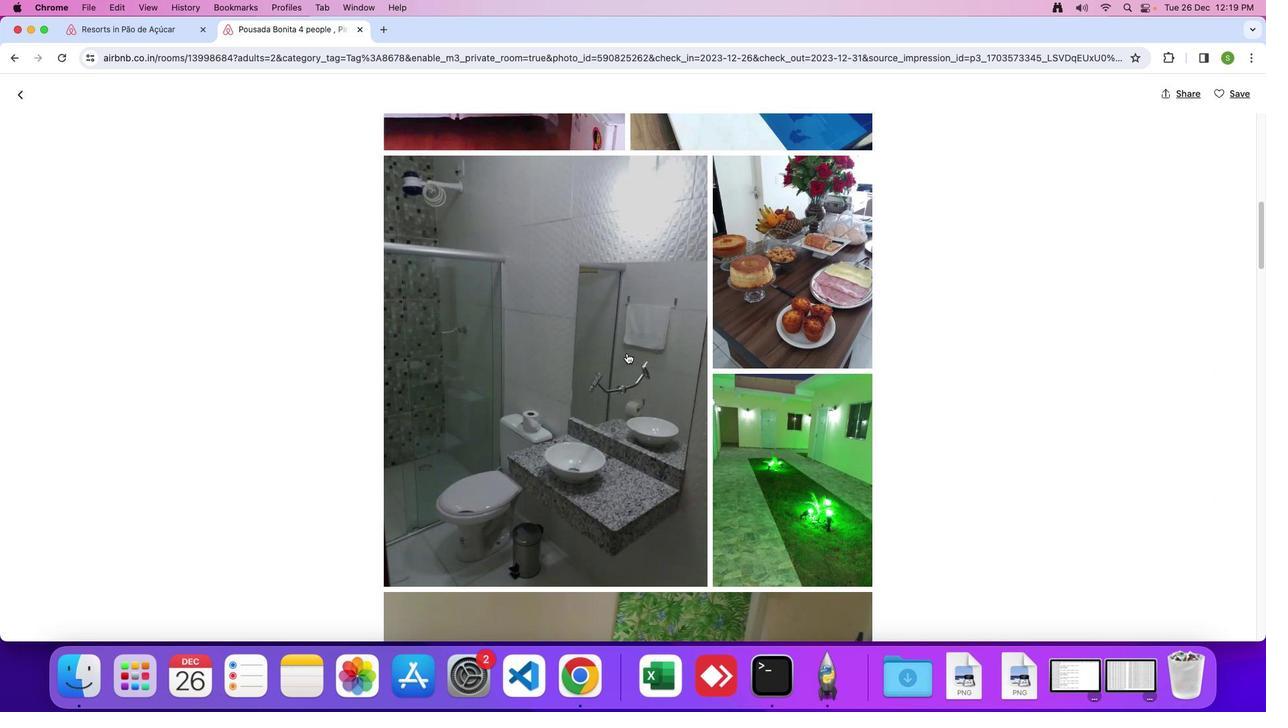 
Action: Mouse scrolled (610, 352) with delta (32, 68)
Screenshot: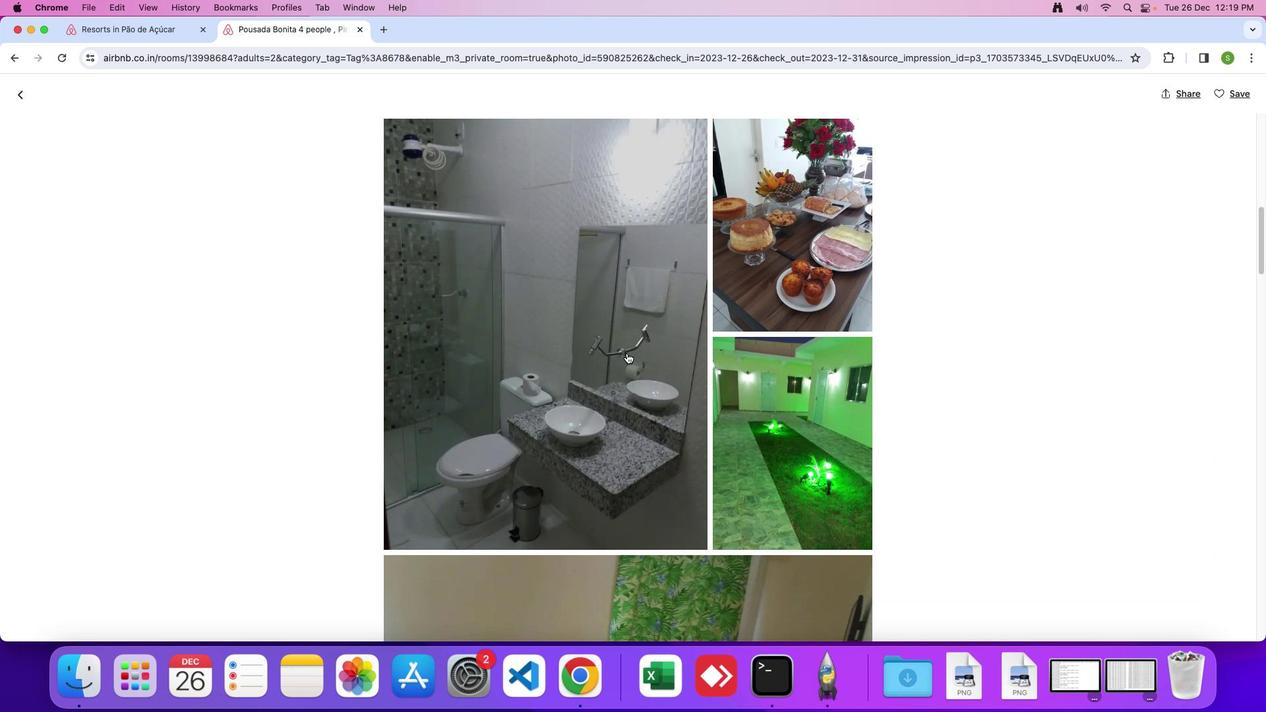 
Action: Mouse scrolled (610, 352) with delta (32, 69)
Screenshot: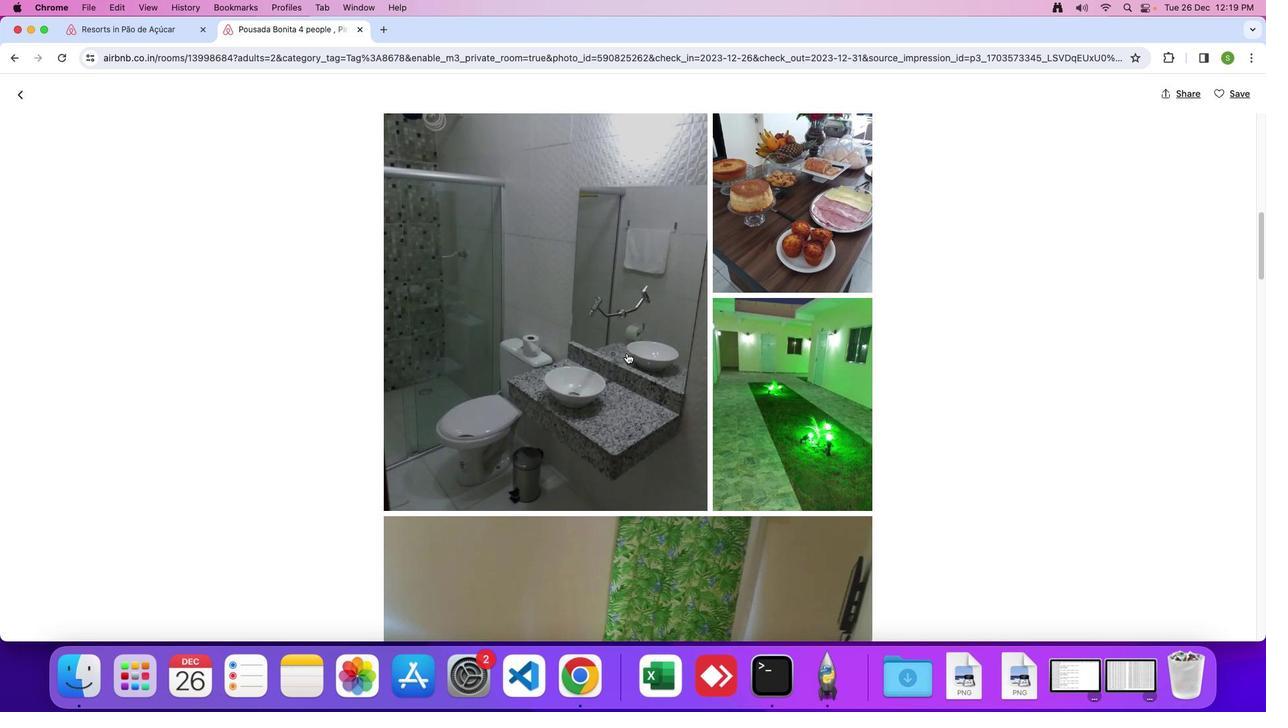 
Action: Mouse scrolled (610, 352) with delta (32, 69)
Screenshot: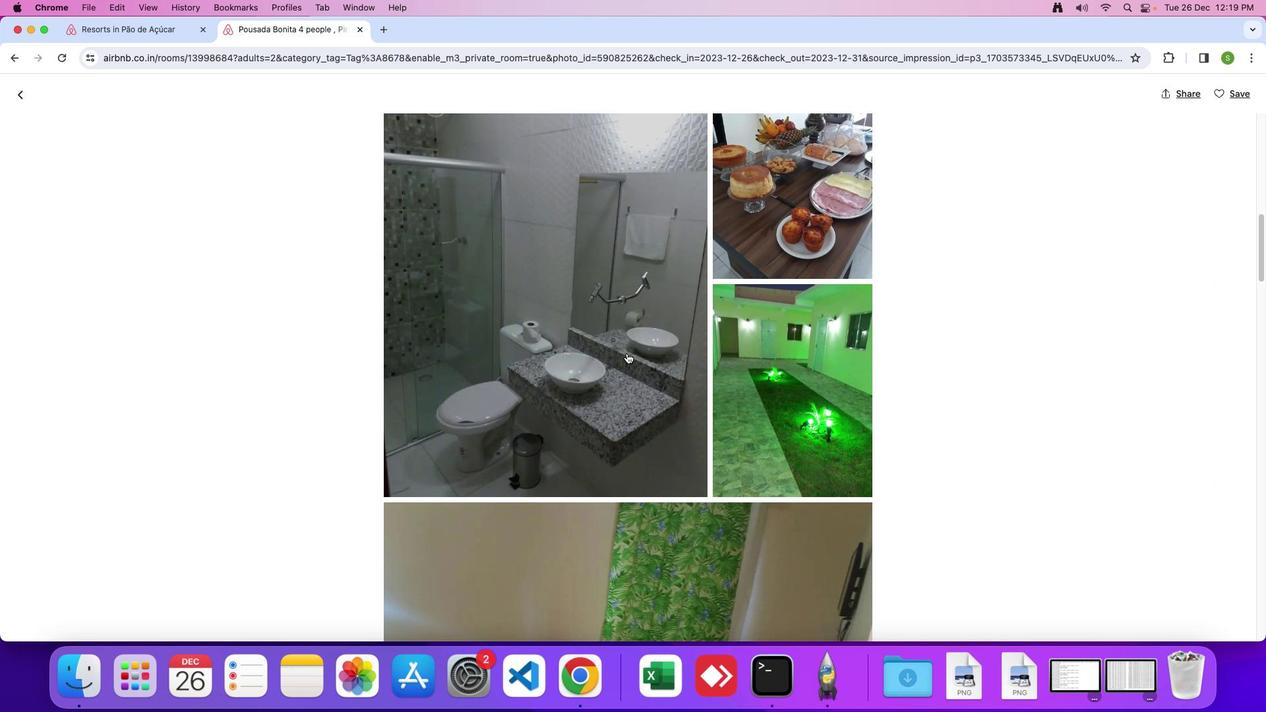 
Action: Mouse scrolled (610, 352) with delta (32, 68)
Screenshot: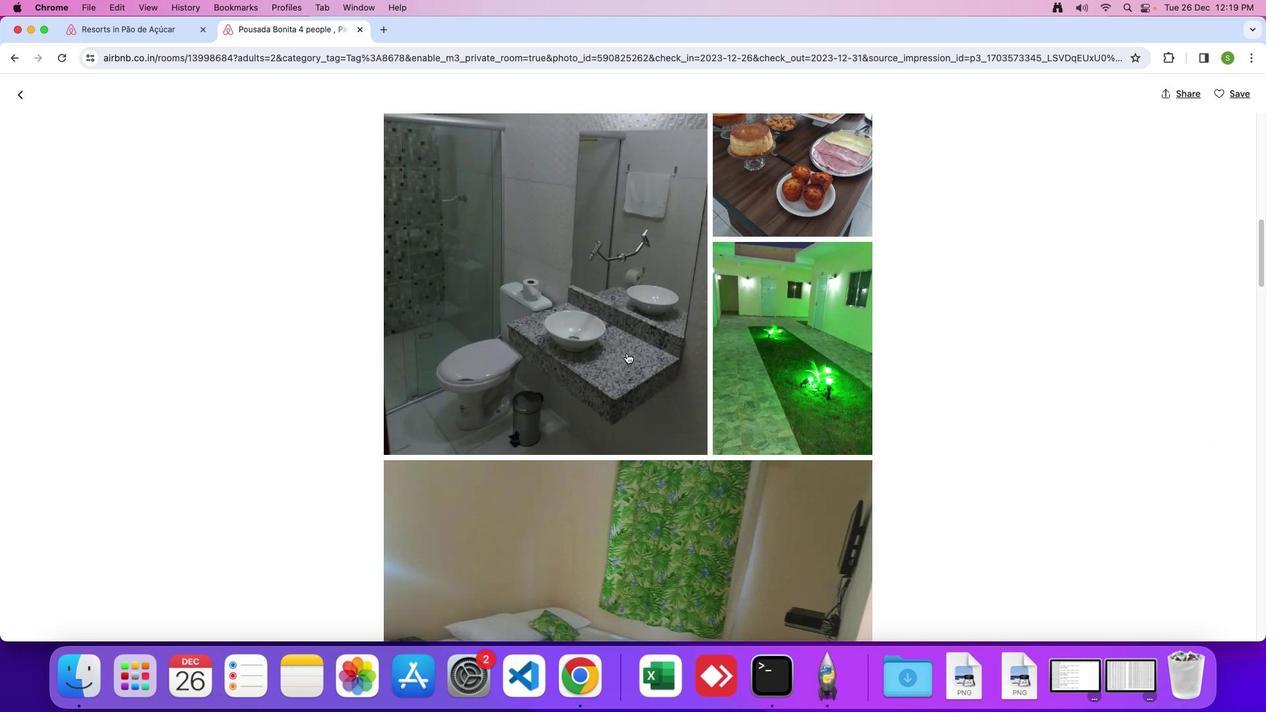 
Action: Mouse scrolled (610, 352) with delta (32, 69)
Screenshot: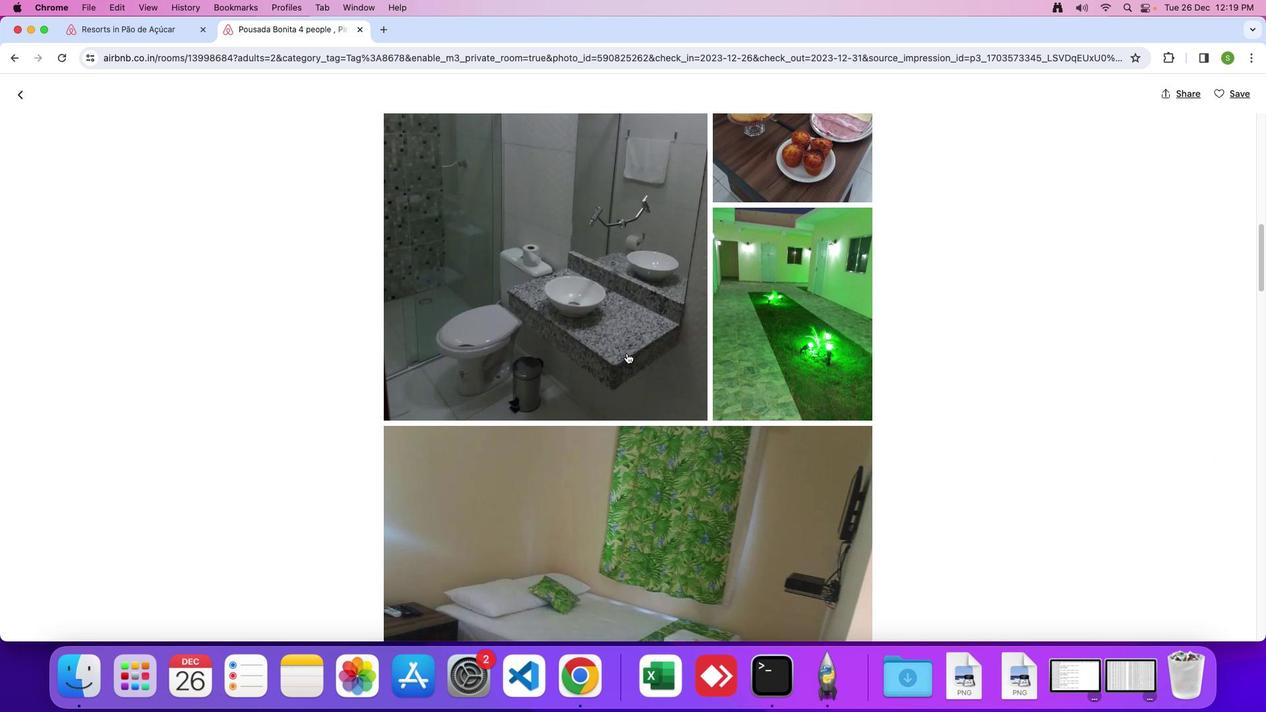 
Action: Mouse scrolled (610, 352) with delta (32, 69)
Screenshot: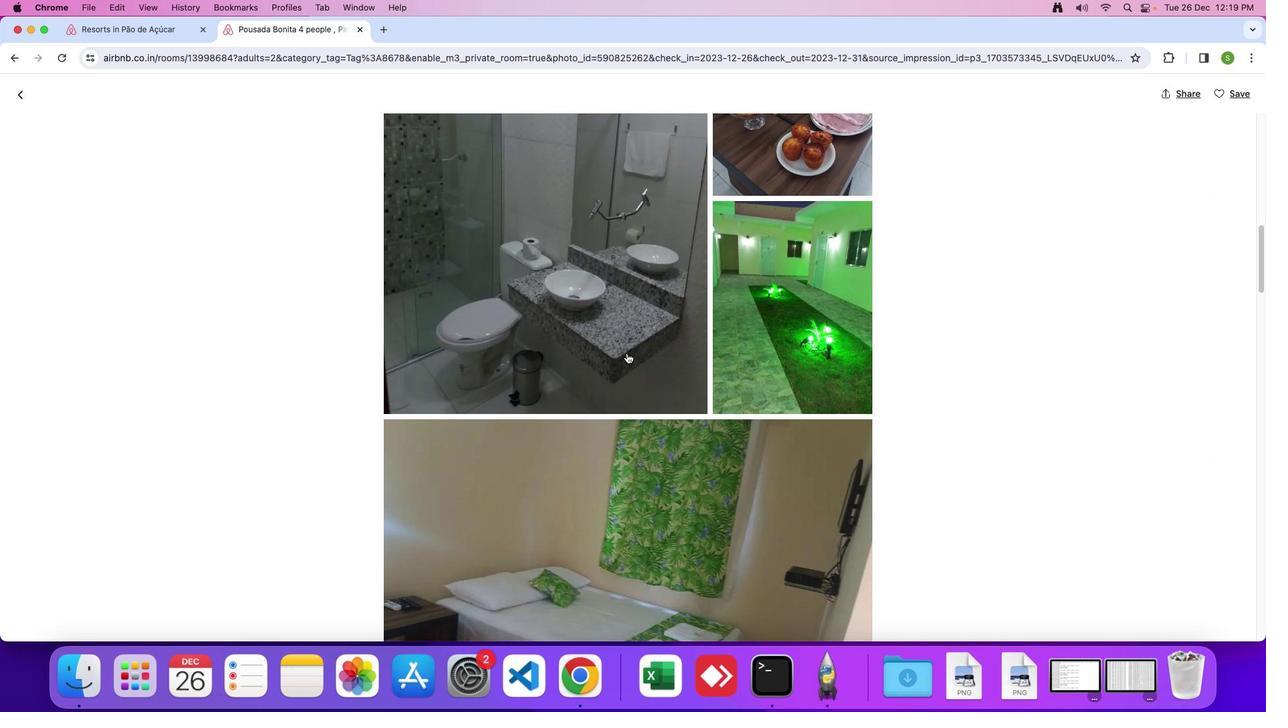 
Action: Mouse scrolled (610, 352) with delta (32, 69)
Screenshot: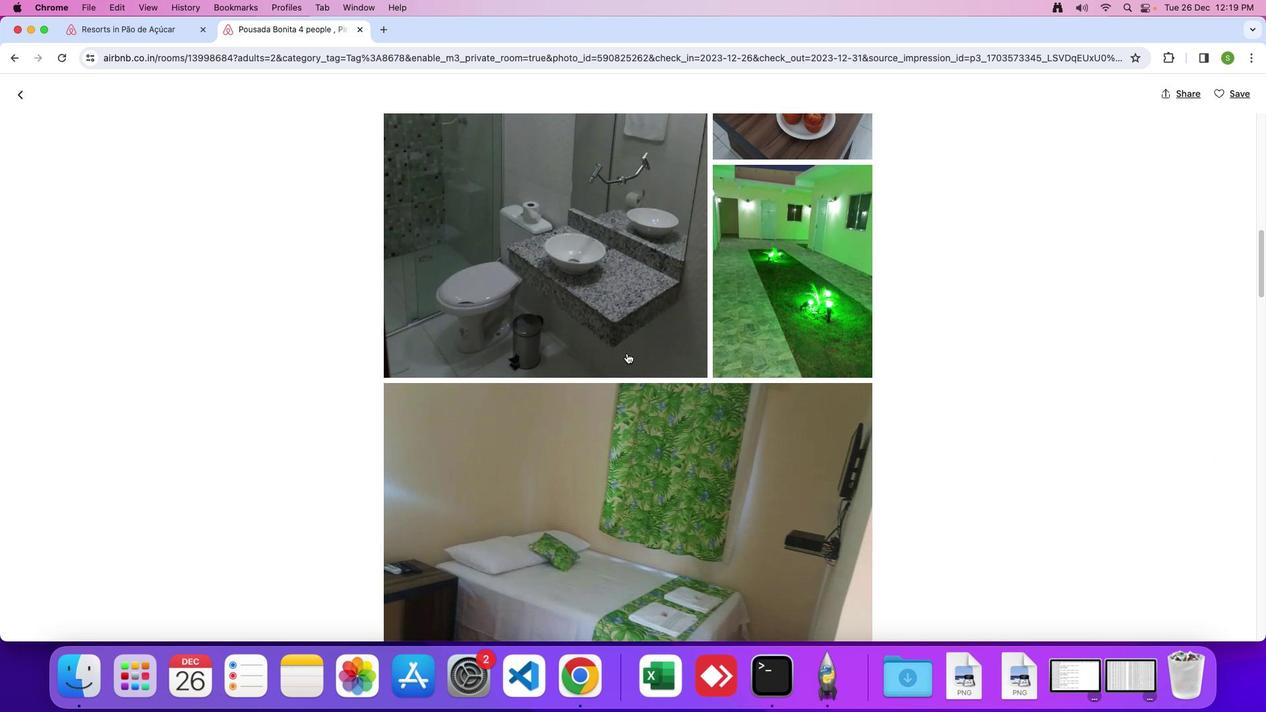 
Action: Mouse scrolled (610, 352) with delta (32, 69)
Screenshot: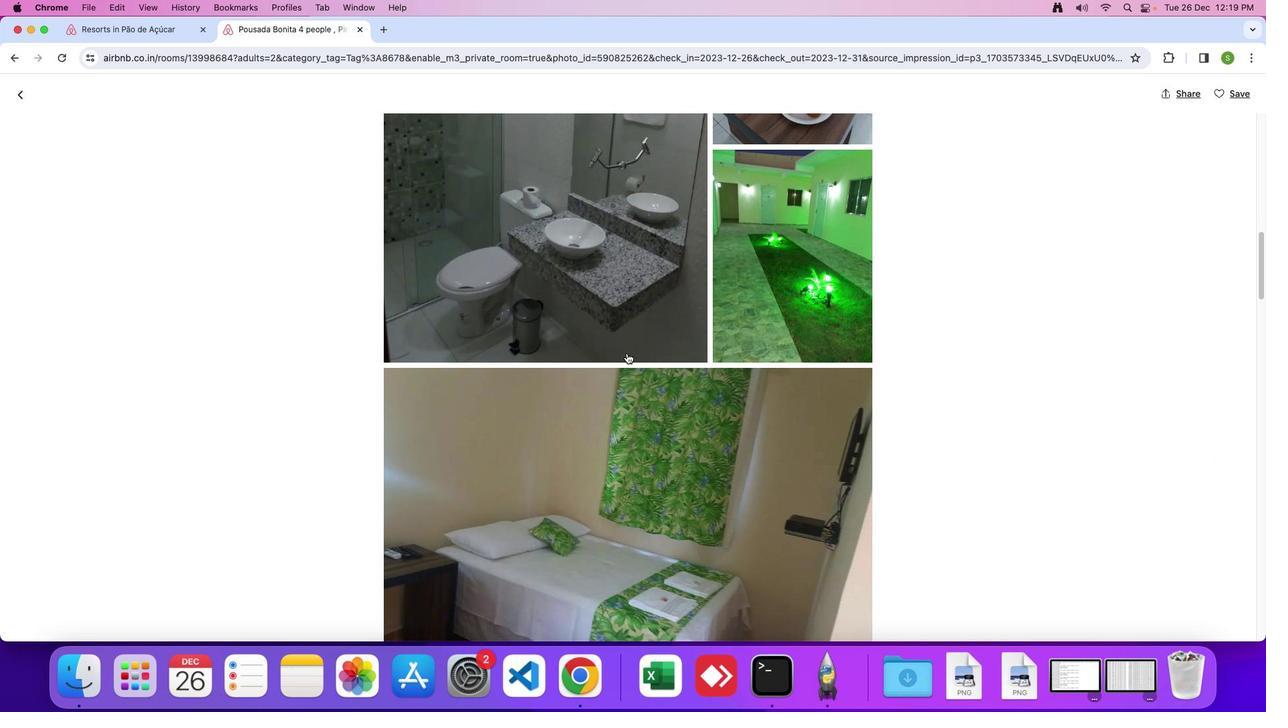 
Action: Mouse scrolled (610, 352) with delta (32, 69)
Screenshot: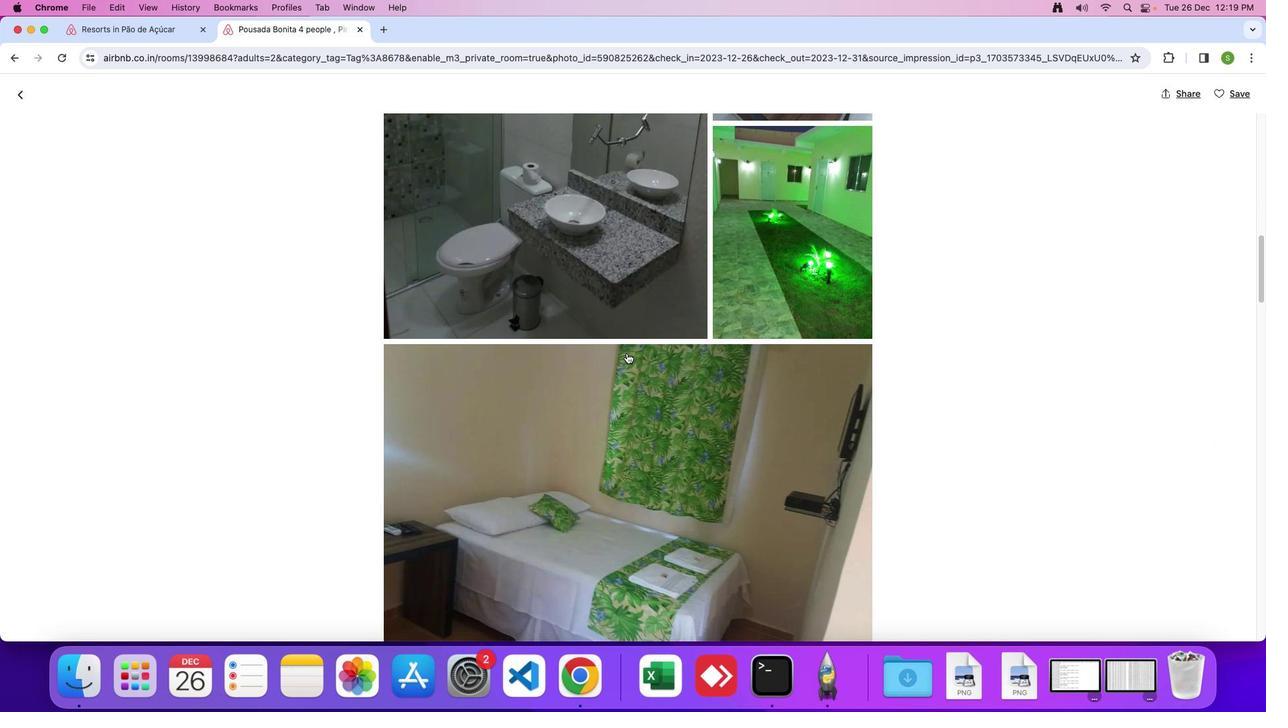
Action: Mouse scrolled (610, 352) with delta (32, 68)
Screenshot: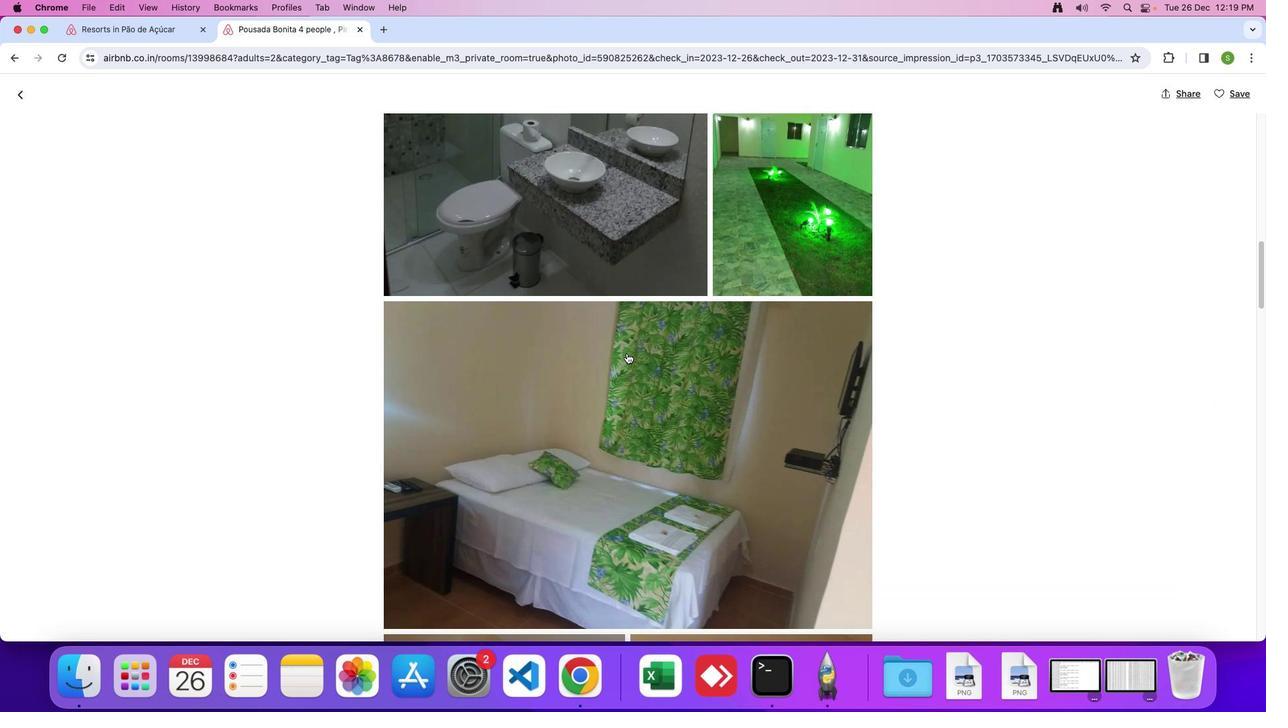 
Action: Mouse moved to (609, 352)
Screenshot: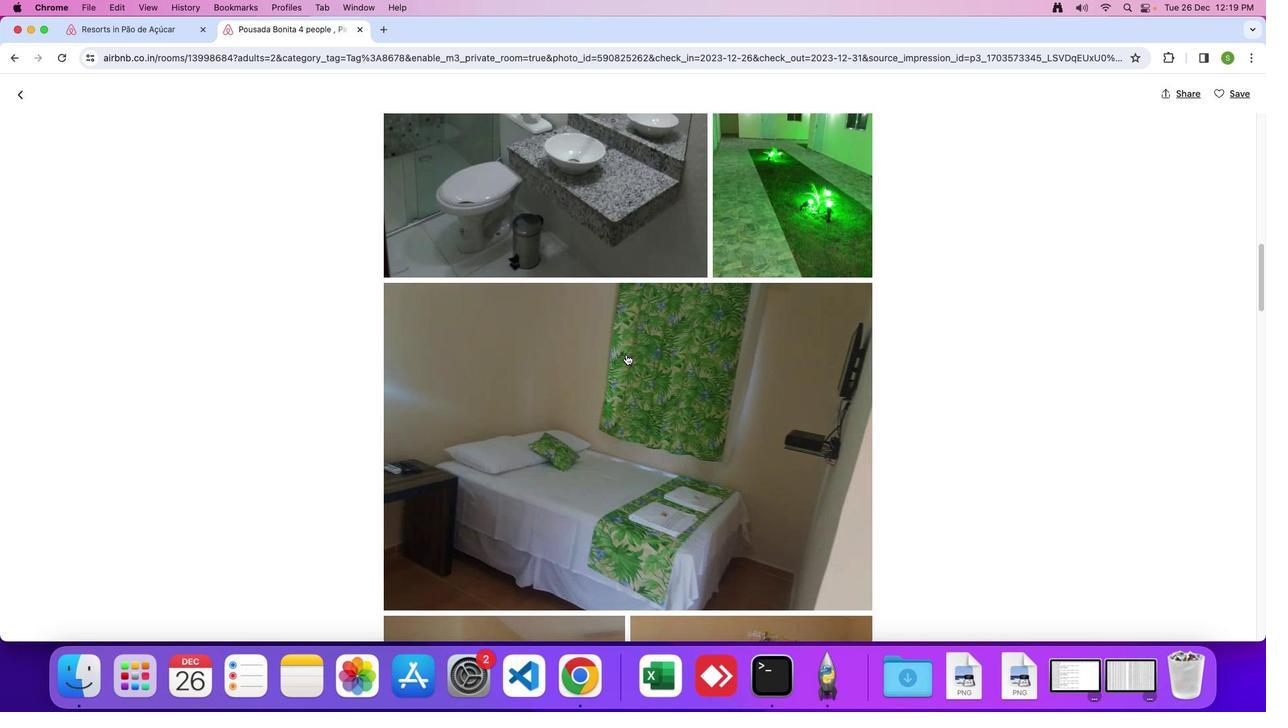 
Action: Mouse scrolled (609, 352) with delta (32, 69)
Screenshot: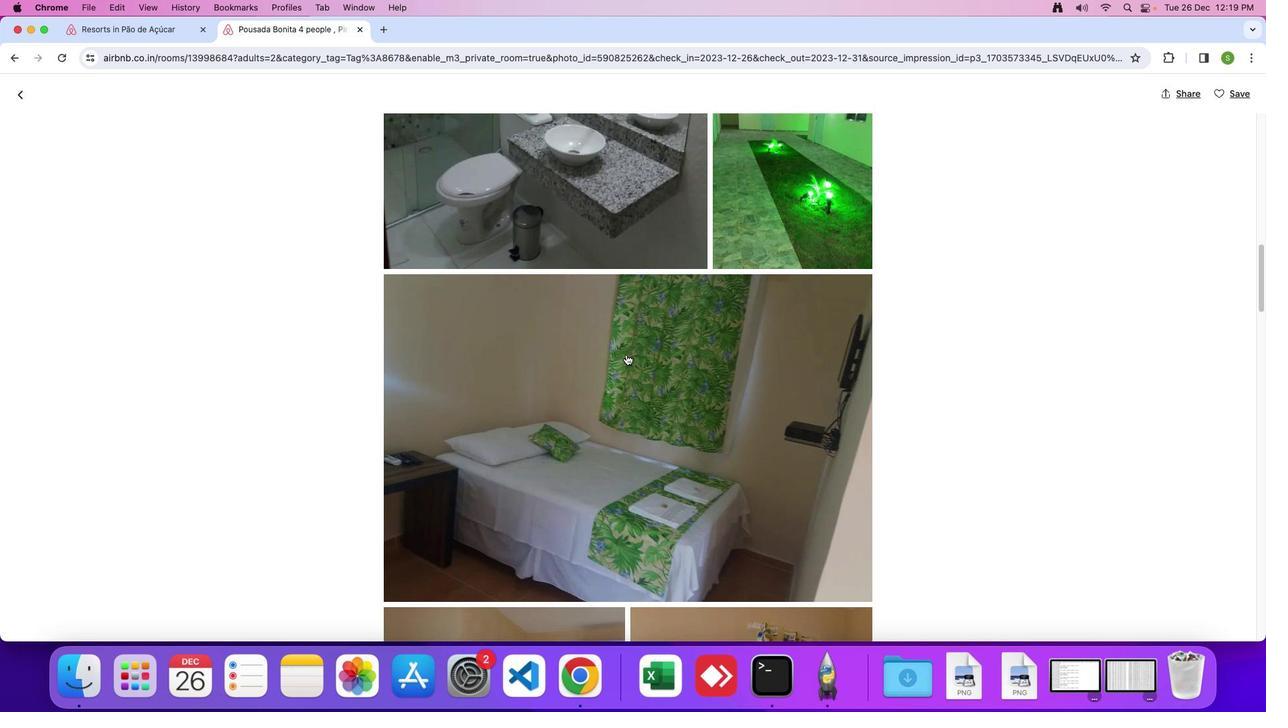 
Action: Mouse scrolled (609, 352) with delta (32, 69)
Screenshot: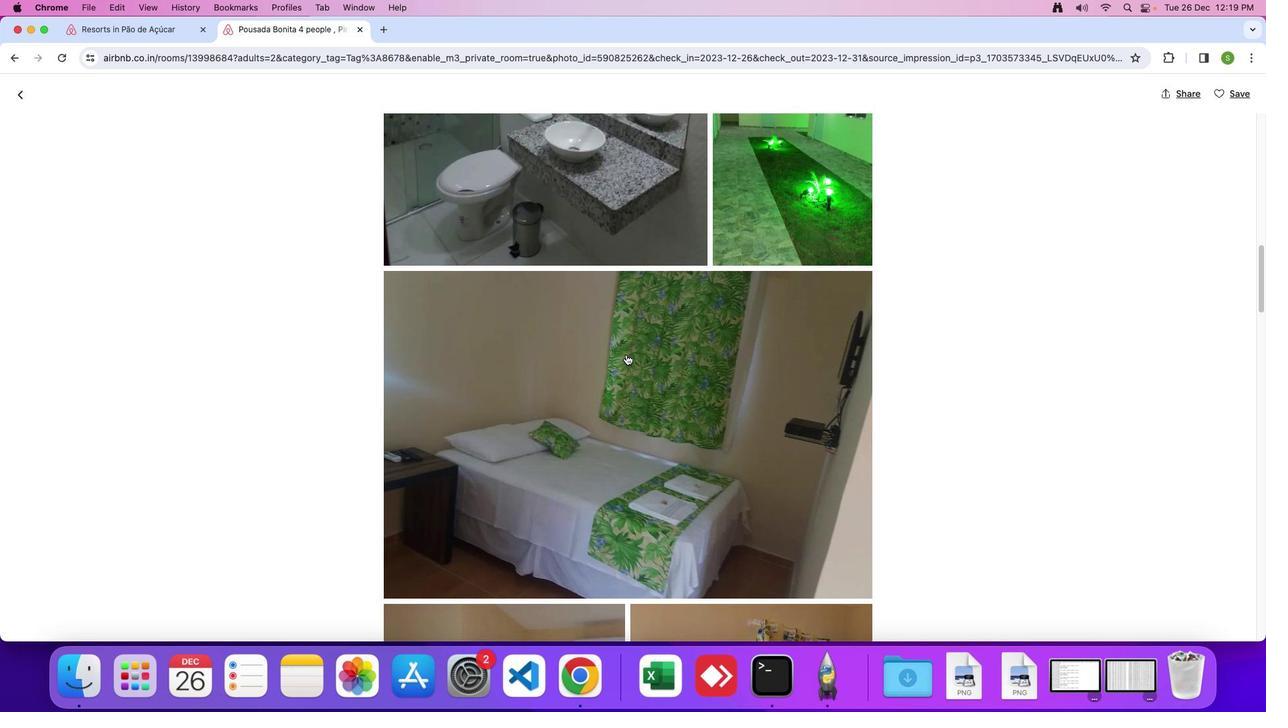 
Action: Mouse moved to (608, 353)
Screenshot: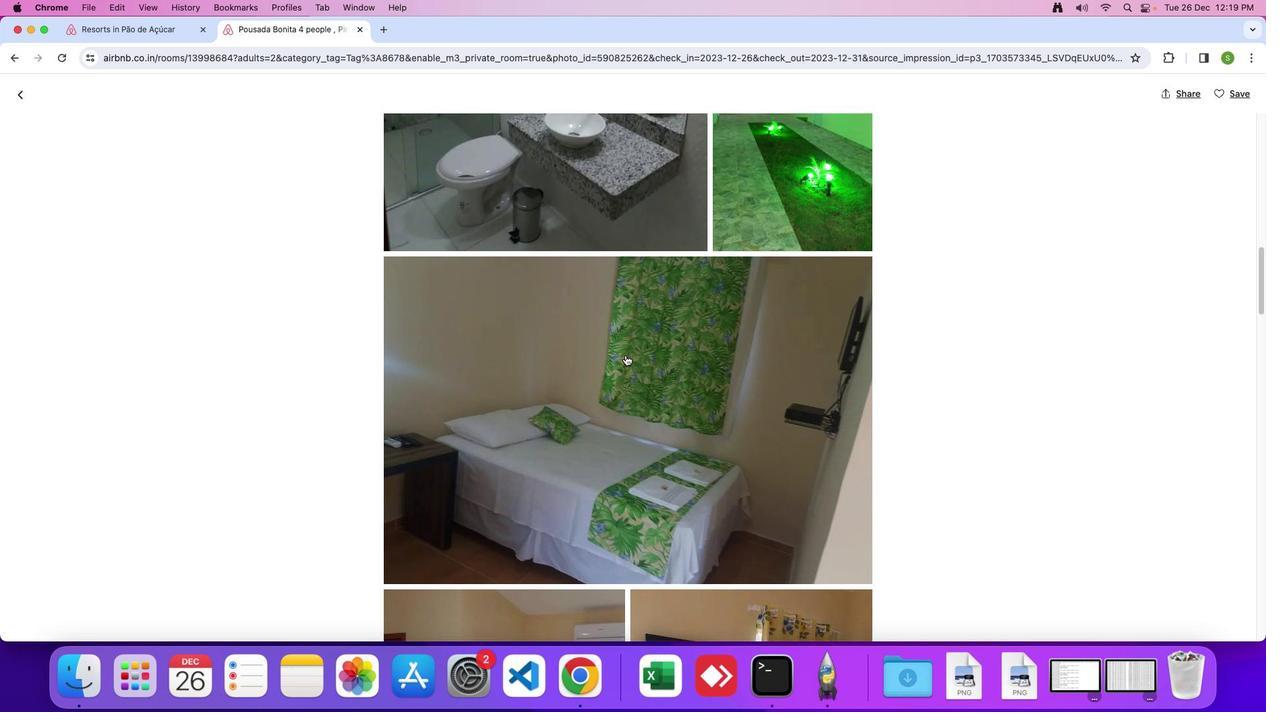 
Action: Mouse scrolled (608, 353) with delta (32, 69)
Screenshot: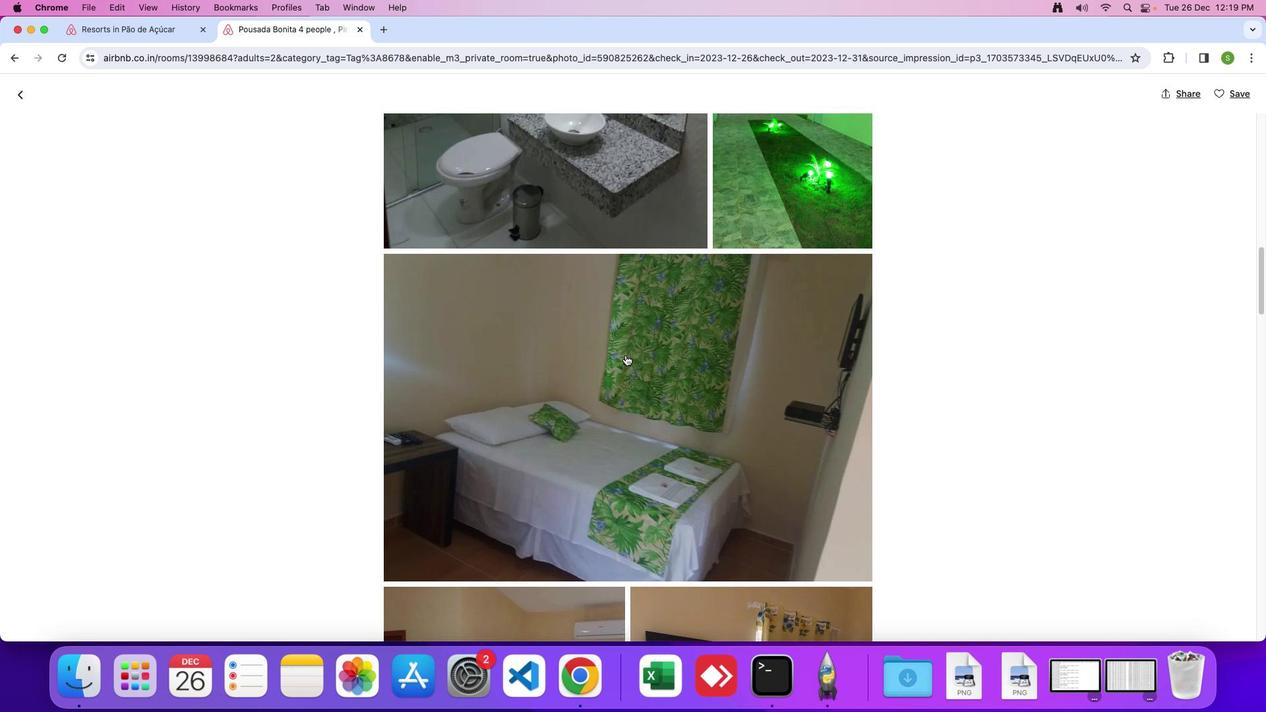 
Action: Mouse scrolled (608, 353) with delta (32, 69)
Screenshot: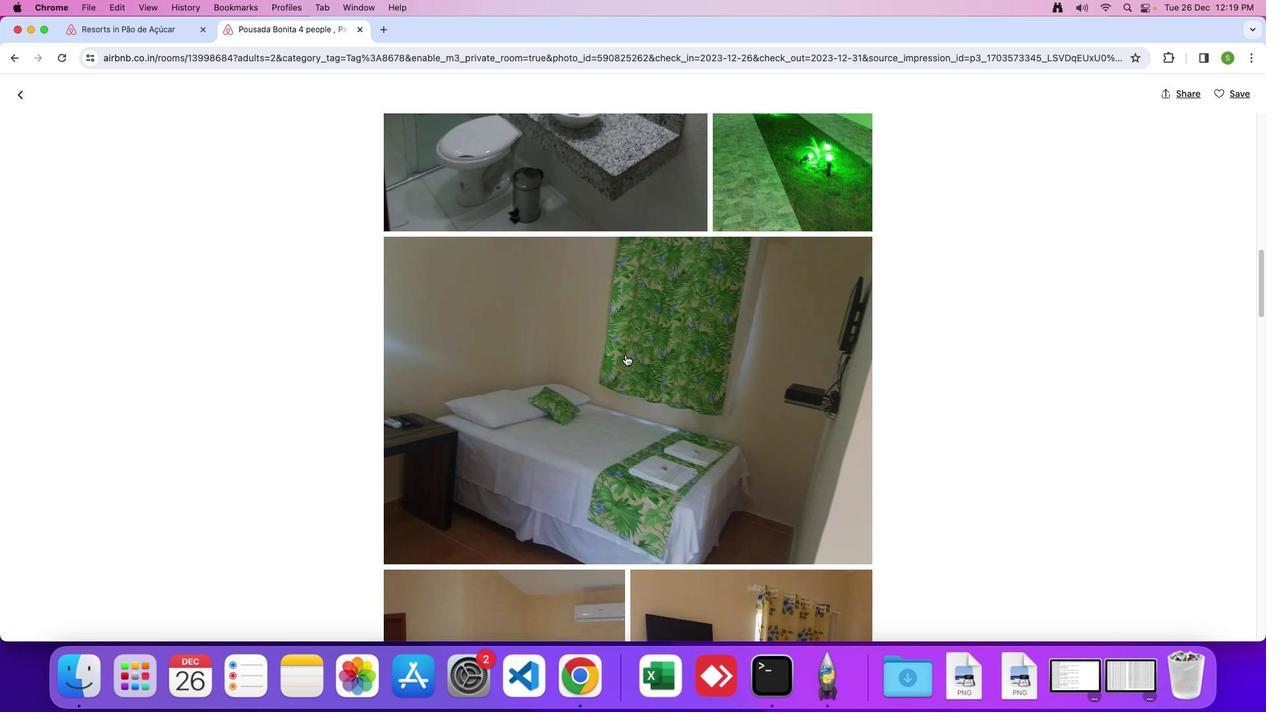 
Action: Mouse scrolled (608, 353) with delta (32, 68)
Screenshot: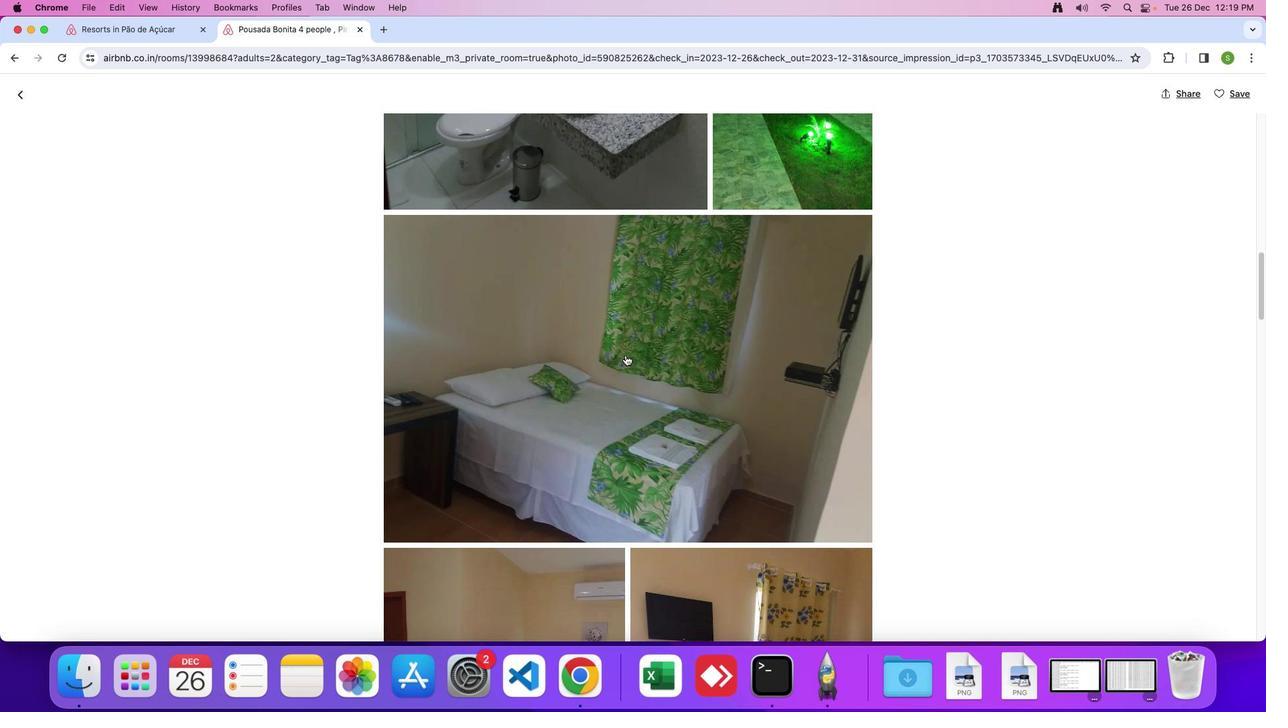 
Action: Mouse scrolled (608, 353) with delta (32, 68)
Screenshot: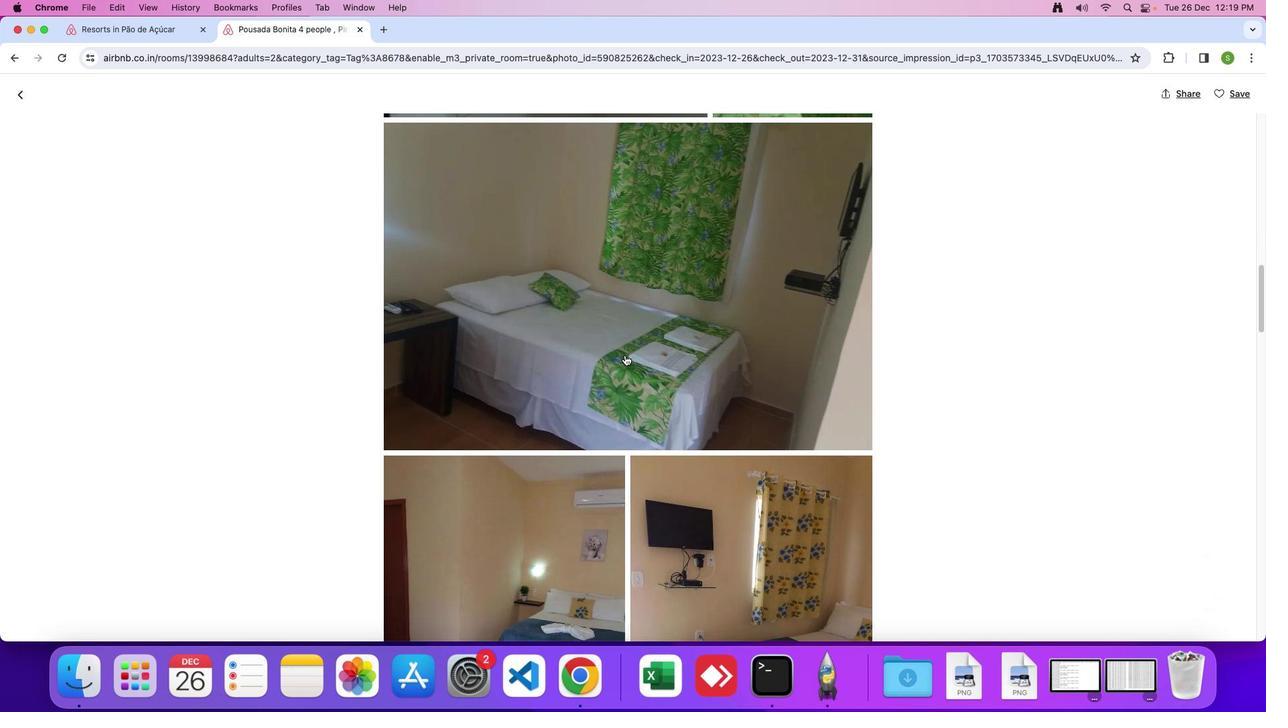 
Action: Mouse moved to (608, 353)
Screenshot: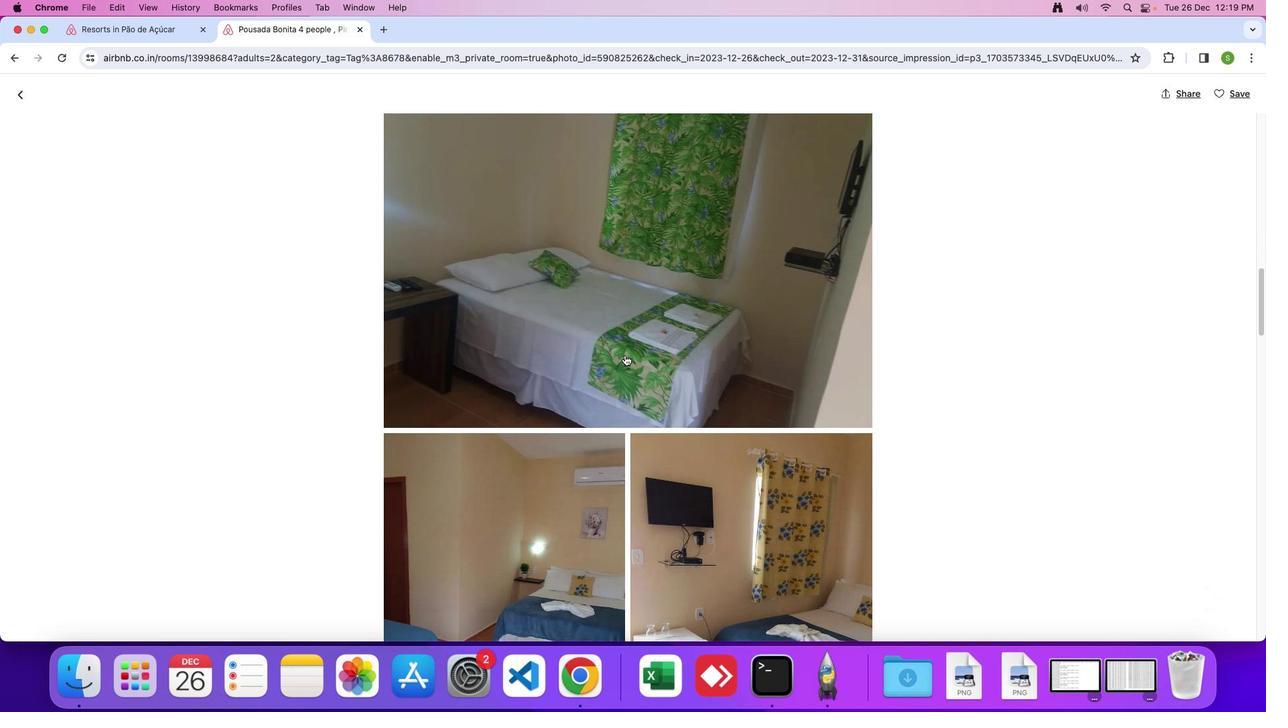 
Action: Mouse scrolled (608, 353) with delta (32, 69)
Screenshot: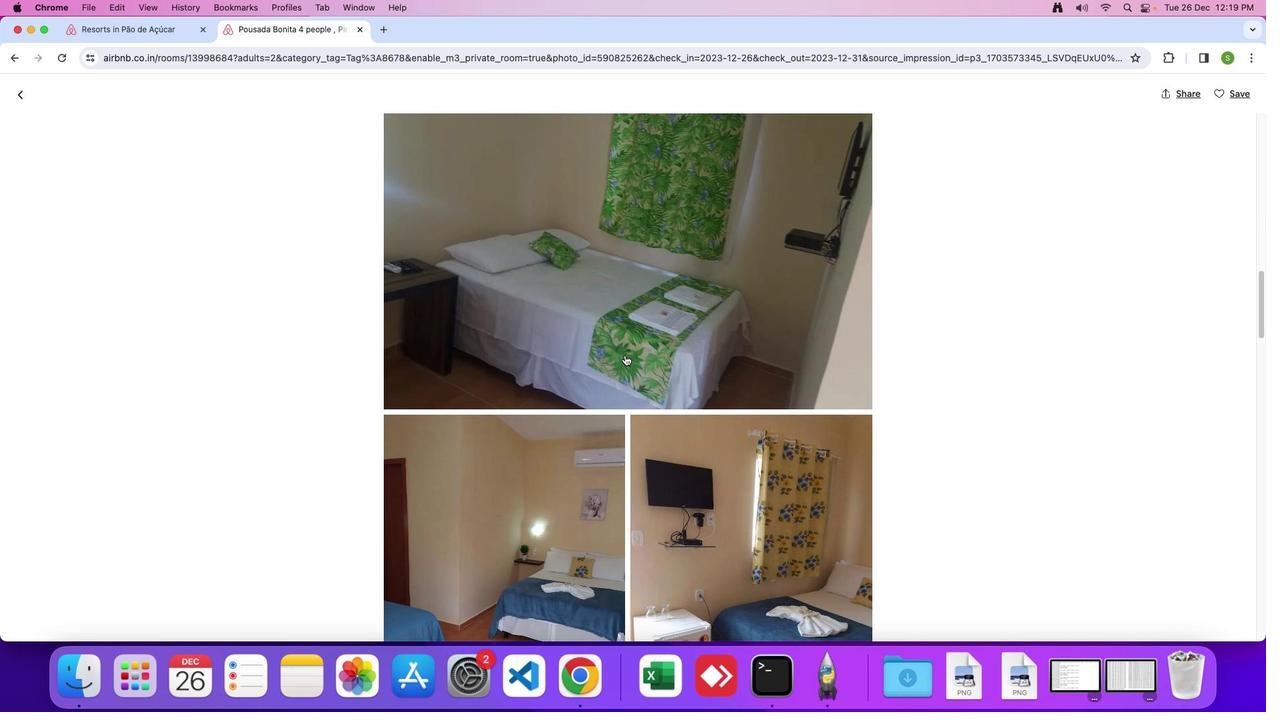 
Action: Mouse scrolled (608, 353) with delta (32, 69)
Screenshot: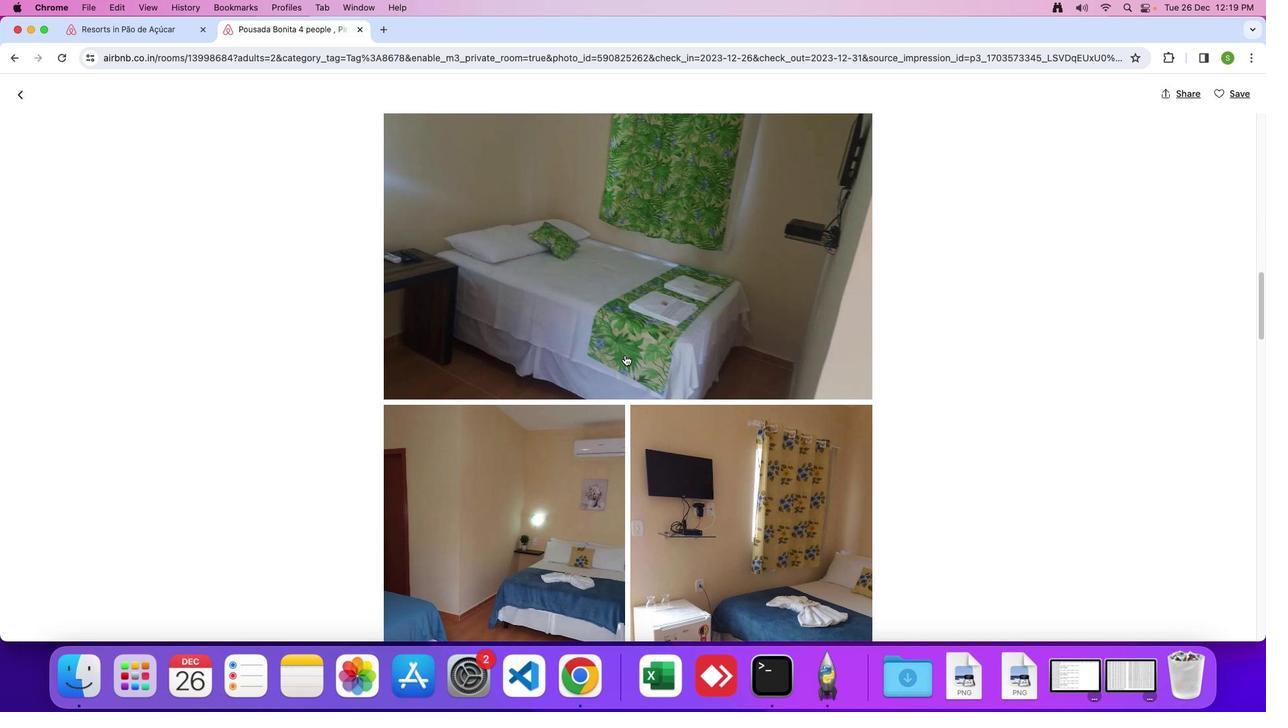 
Action: Mouse moved to (608, 353)
Screenshot: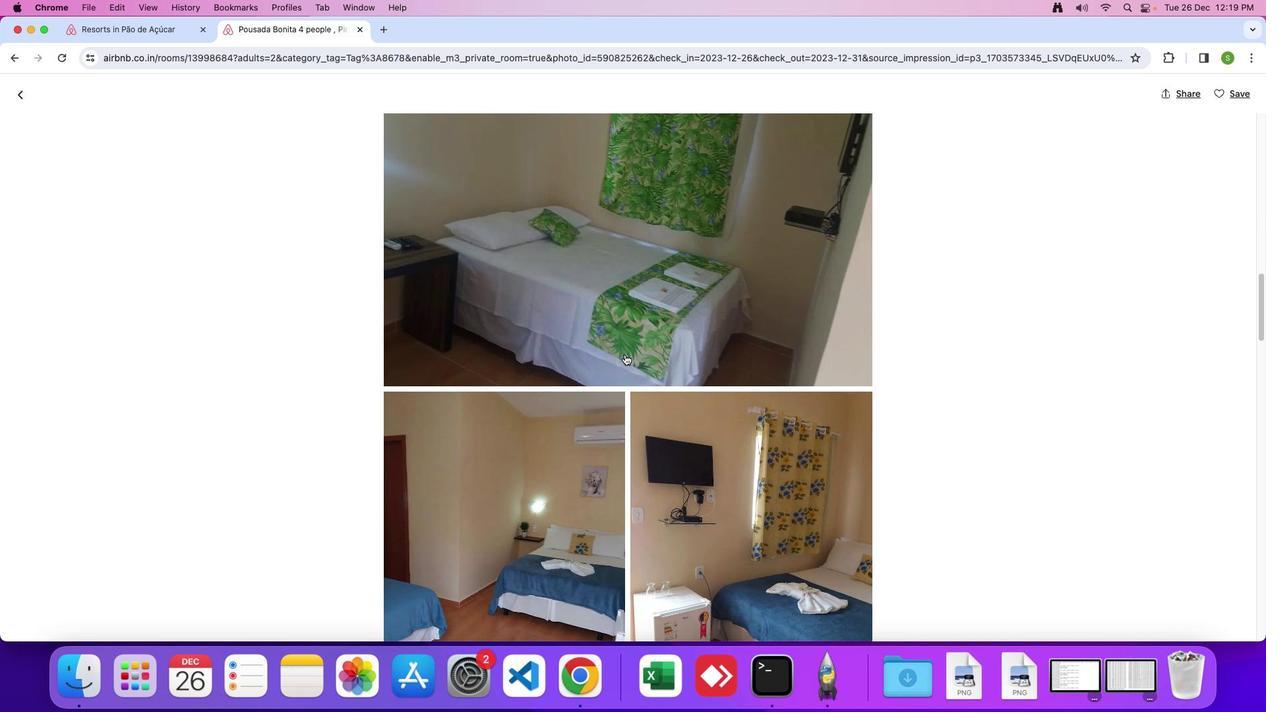 
Action: Mouse scrolled (608, 353) with delta (32, 69)
Screenshot: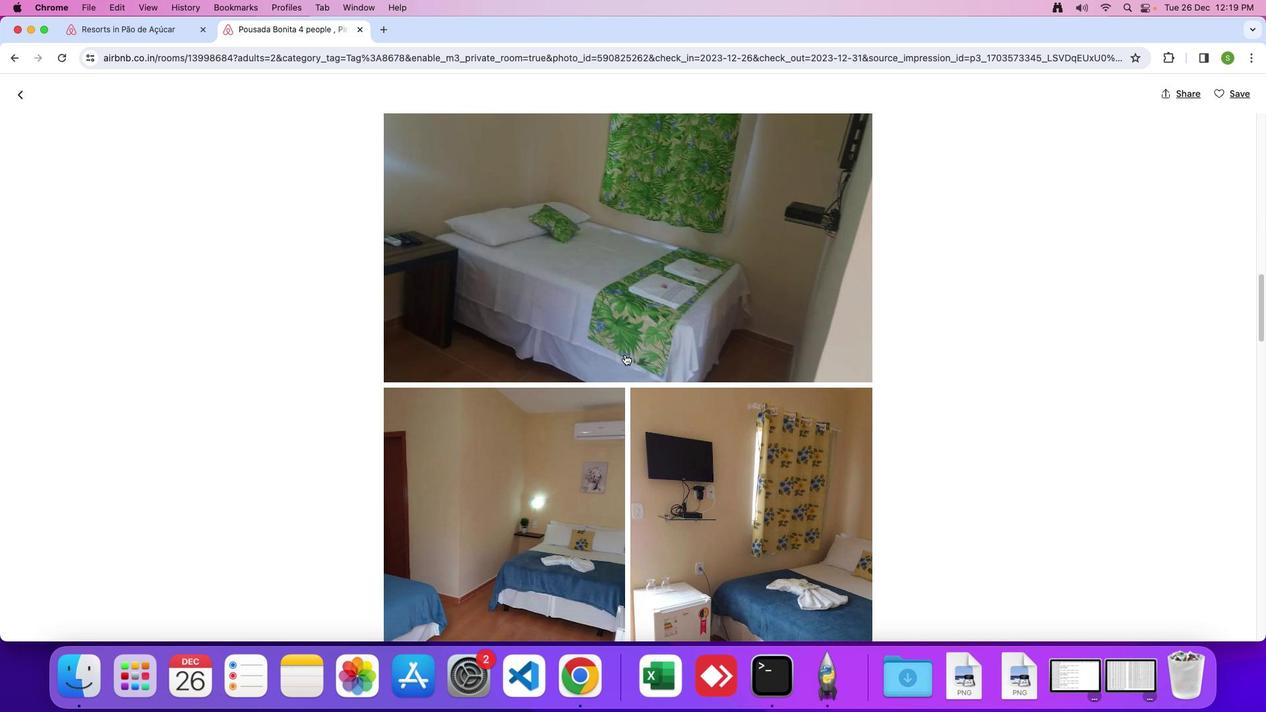 
Action: Mouse moved to (608, 352)
Screenshot: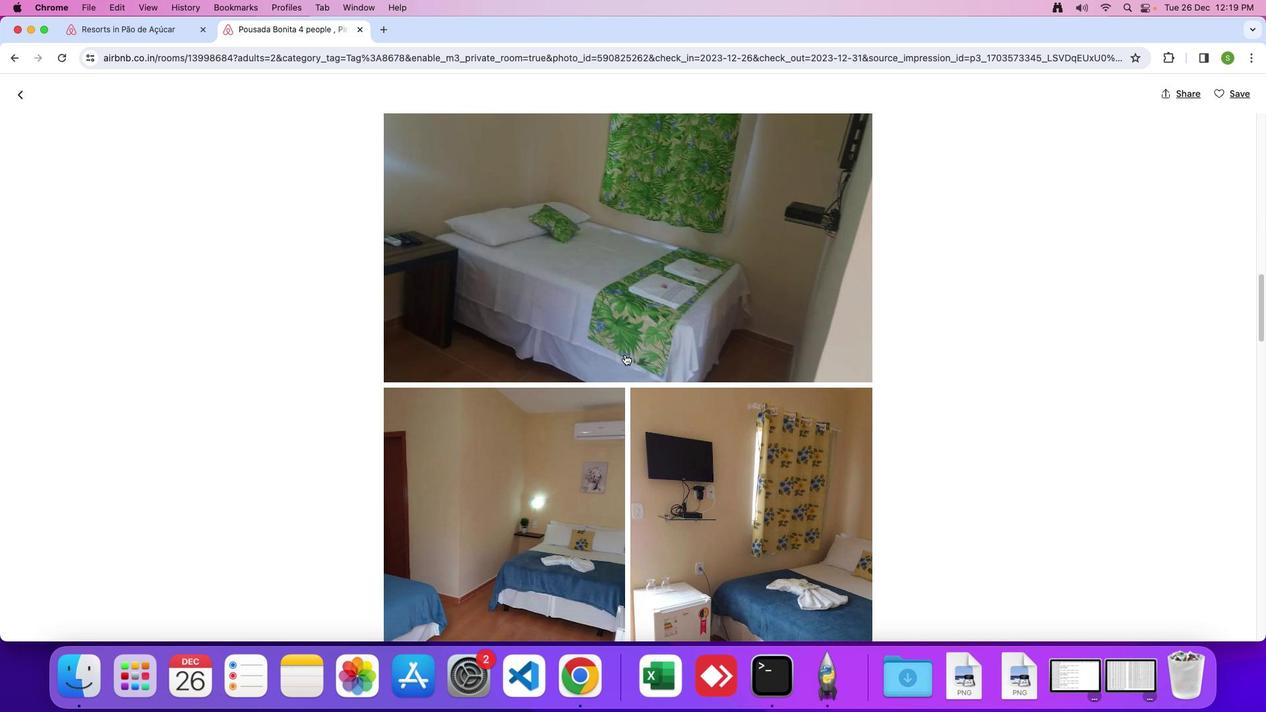 
Action: Mouse scrolled (608, 352) with delta (32, 69)
Screenshot: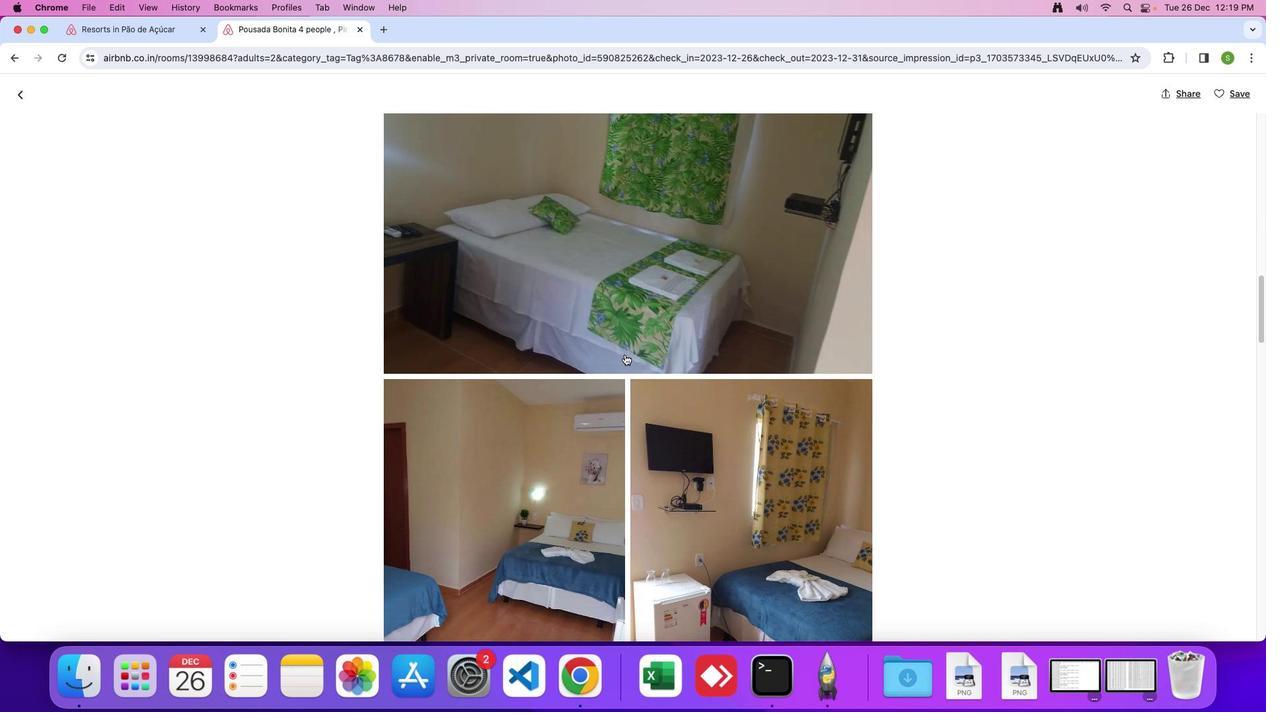 
Action: Mouse moved to (608, 352)
Screenshot: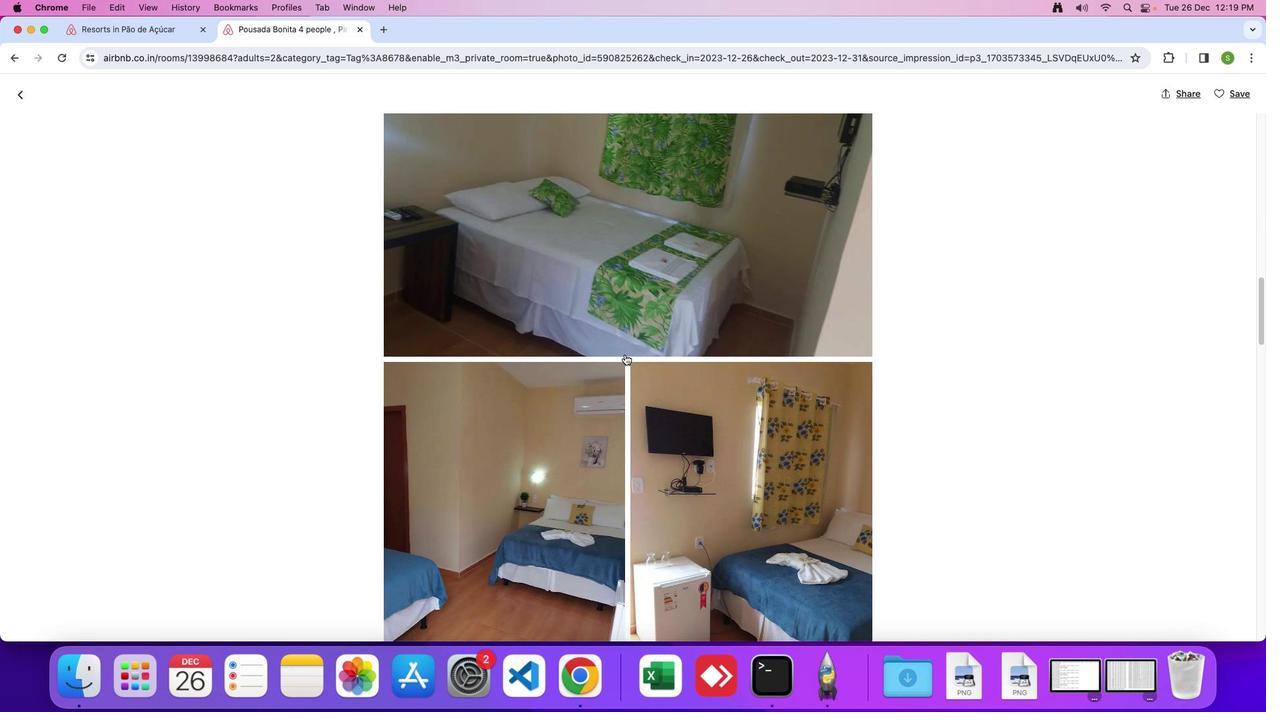 
Action: Mouse scrolled (608, 352) with delta (32, 68)
Screenshot: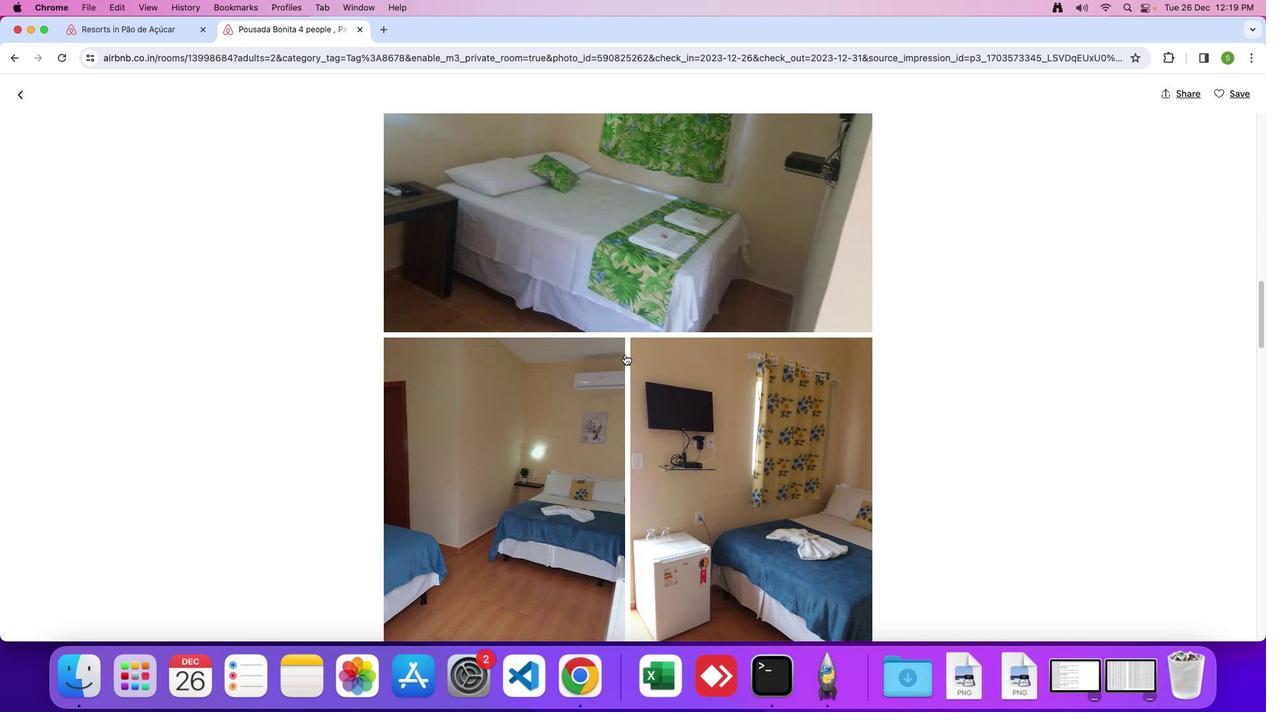 
Action: Mouse moved to (608, 352)
Screenshot: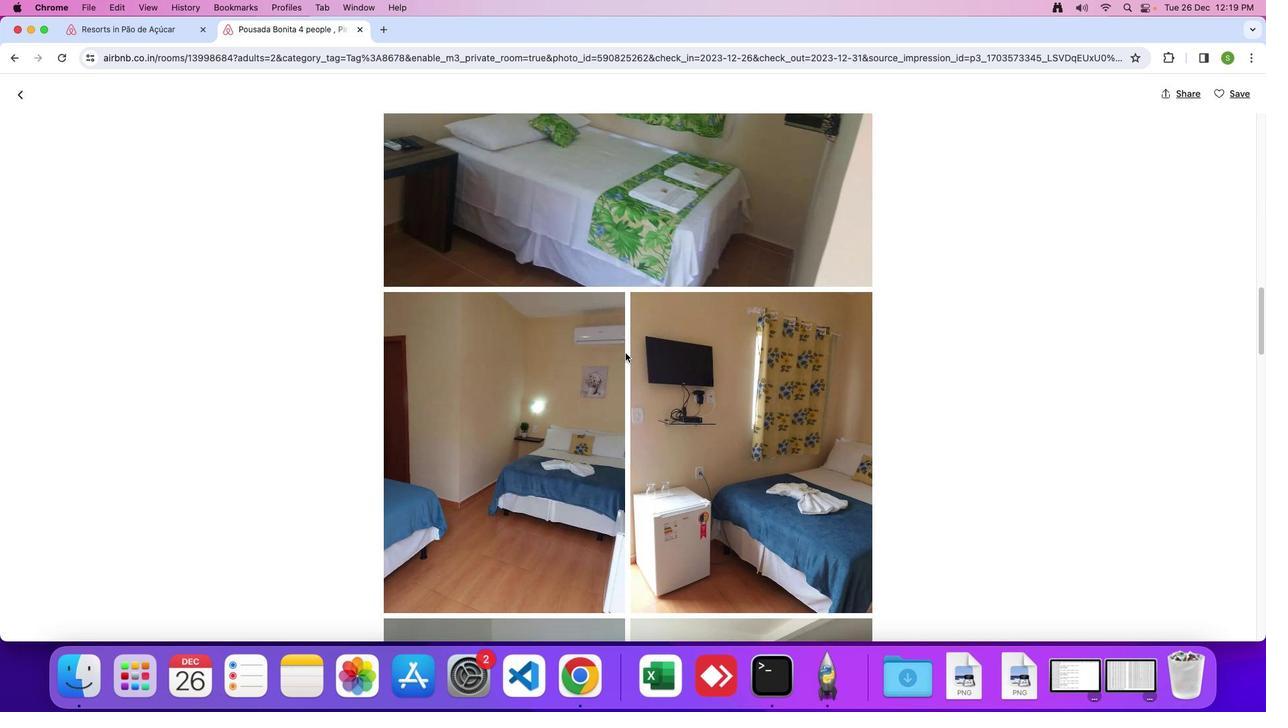 
Action: Mouse scrolled (608, 352) with delta (32, 69)
Screenshot: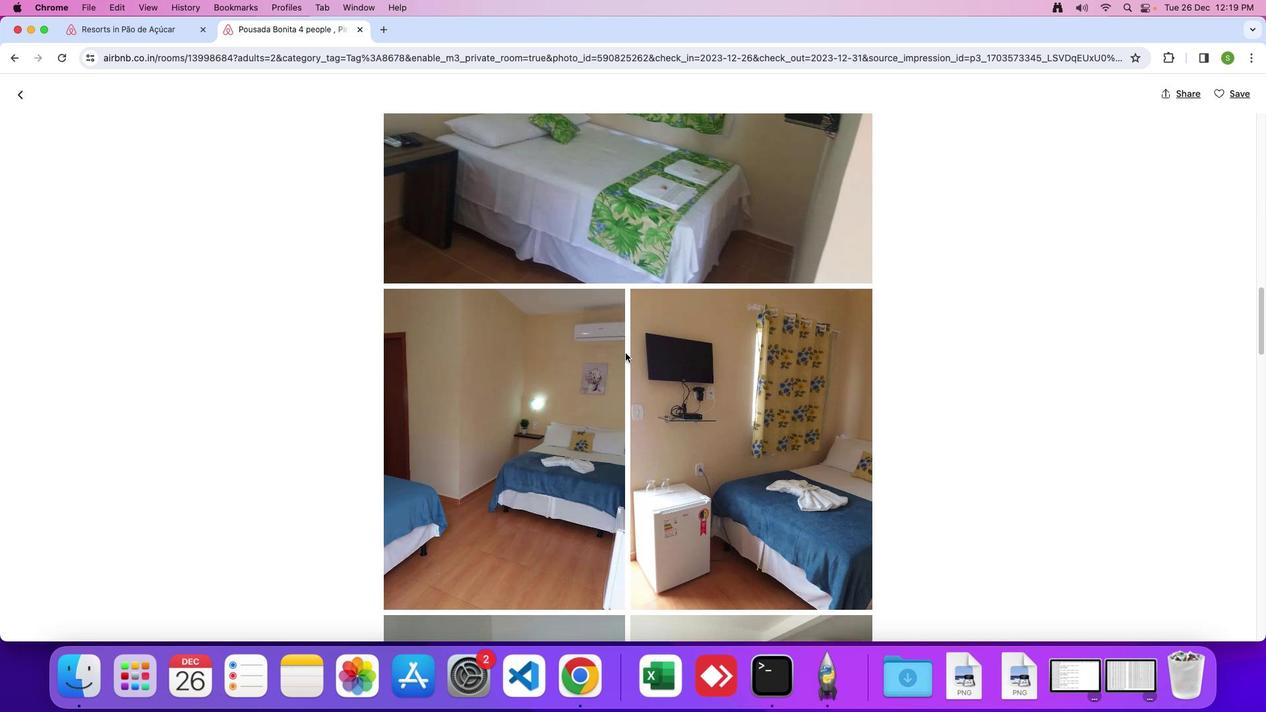 
Action: Mouse moved to (608, 352)
Screenshot: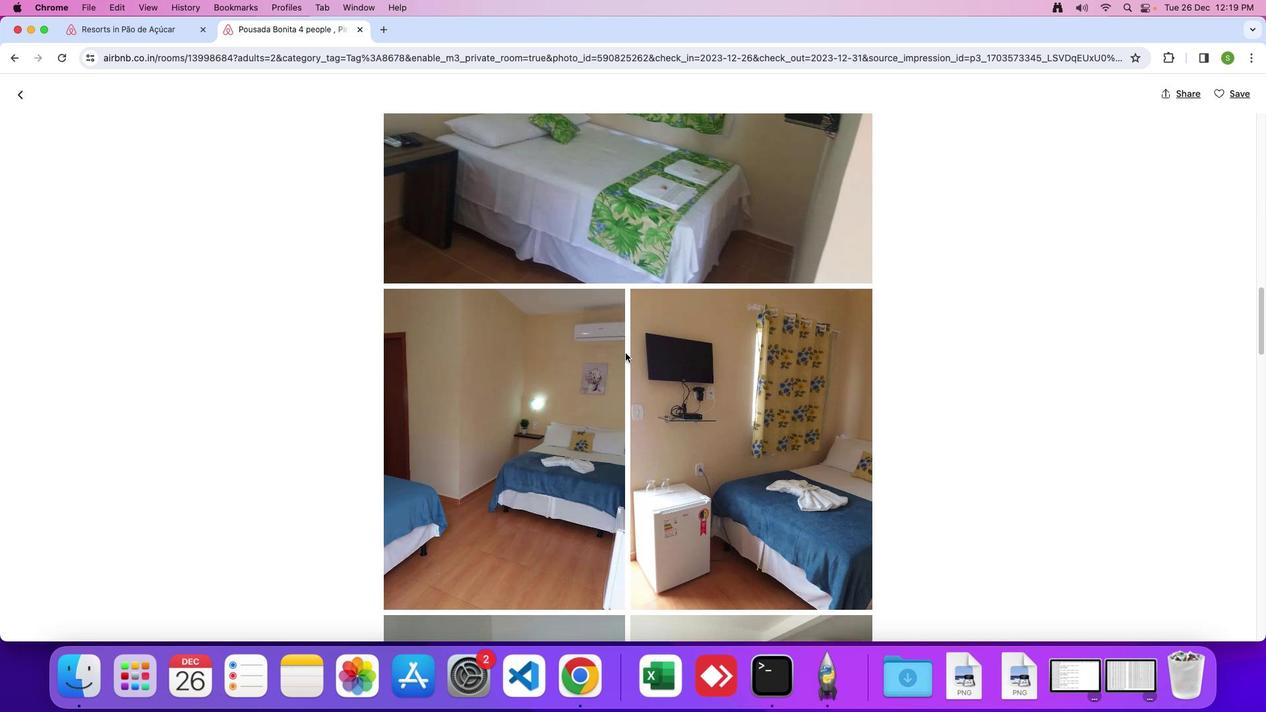 
Action: Mouse scrolled (608, 352) with delta (32, 69)
Screenshot: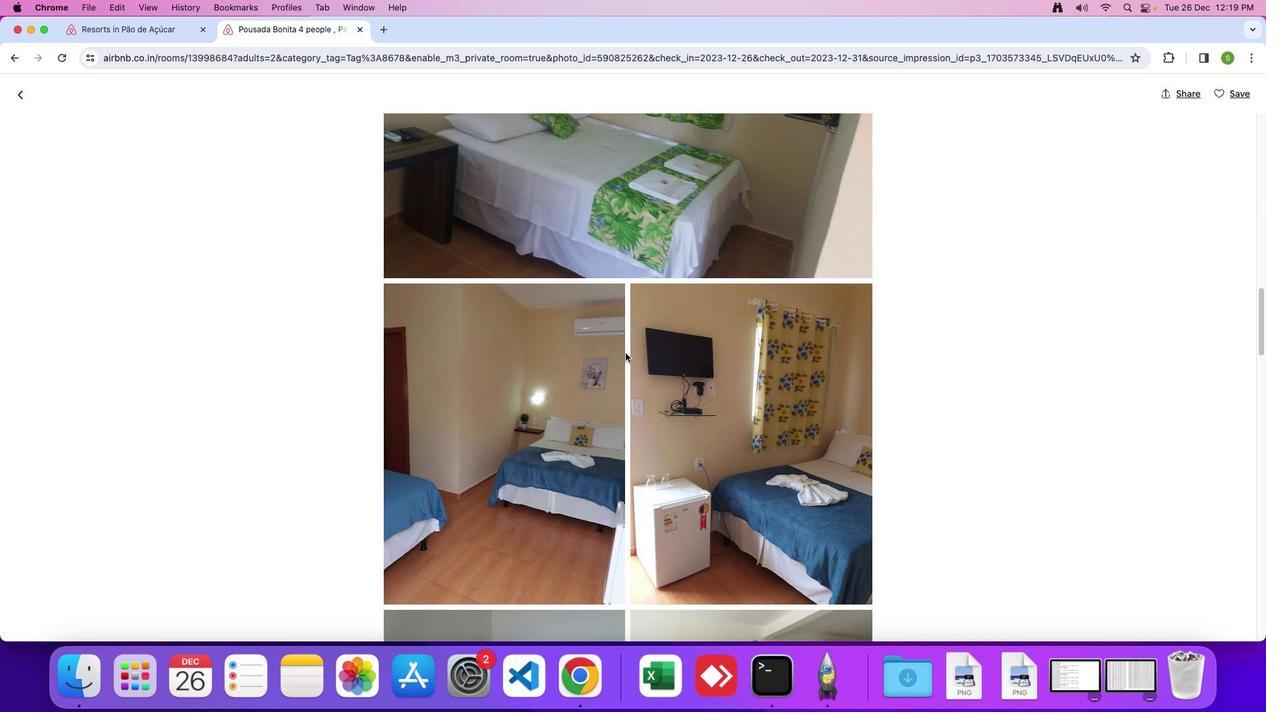 
Action: Mouse scrolled (608, 352) with delta (32, 69)
Screenshot: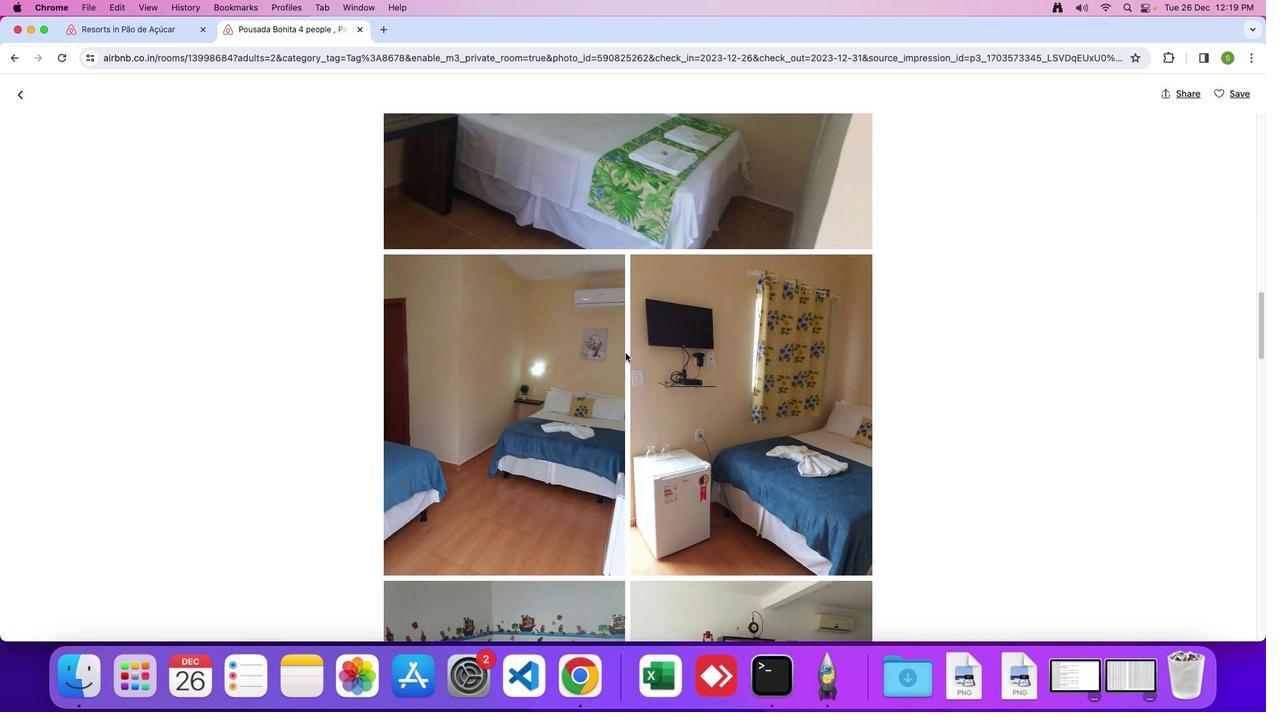 
Action: Mouse scrolled (608, 352) with delta (32, 69)
Screenshot: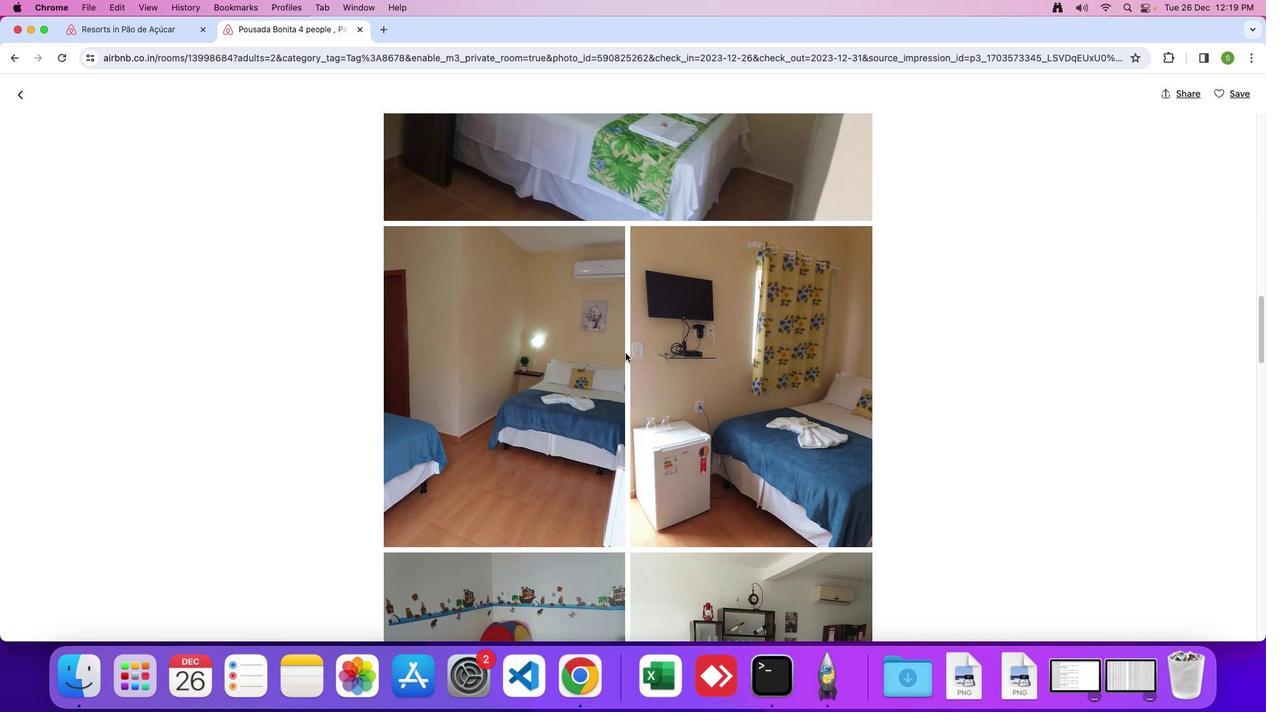 
Action: Mouse scrolled (608, 352) with delta (32, 69)
Screenshot: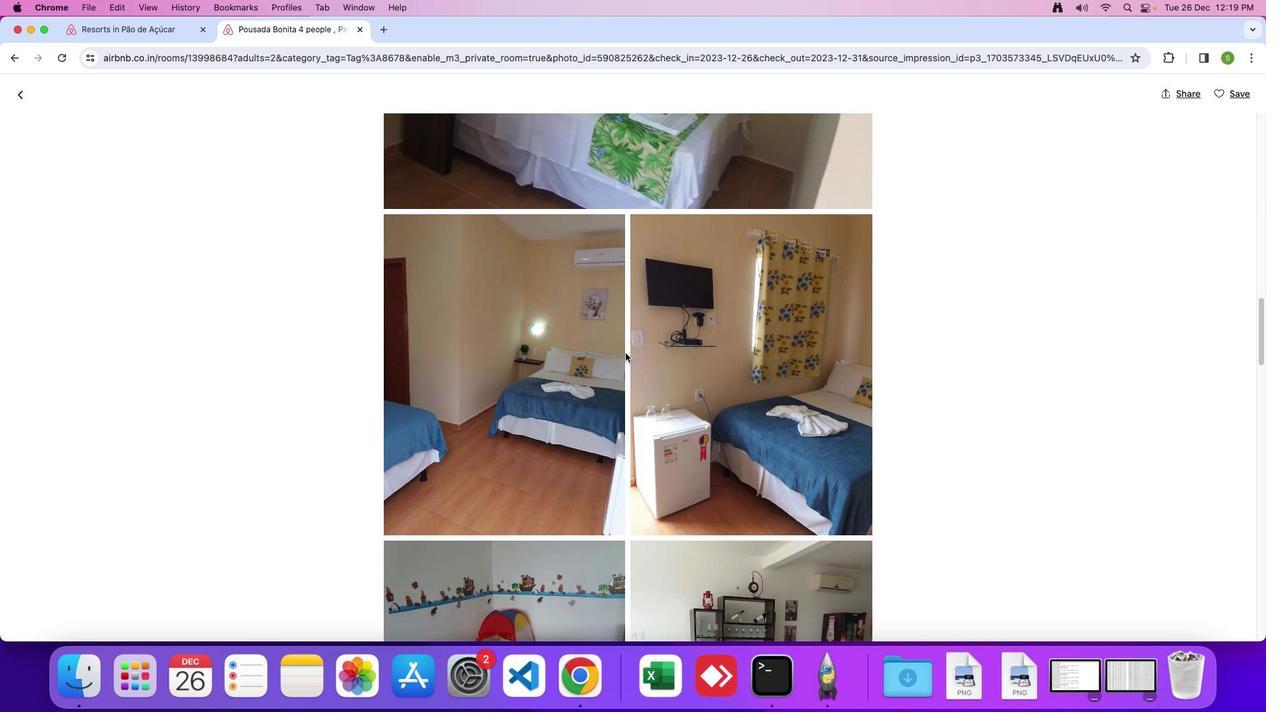 
Action: Mouse scrolled (608, 352) with delta (32, 68)
Screenshot: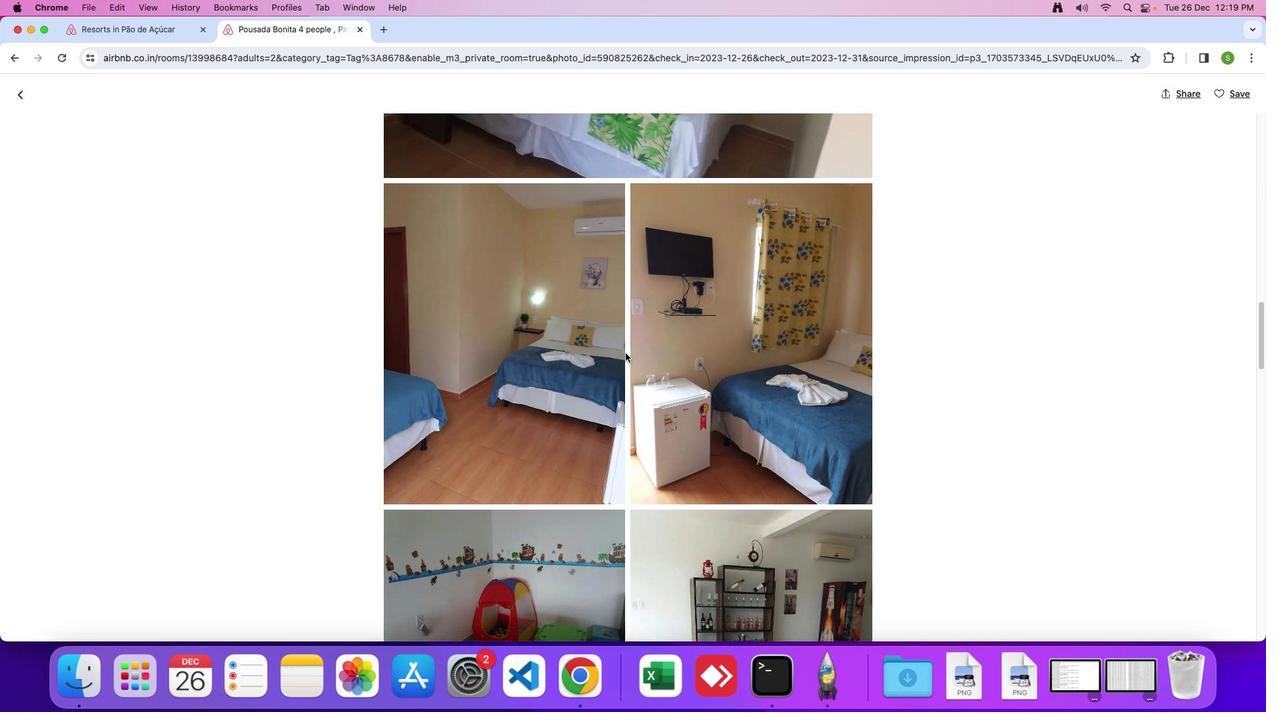 
Action: Mouse scrolled (608, 352) with delta (32, 69)
Screenshot: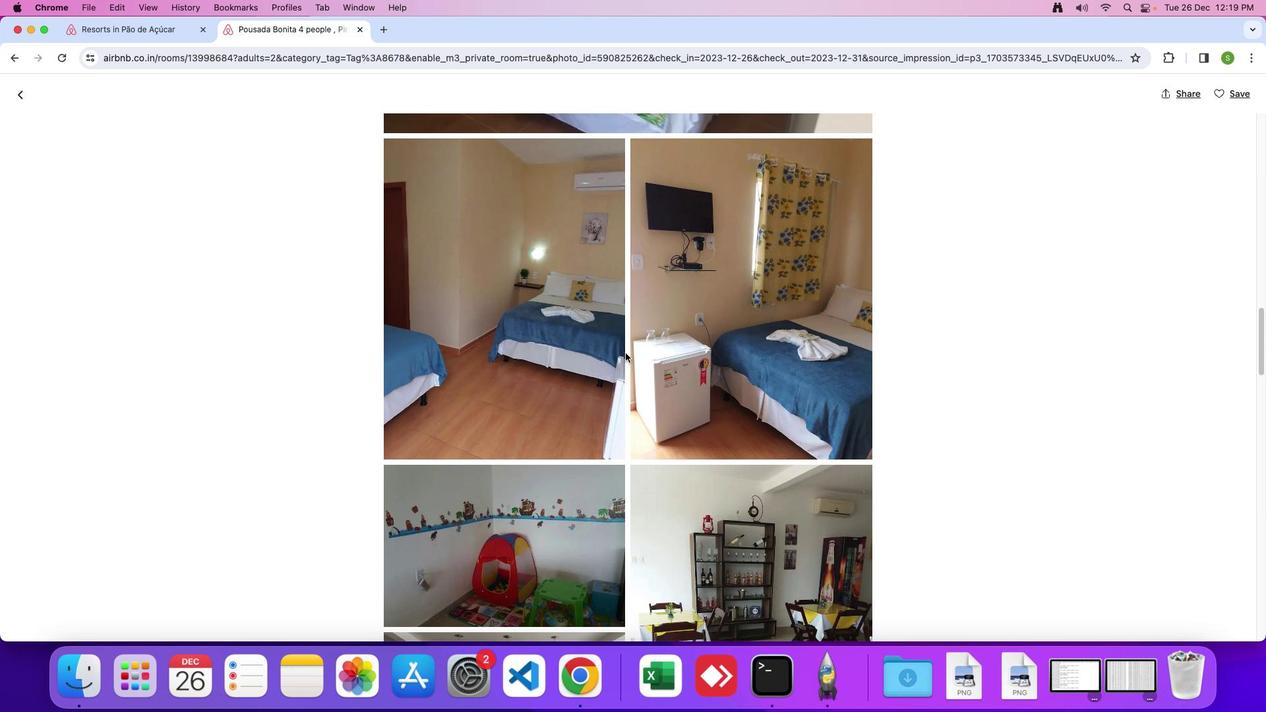 
Action: Mouse scrolled (608, 352) with delta (32, 69)
Screenshot: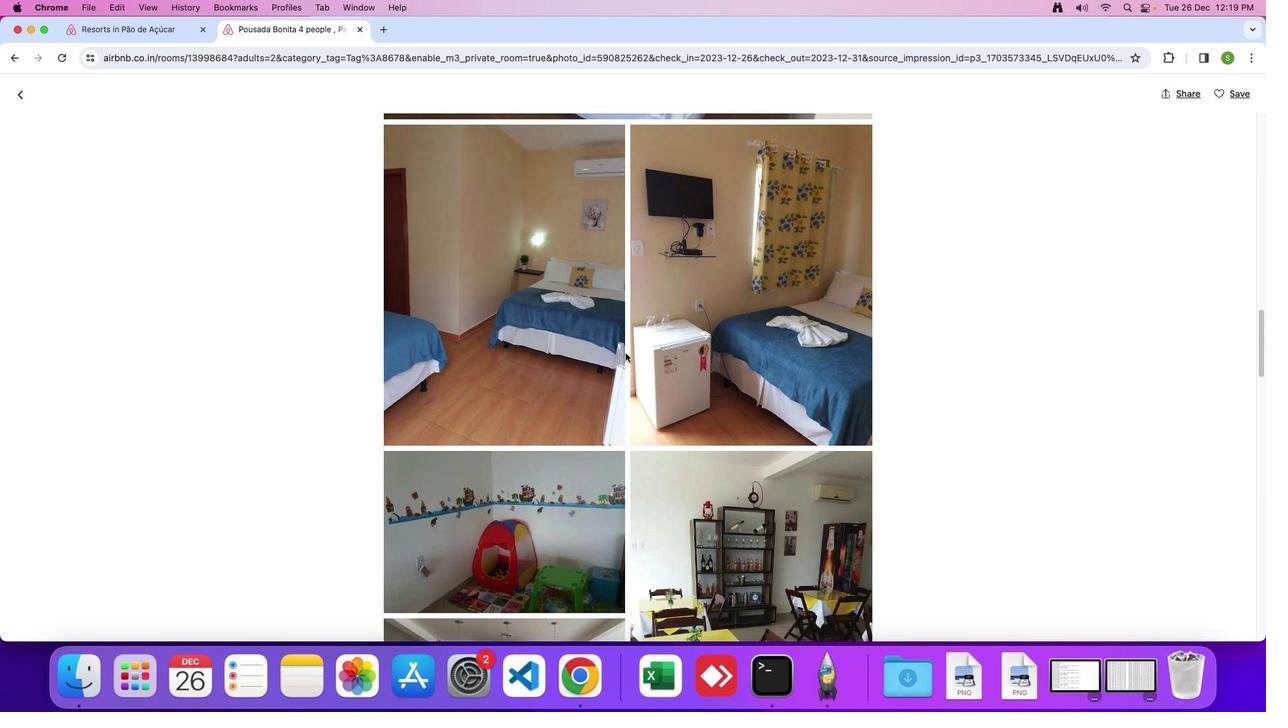 
Action: Mouse scrolled (608, 352) with delta (32, 68)
Screenshot: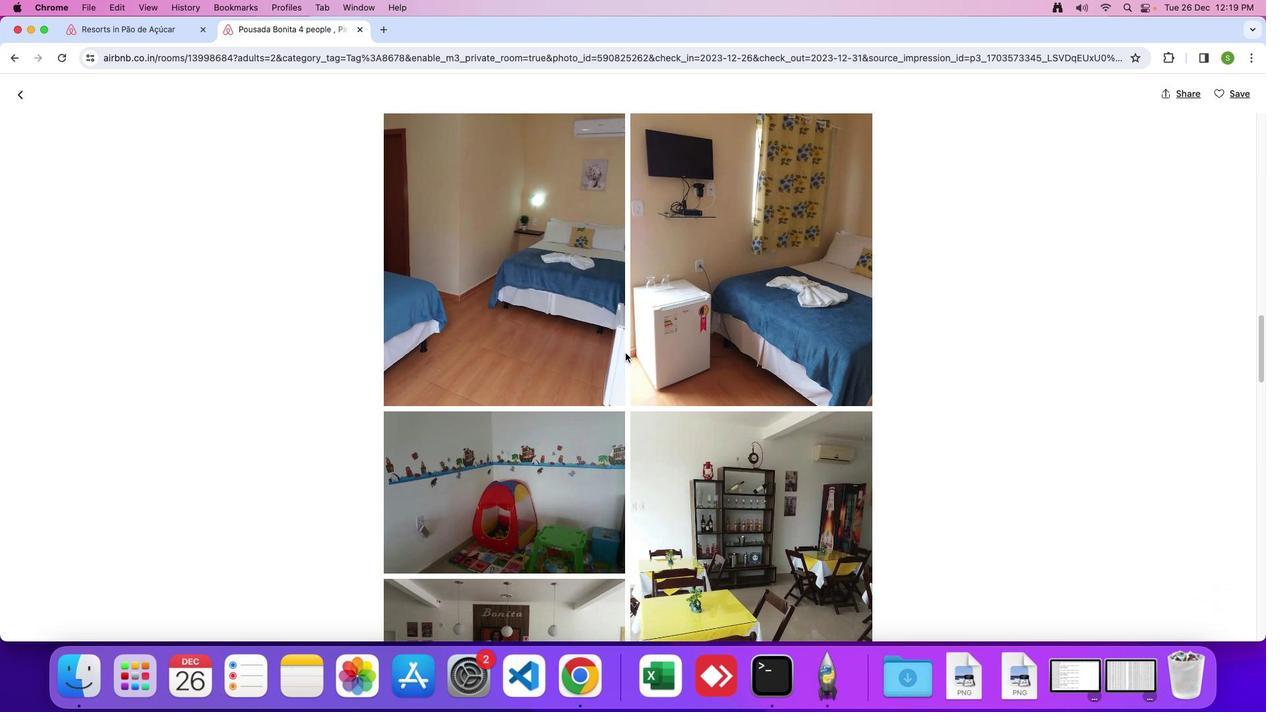 
Action: Mouse moved to (608, 352)
Screenshot: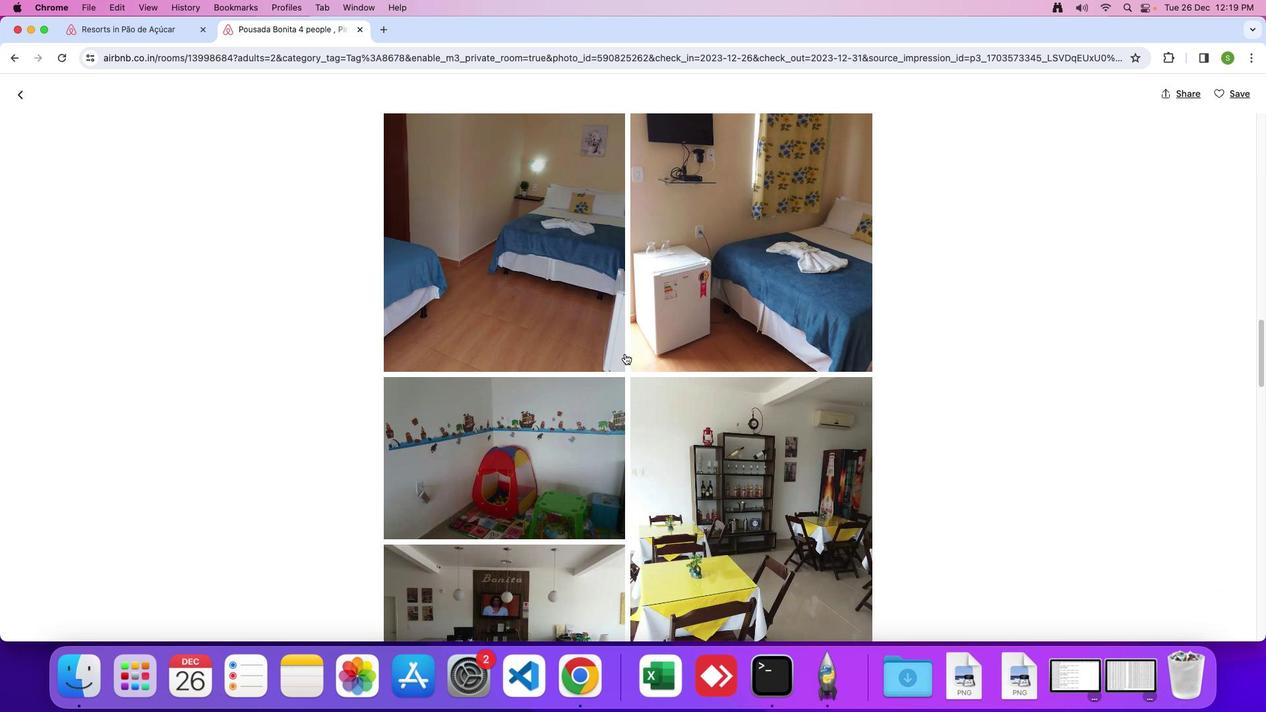 
Action: Mouse scrolled (608, 352) with delta (32, 69)
Screenshot: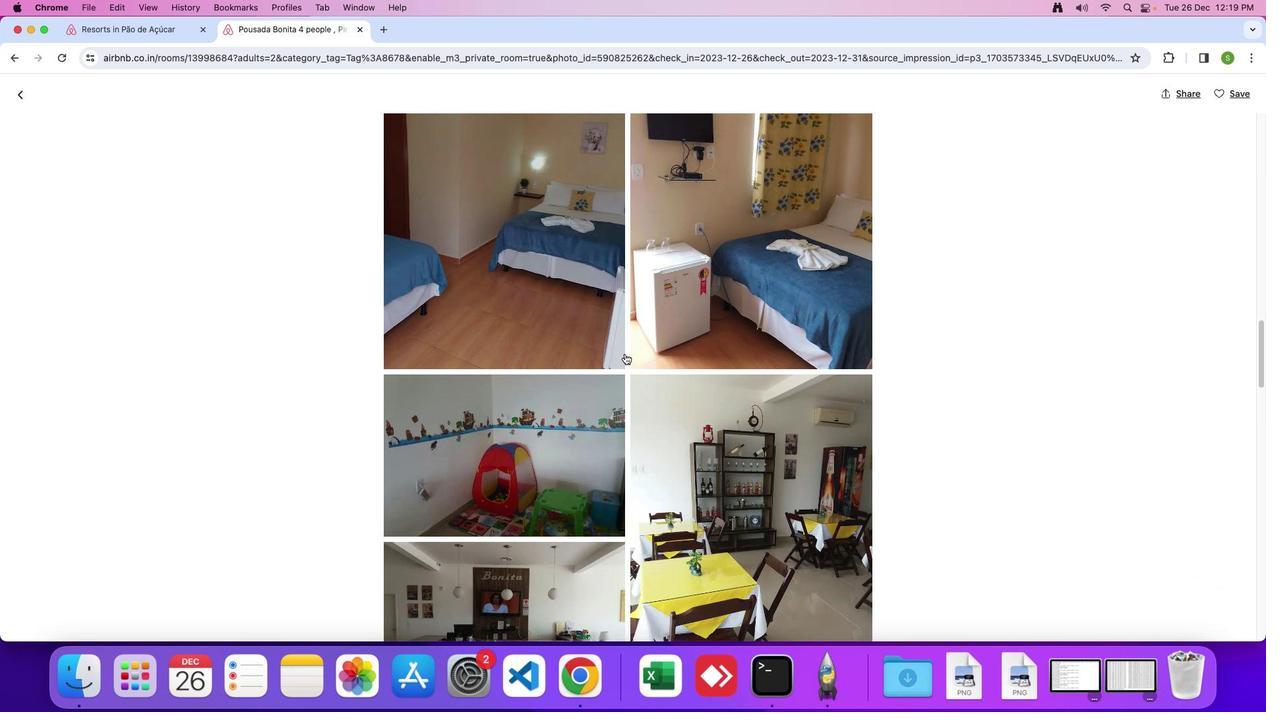
Action: Mouse scrolled (608, 352) with delta (32, 69)
Screenshot: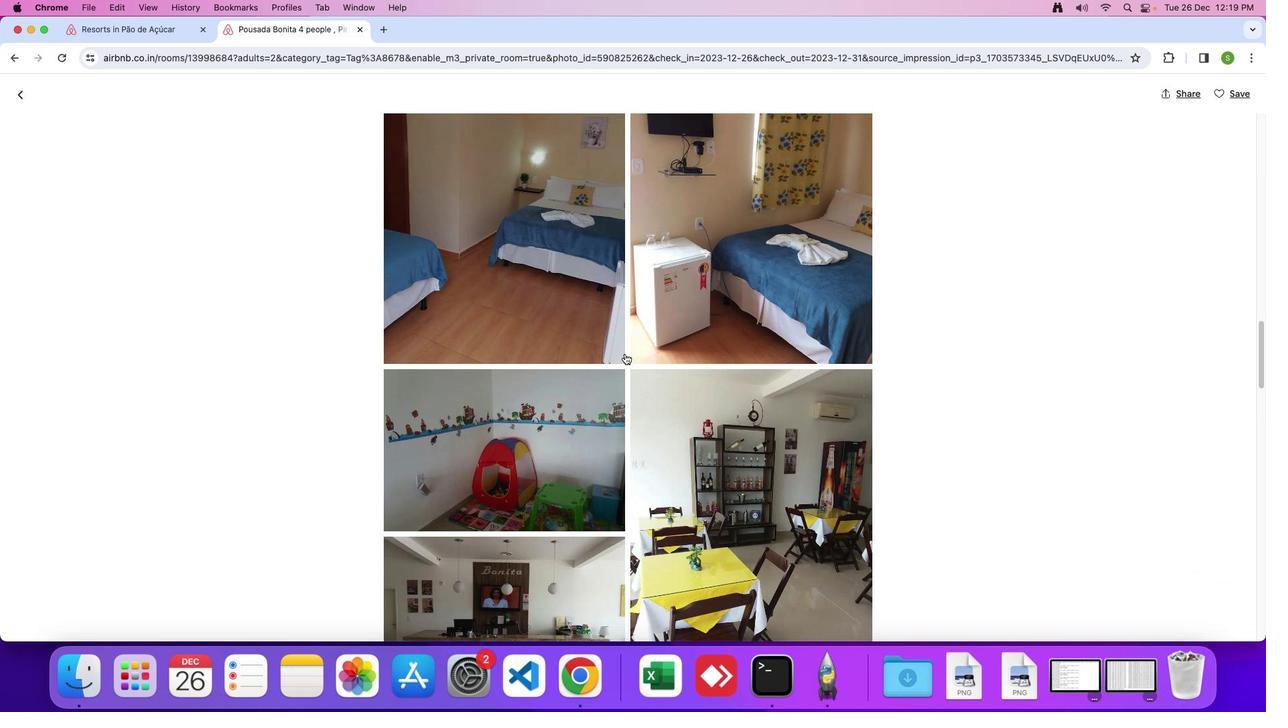 
Action: Mouse scrolled (608, 352) with delta (32, 68)
Screenshot: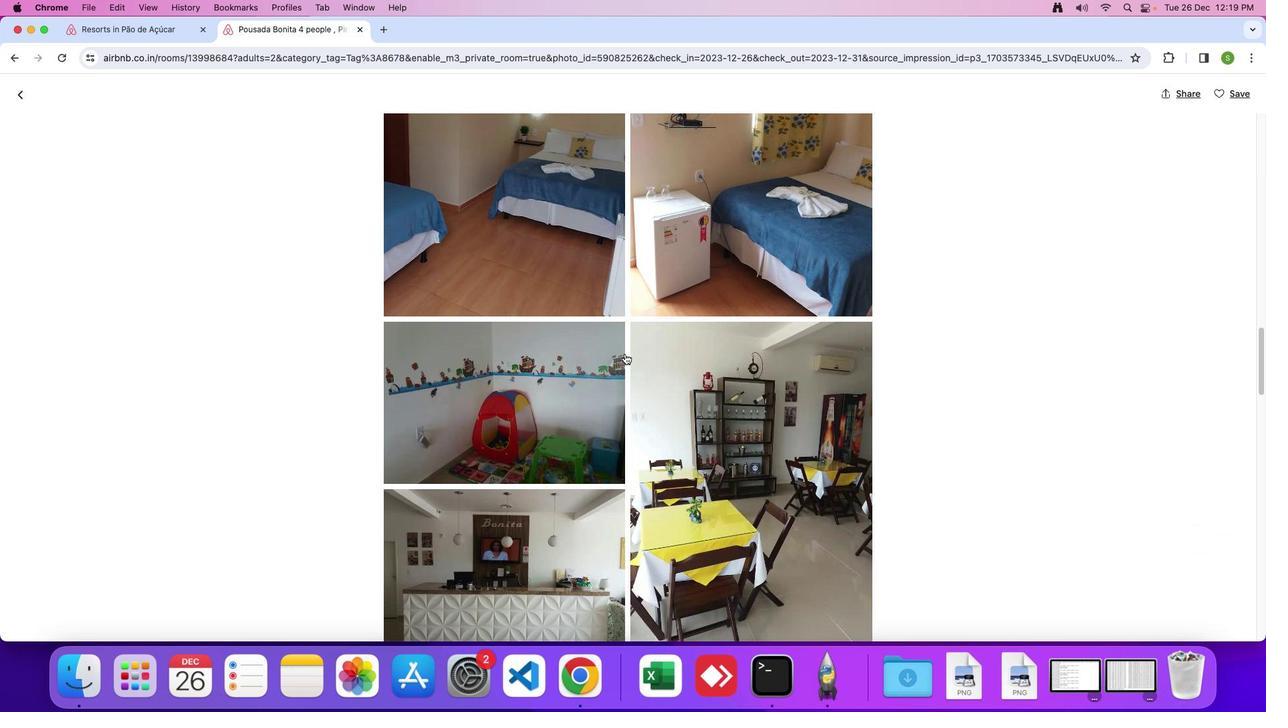 
Action: Mouse scrolled (608, 352) with delta (32, 69)
Screenshot: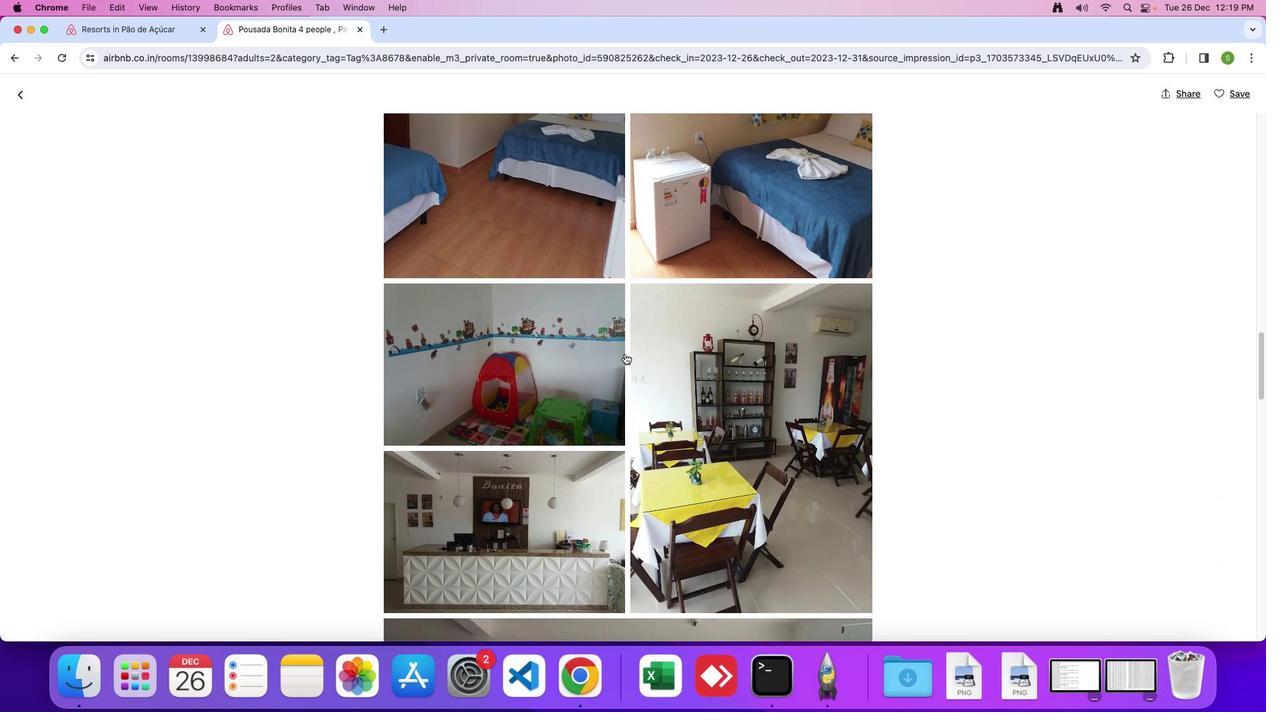 
Action: Mouse scrolled (608, 352) with delta (32, 69)
Screenshot: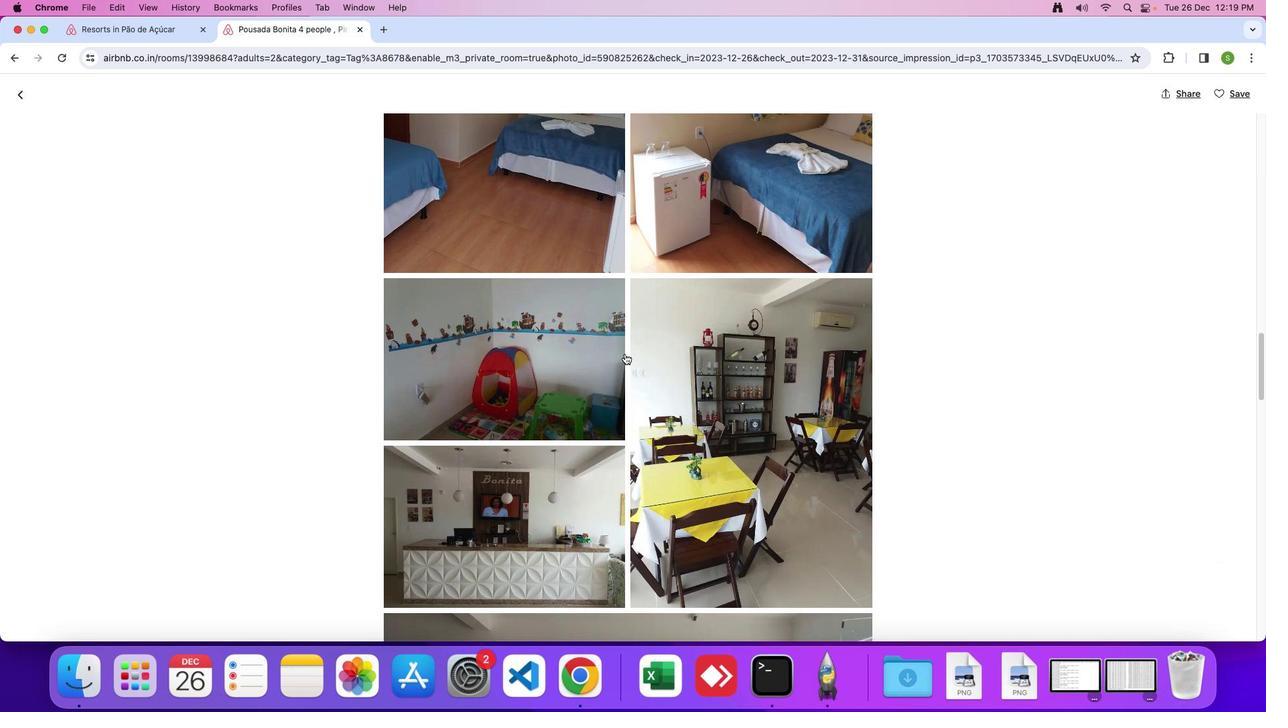 
Action: Mouse scrolled (608, 352) with delta (32, 68)
Screenshot: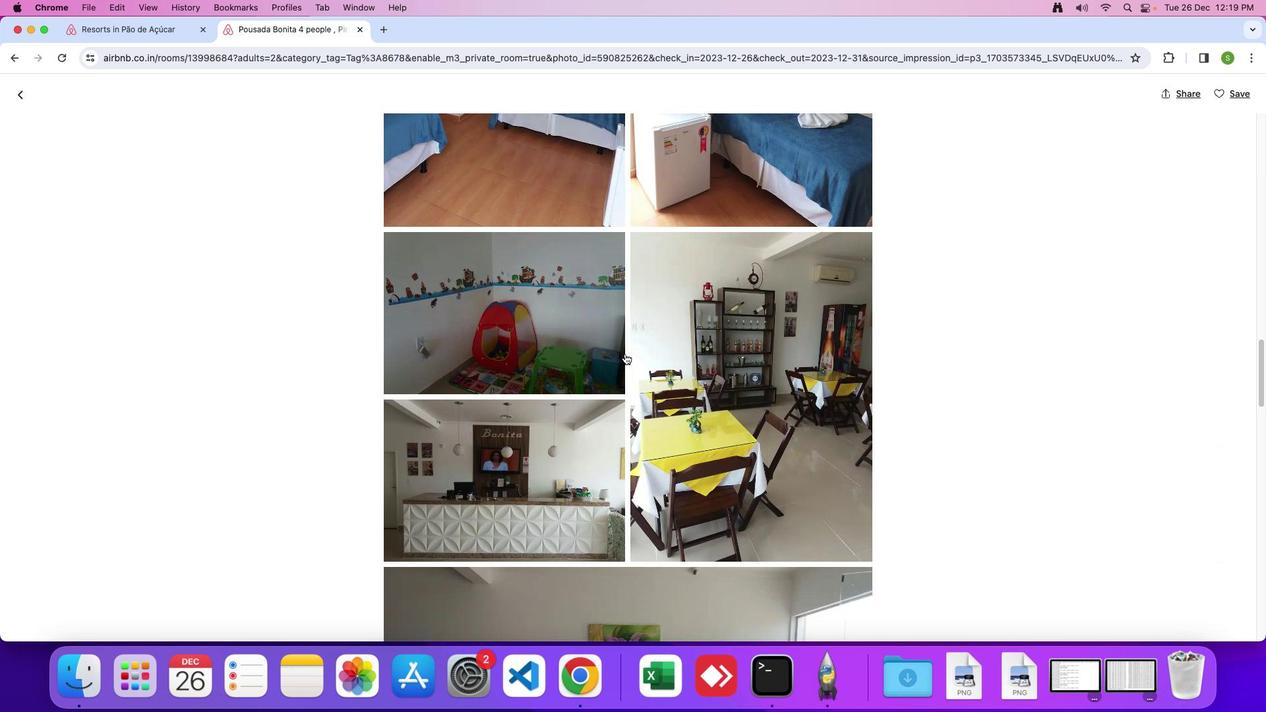 
Action: Mouse moved to (608, 352)
Screenshot: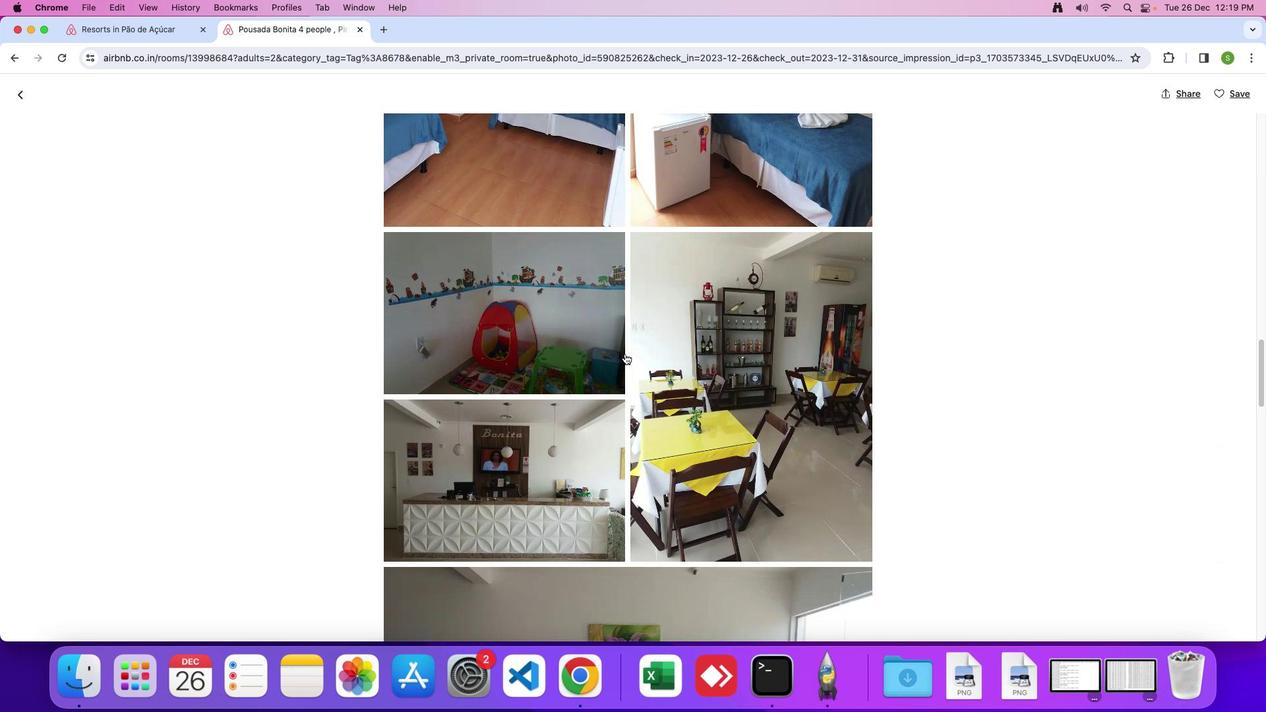
Action: Mouse scrolled (608, 352) with delta (32, 69)
Screenshot: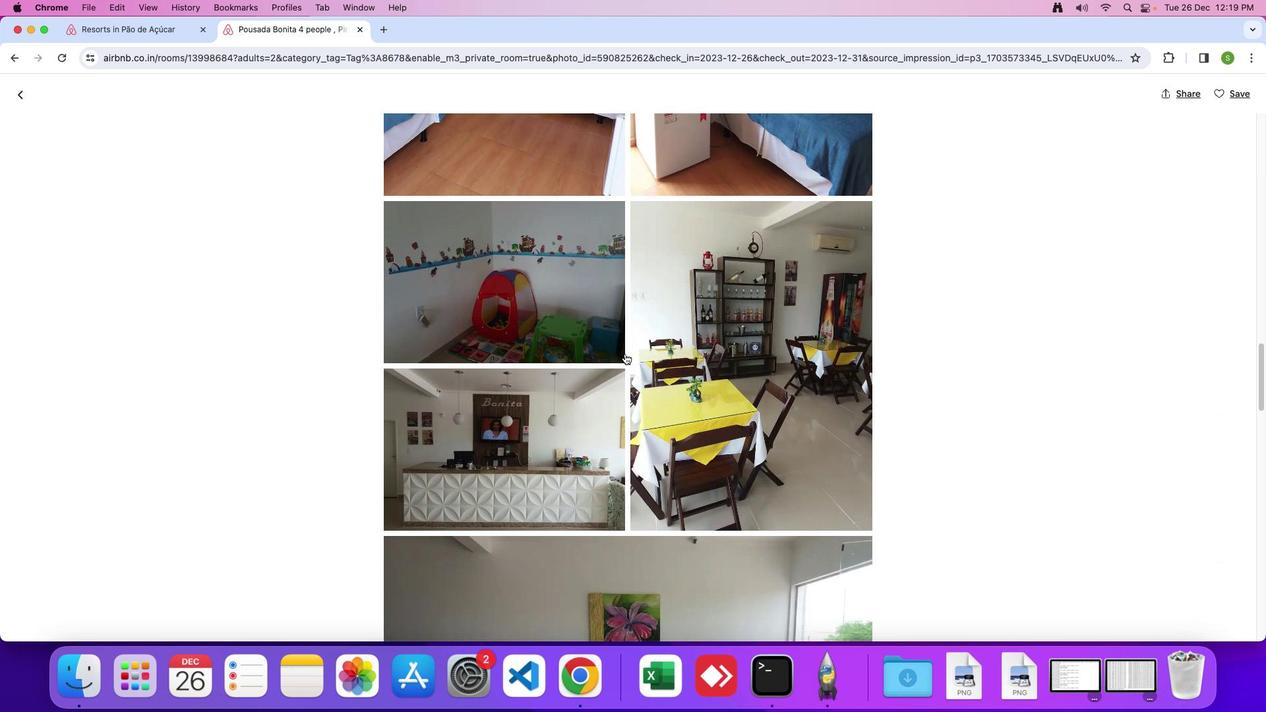
Action: Mouse scrolled (608, 352) with delta (32, 69)
Screenshot: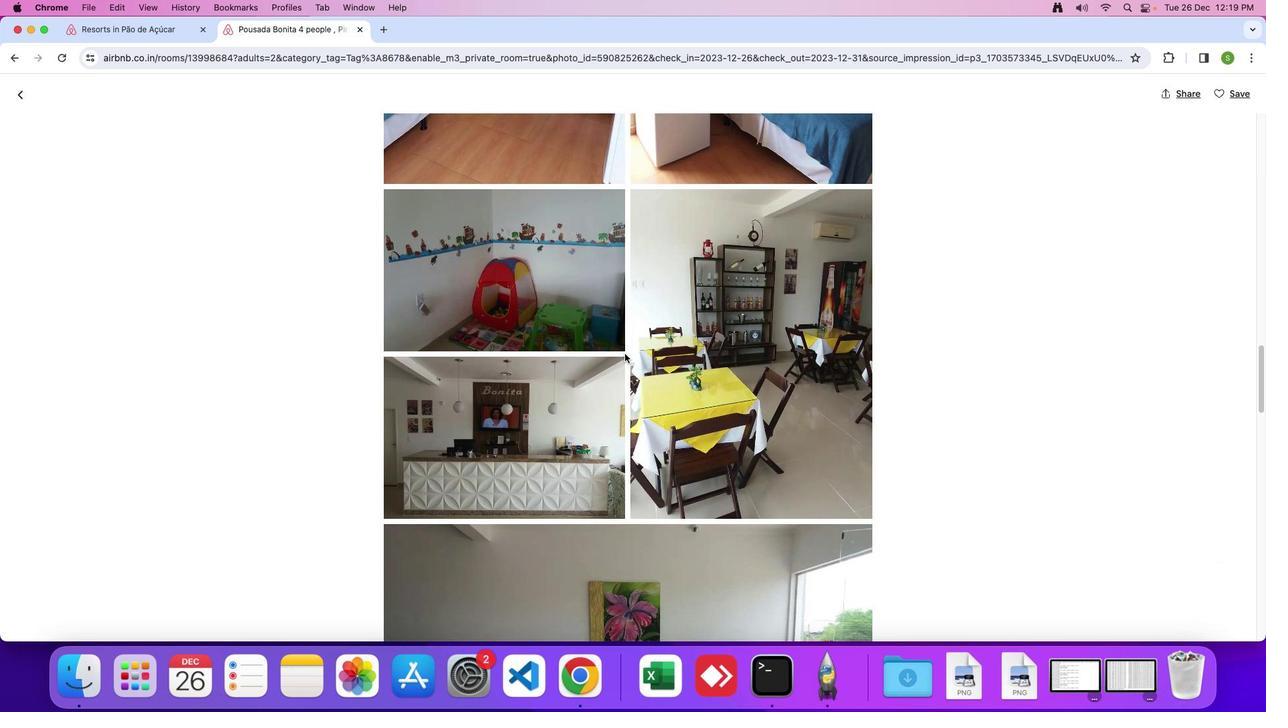 
Action: Mouse scrolled (608, 352) with delta (32, 69)
Screenshot: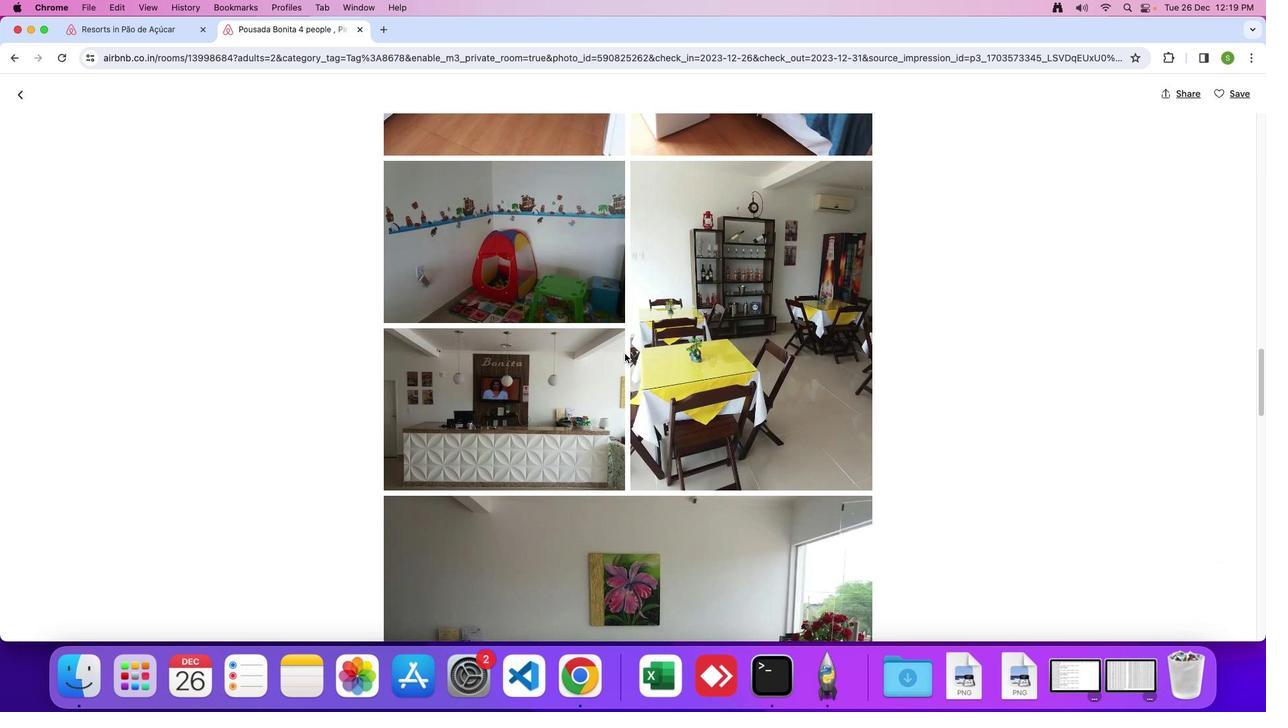 
Action: Mouse scrolled (608, 352) with delta (32, 69)
Screenshot: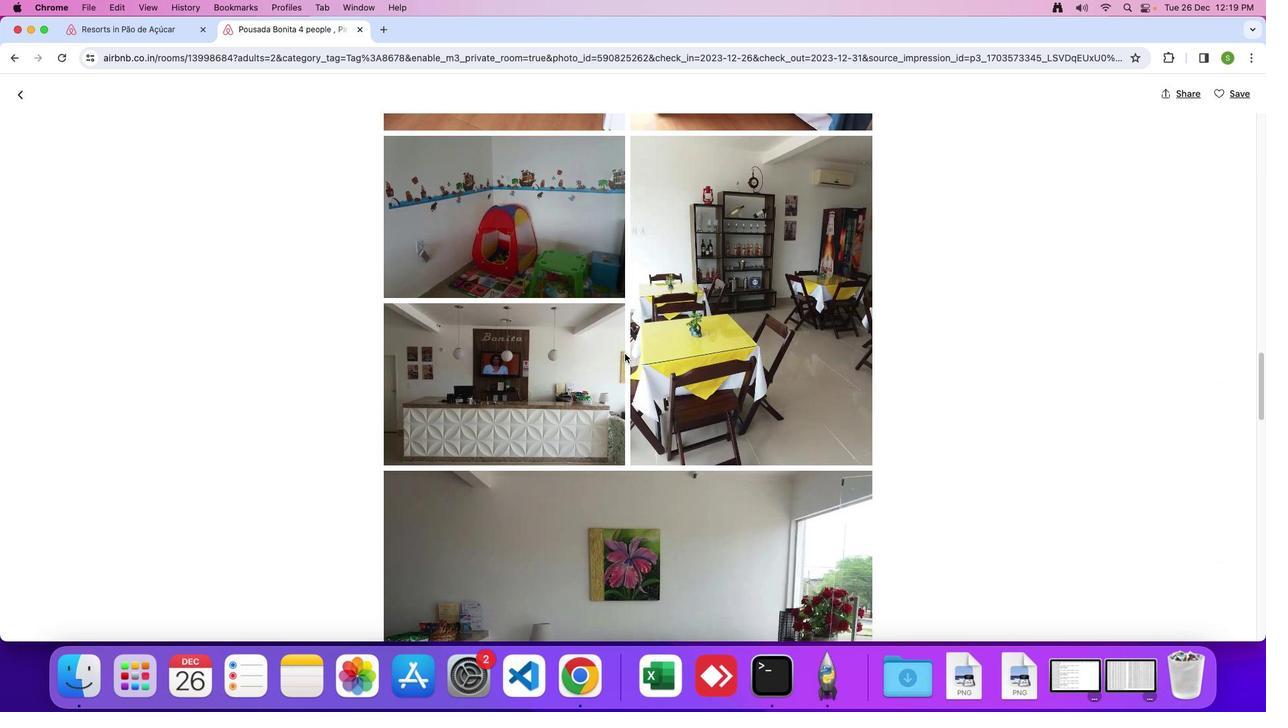 
Action: Mouse scrolled (608, 352) with delta (32, 69)
Screenshot: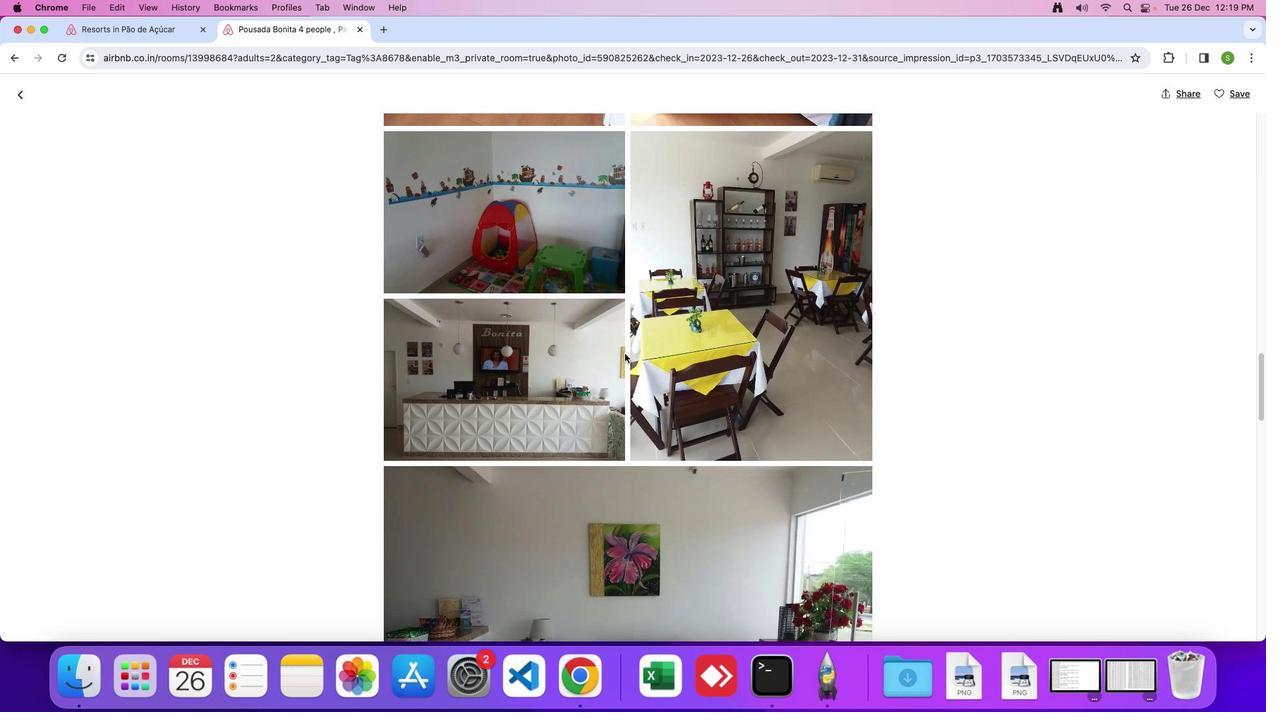 
Action: Mouse scrolled (608, 352) with delta (32, 68)
Screenshot: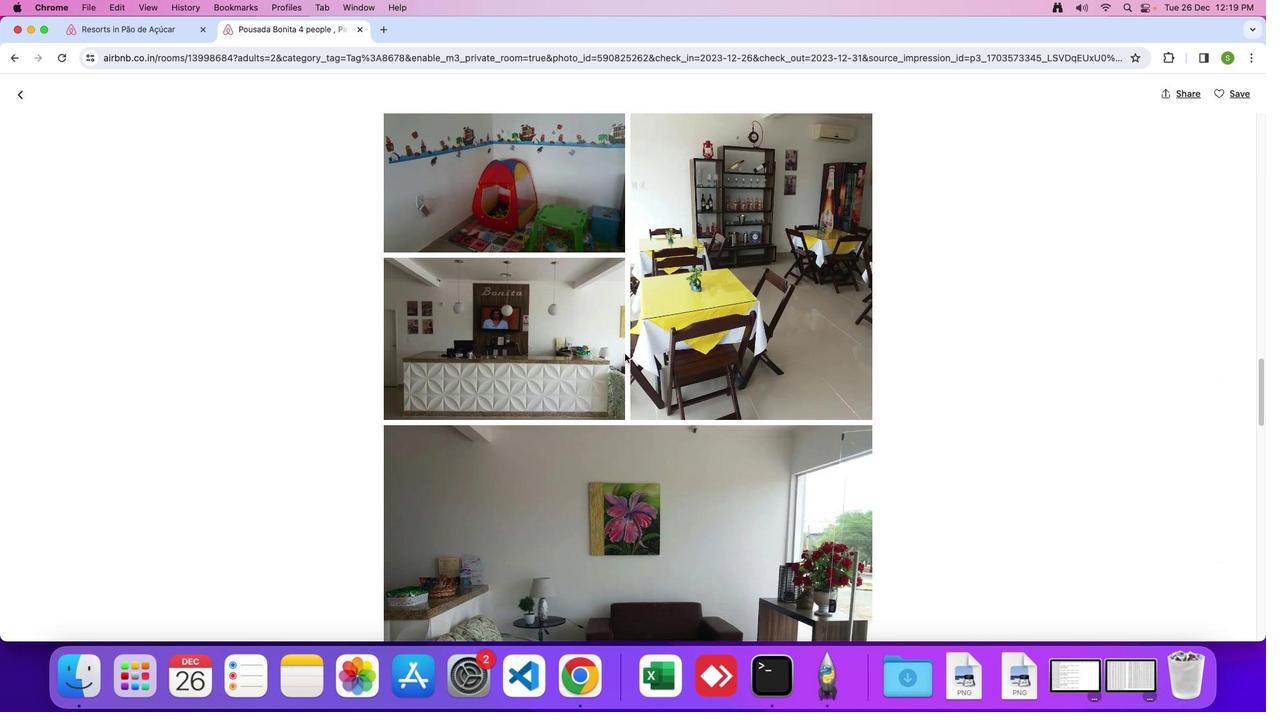 
Action: Mouse scrolled (608, 352) with delta (32, 69)
Screenshot: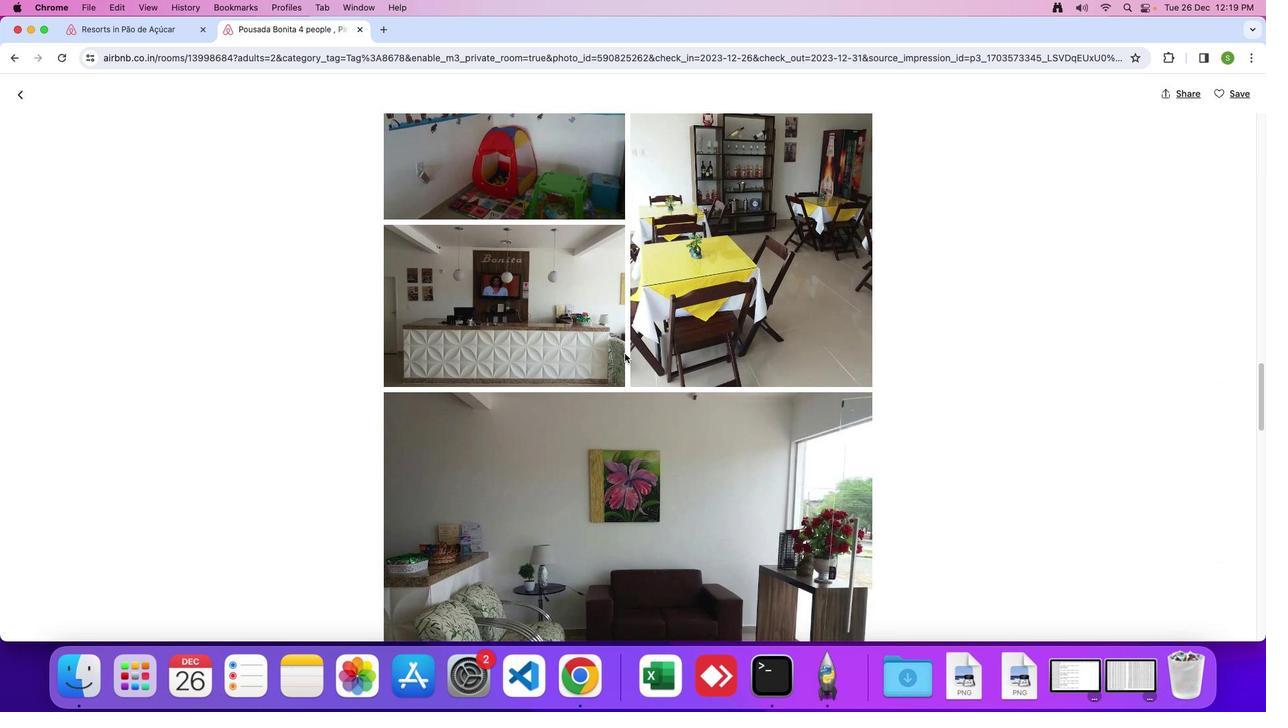 
Action: Mouse scrolled (608, 352) with delta (32, 69)
Screenshot: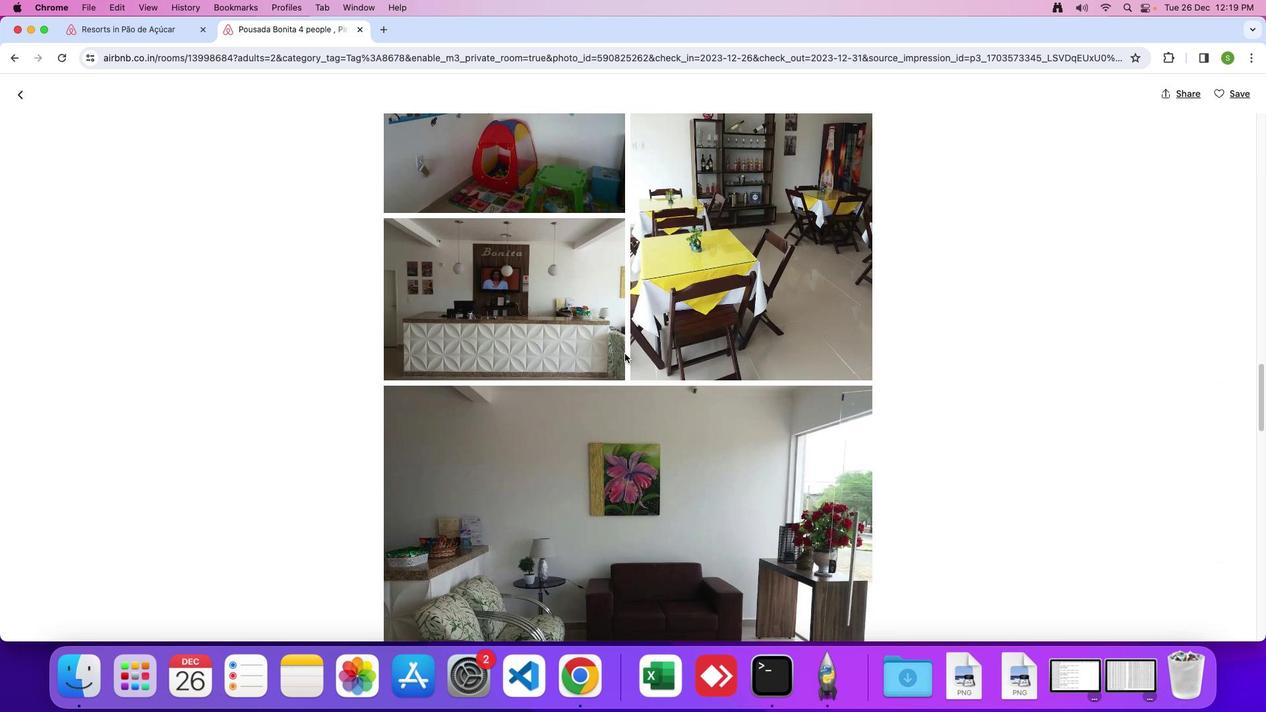 
Action: Mouse scrolled (608, 352) with delta (32, 69)
Screenshot: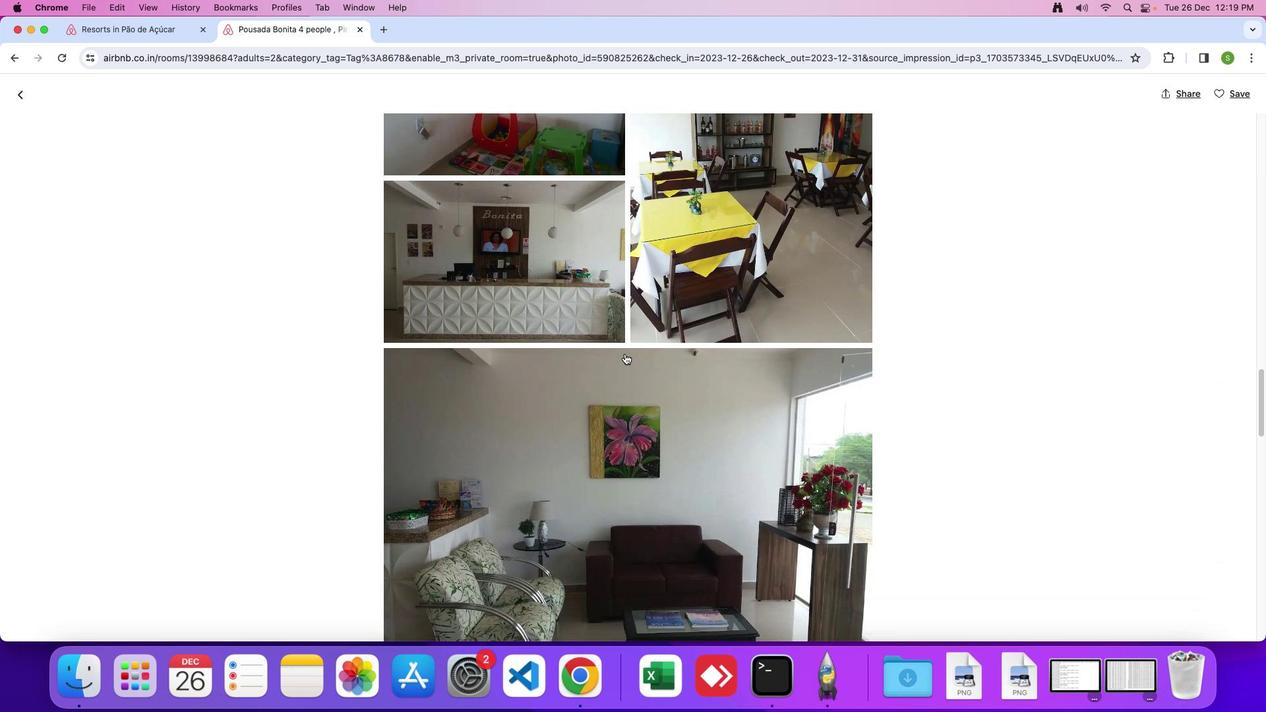 
Action: Mouse scrolled (608, 352) with delta (32, 69)
Screenshot: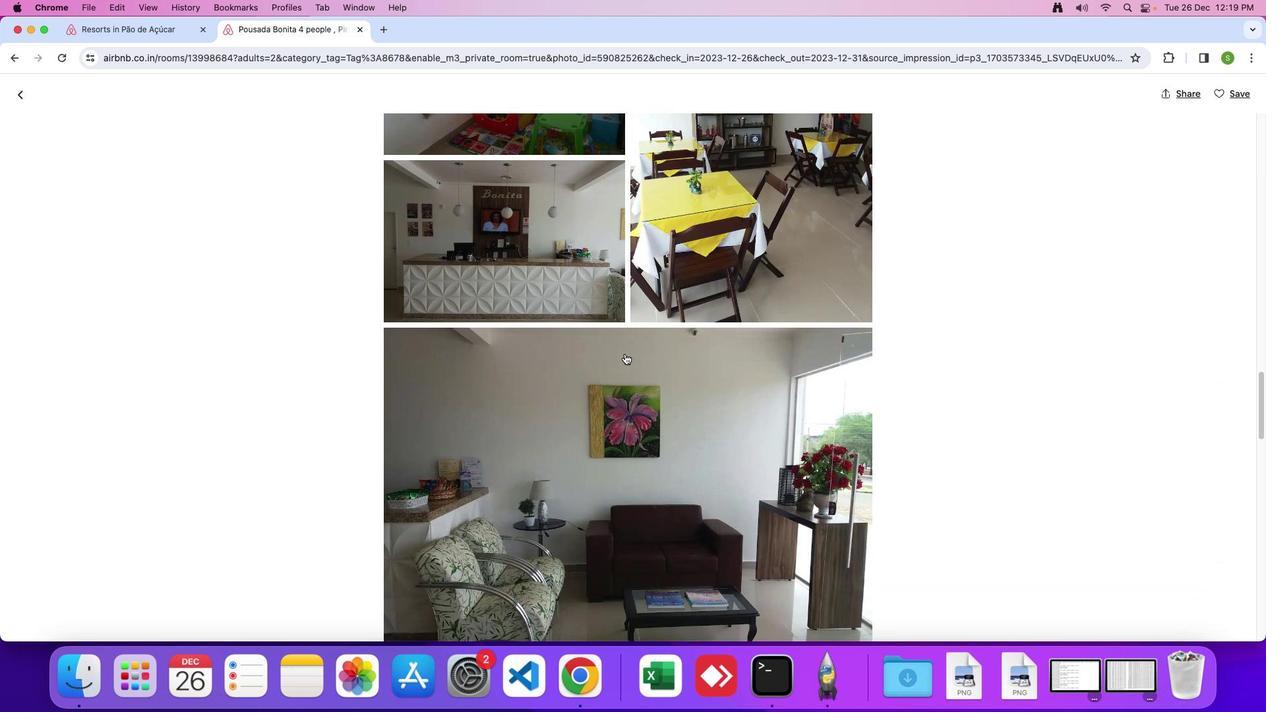 
Action: Mouse scrolled (608, 352) with delta (32, 69)
Screenshot: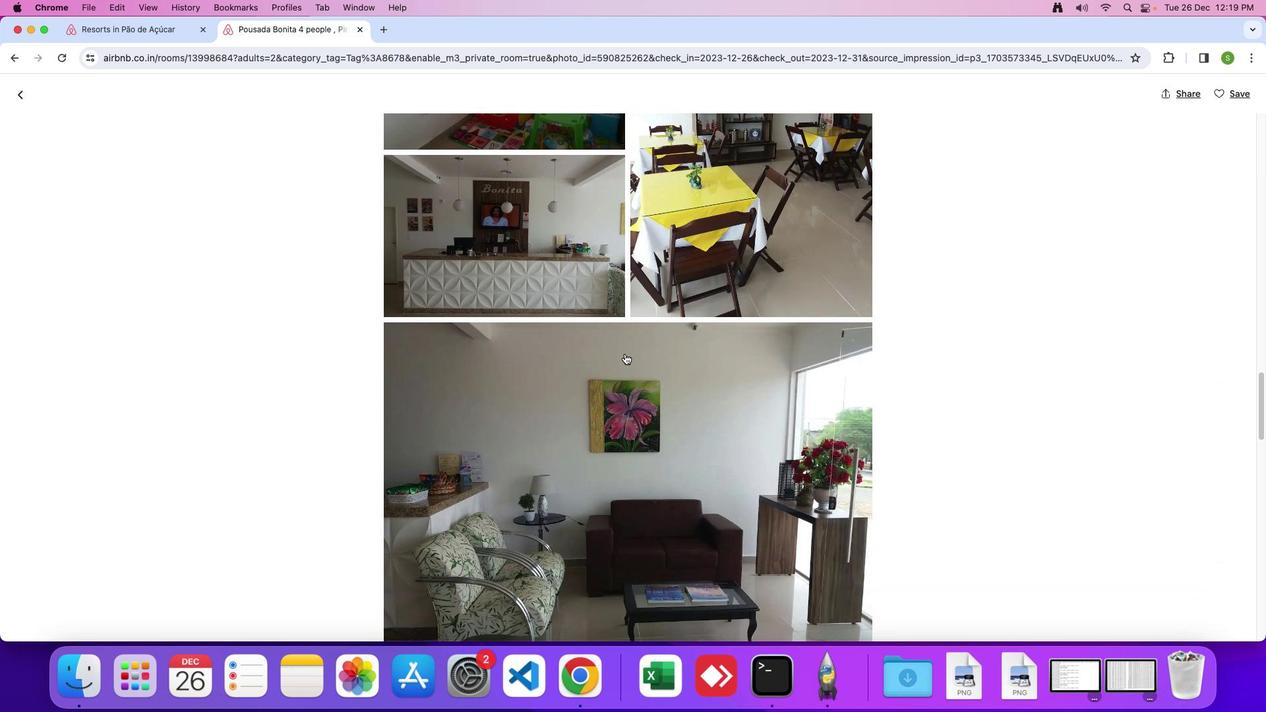
Action: Mouse scrolled (608, 352) with delta (32, 68)
Screenshot: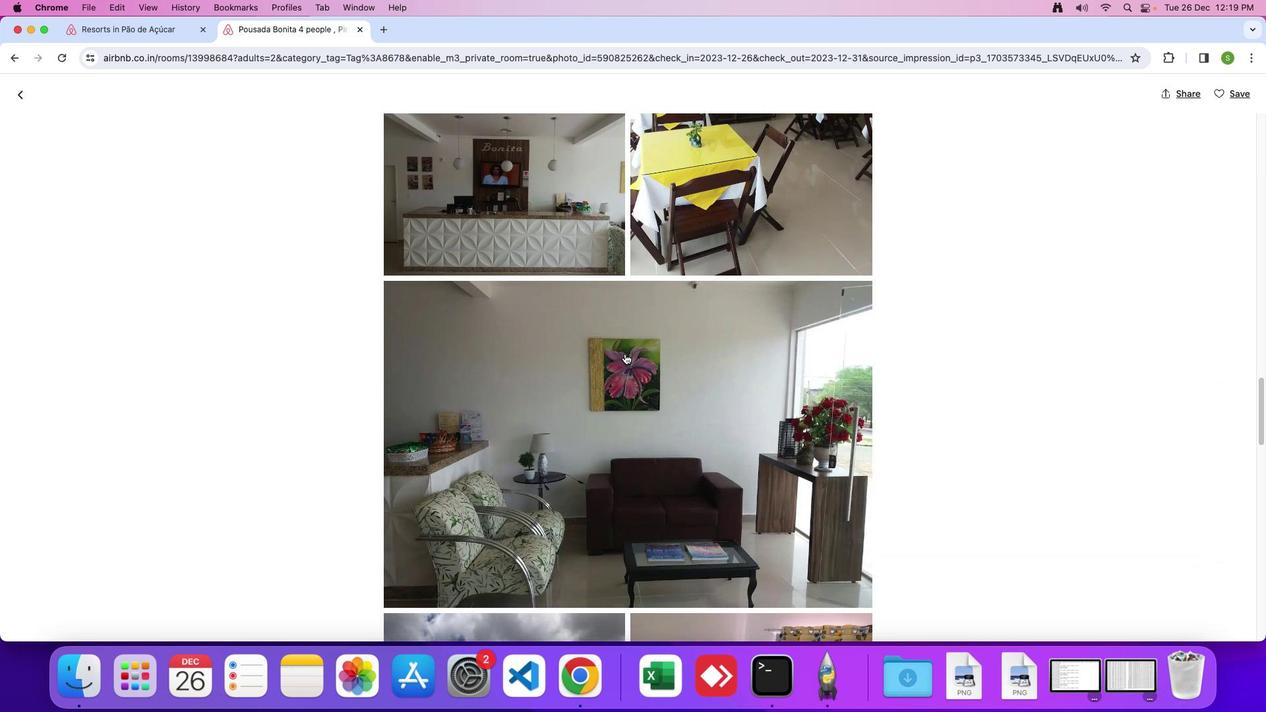 
Action: Mouse scrolled (608, 352) with delta (32, 69)
Screenshot: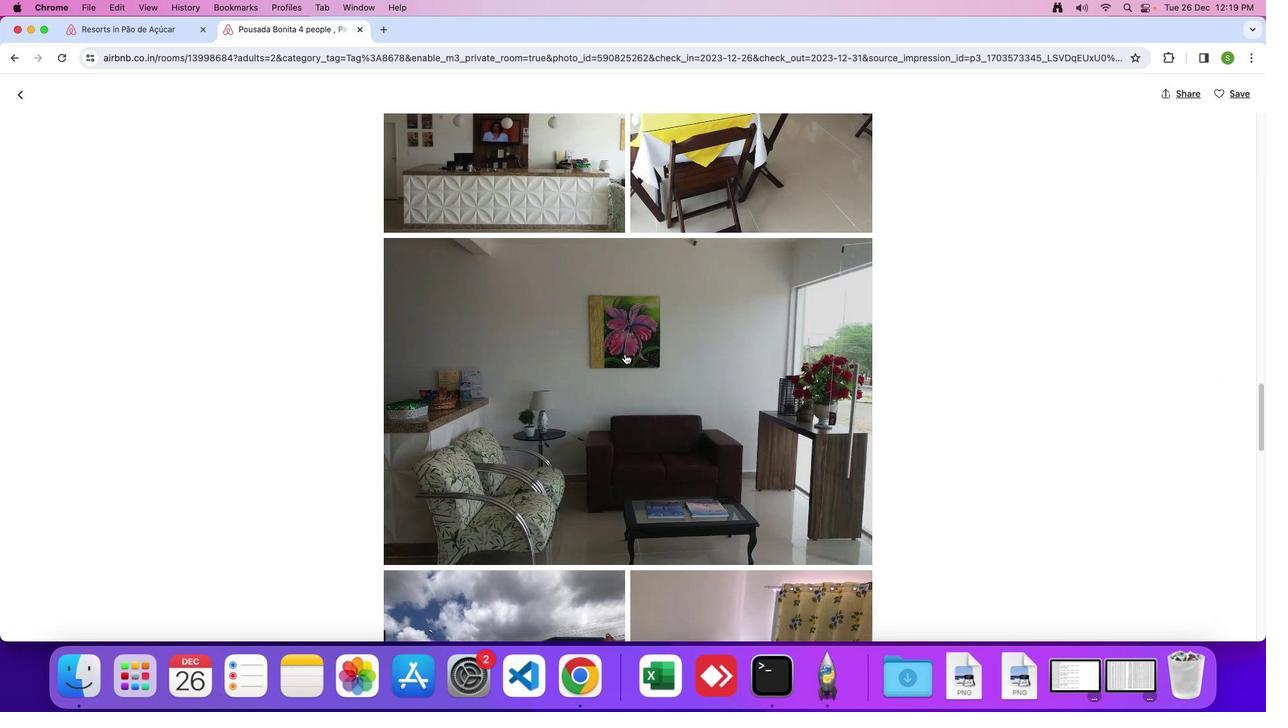 
Action: Mouse scrolled (608, 352) with delta (32, 69)
Screenshot: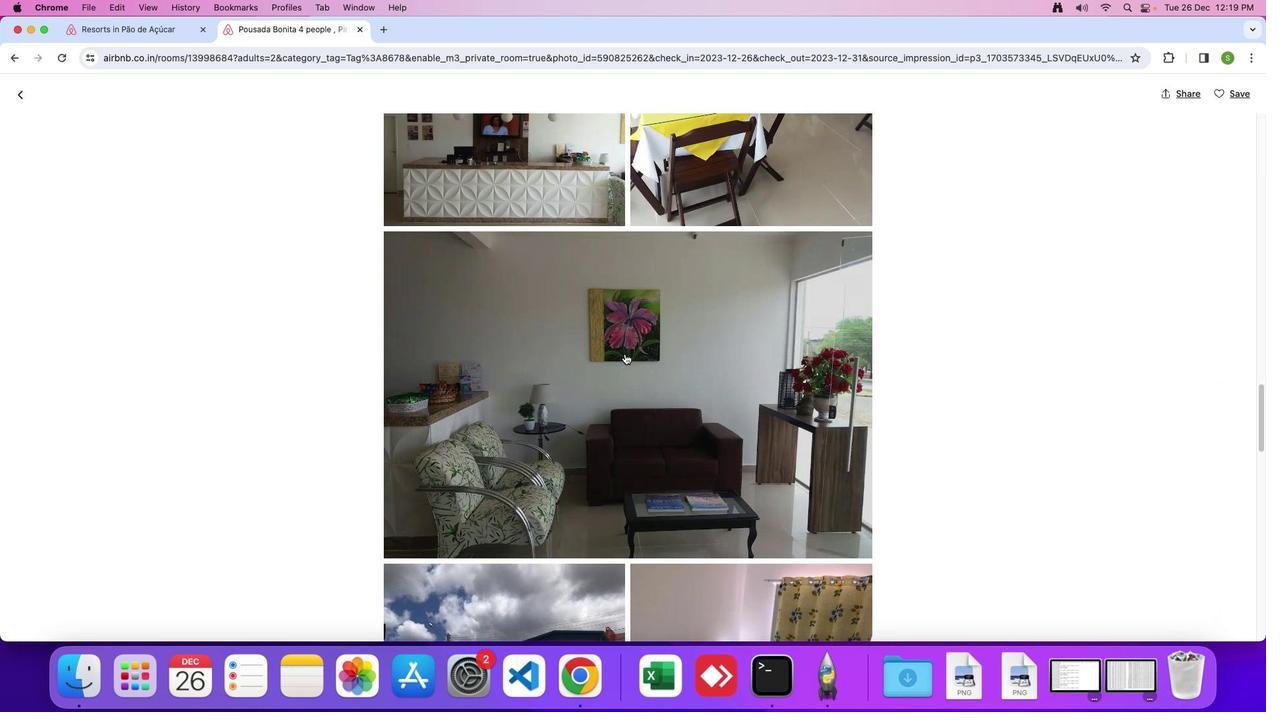 
Action: Mouse scrolled (608, 352) with delta (32, 68)
Screenshot: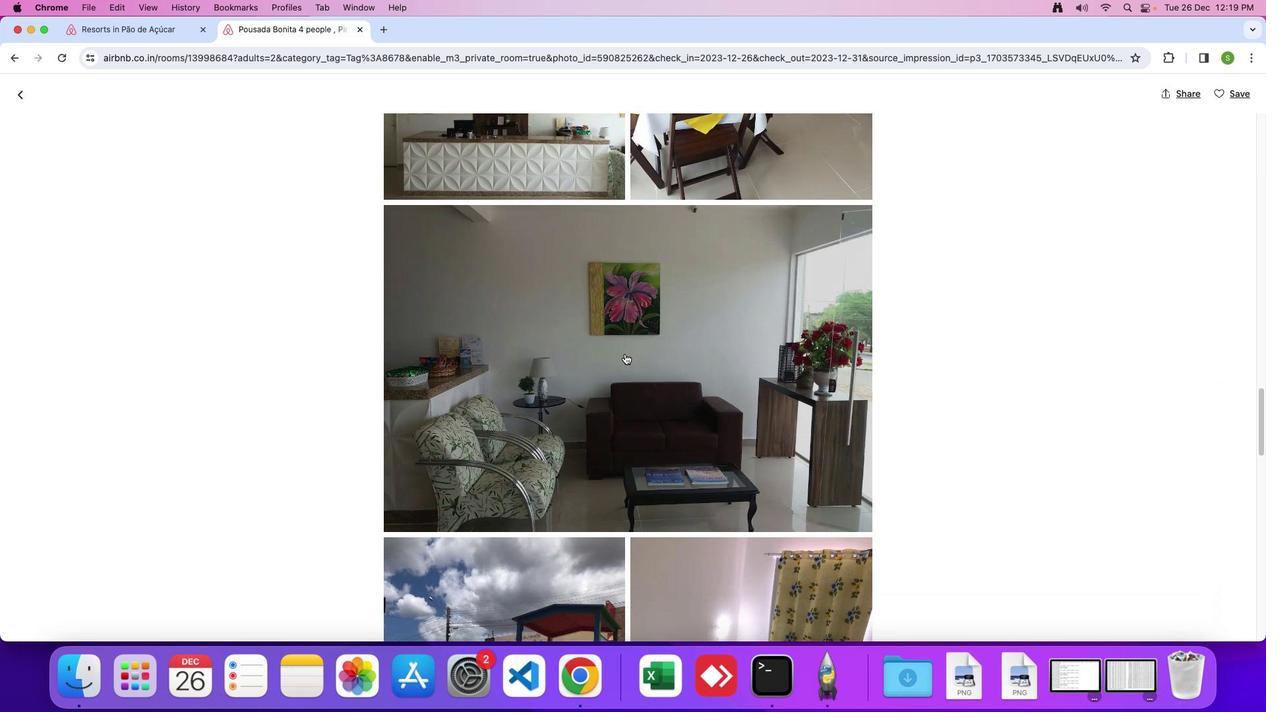 
Action: Mouse scrolled (608, 352) with delta (32, 69)
Screenshot: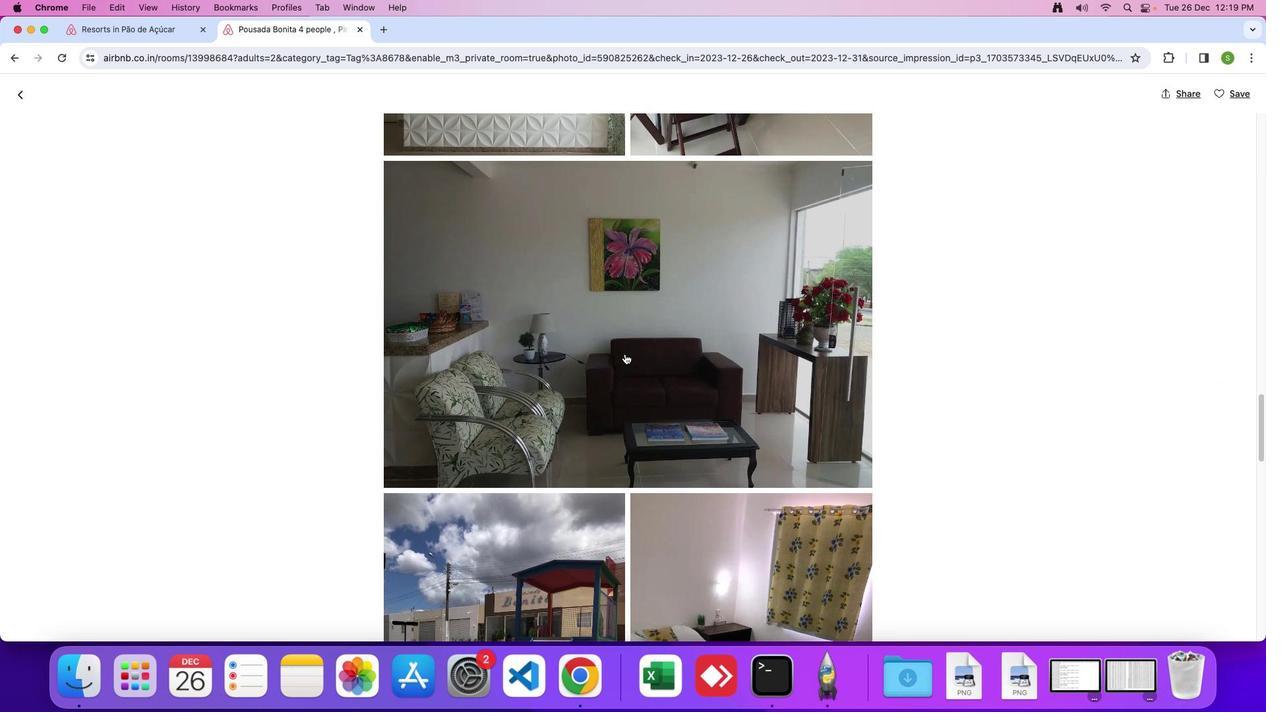 
Action: Mouse scrolled (608, 352) with delta (32, 69)
Screenshot: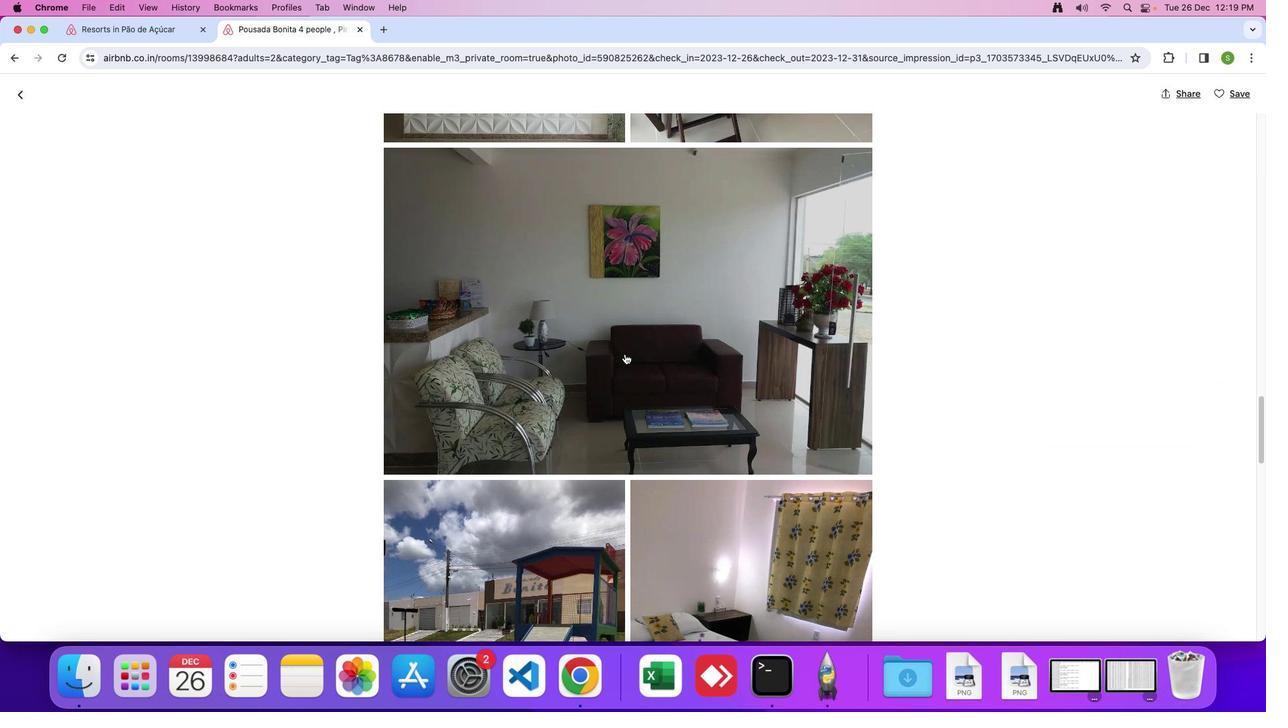 
Action: Mouse scrolled (608, 352) with delta (32, 68)
Screenshot: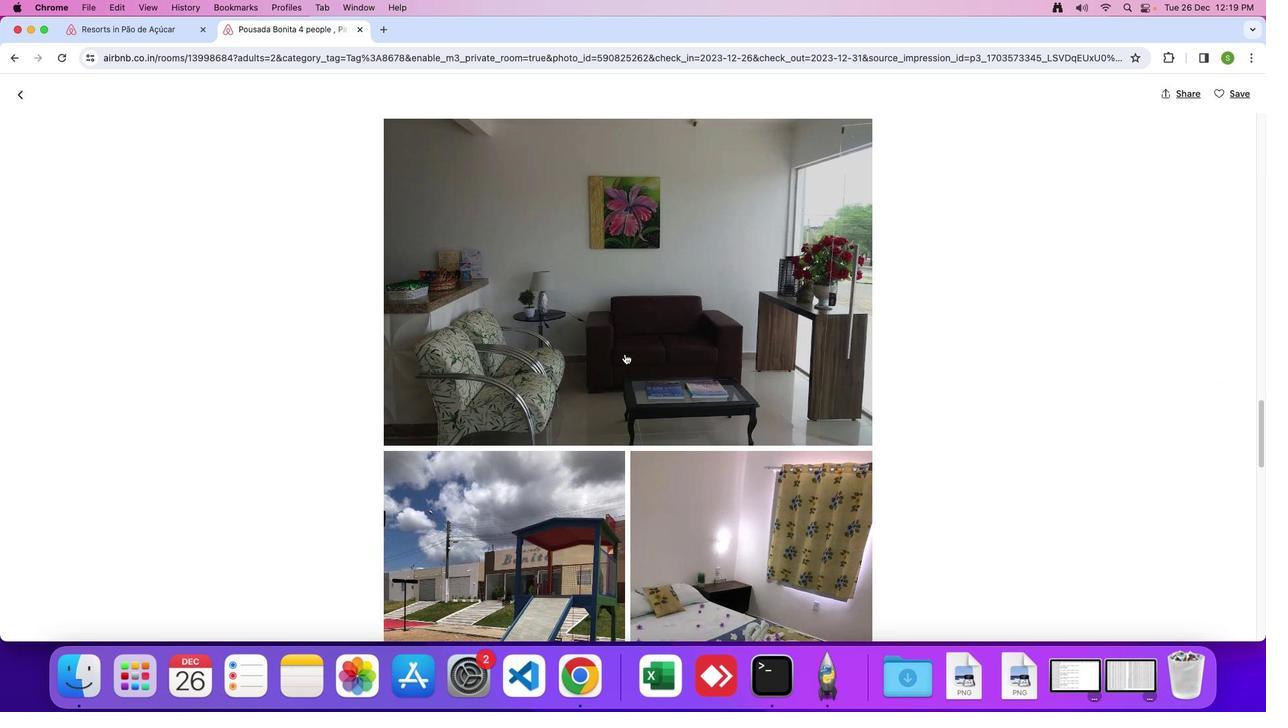 
Action: Mouse scrolled (608, 352) with delta (32, 69)
Screenshot: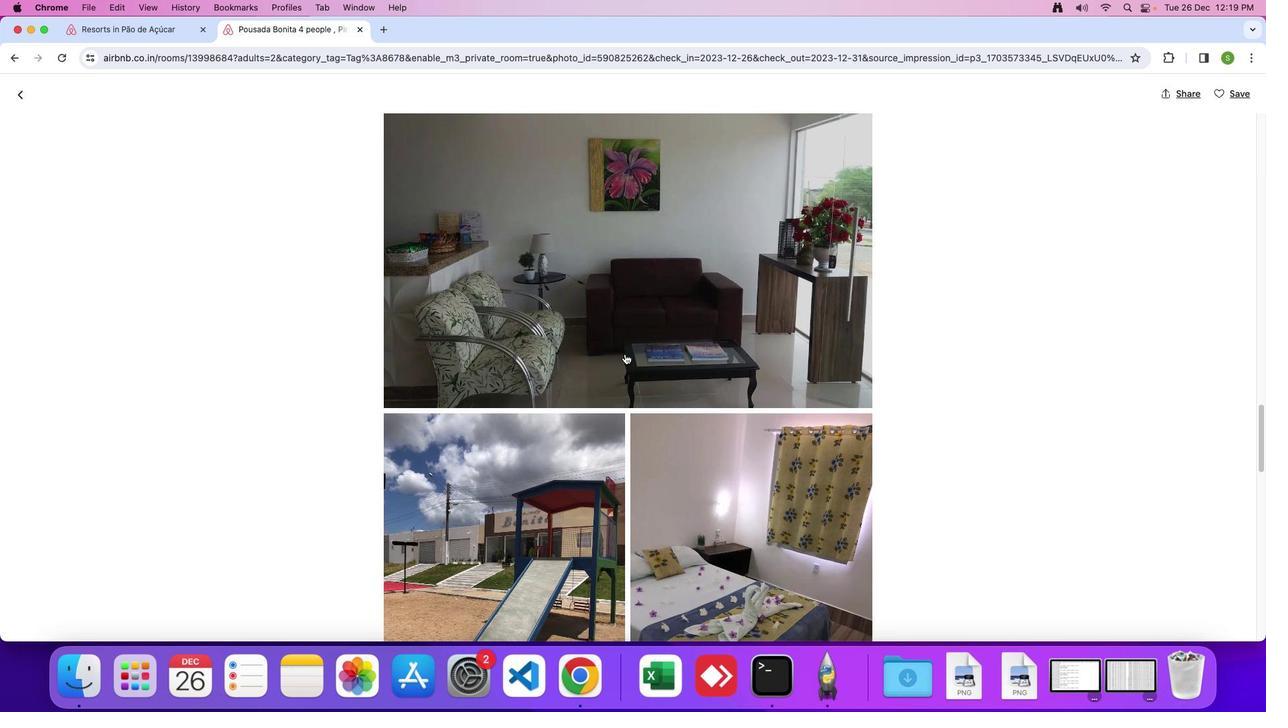
Action: Mouse scrolled (608, 352) with delta (32, 69)
Screenshot: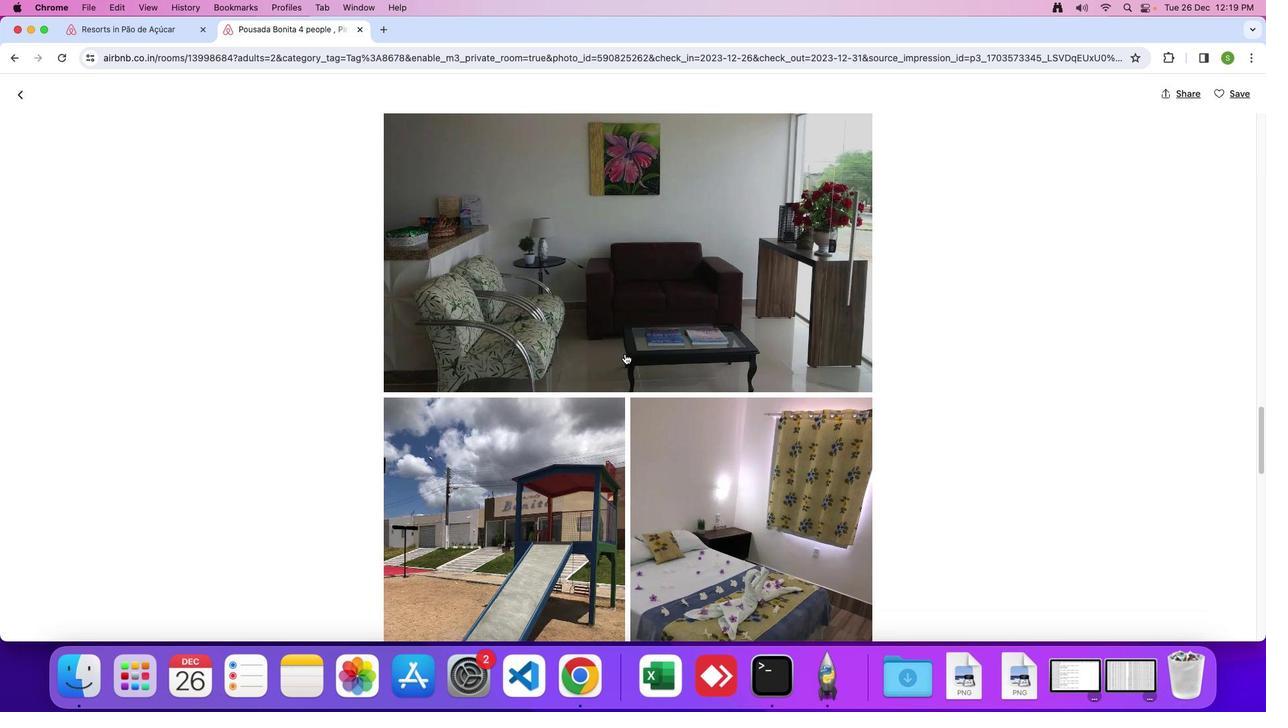 
Action: Mouse scrolled (608, 352) with delta (32, 69)
Screenshot: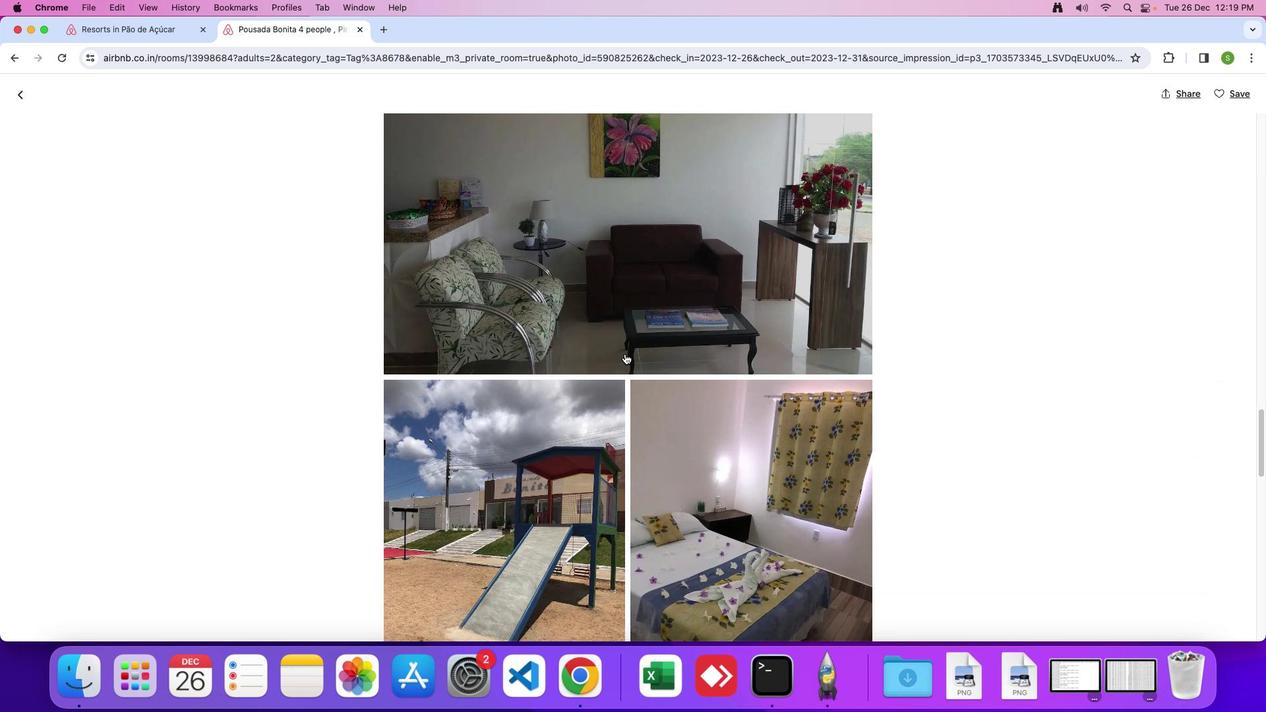 
Action: Mouse scrolled (608, 352) with delta (32, 69)
Screenshot: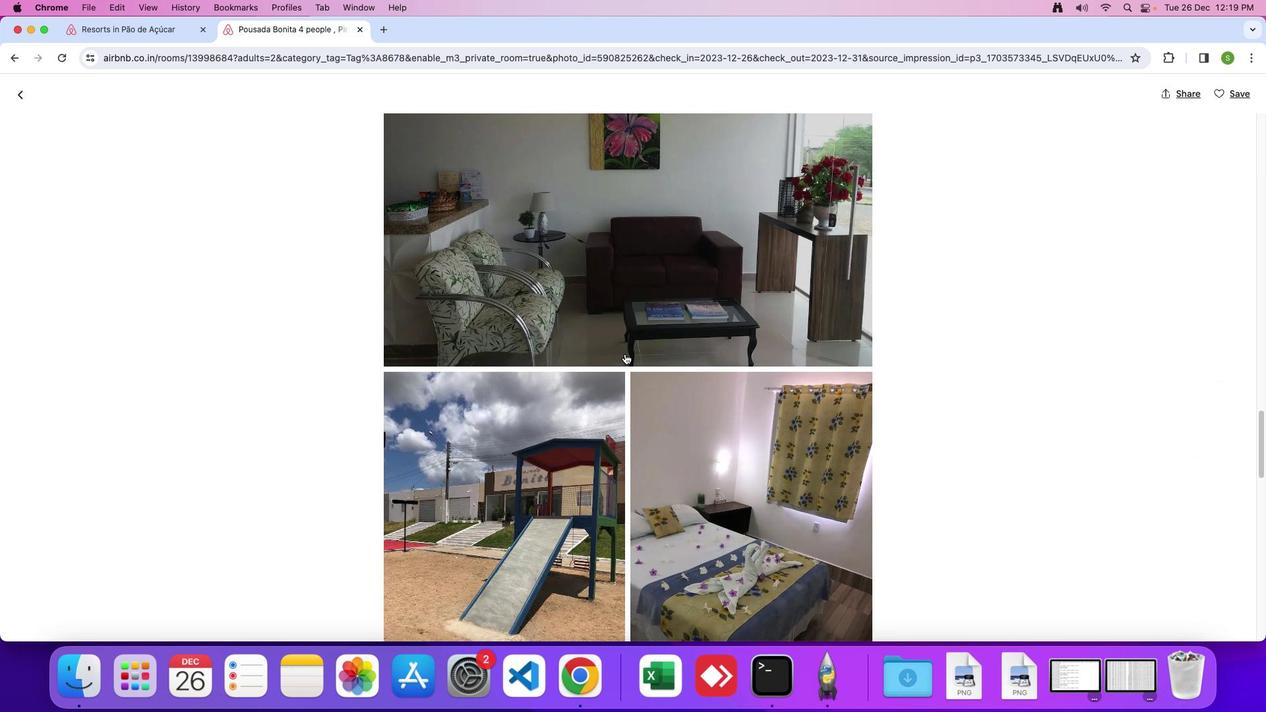 
Action: Mouse scrolled (608, 352) with delta (32, 68)
Screenshot: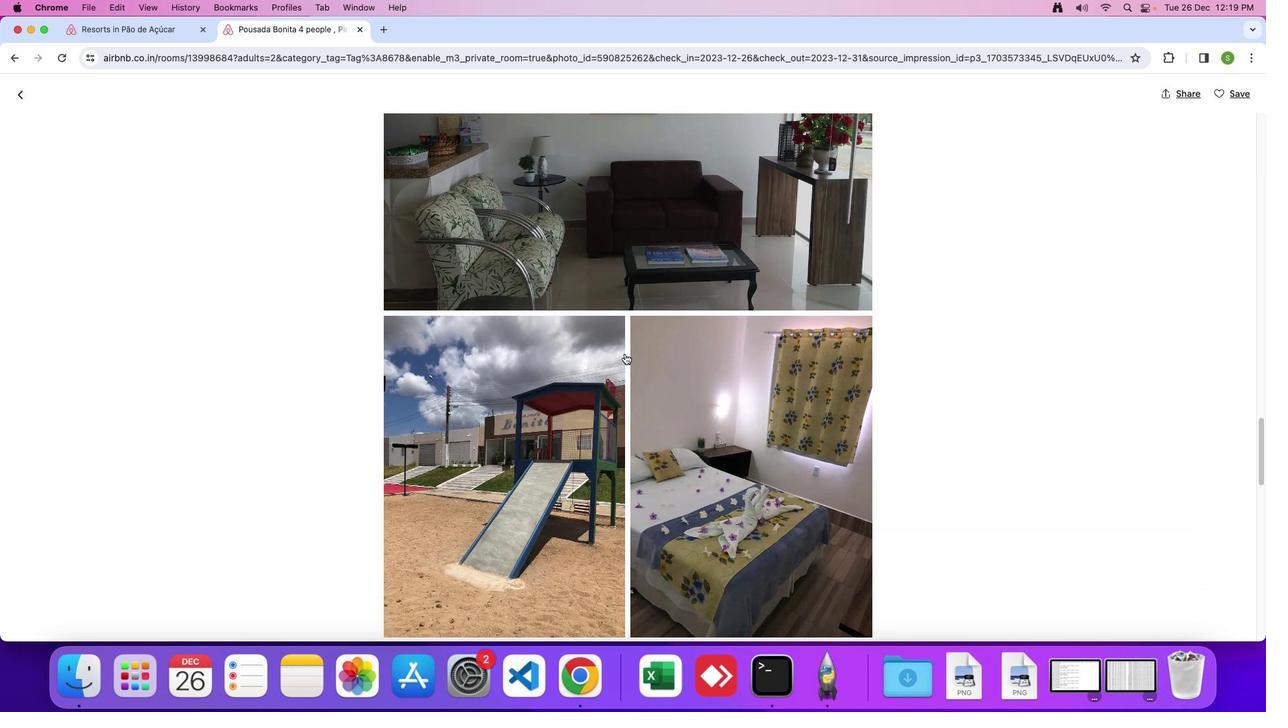 
Action: Mouse scrolled (608, 352) with delta (32, 69)
Screenshot: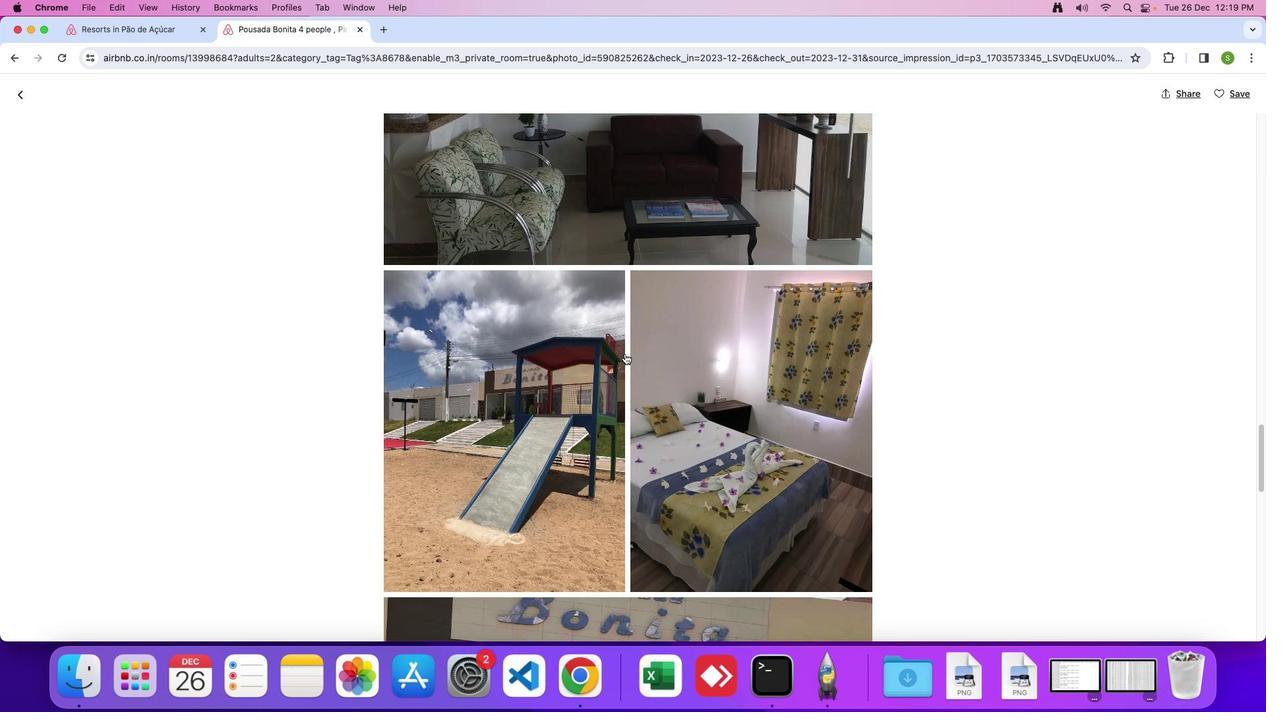 
Action: Mouse scrolled (608, 352) with delta (32, 69)
Screenshot: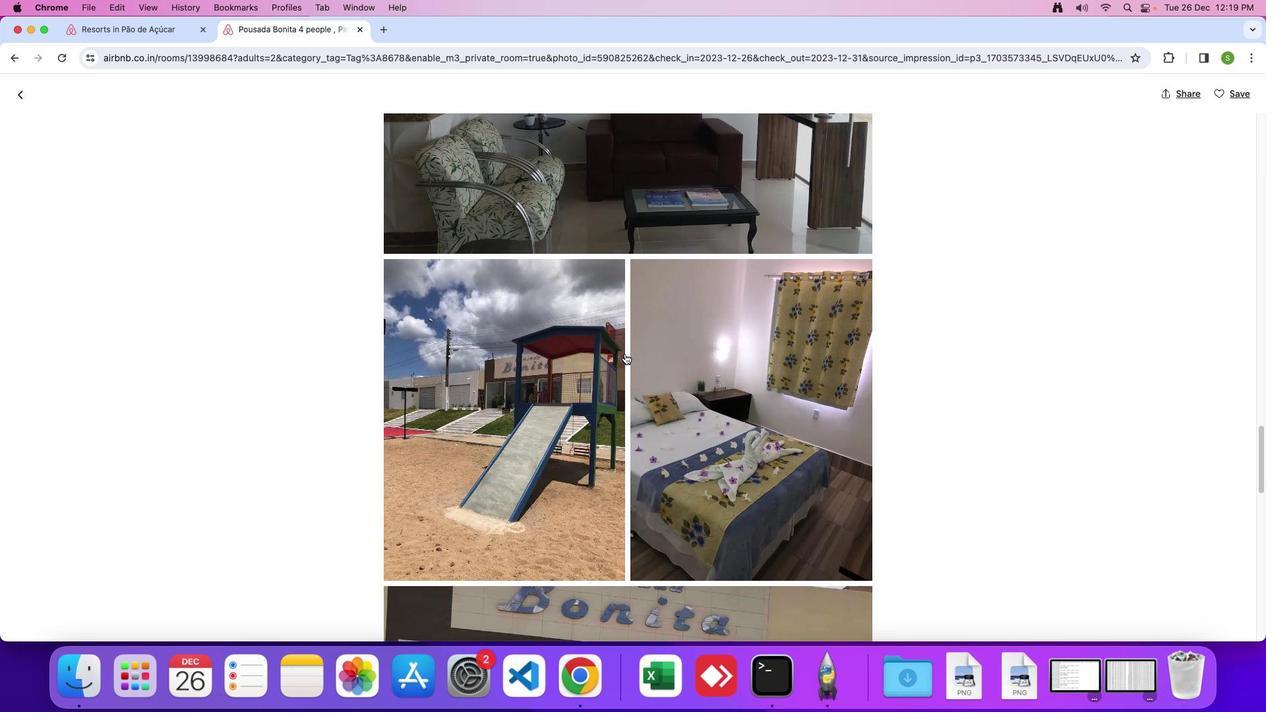
Action: Mouse scrolled (608, 352) with delta (32, 68)
Screenshot: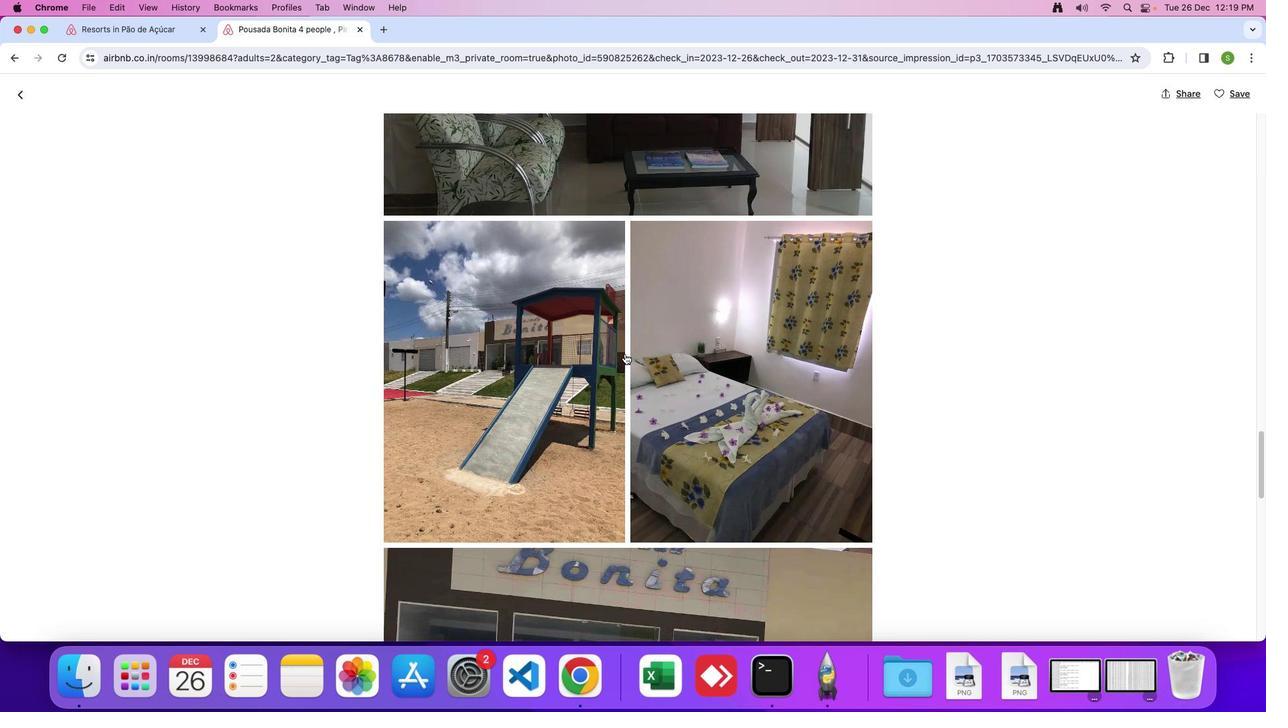 
Action: Mouse scrolled (608, 352) with delta (32, 69)
Screenshot: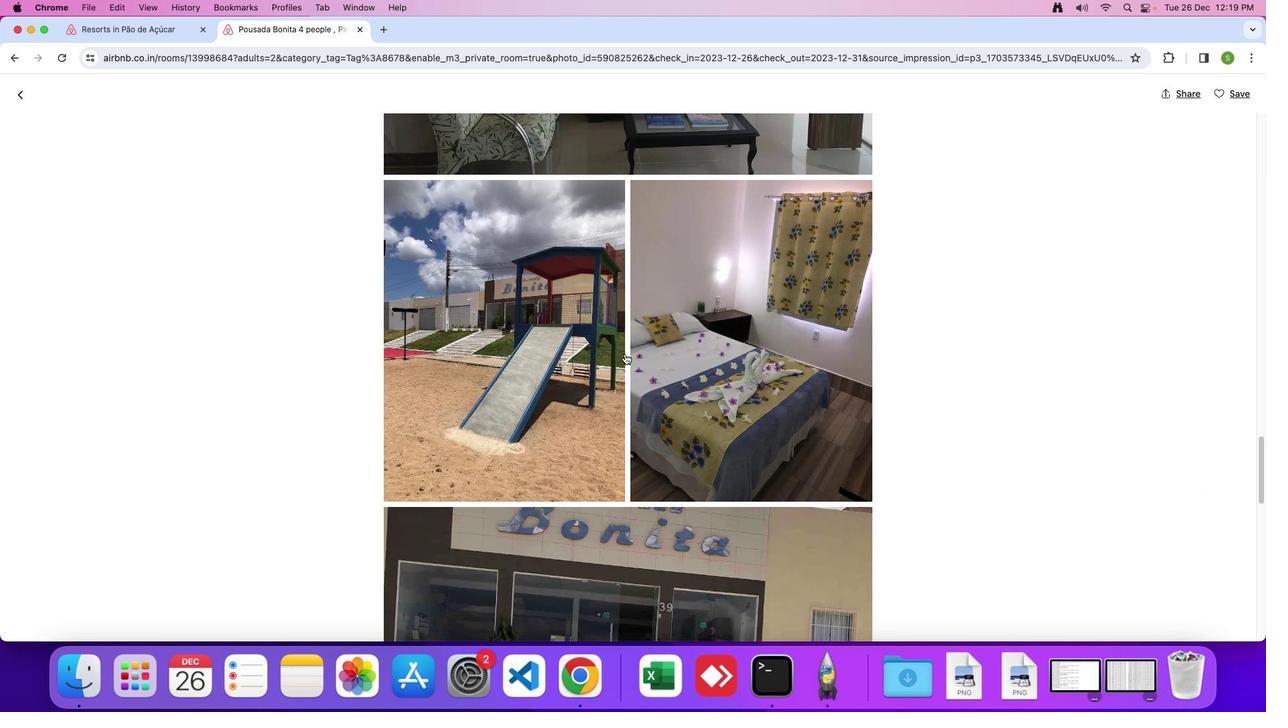 
Action: Mouse scrolled (608, 352) with delta (32, 69)
Screenshot: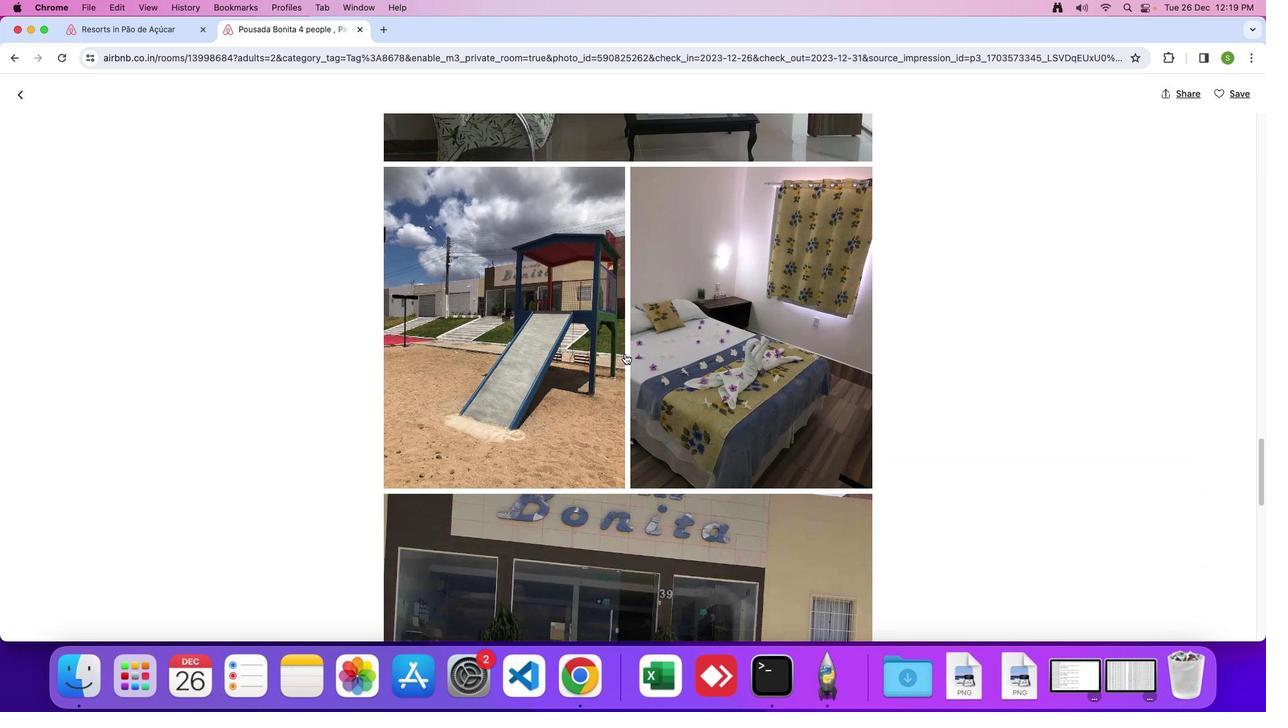 
Action: Mouse scrolled (608, 352) with delta (32, 69)
Screenshot: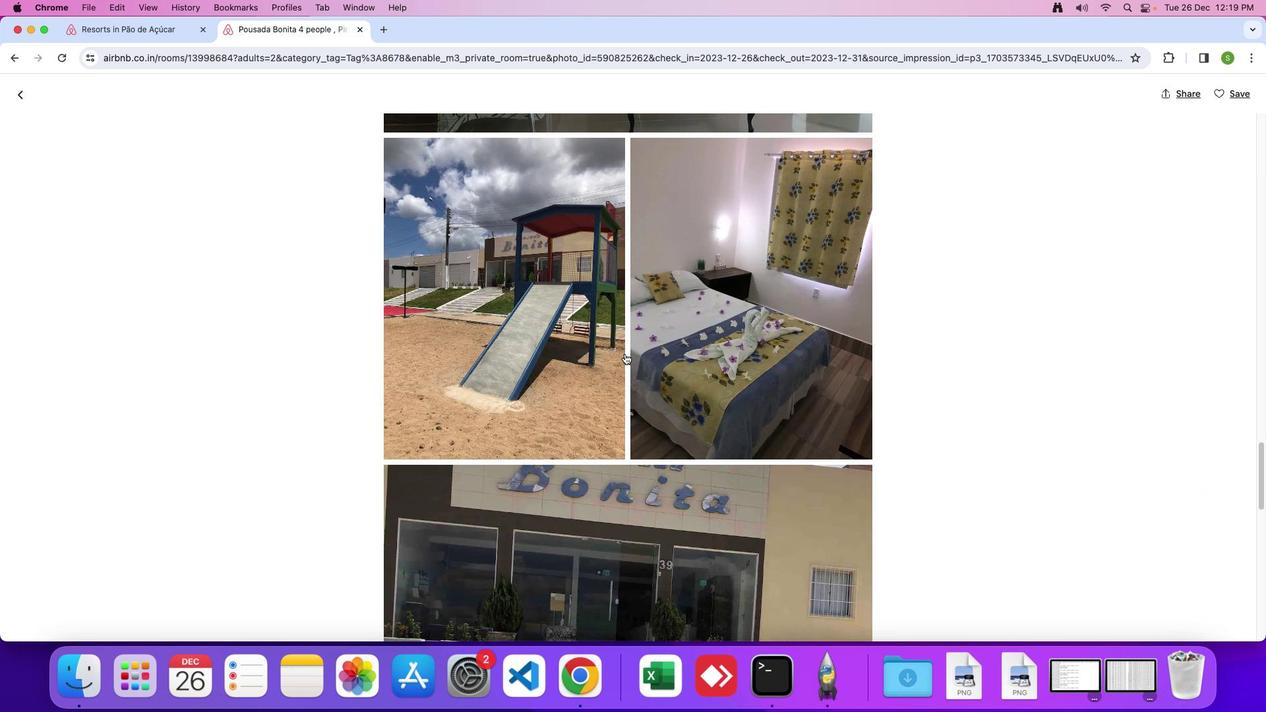 
Action: Mouse scrolled (608, 352) with delta (32, 69)
Screenshot: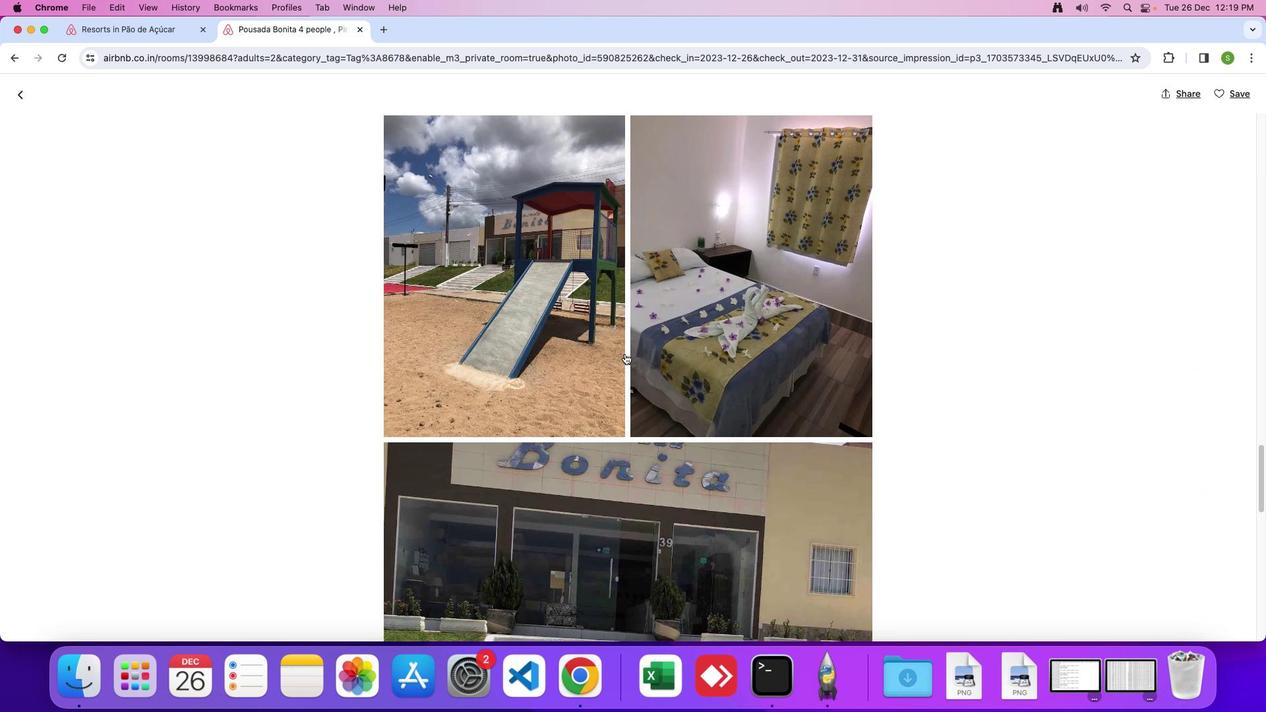 
Action: Mouse scrolled (608, 352) with delta (32, 69)
Screenshot: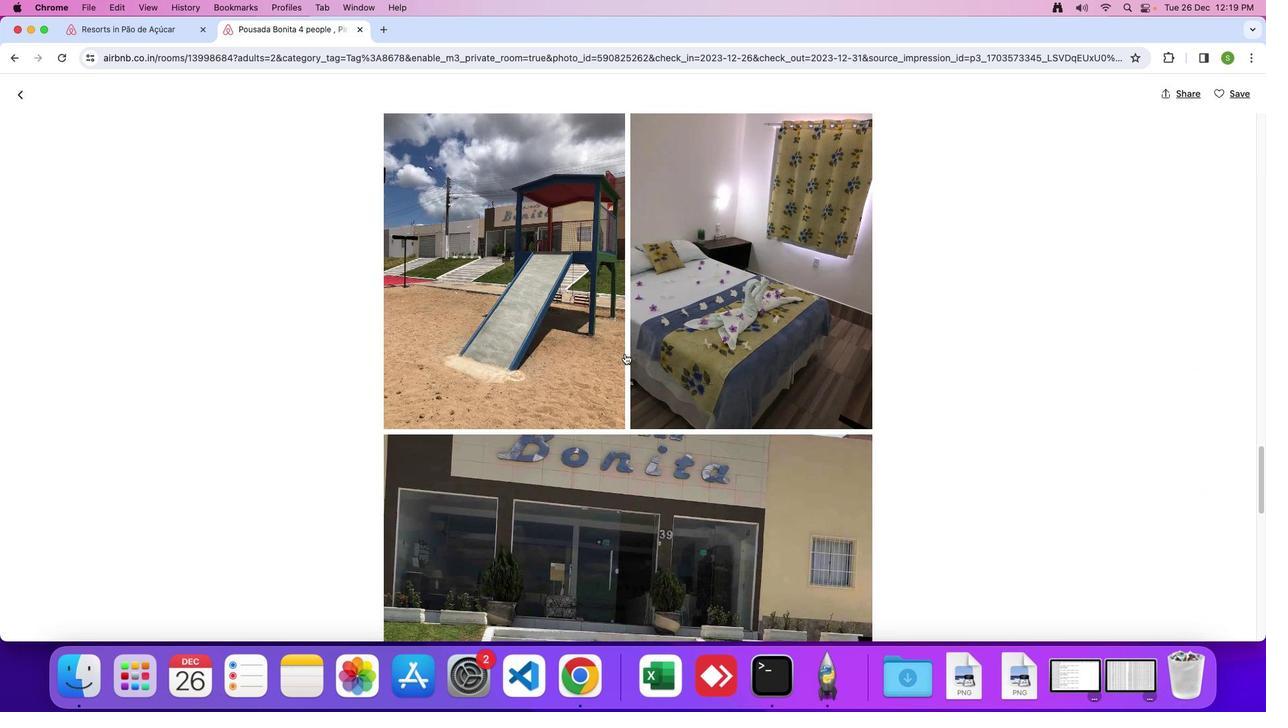 
Action: Mouse scrolled (608, 352) with delta (32, 69)
Screenshot: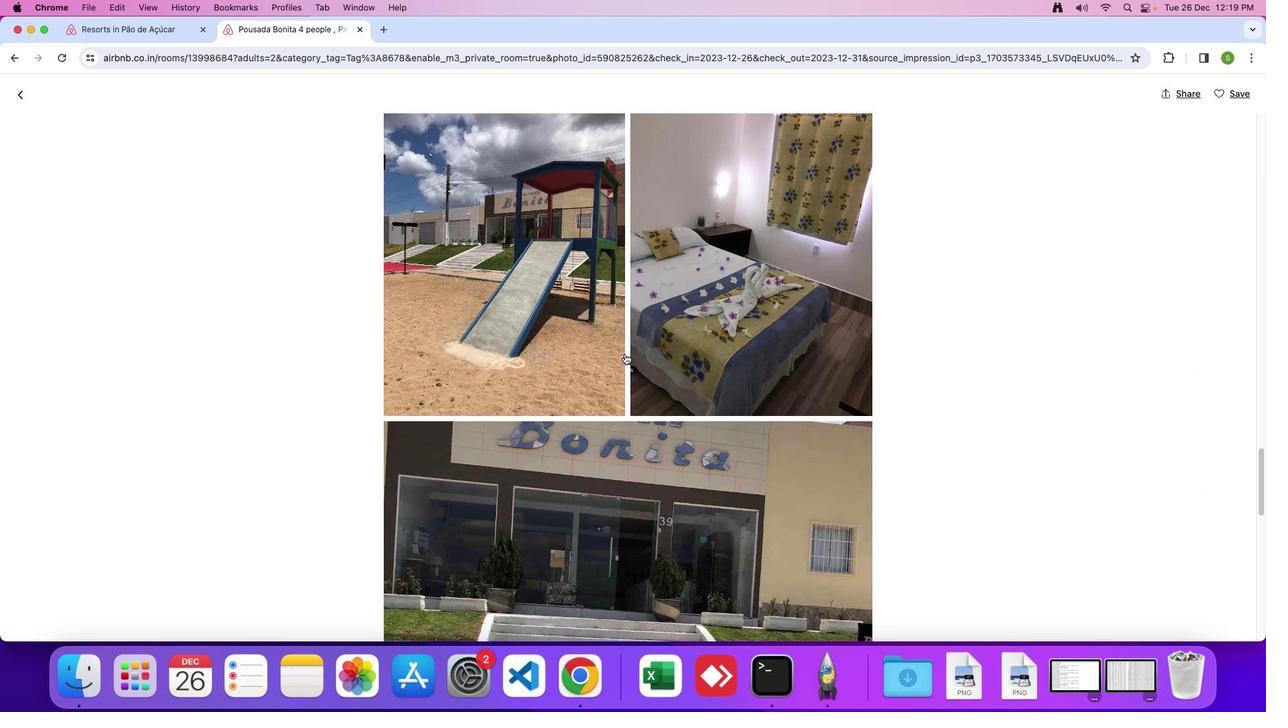 
Action: Mouse scrolled (608, 352) with delta (32, 69)
Screenshot: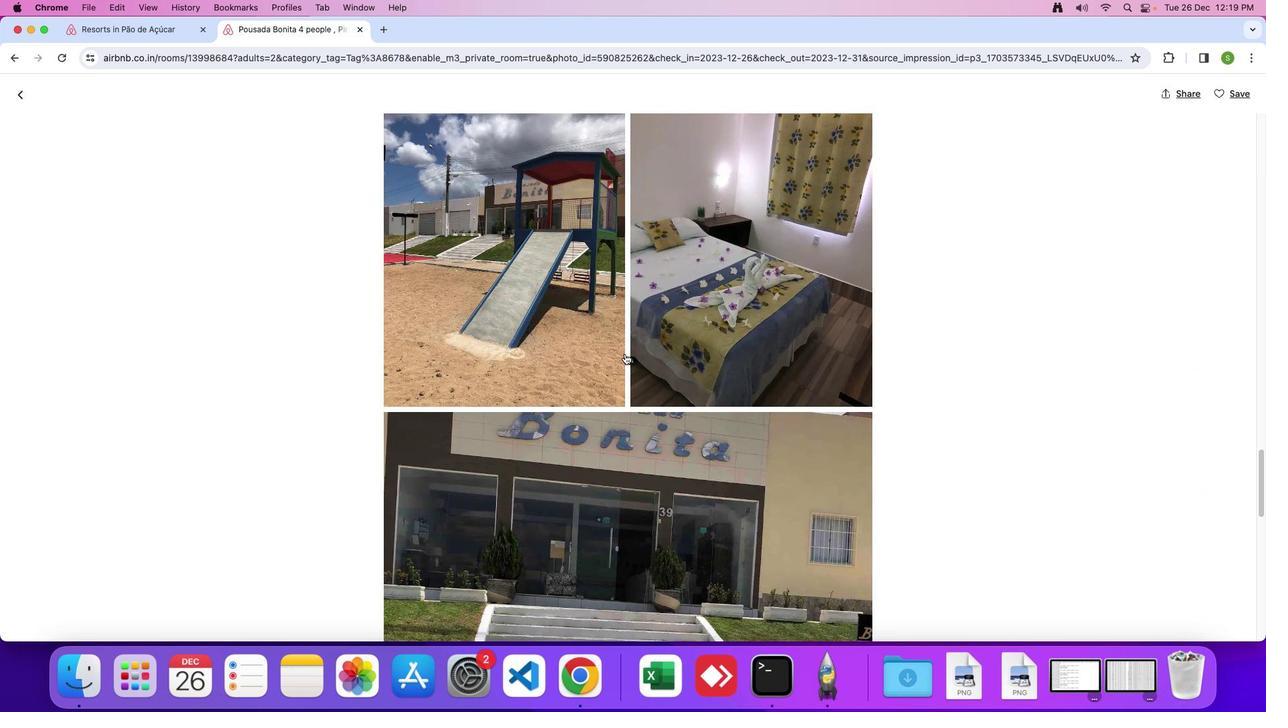 
Action: Mouse scrolled (608, 352) with delta (32, 69)
Screenshot: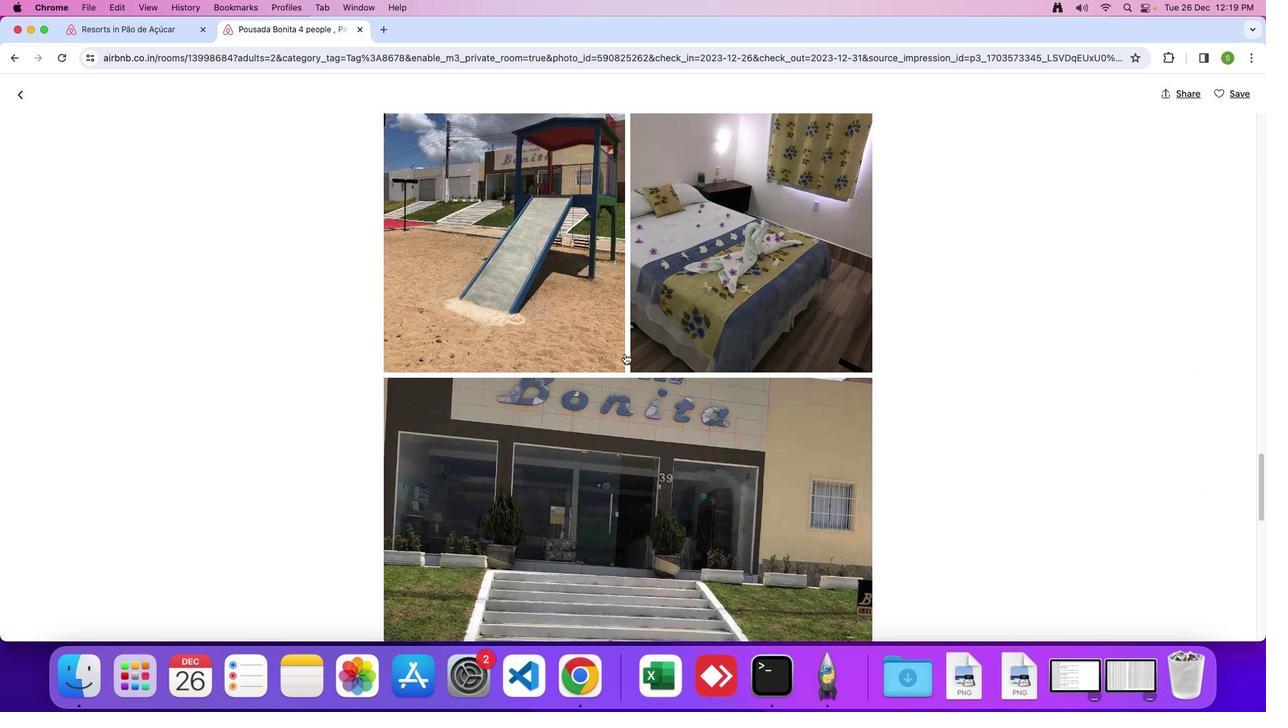 
Action: Mouse scrolled (608, 352) with delta (32, 69)
Screenshot: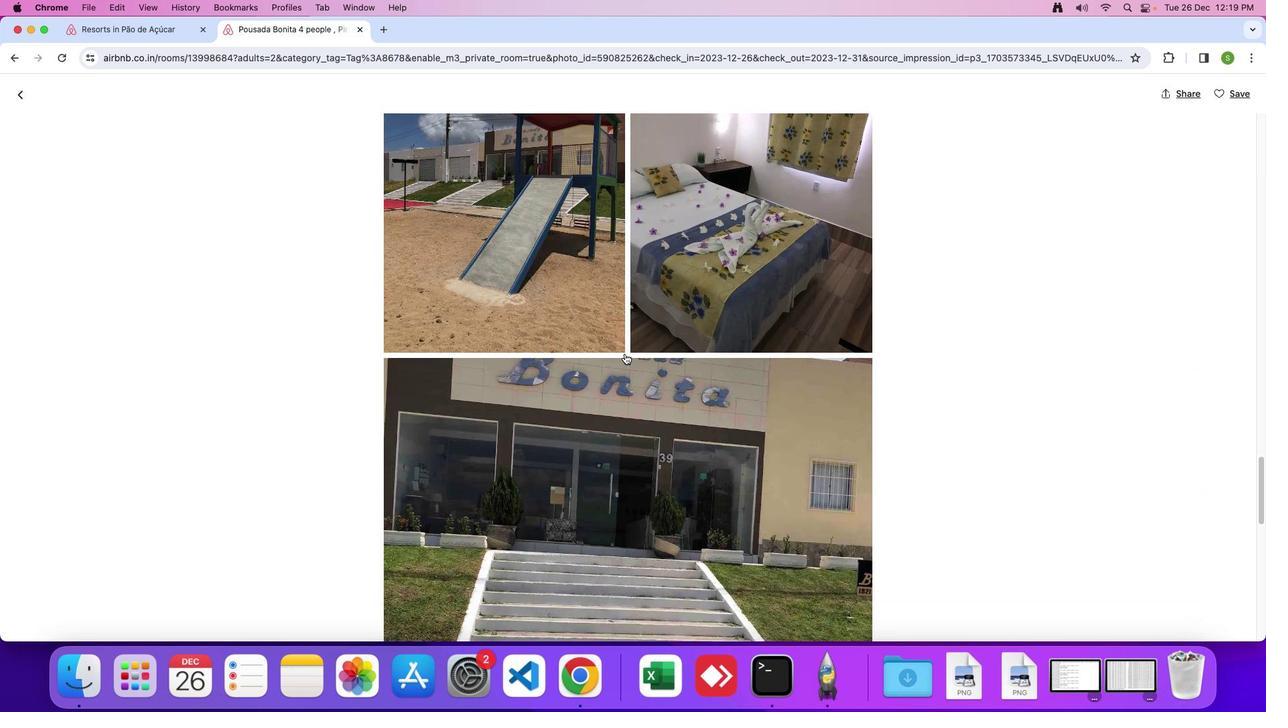 
Action: Mouse scrolled (608, 352) with delta (32, 69)
Screenshot: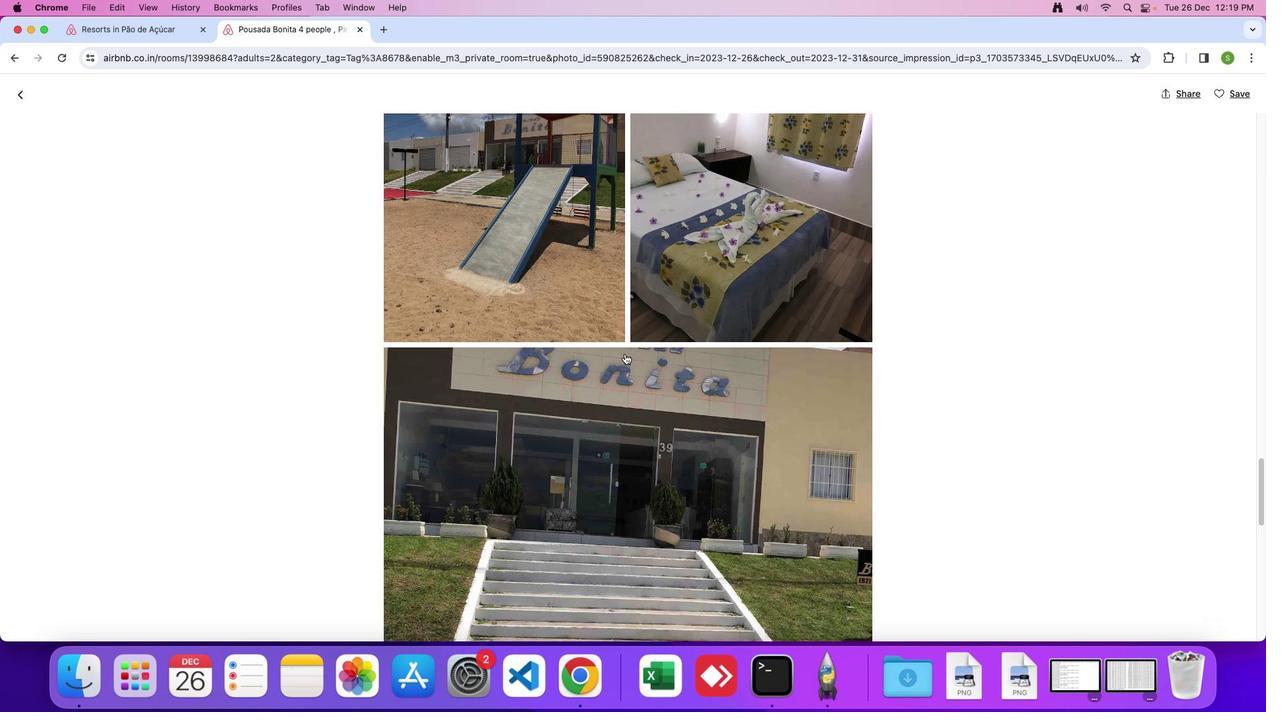 
Action: Mouse scrolled (608, 352) with delta (32, 69)
Screenshot: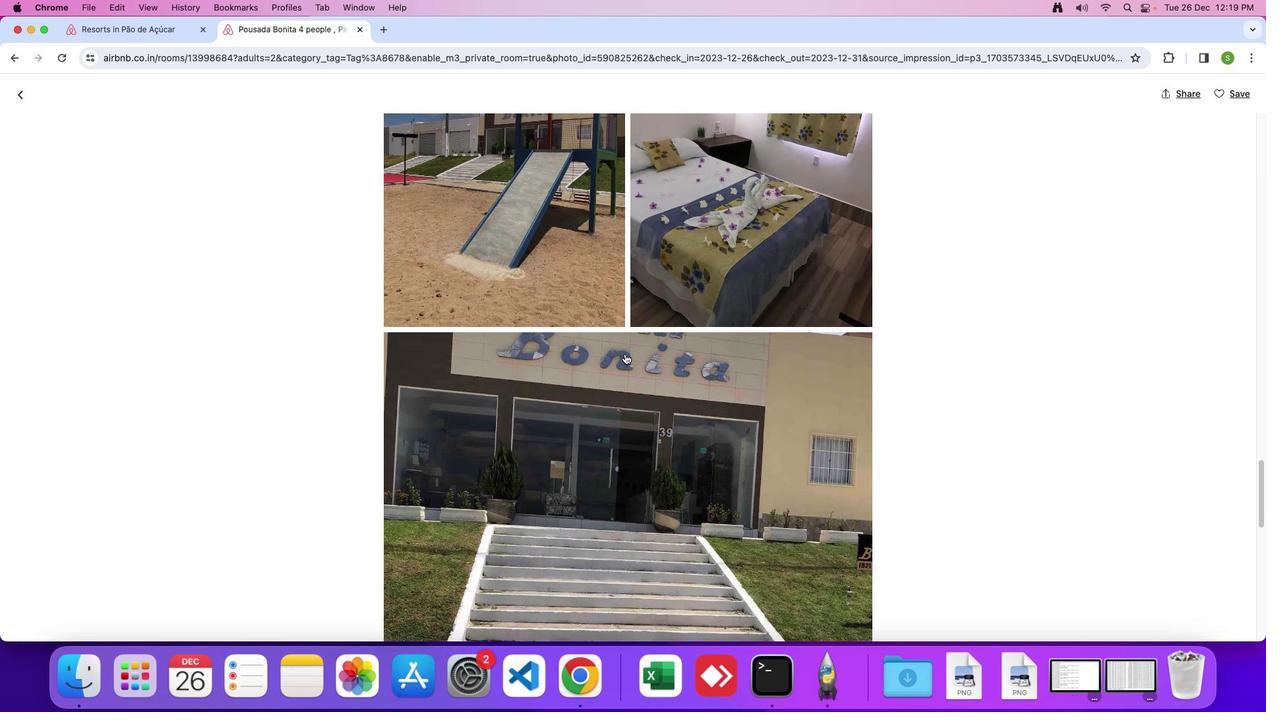 
Action: Mouse scrolled (608, 352) with delta (32, 69)
Screenshot: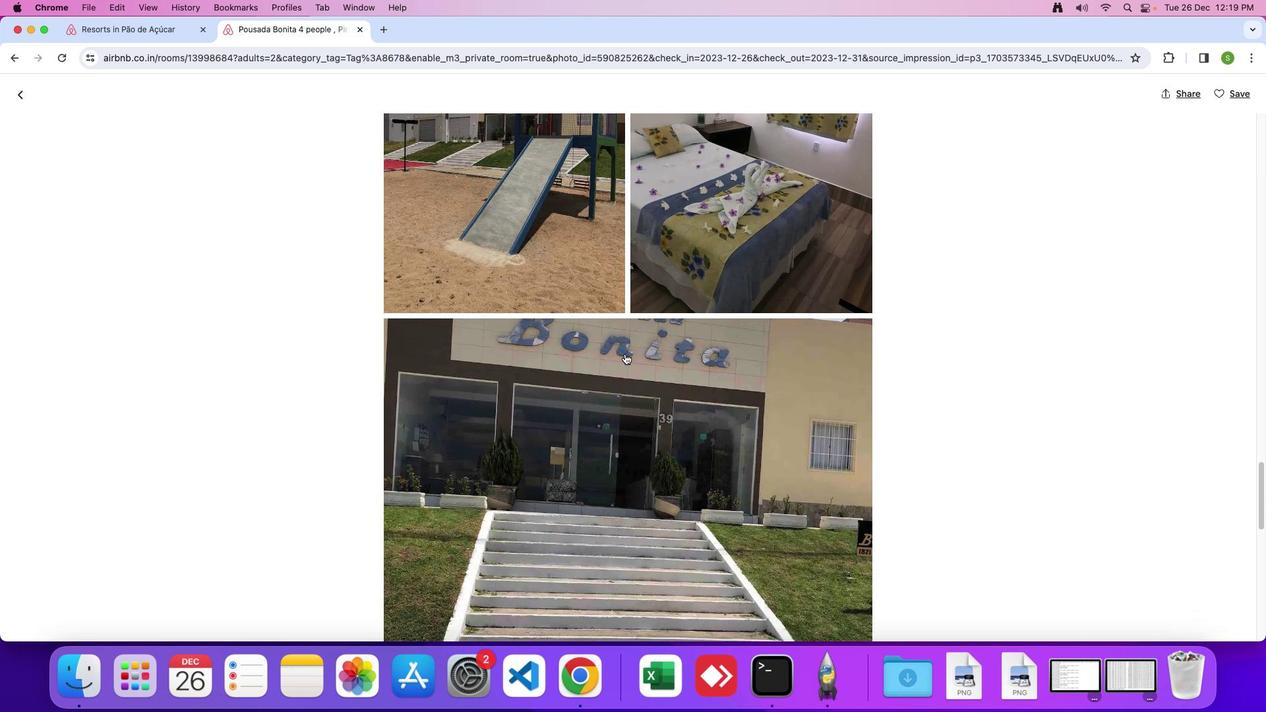 
Action: Mouse scrolled (608, 352) with delta (32, 68)
Screenshot: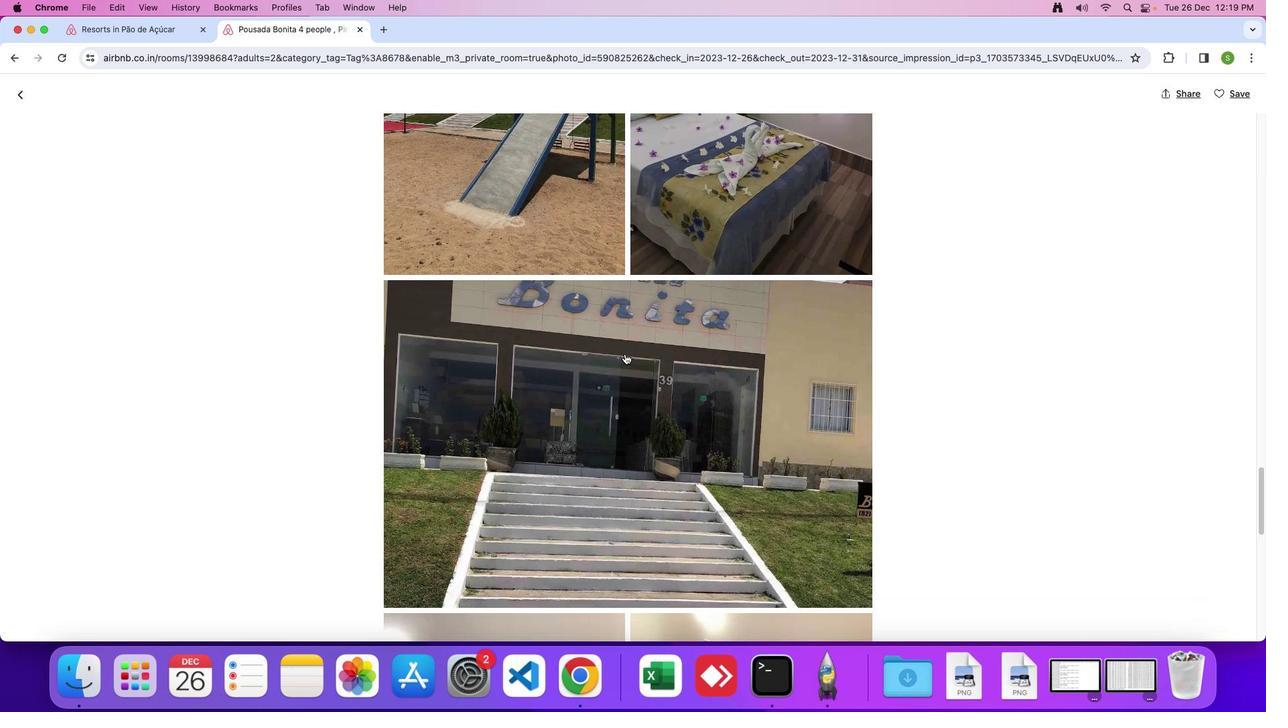 
Action: Mouse moved to (608, 352)
Screenshot: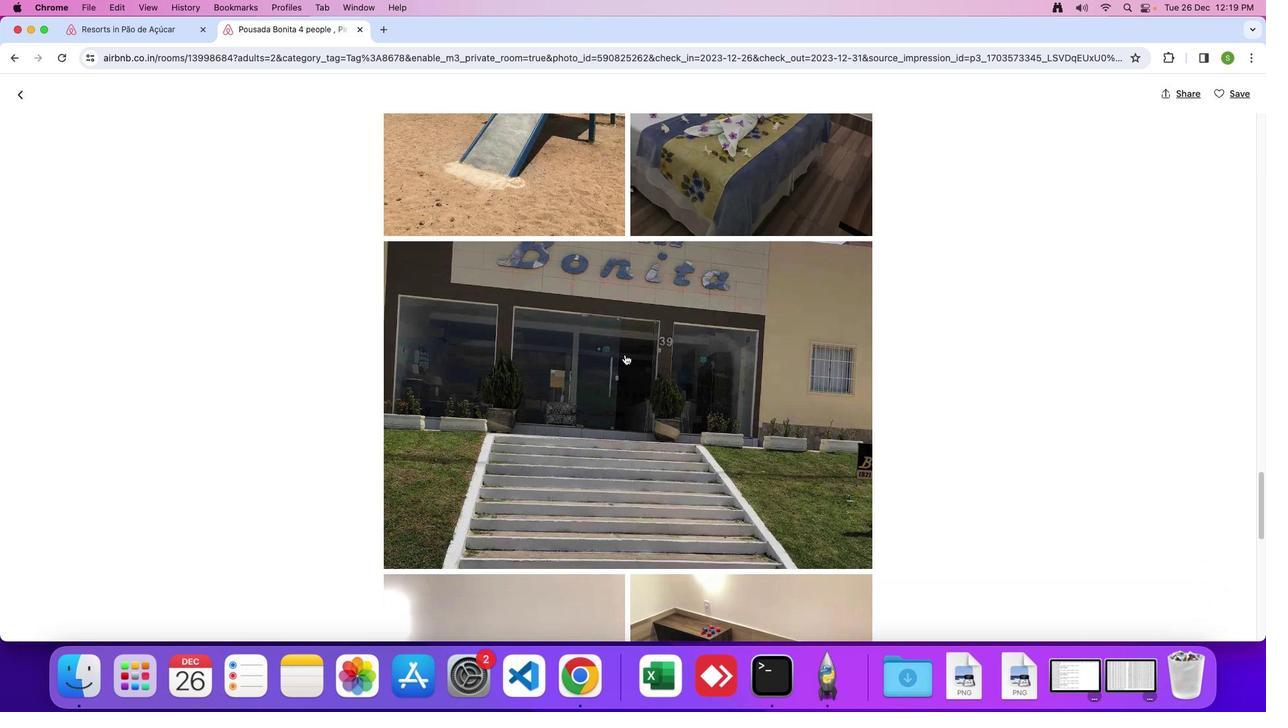
Action: Mouse scrolled (608, 352) with delta (32, 69)
Screenshot: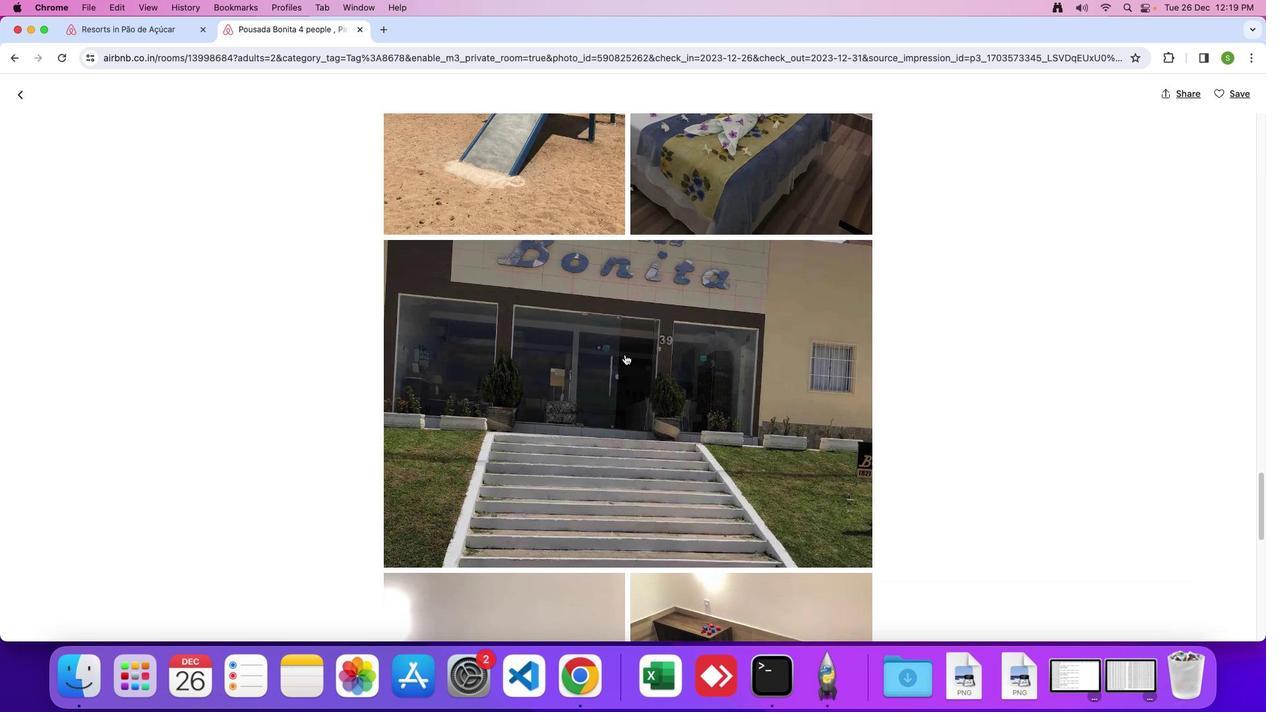 
Action: Mouse scrolled (608, 352) with delta (32, 69)
Screenshot: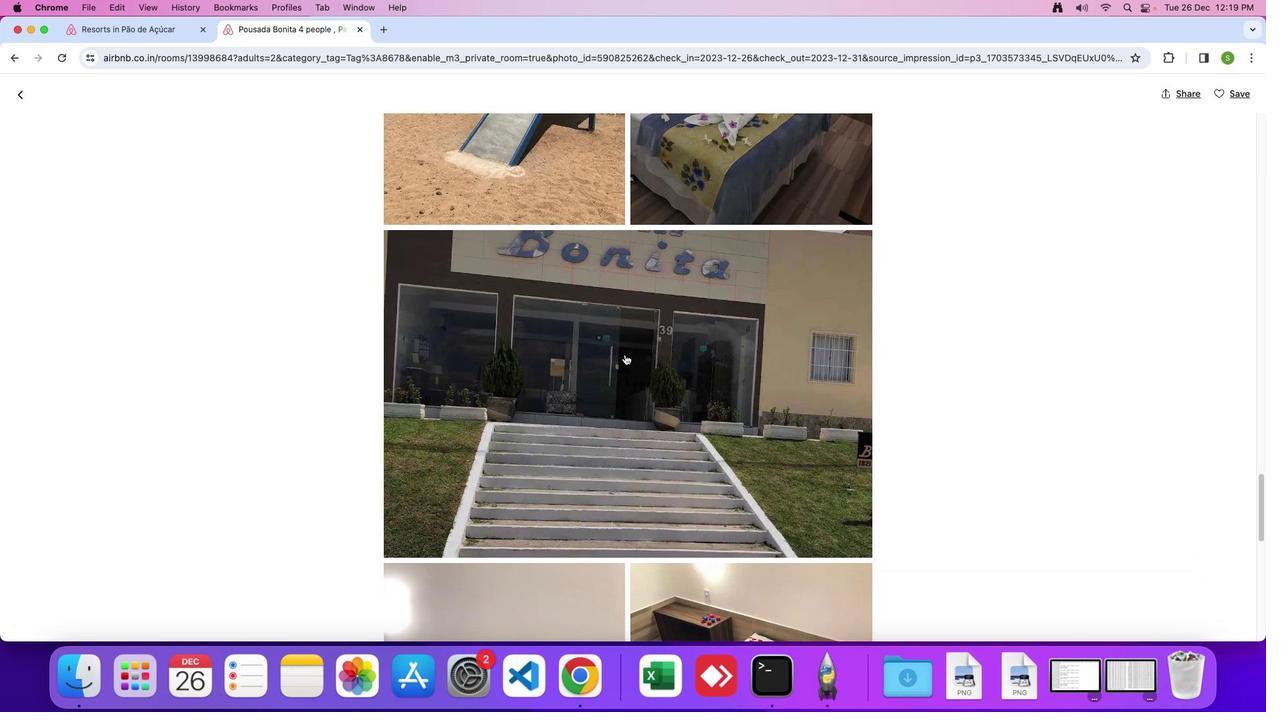 
Action: Mouse moved to (607, 354)
Screenshot: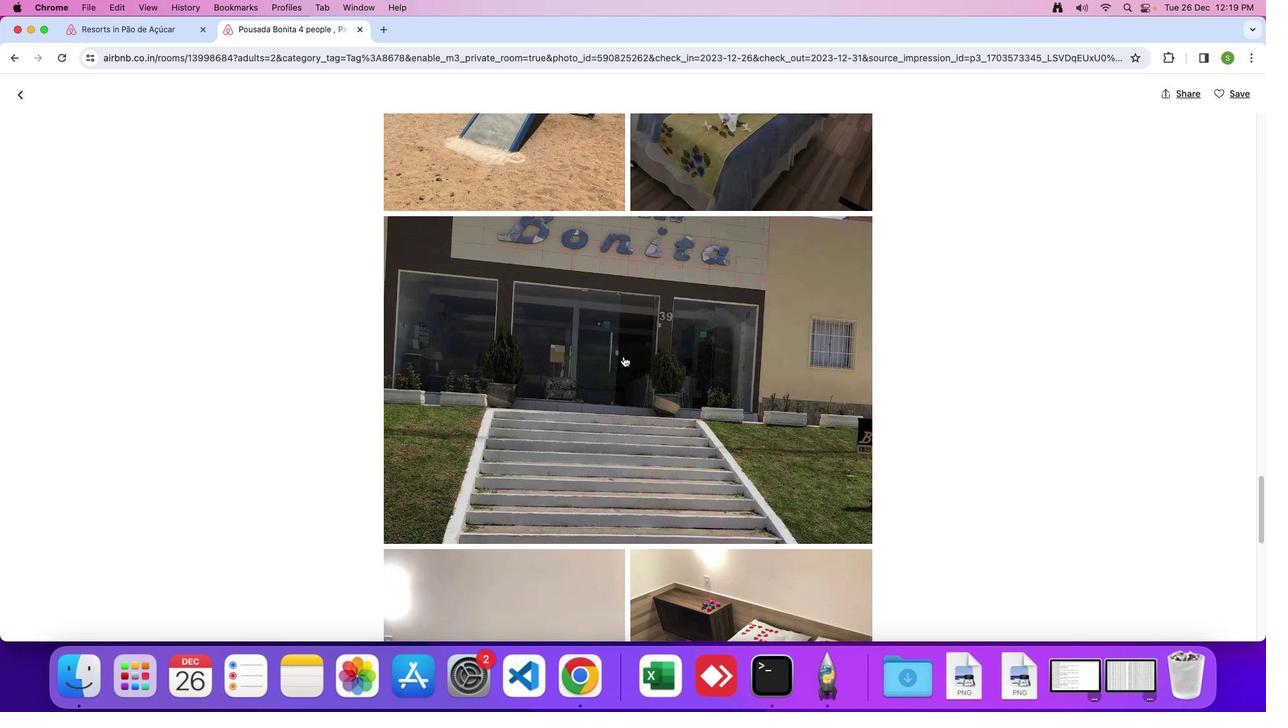 
Action: Mouse scrolled (607, 354) with delta (32, 69)
Screenshot: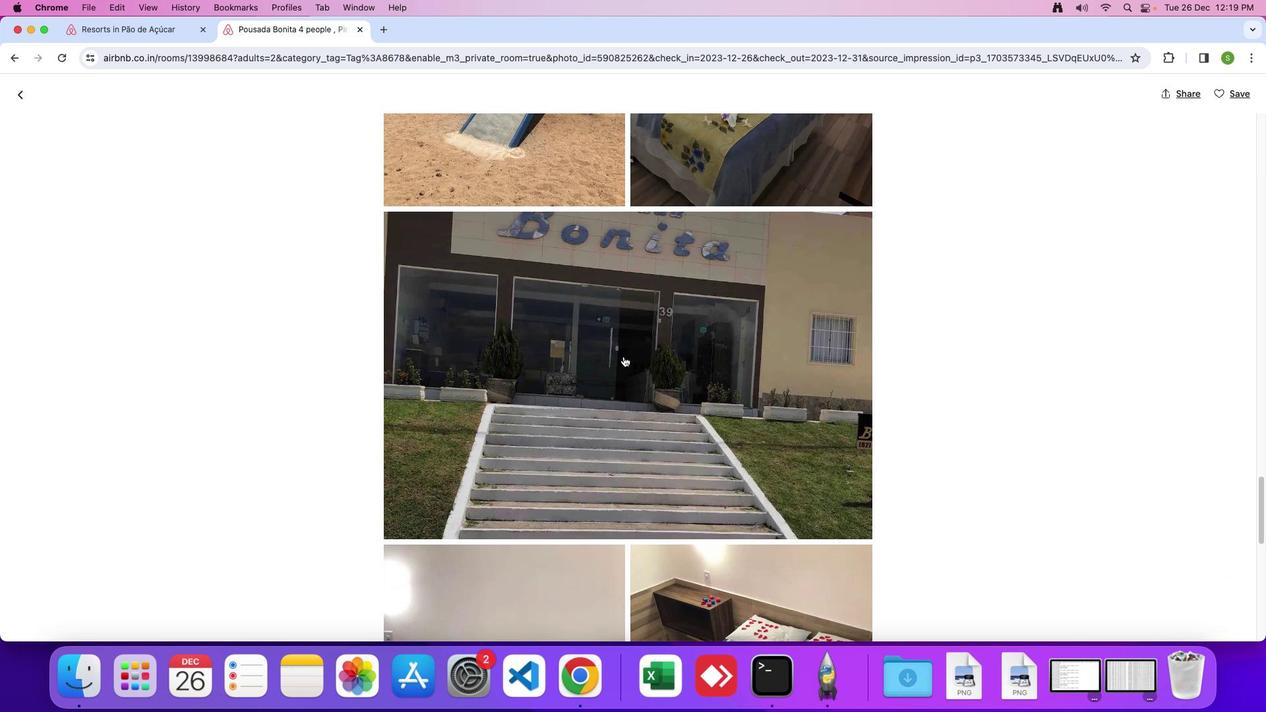 
Action: Mouse scrolled (607, 354) with delta (32, 69)
Screenshot: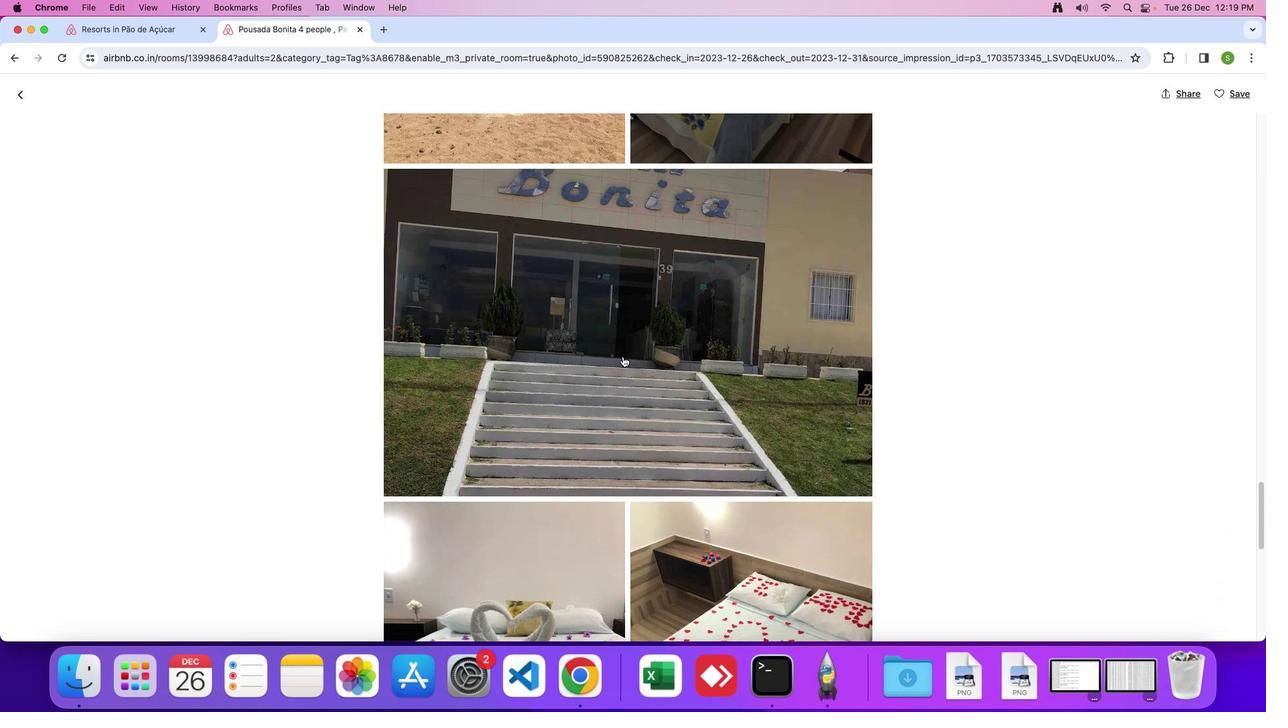 
Action: Mouse scrolled (607, 354) with delta (32, 68)
Screenshot: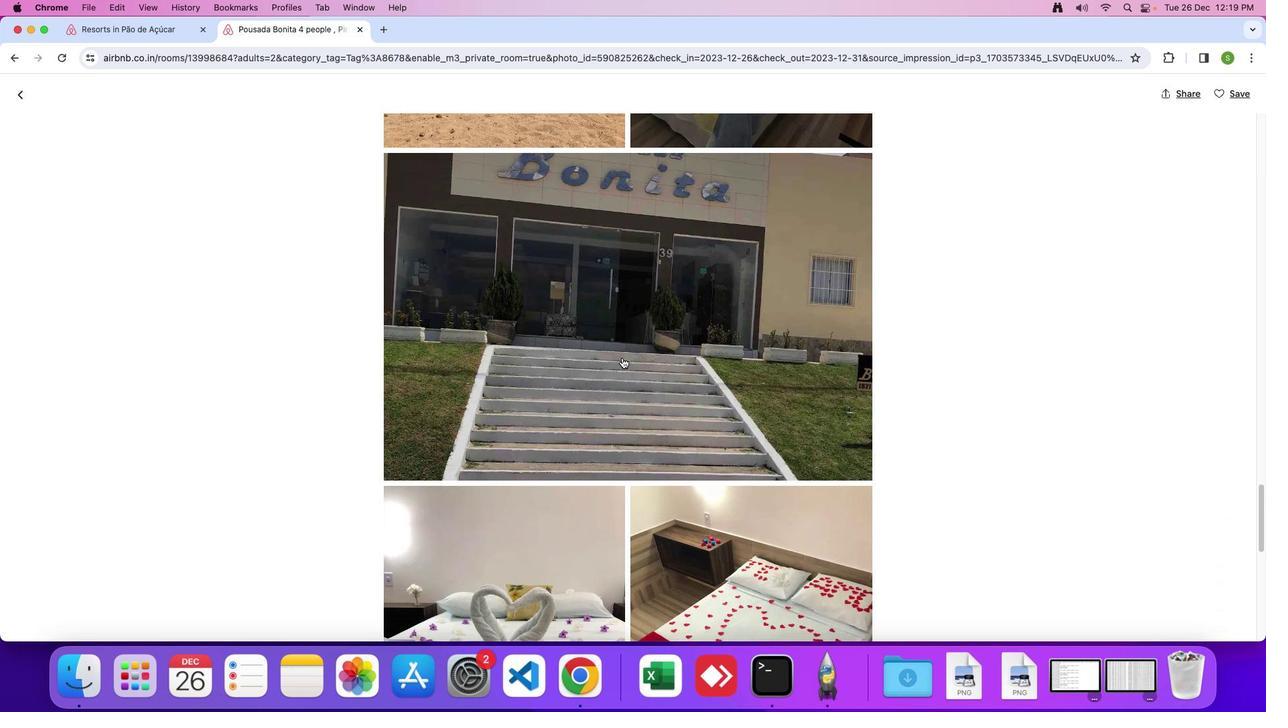 
Action: Mouse moved to (630, 376)
Screenshot: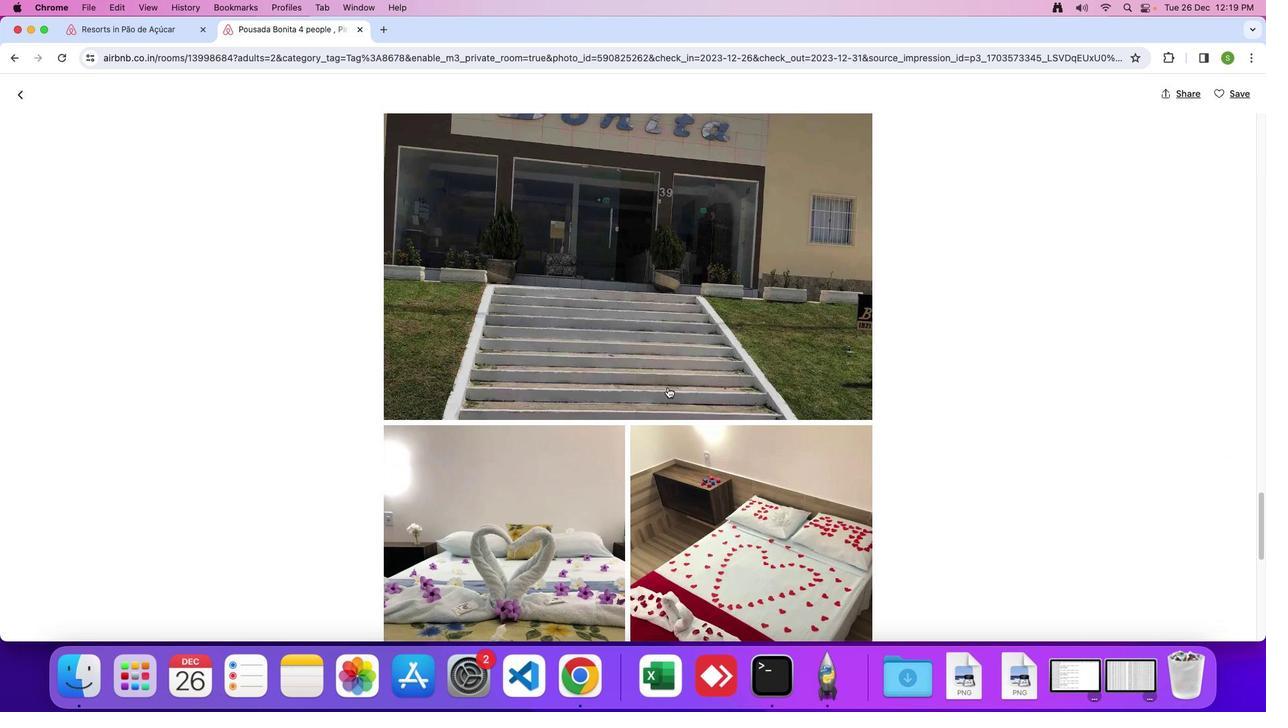
Action: Mouse scrolled (630, 376) with delta (32, 69)
Screenshot: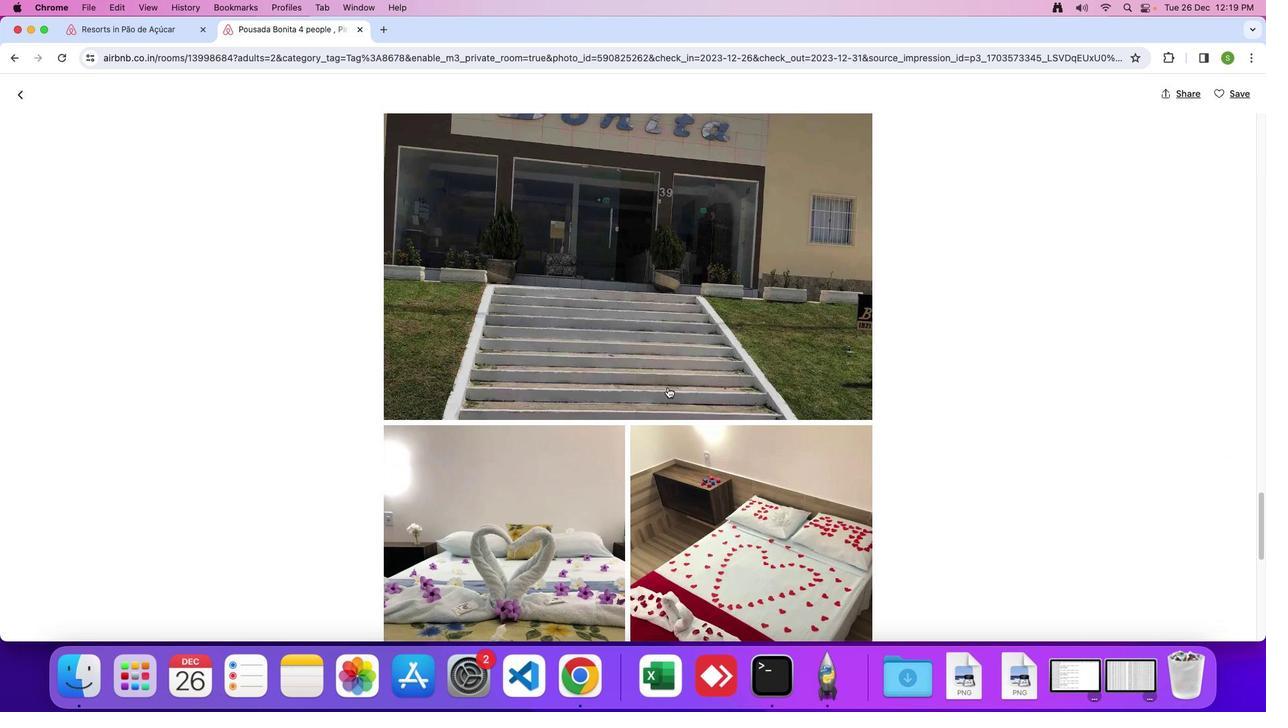 
Action: Mouse moved to (633, 376)
Screenshot: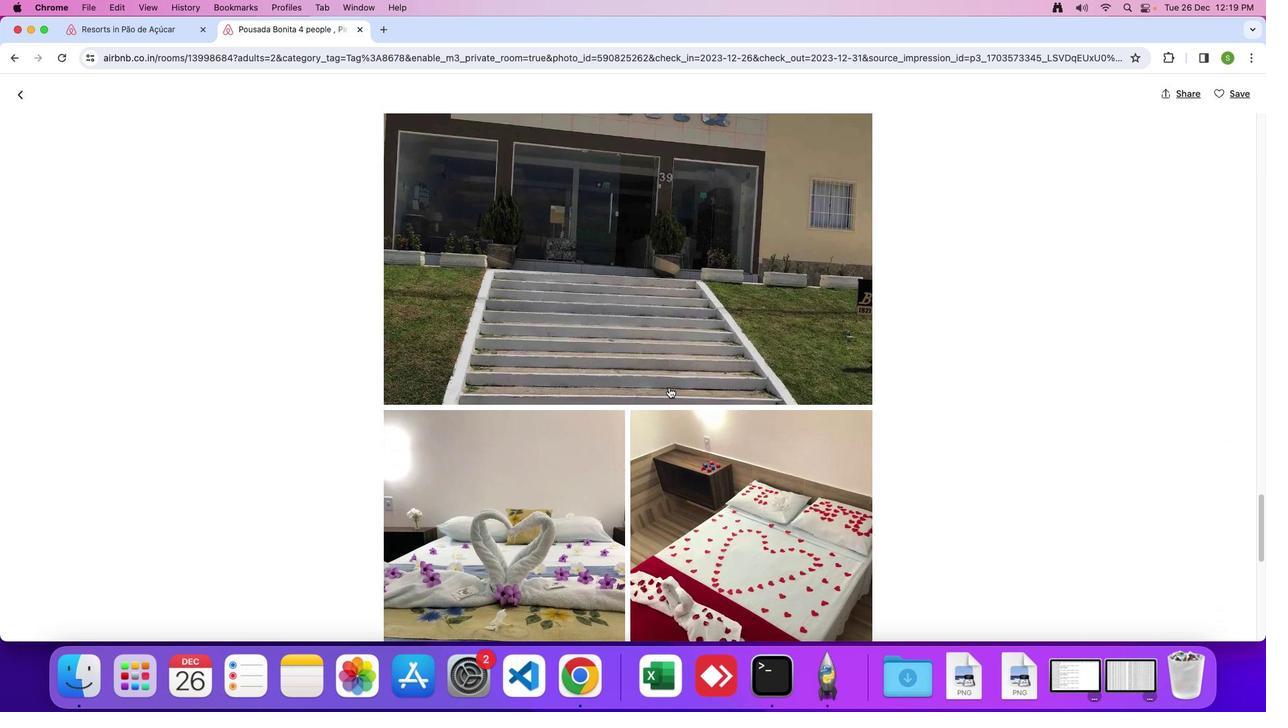 
Action: Mouse scrolled (633, 376) with delta (32, 69)
Screenshot: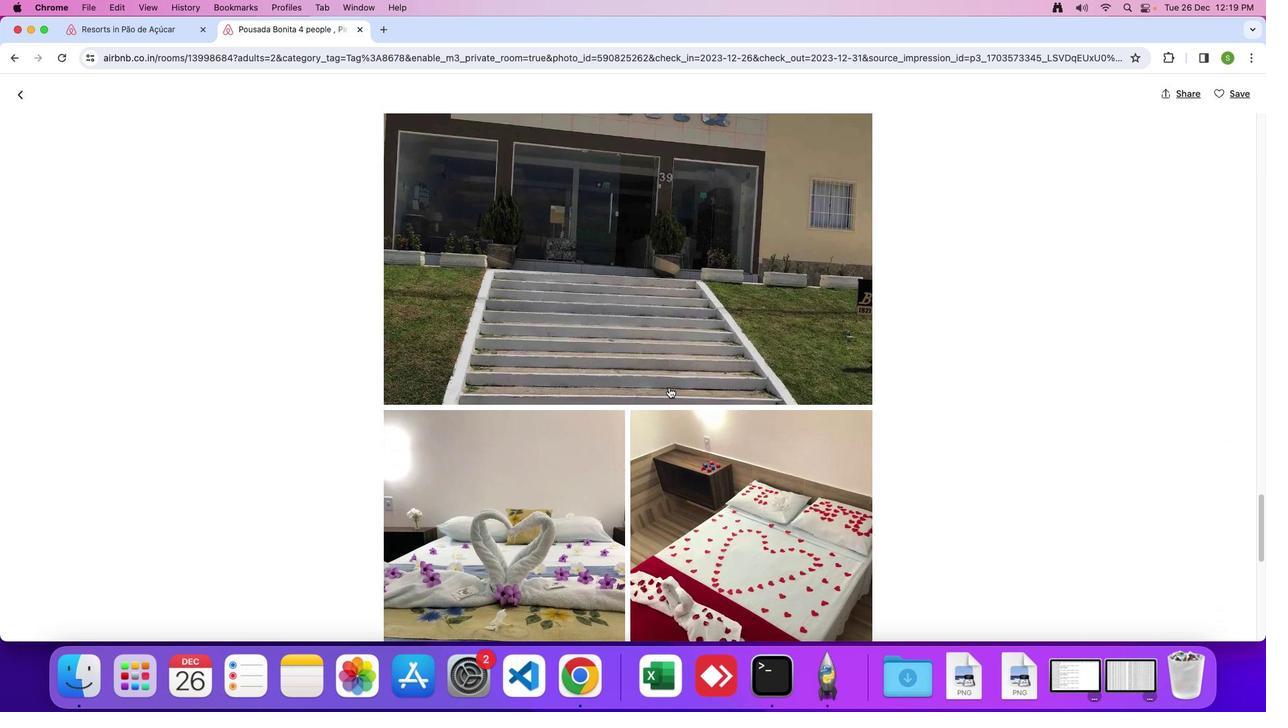 
Action: Mouse moved to (641, 377)
Screenshot: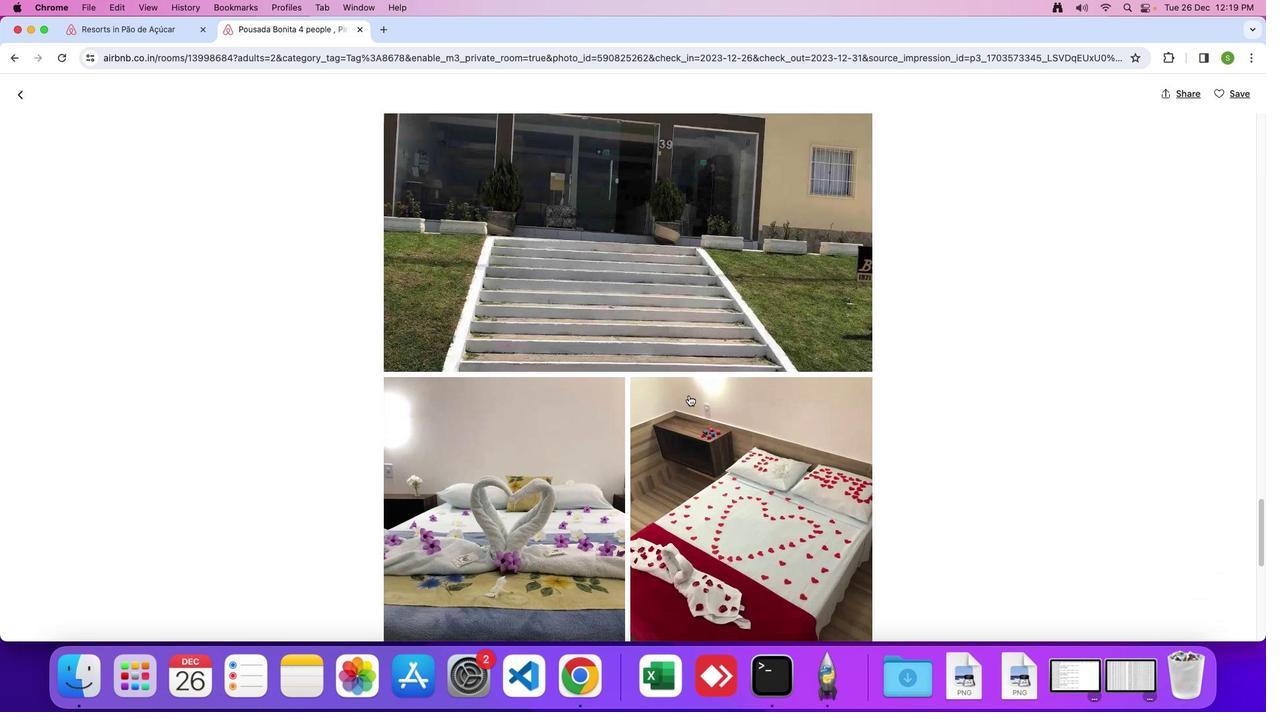 
Action: Mouse scrolled (641, 377) with delta (32, 68)
Screenshot: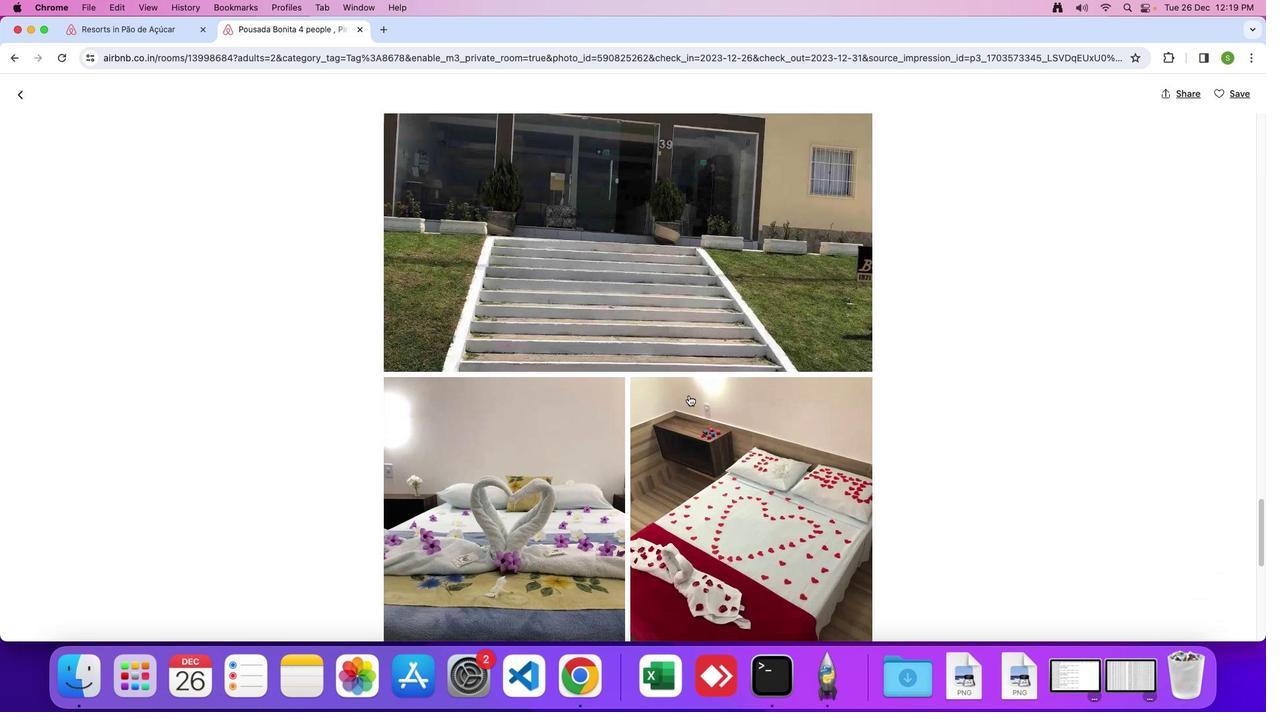 
Action: Mouse moved to (671, 387)
Screenshot: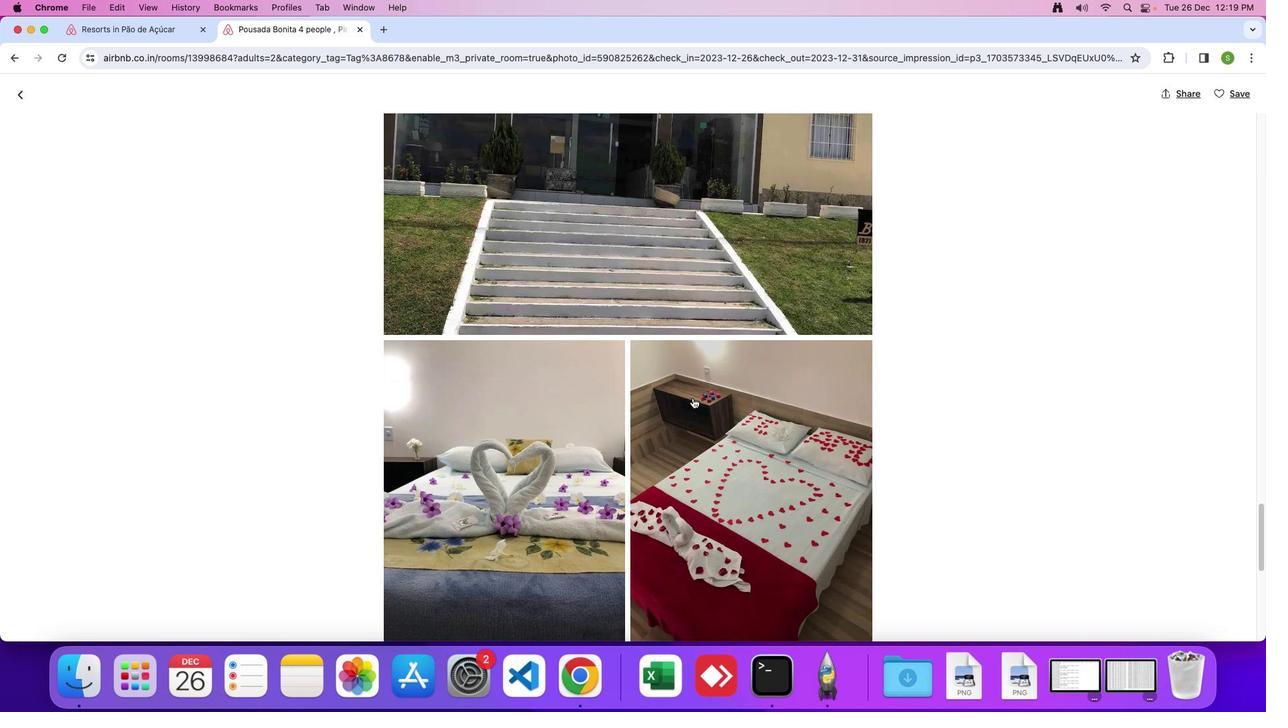
Action: Mouse scrolled (671, 387) with delta (32, 69)
Screenshot: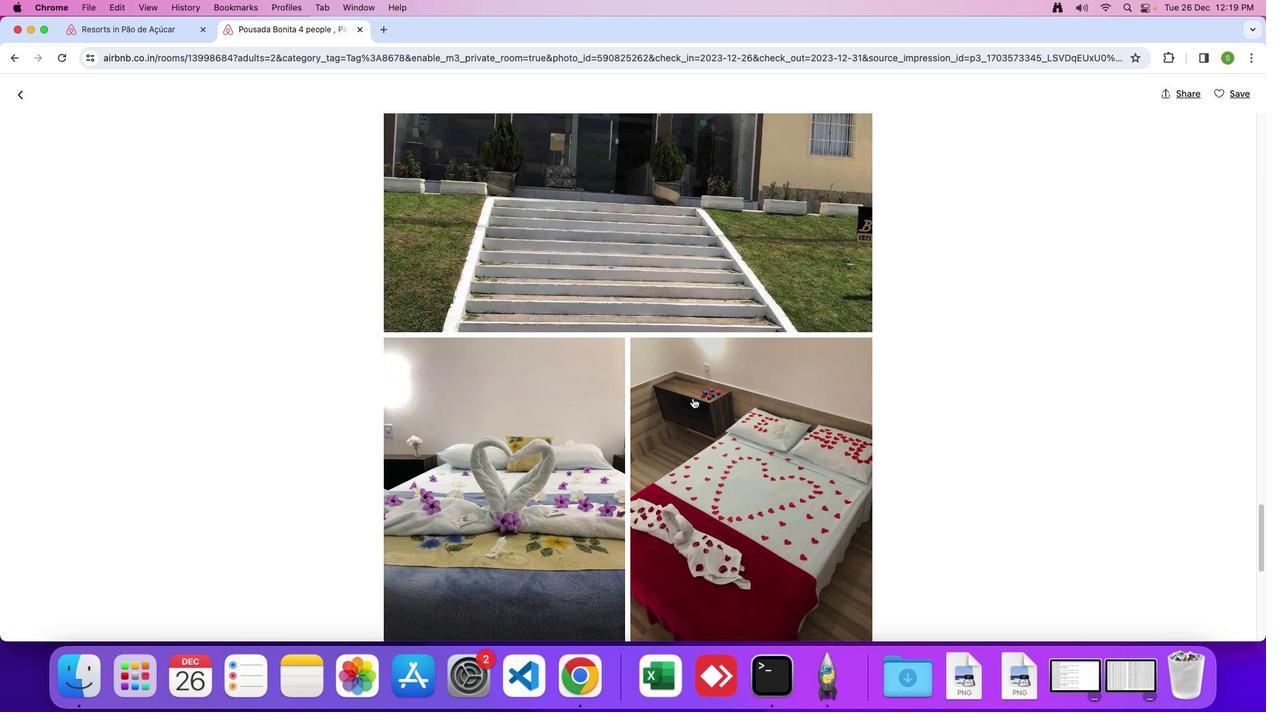 
Action: Mouse scrolled (671, 387) with delta (32, 69)
Screenshot: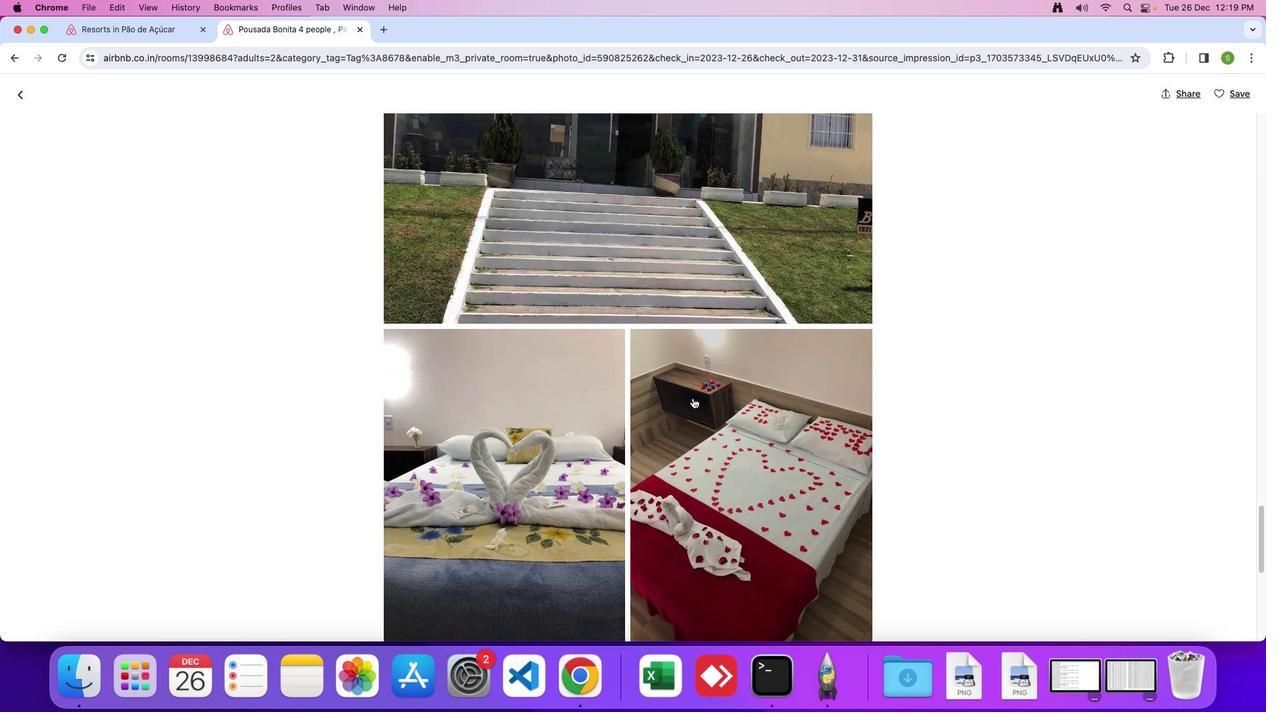 
Action: Mouse moved to (671, 387)
Screenshot: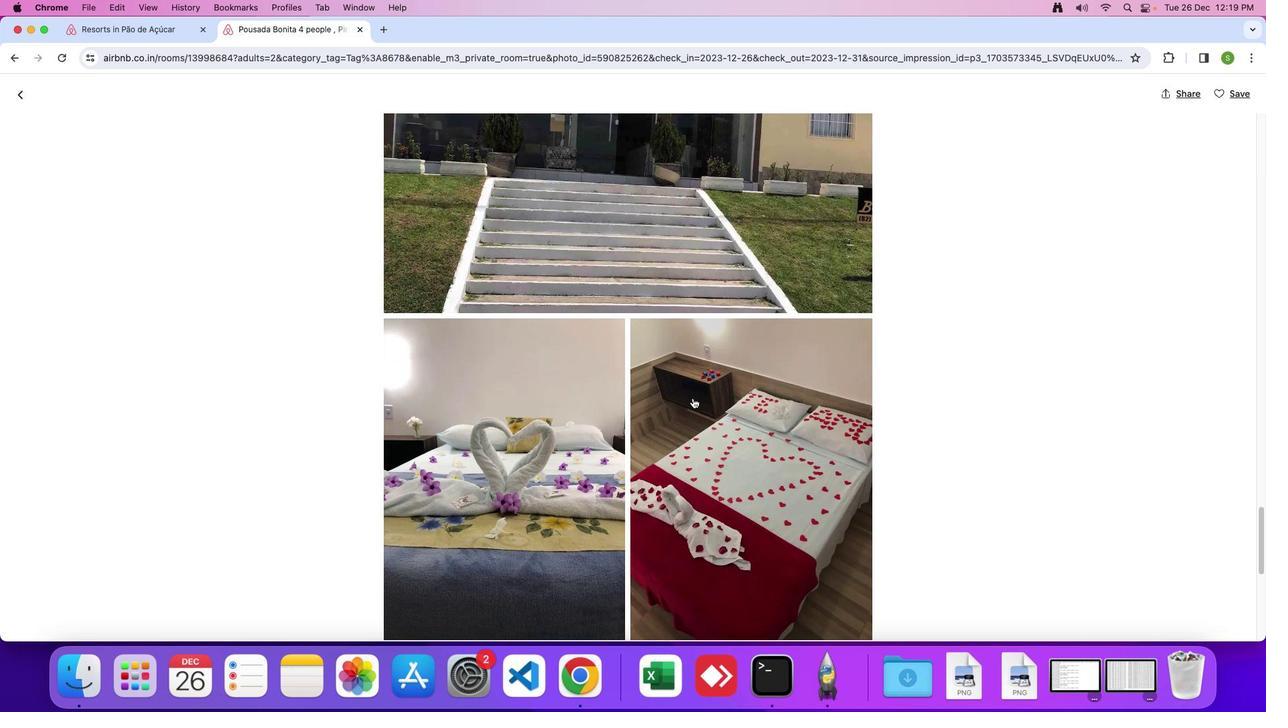 
Action: Mouse scrolled (671, 387) with delta (32, 69)
Screenshot: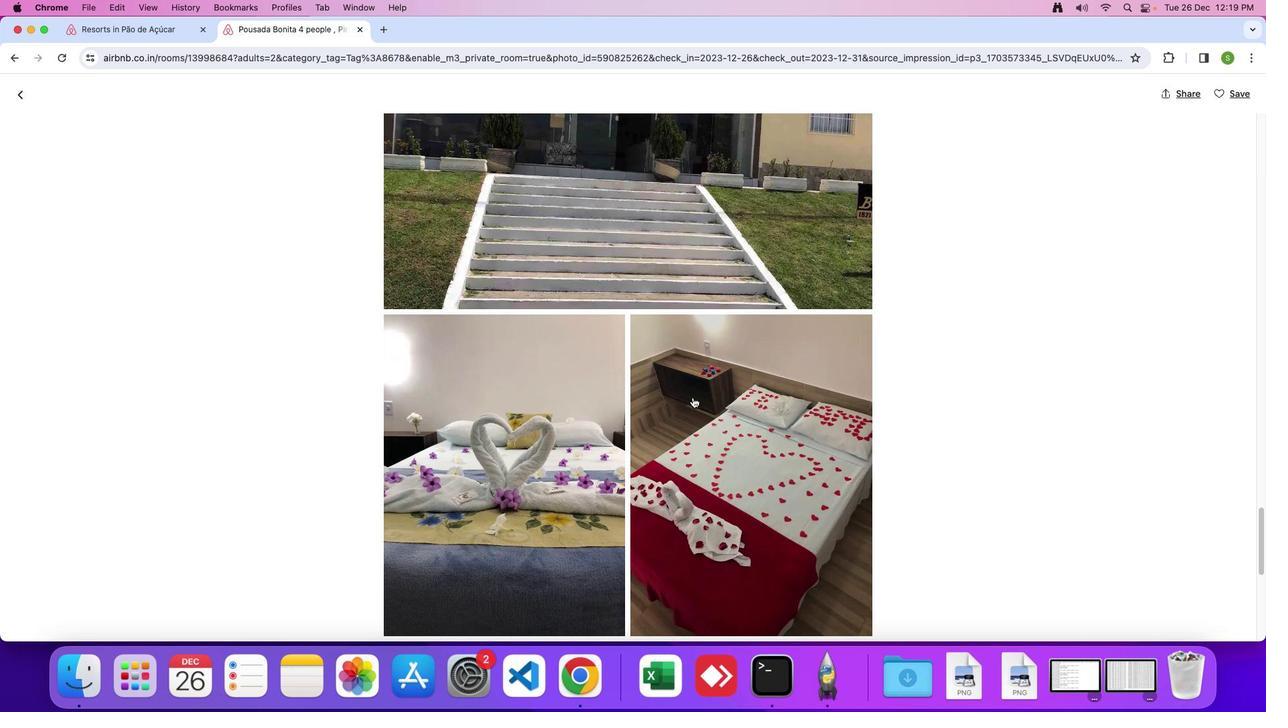 
Action: Mouse moved to (671, 387)
Screenshot: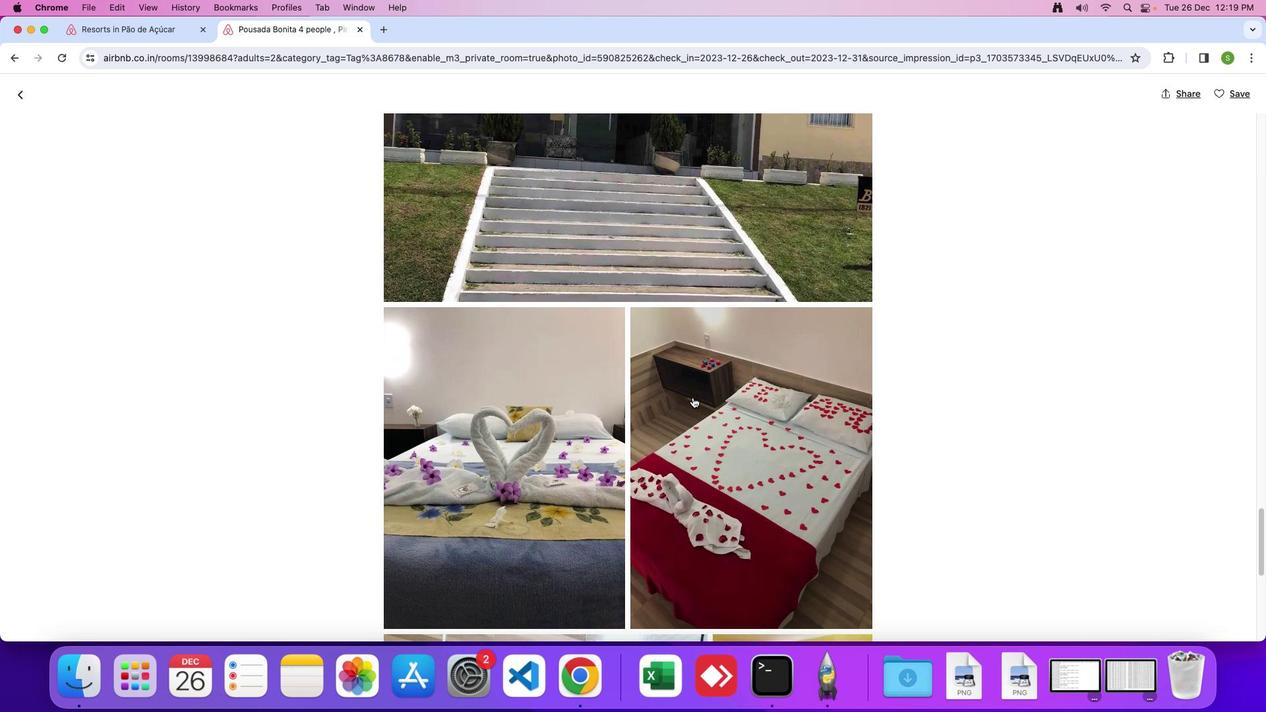 
Action: Mouse scrolled (671, 387) with delta (32, 69)
Screenshot: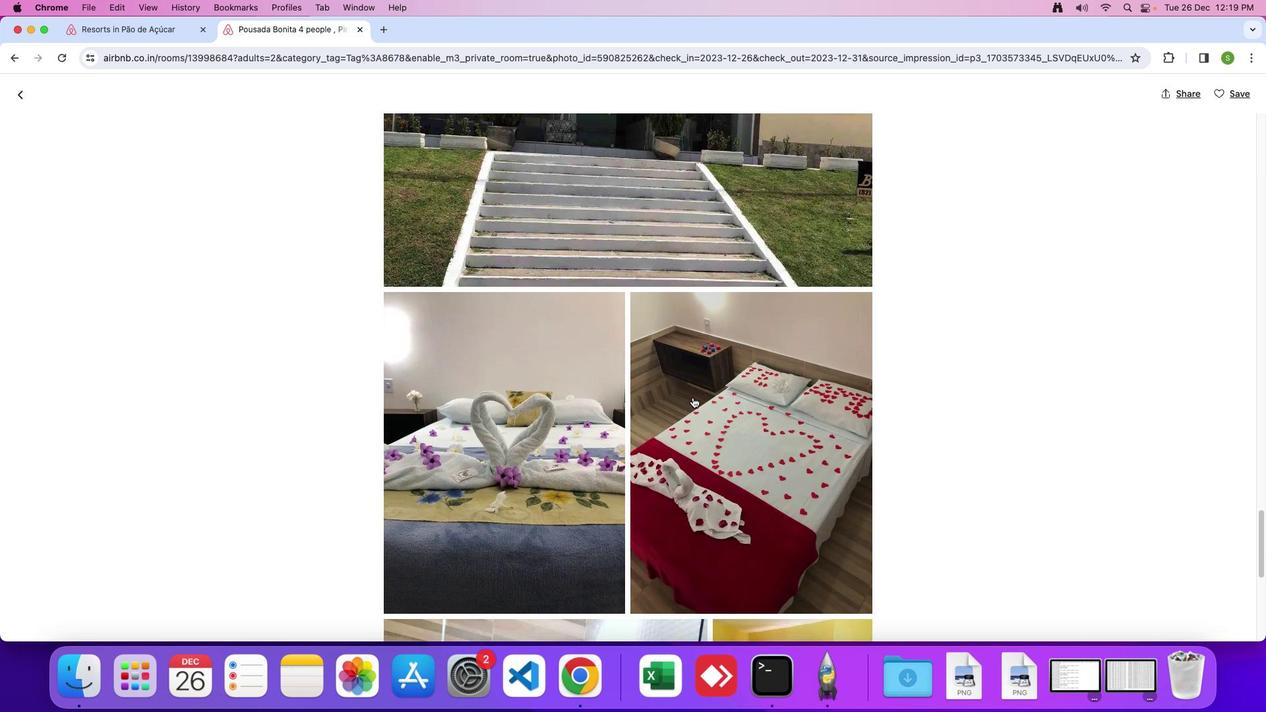 
Action: Mouse scrolled (671, 387) with delta (32, 68)
